 Task: Use the "Sliding Time Scale/Pitch Shift" effect to create a pitch-shifted vocal melody.
Action: Mouse moved to (106, 5)
Screenshot: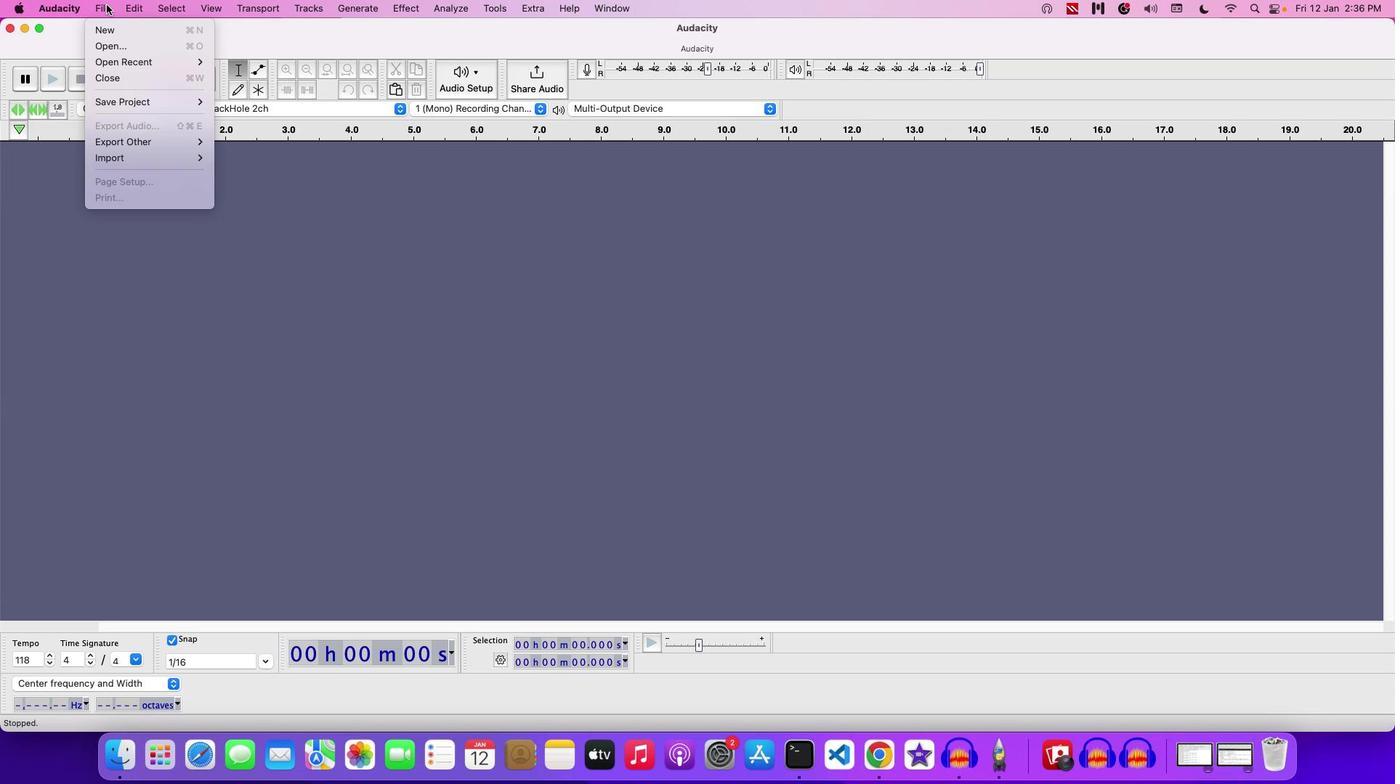 
Action: Mouse pressed left at (106, 5)
Screenshot: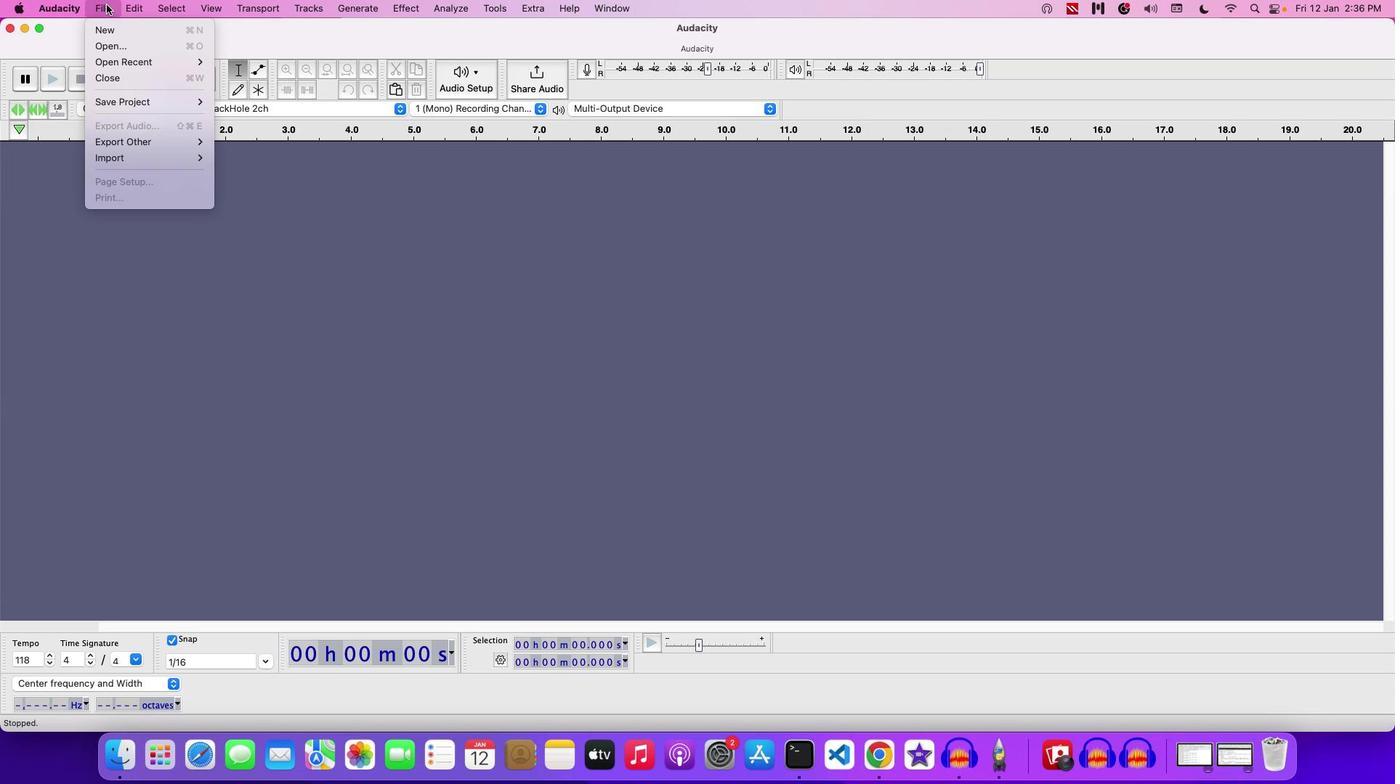 
Action: Mouse moved to (124, 41)
Screenshot: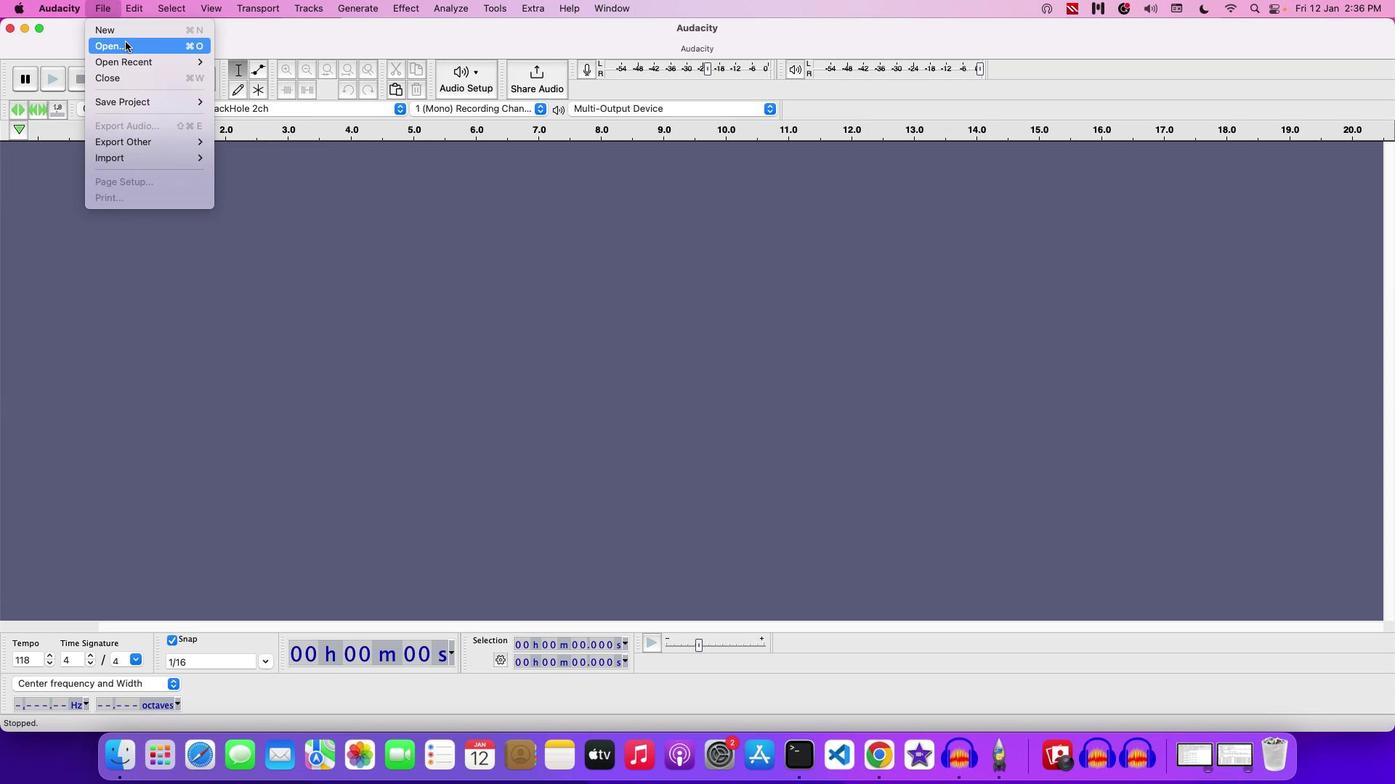 
Action: Mouse pressed left at (124, 41)
Screenshot: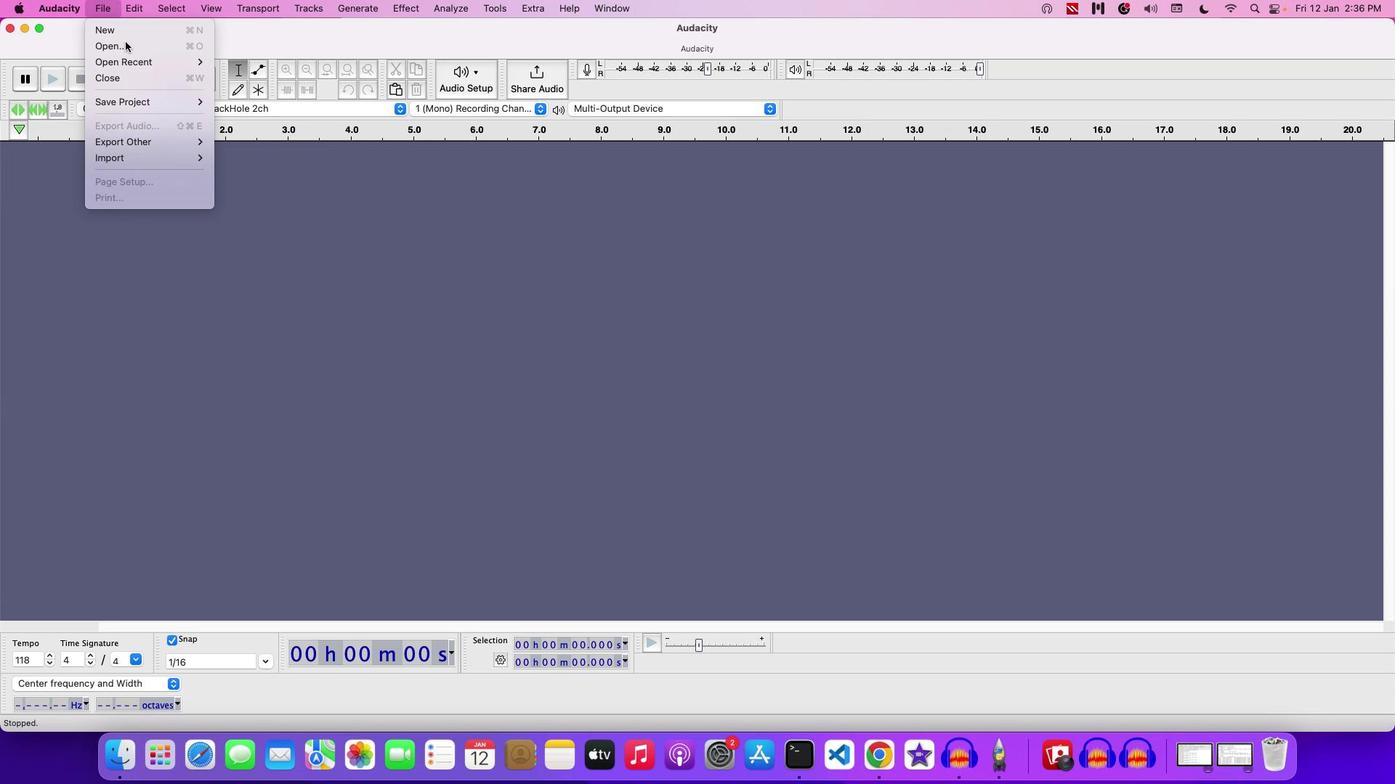 
Action: Mouse moved to (699, 153)
Screenshot: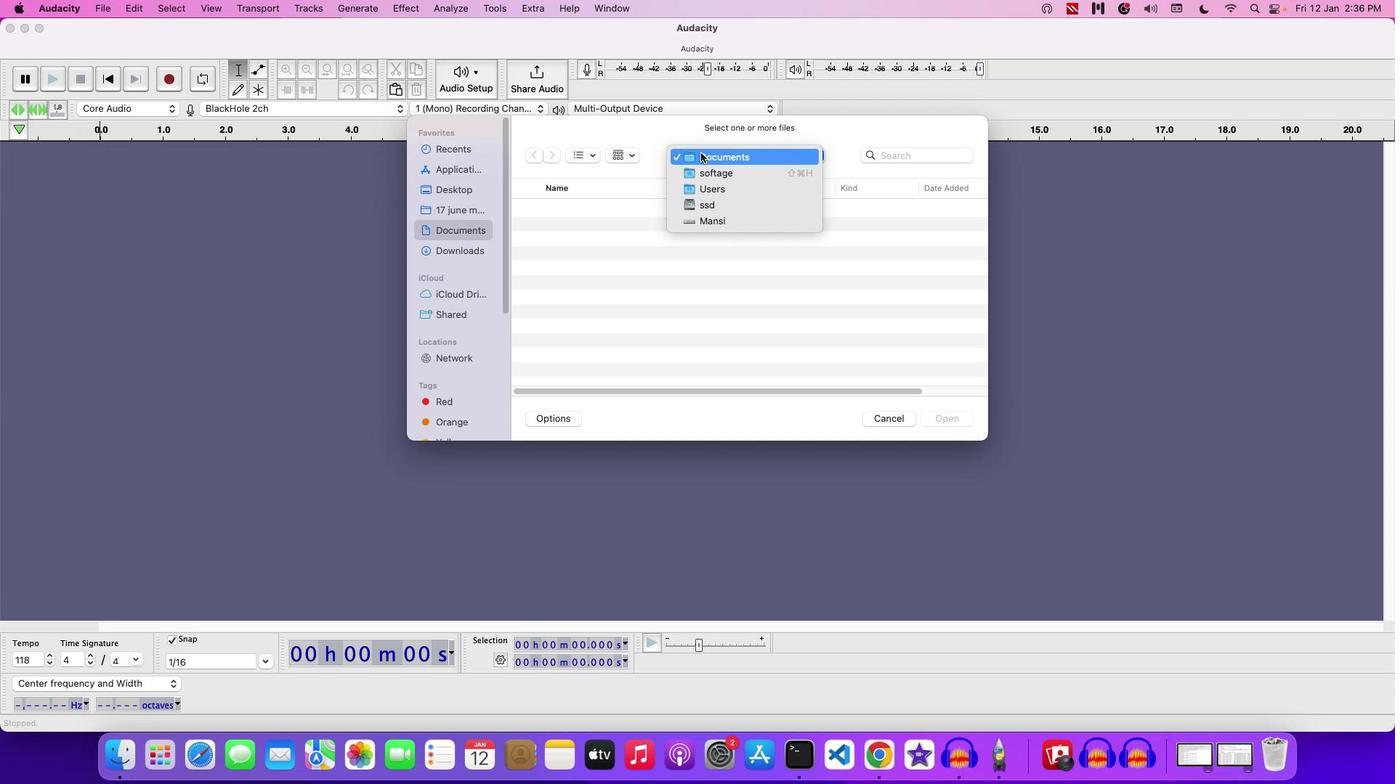 
Action: Mouse pressed left at (699, 153)
Screenshot: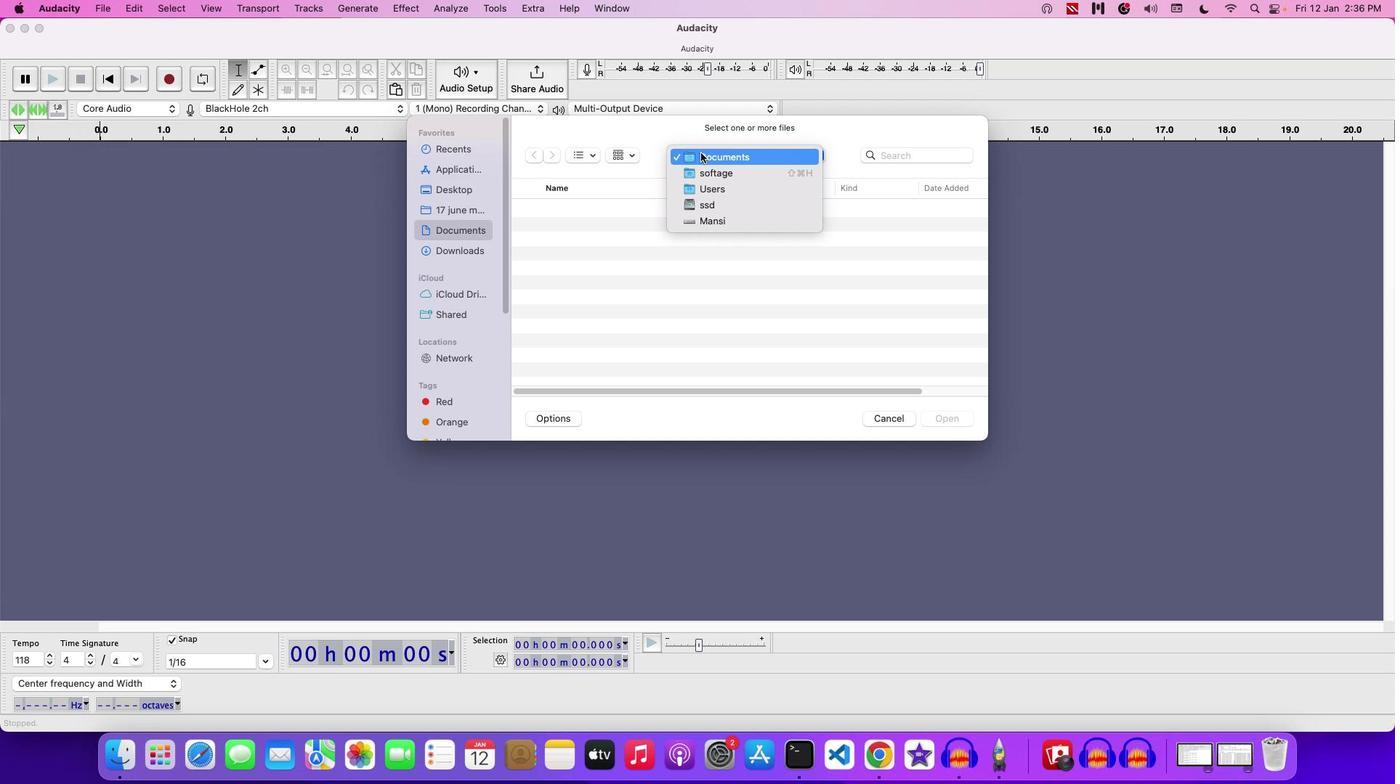 
Action: Mouse moved to (608, 190)
Screenshot: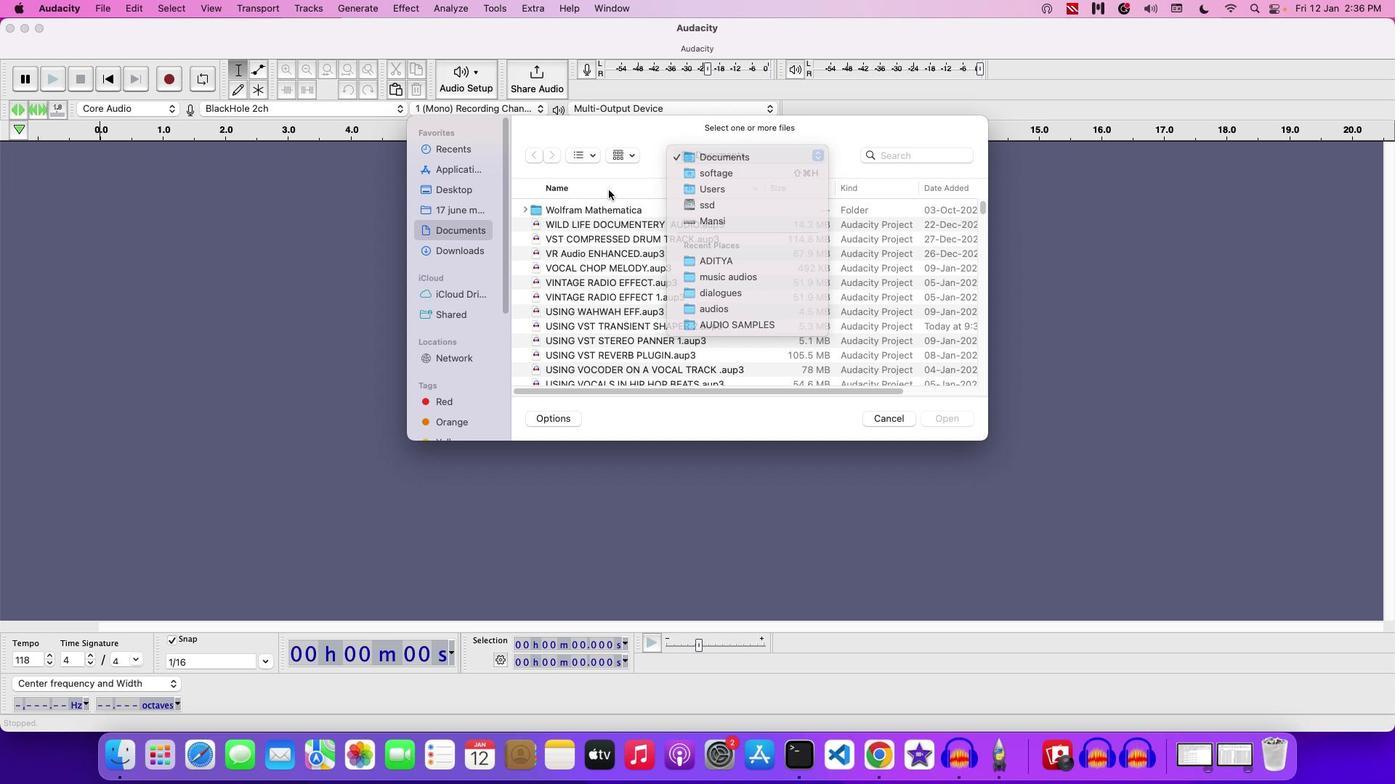 
Action: Mouse pressed left at (608, 190)
Screenshot: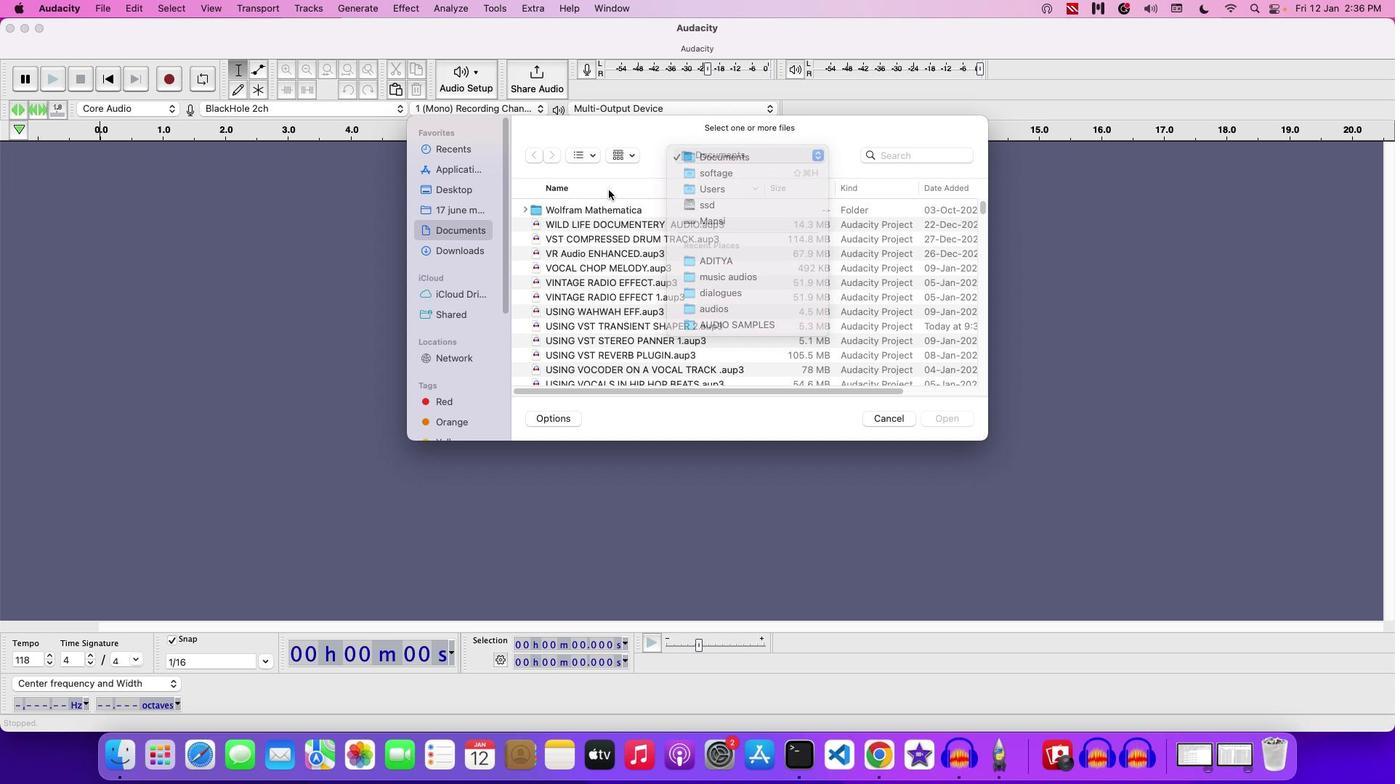 
Action: Mouse moved to (720, 157)
Screenshot: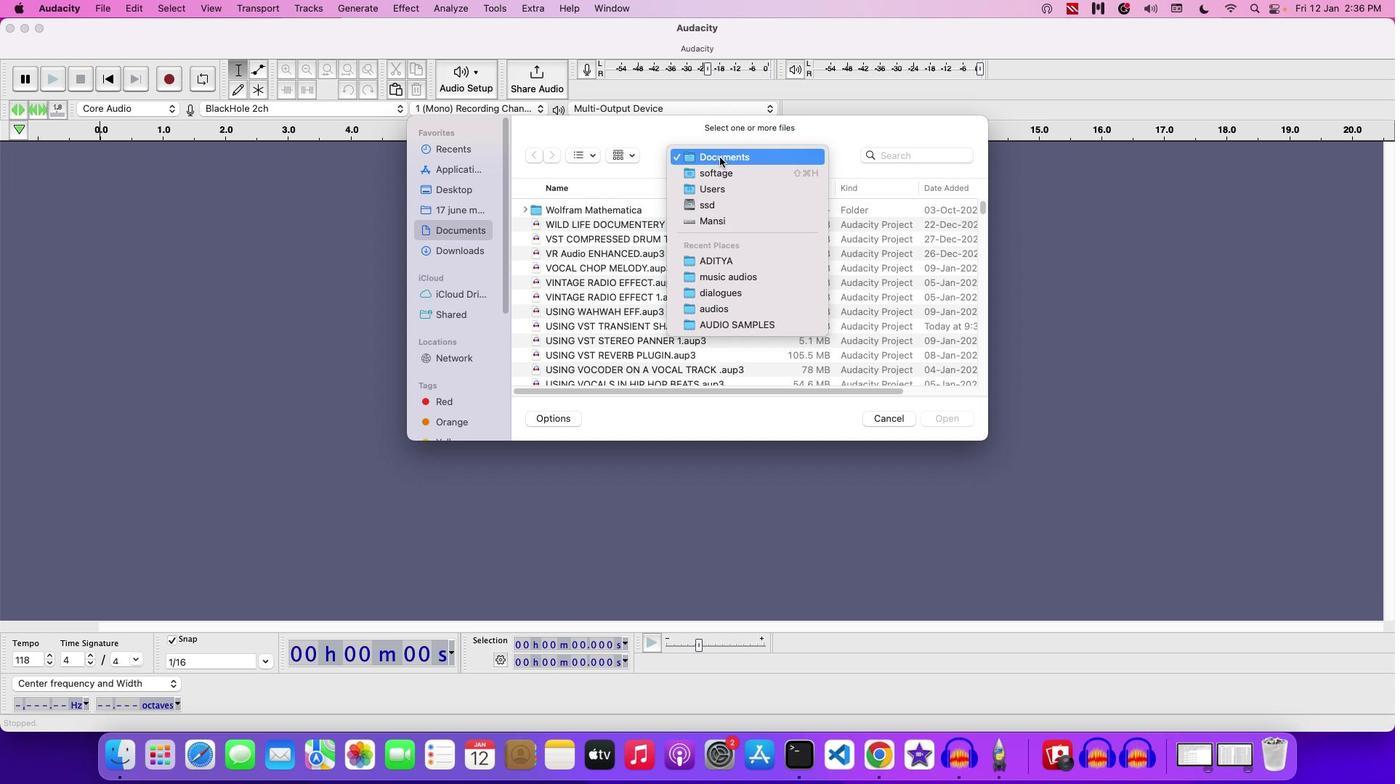 
Action: Mouse pressed left at (720, 157)
Screenshot: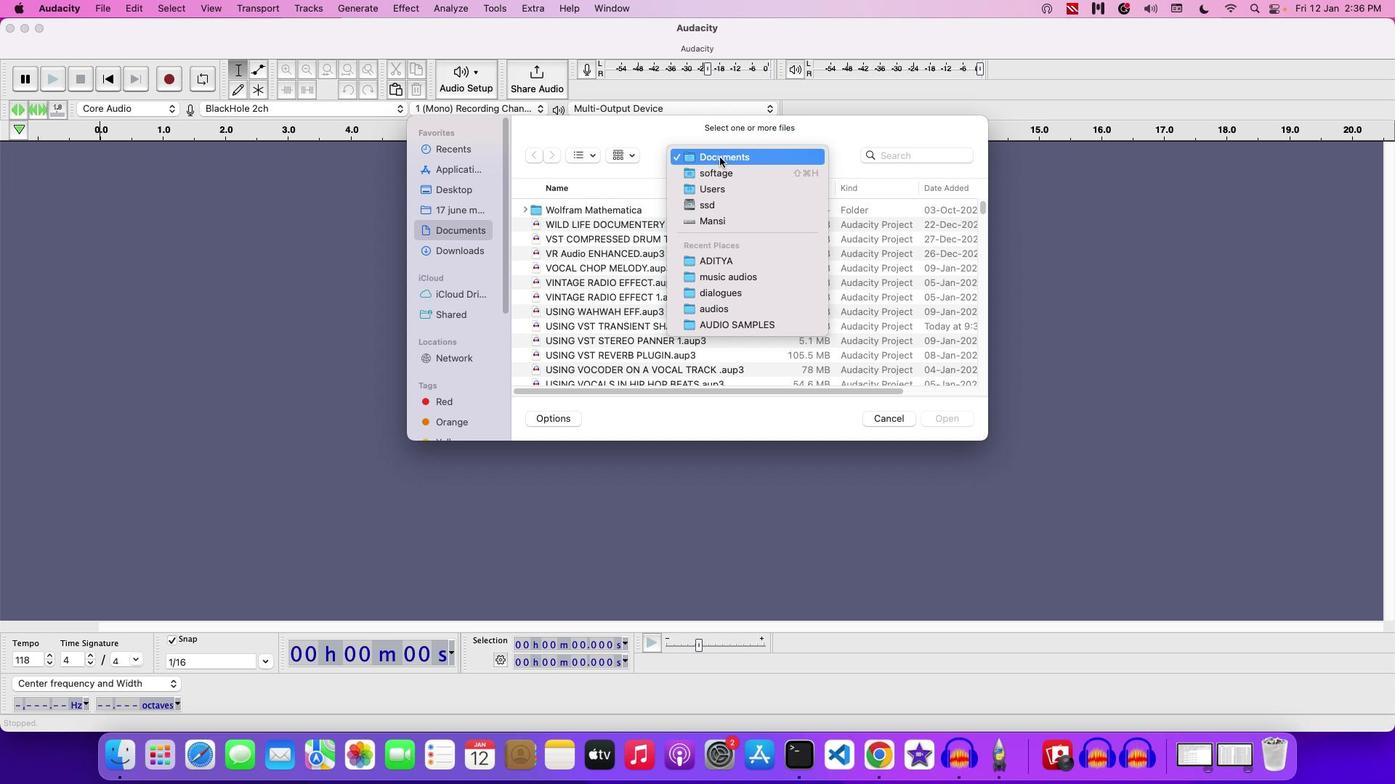 
Action: Mouse moved to (717, 260)
Screenshot: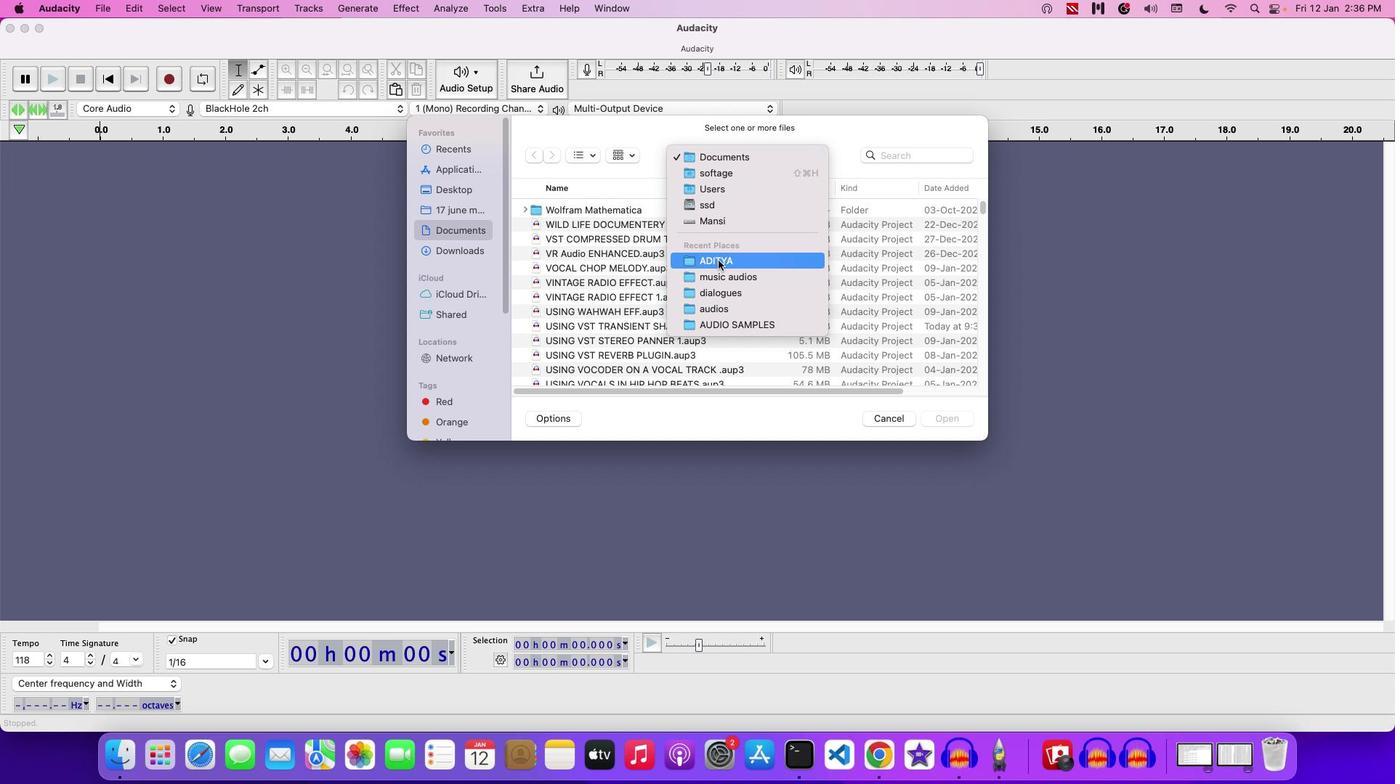 
Action: Mouse pressed left at (717, 260)
Screenshot: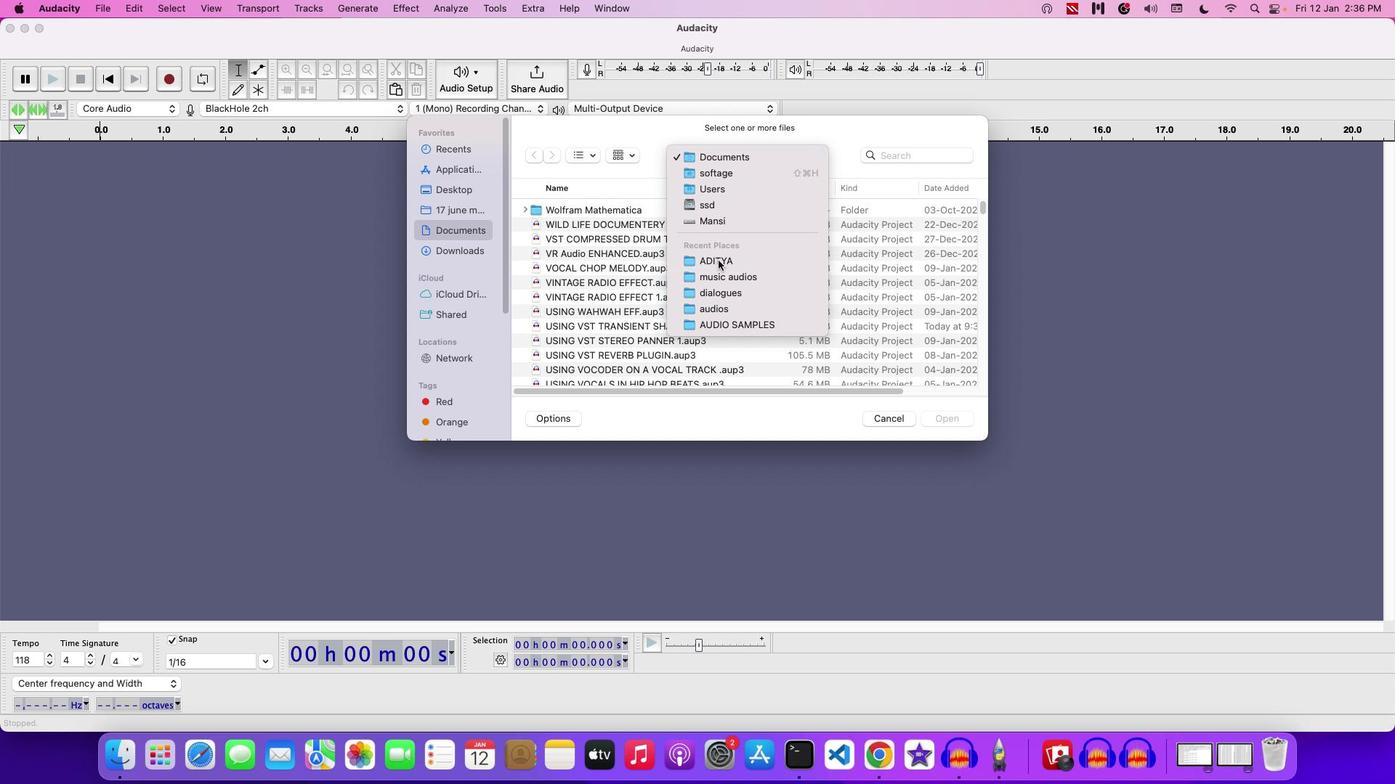 
Action: Mouse moved to (617, 294)
Screenshot: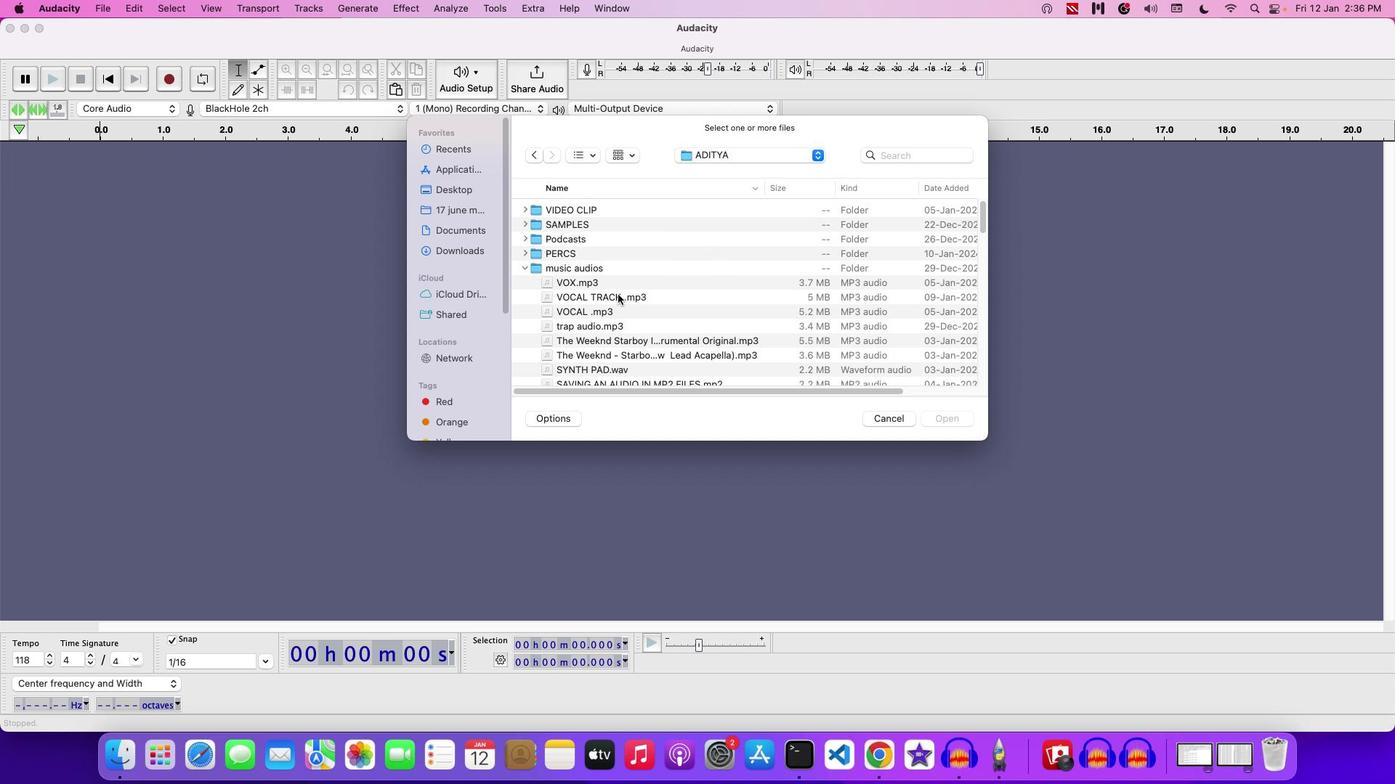 
Action: Mouse scrolled (617, 294) with delta (0, 0)
Screenshot: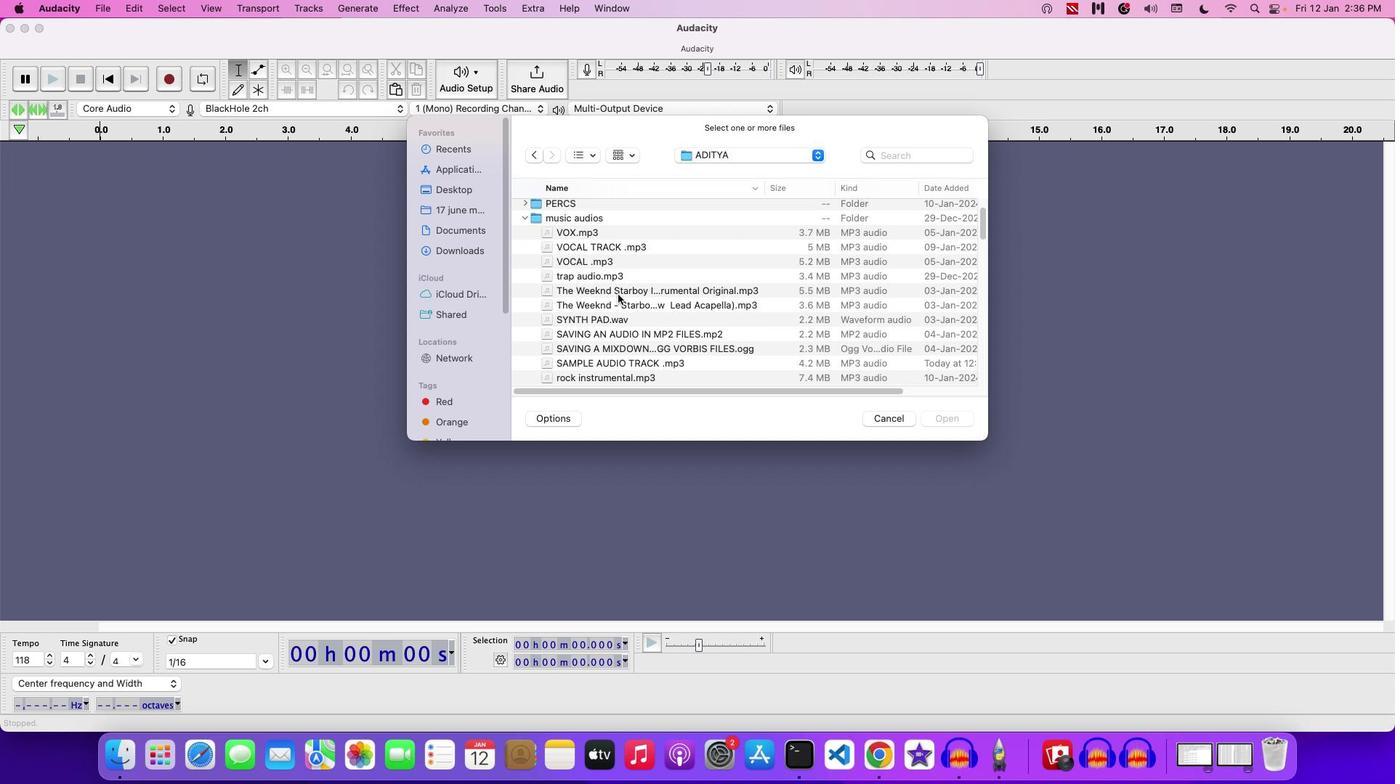 
Action: Mouse scrolled (617, 294) with delta (0, 0)
Screenshot: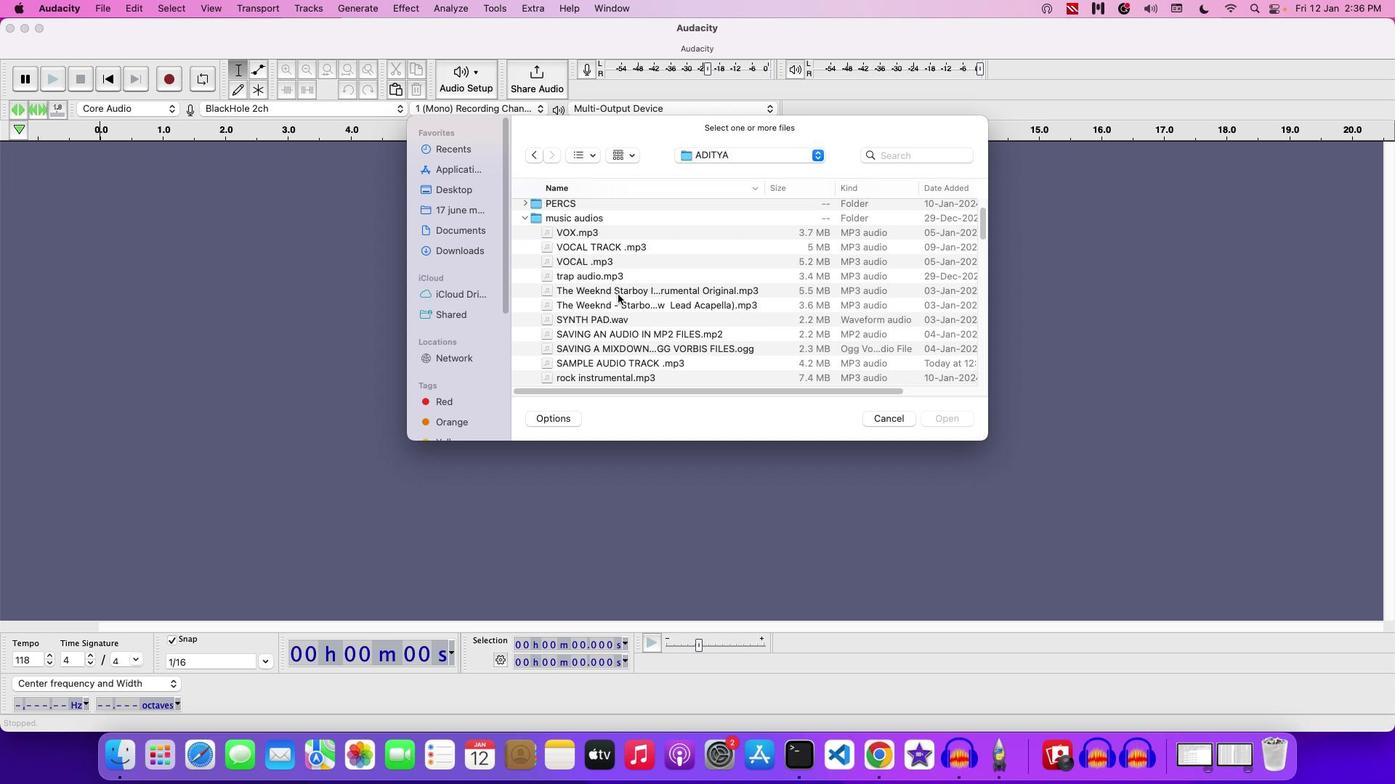 
Action: Mouse scrolled (617, 294) with delta (0, -1)
Screenshot: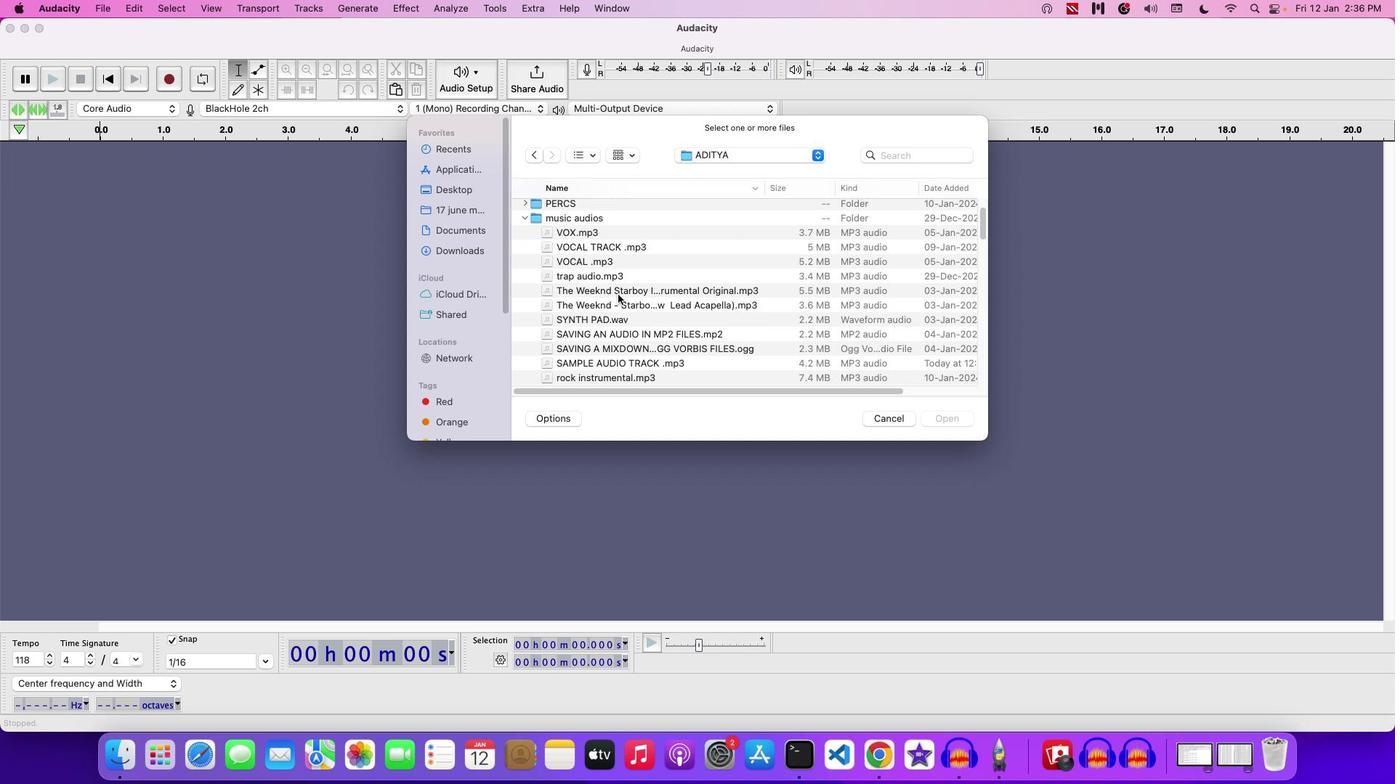 
Action: Mouse moved to (617, 293)
Screenshot: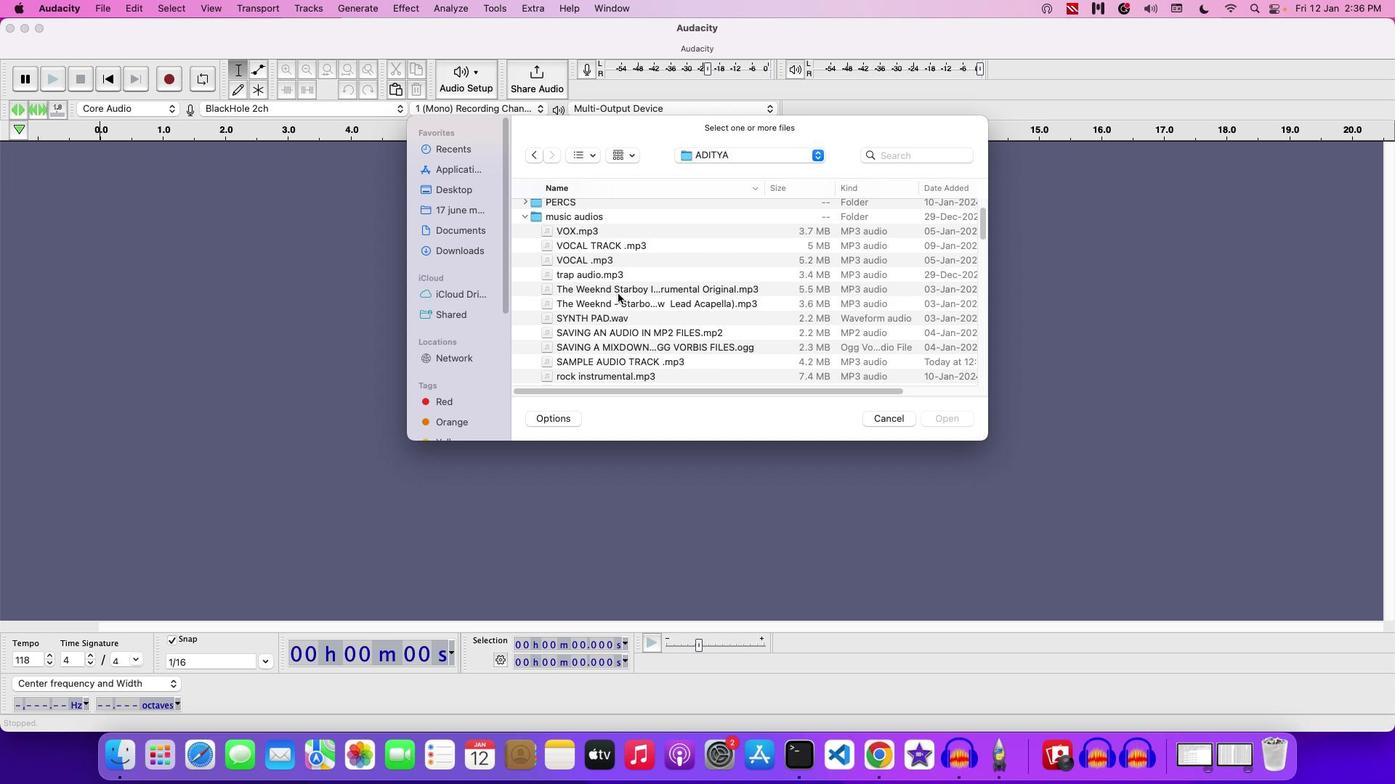 
Action: Mouse scrolled (617, 293) with delta (0, 0)
Screenshot: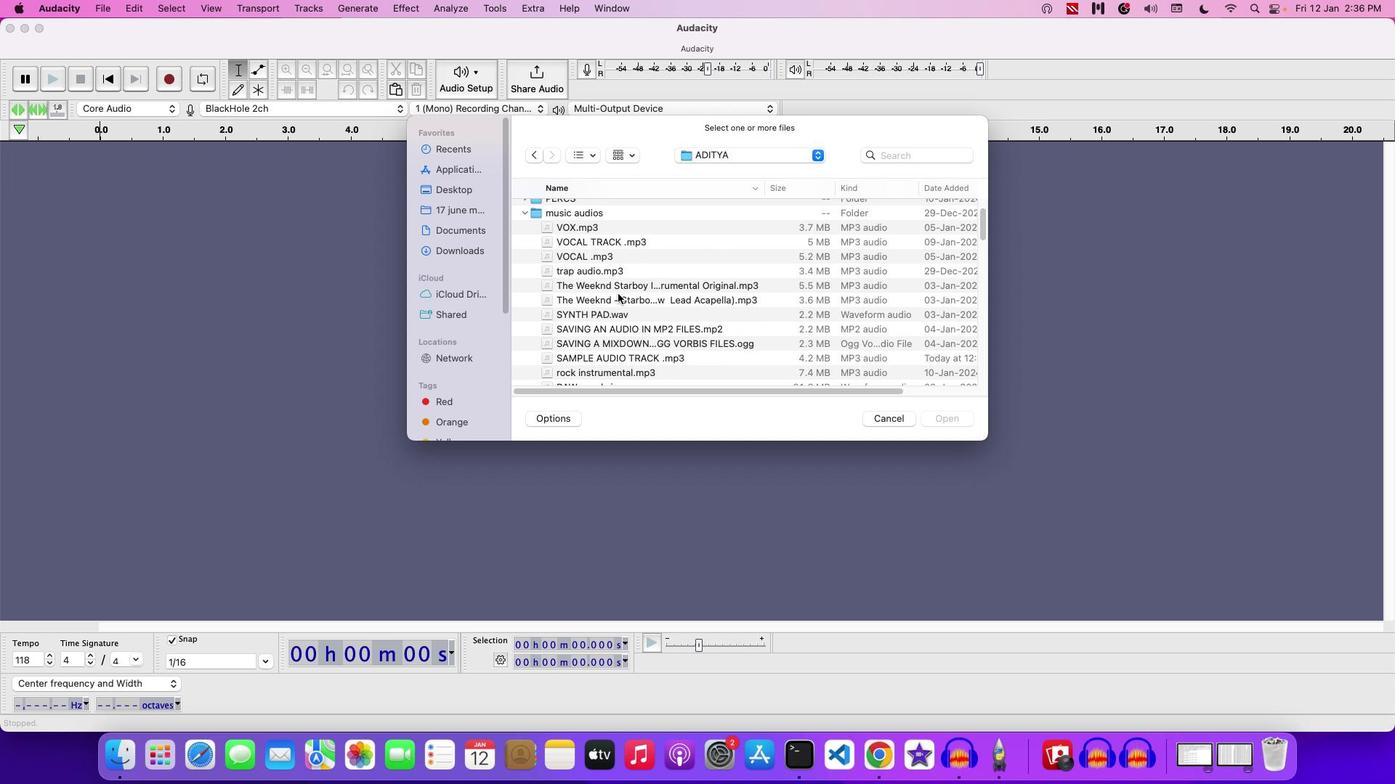 
Action: Mouse moved to (617, 293)
Screenshot: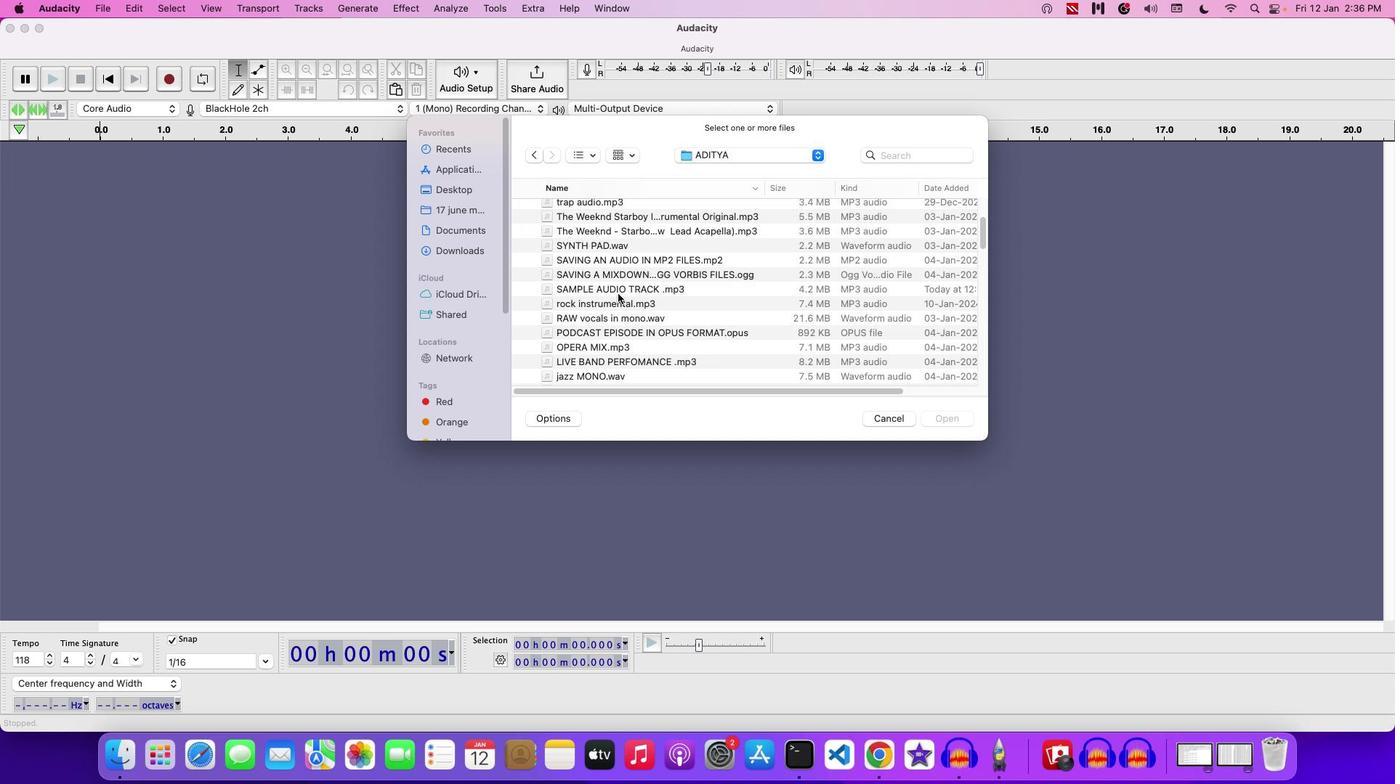 
Action: Mouse scrolled (617, 293) with delta (0, 0)
Screenshot: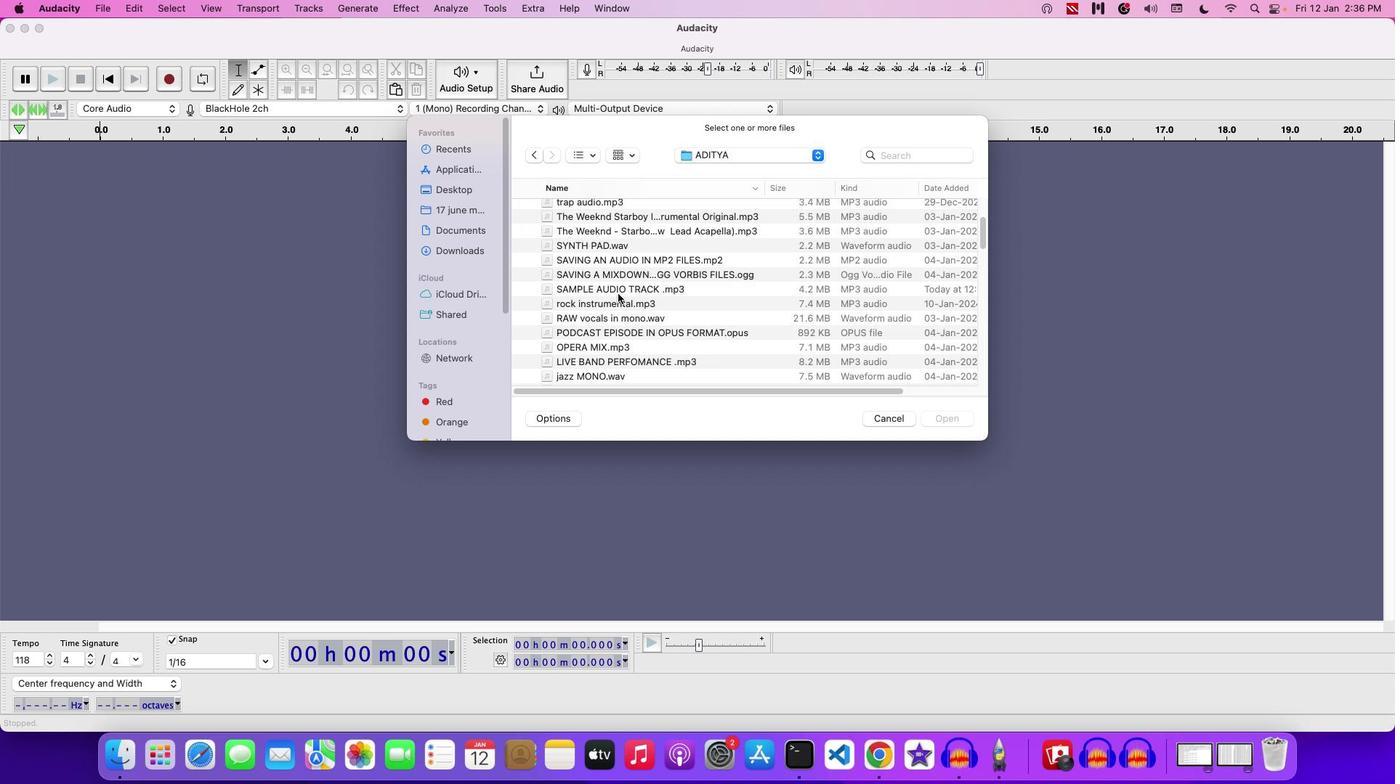 
Action: Mouse scrolled (617, 293) with delta (0, 0)
Screenshot: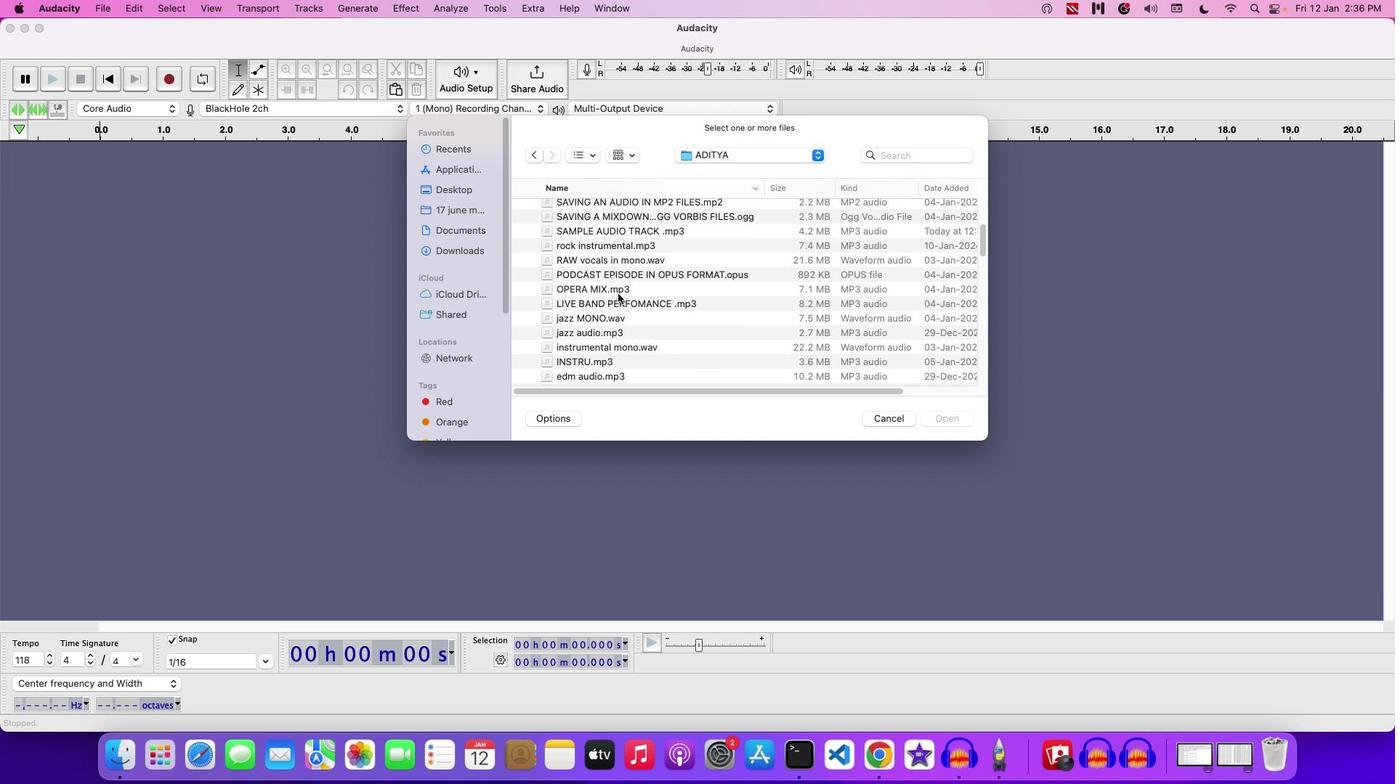 
Action: Mouse scrolled (617, 293) with delta (0, -2)
Screenshot: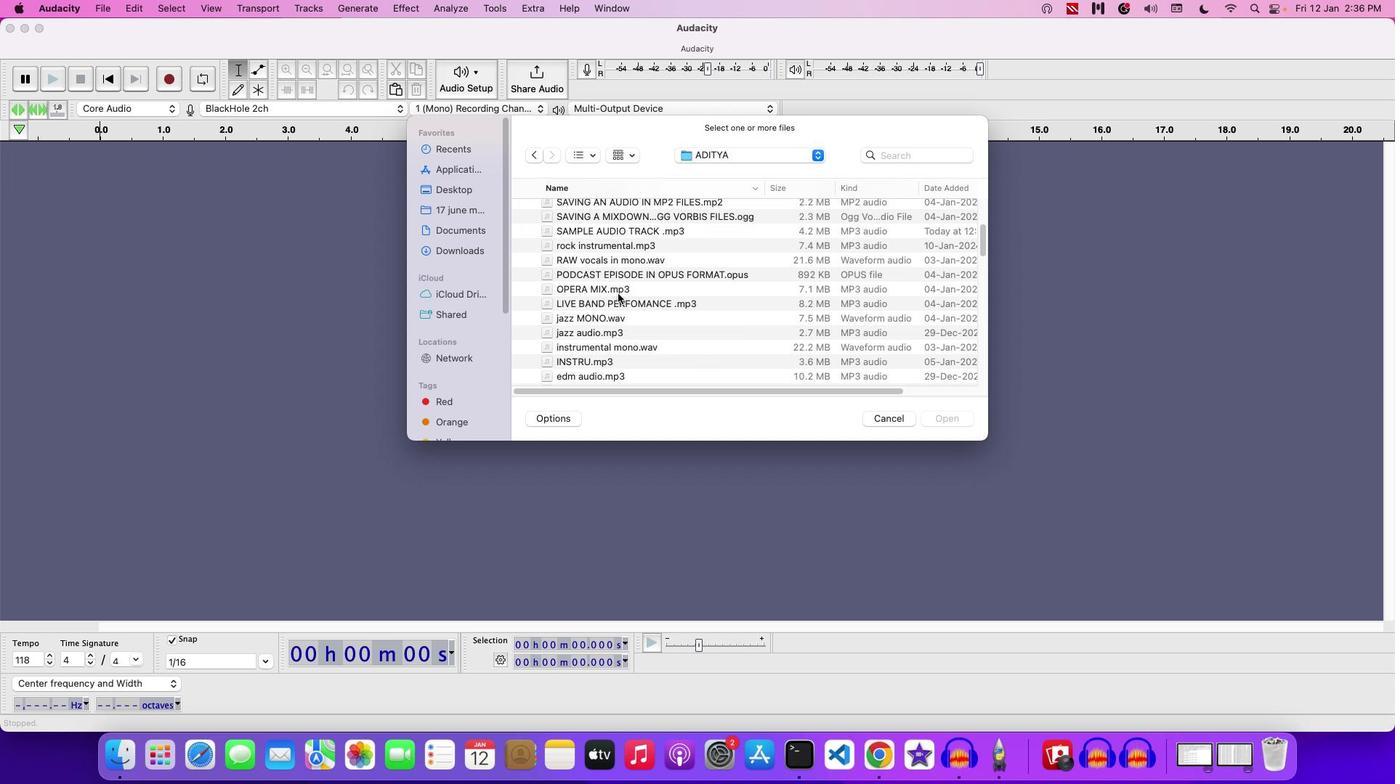 
Action: Mouse scrolled (617, 293) with delta (0, -2)
Screenshot: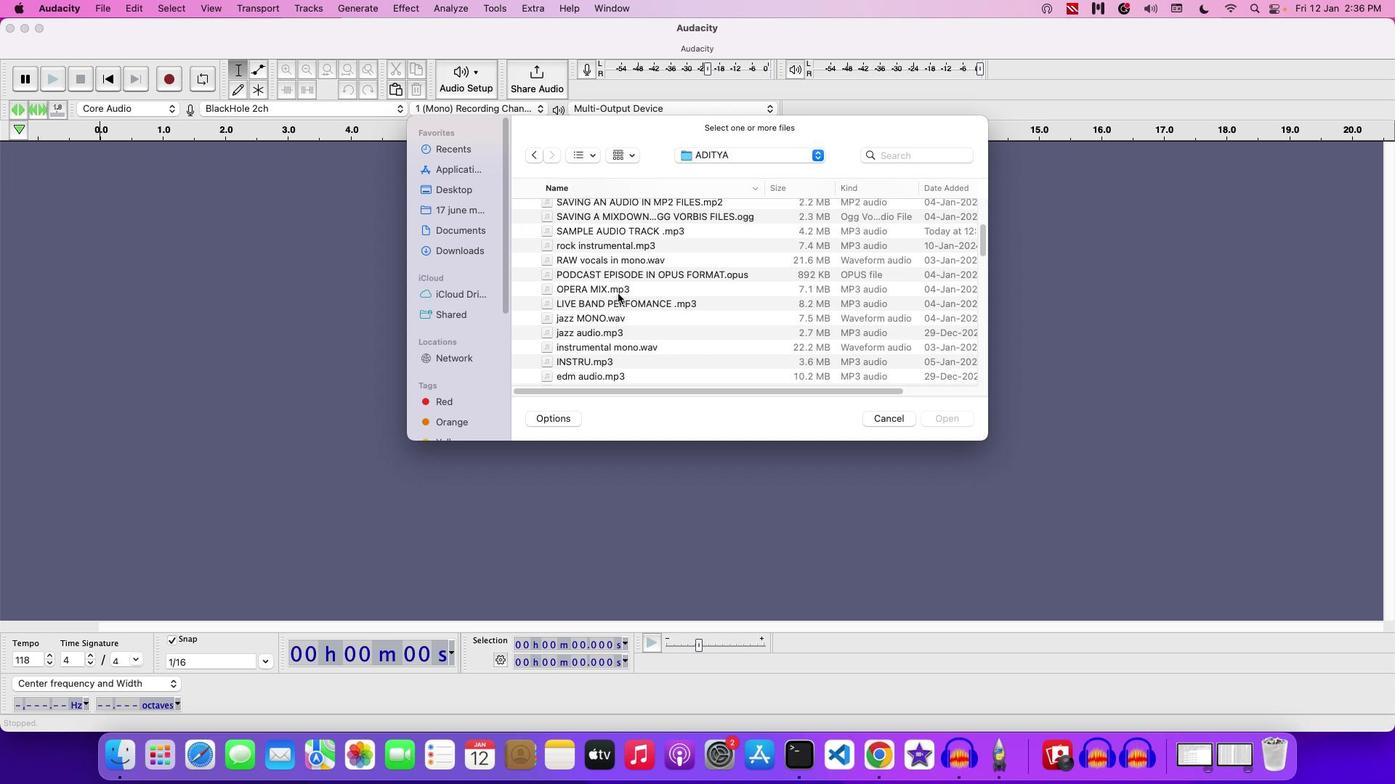 
Action: Mouse moved to (617, 293)
Screenshot: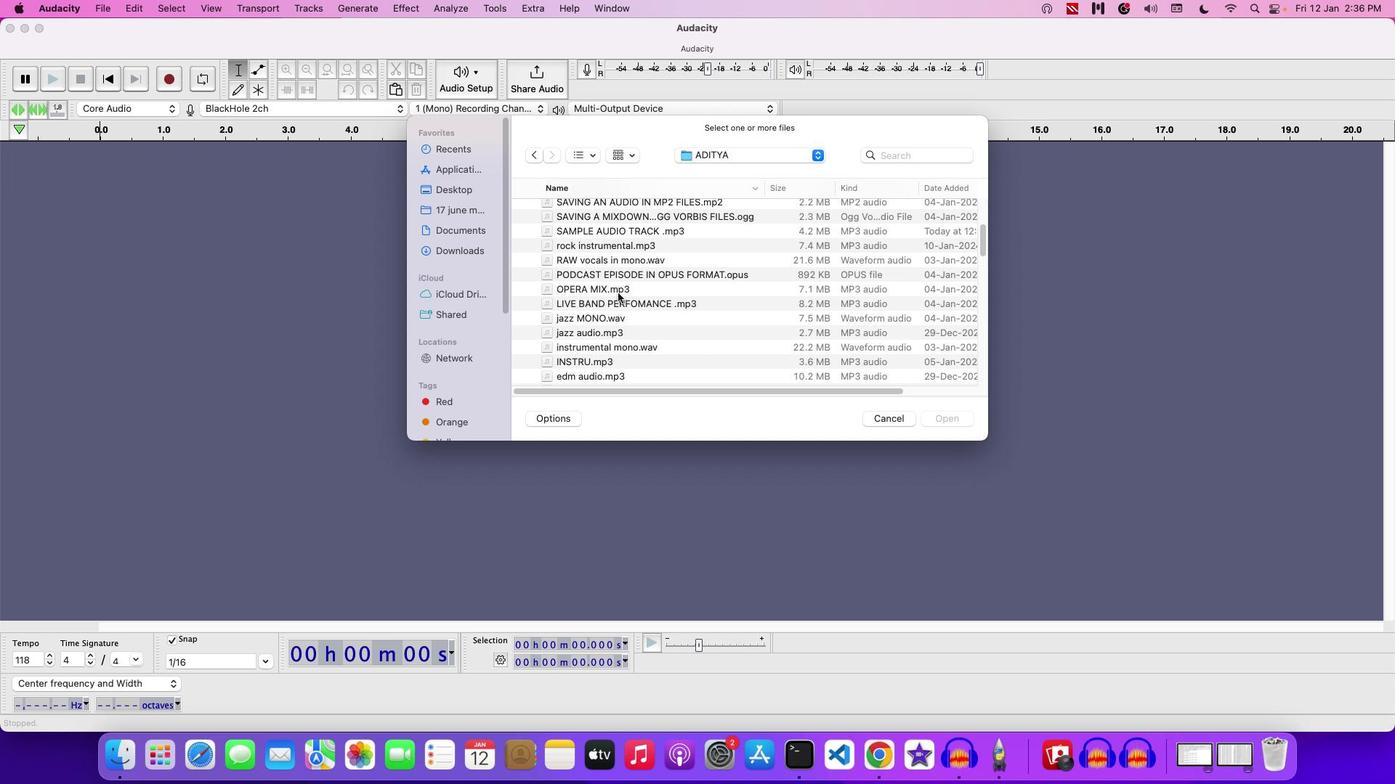 
Action: Mouse scrolled (617, 293) with delta (0, 0)
Screenshot: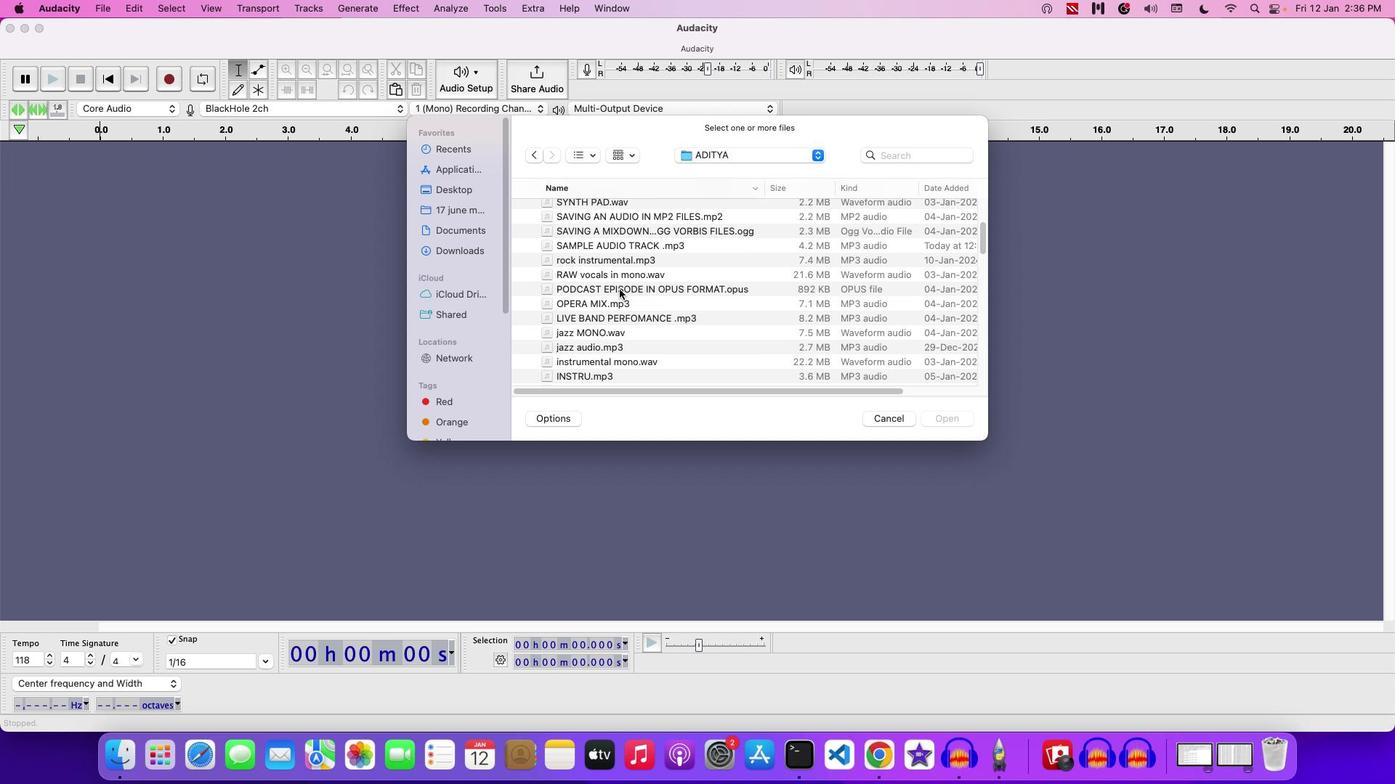 
Action: Mouse scrolled (617, 293) with delta (0, 0)
Screenshot: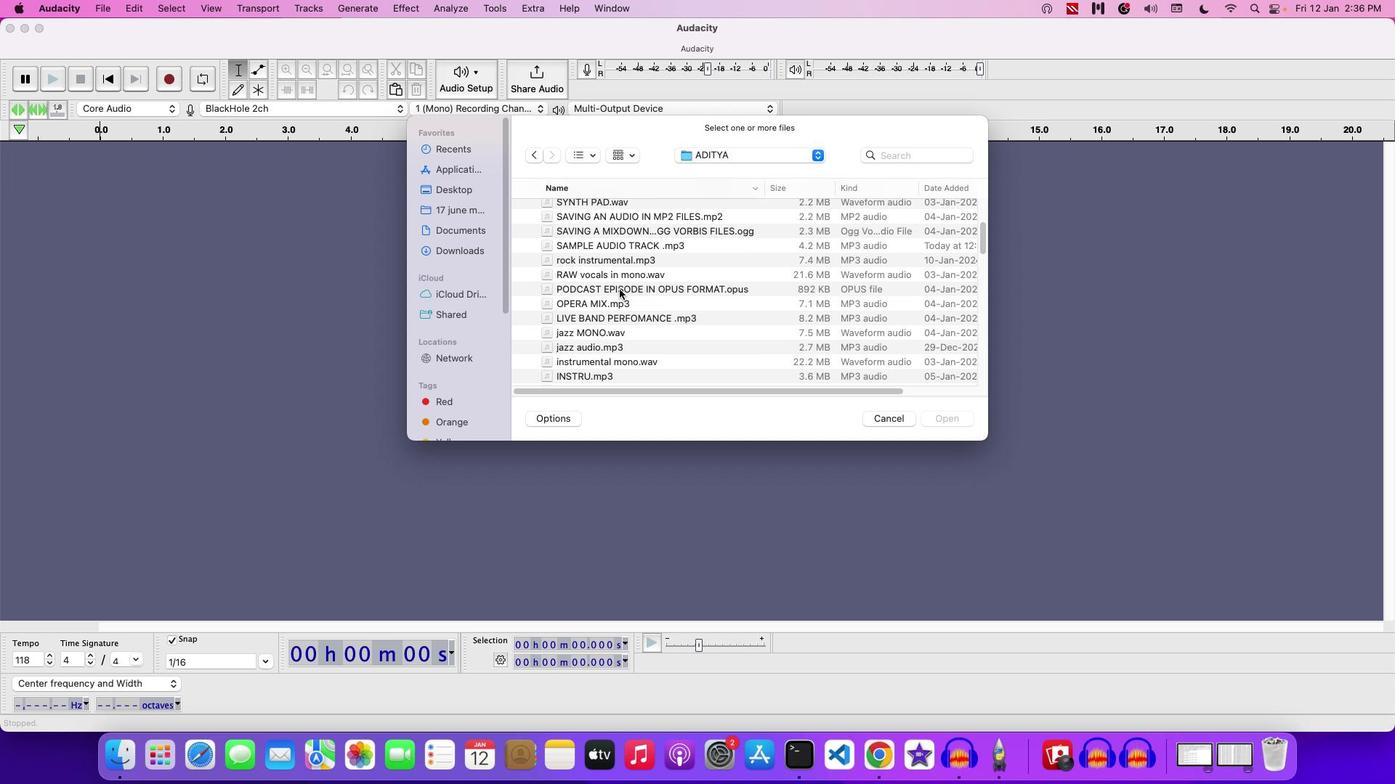 
Action: Mouse moved to (618, 292)
Screenshot: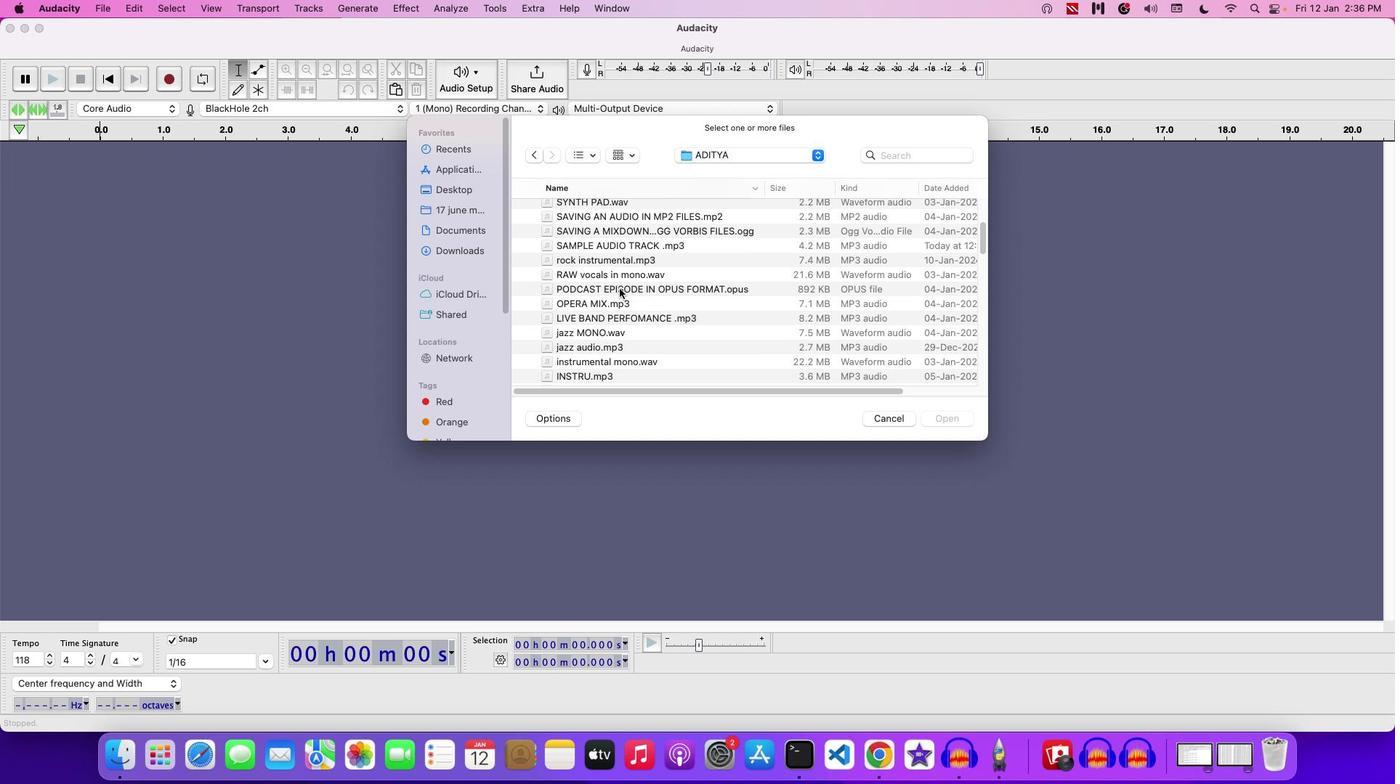 
Action: Mouse scrolled (618, 292) with delta (0, -2)
Screenshot: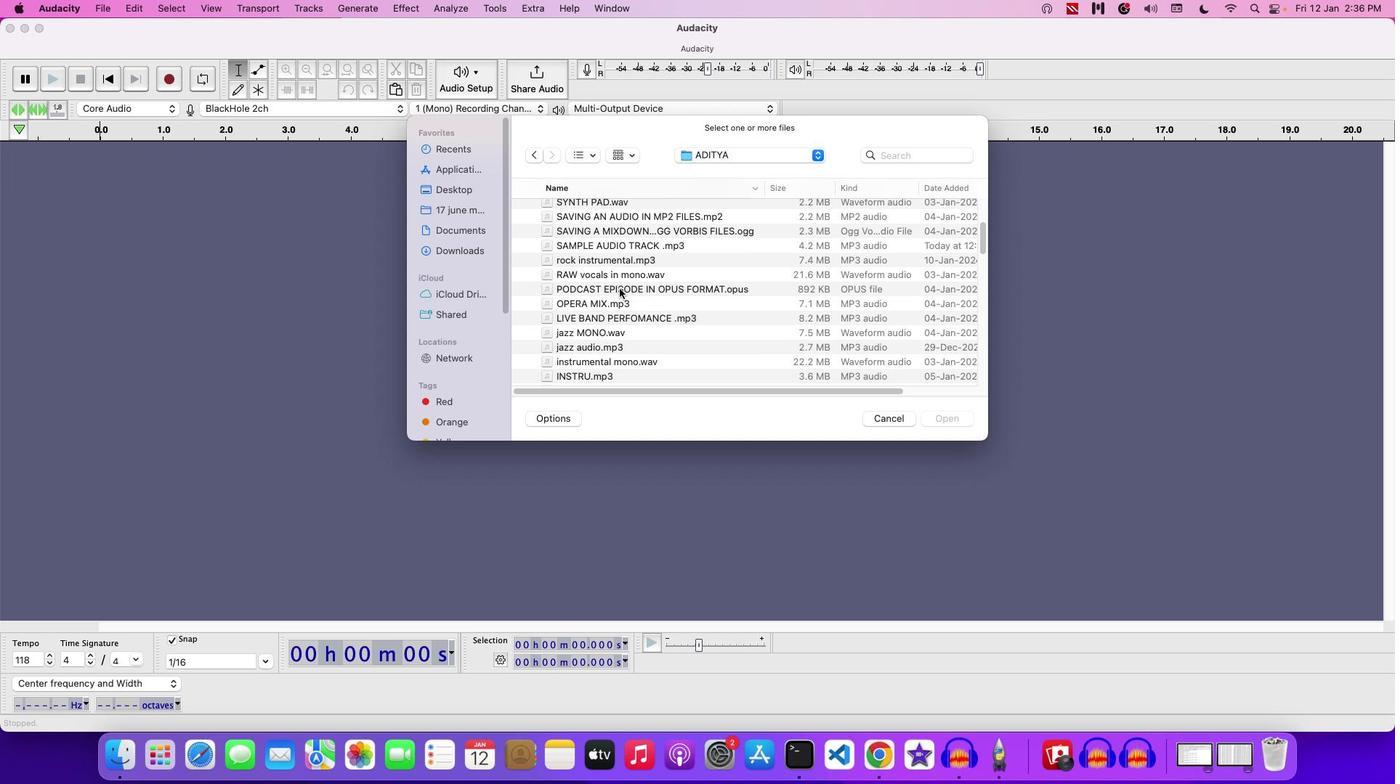 
Action: Mouse moved to (618, 292)
Screenshot: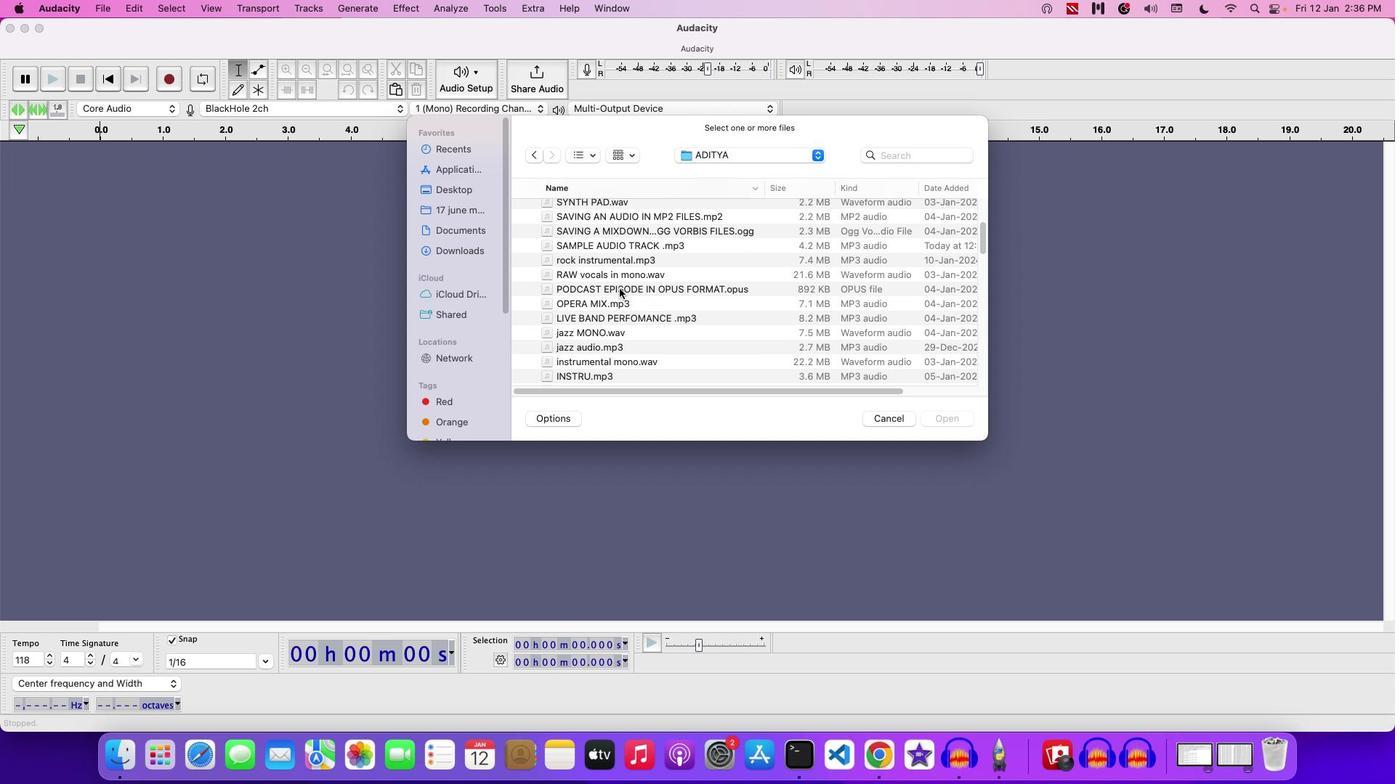 
Action: Mouse scrolled (618, 292) with delta (0, 2)
Screenshot: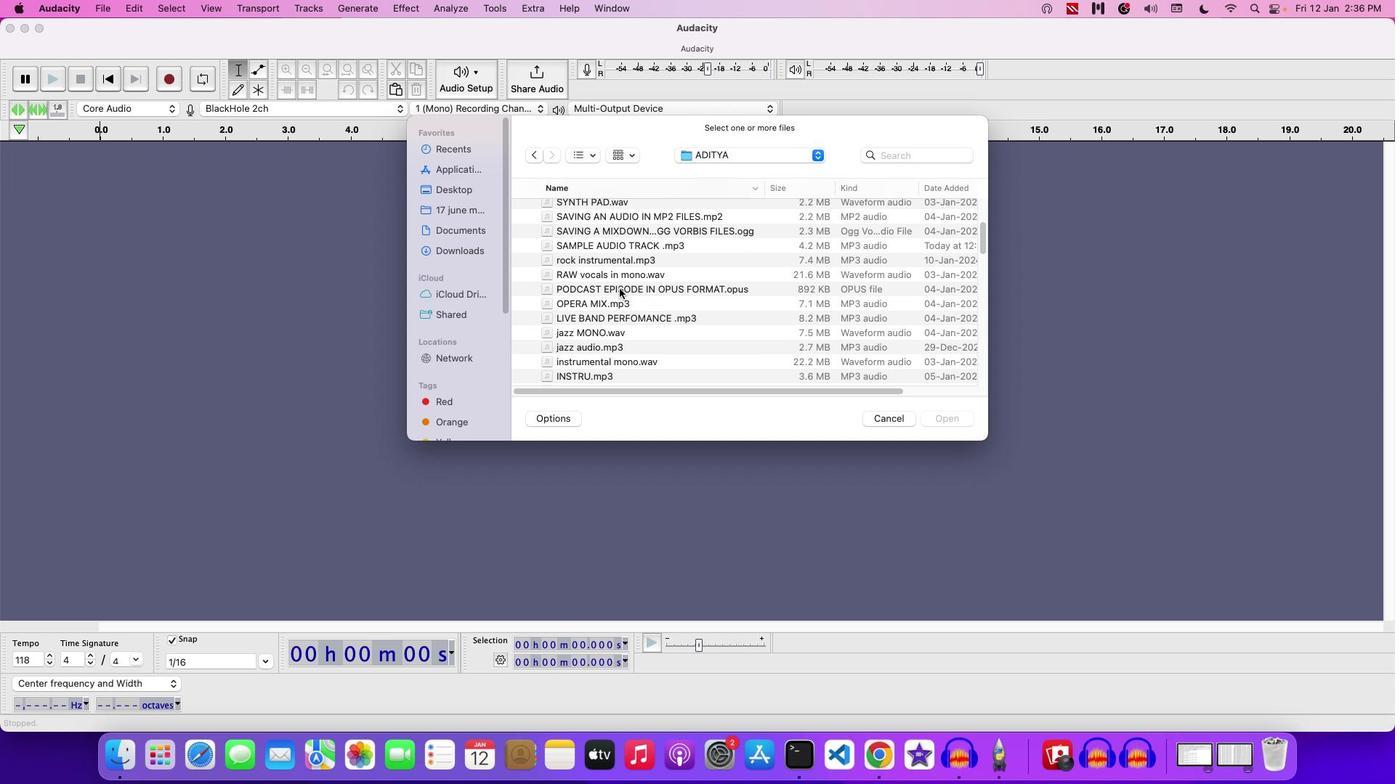
Action: Mouse moved to (616, 282)
Screenshot: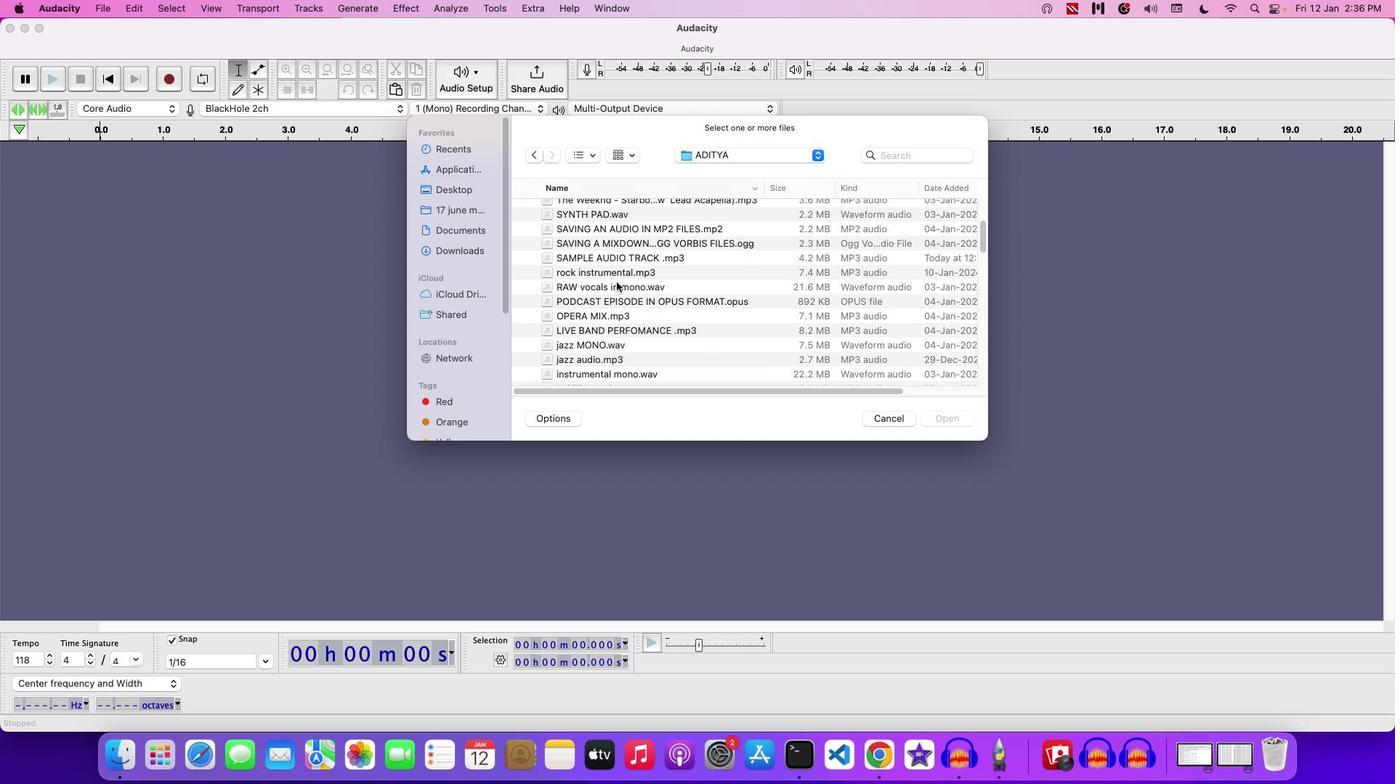 
Action: Mouse scrolled (616, 282) with delta (0, 0)
Screenshot: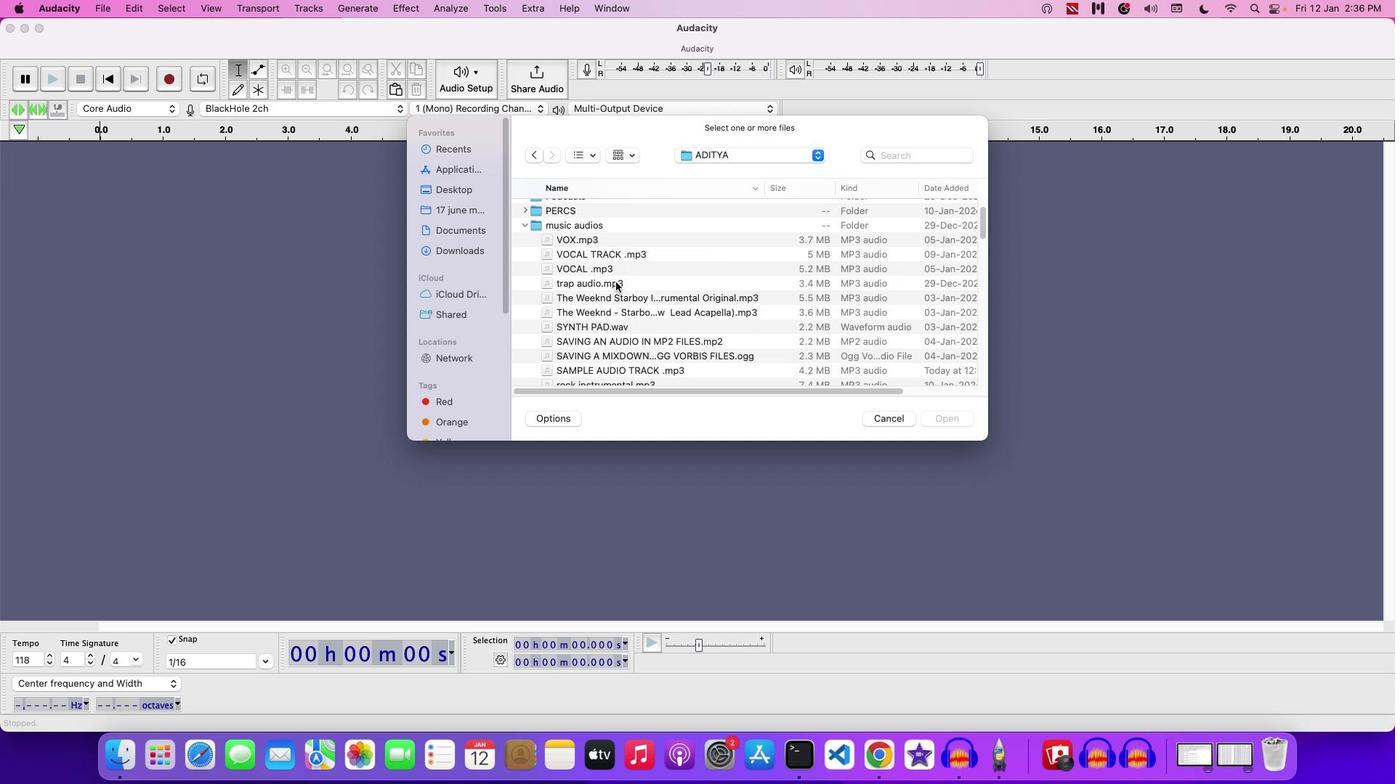 
Action: Mouse scrolled (616, 282) with delta (0, 0)
Screenshot: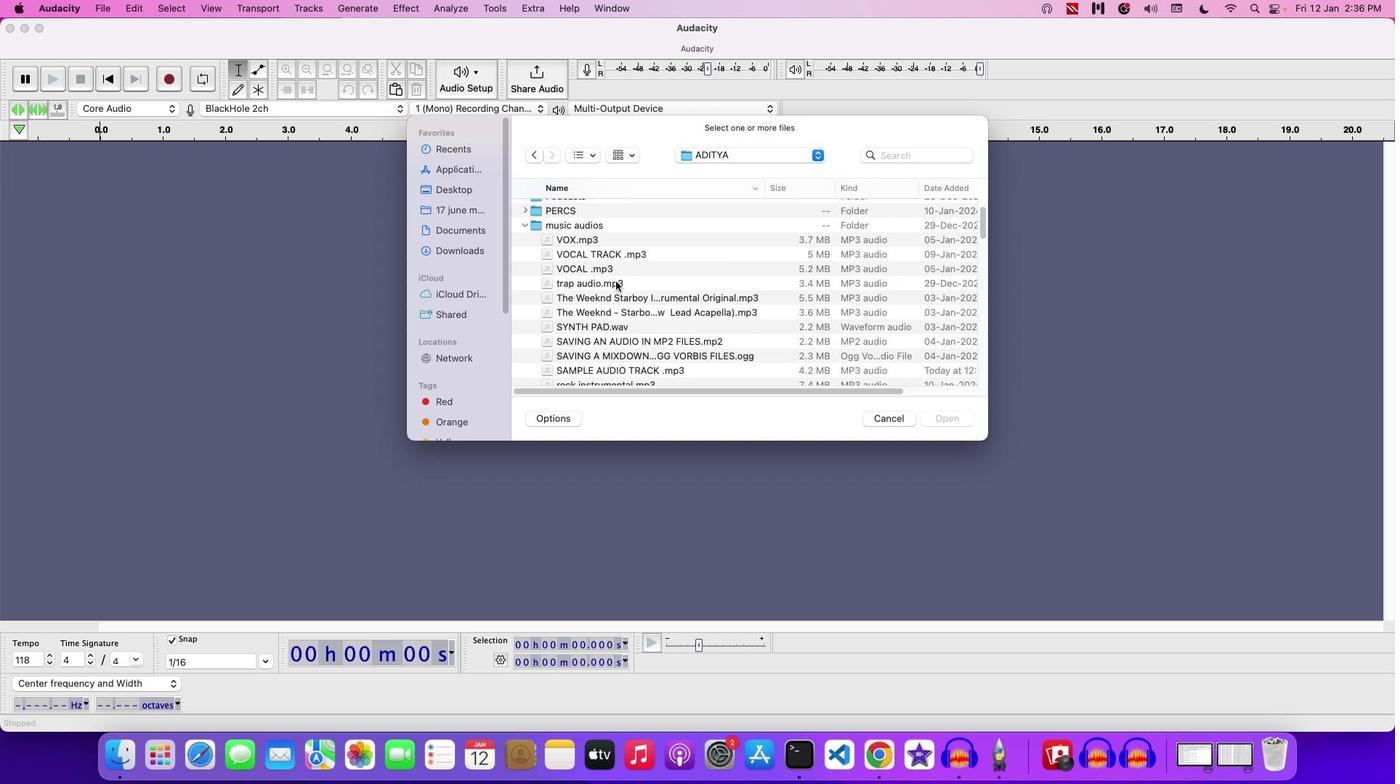 
Action: Mouse scrolled (616, 282) with delta (0, 1)
Screenshot: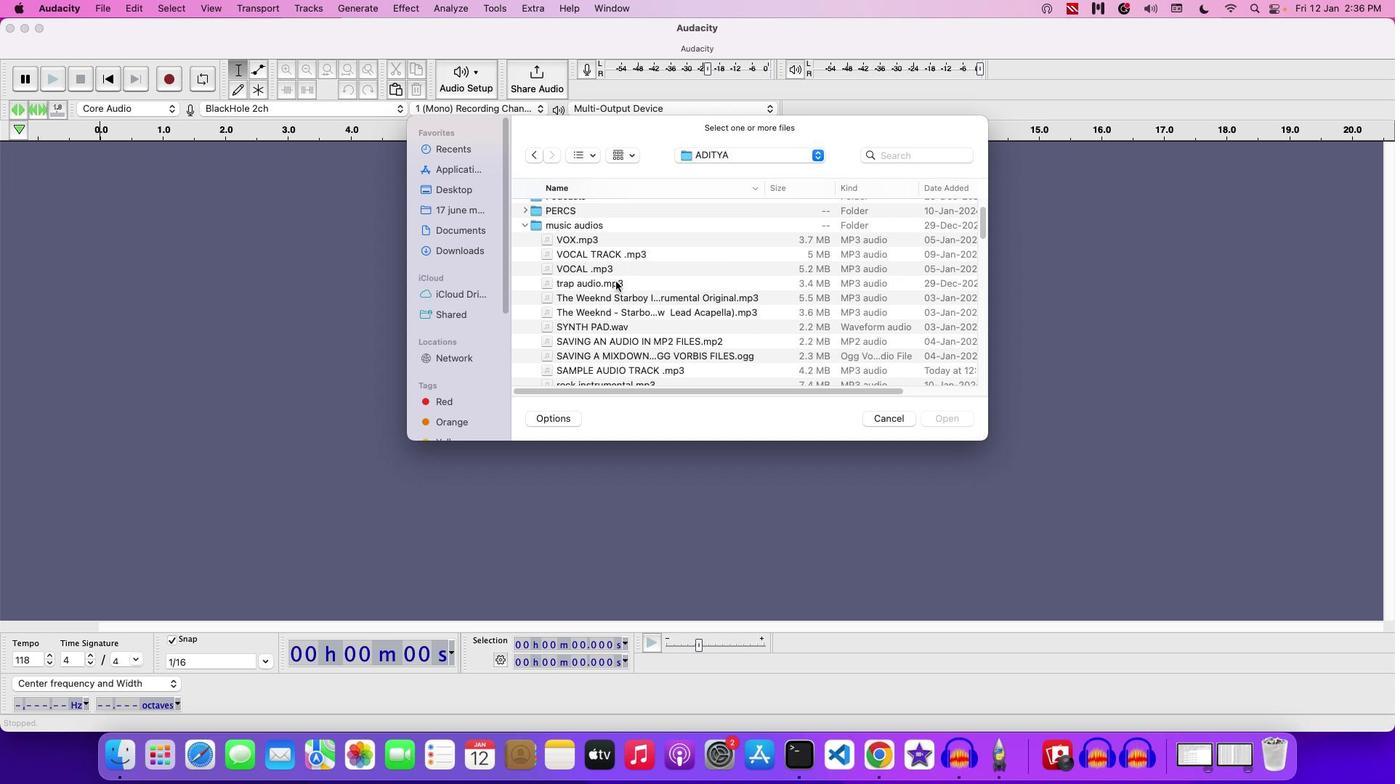 
Action: Mouse scrolled (616, 282) with delta (0, 2)
Screenshot: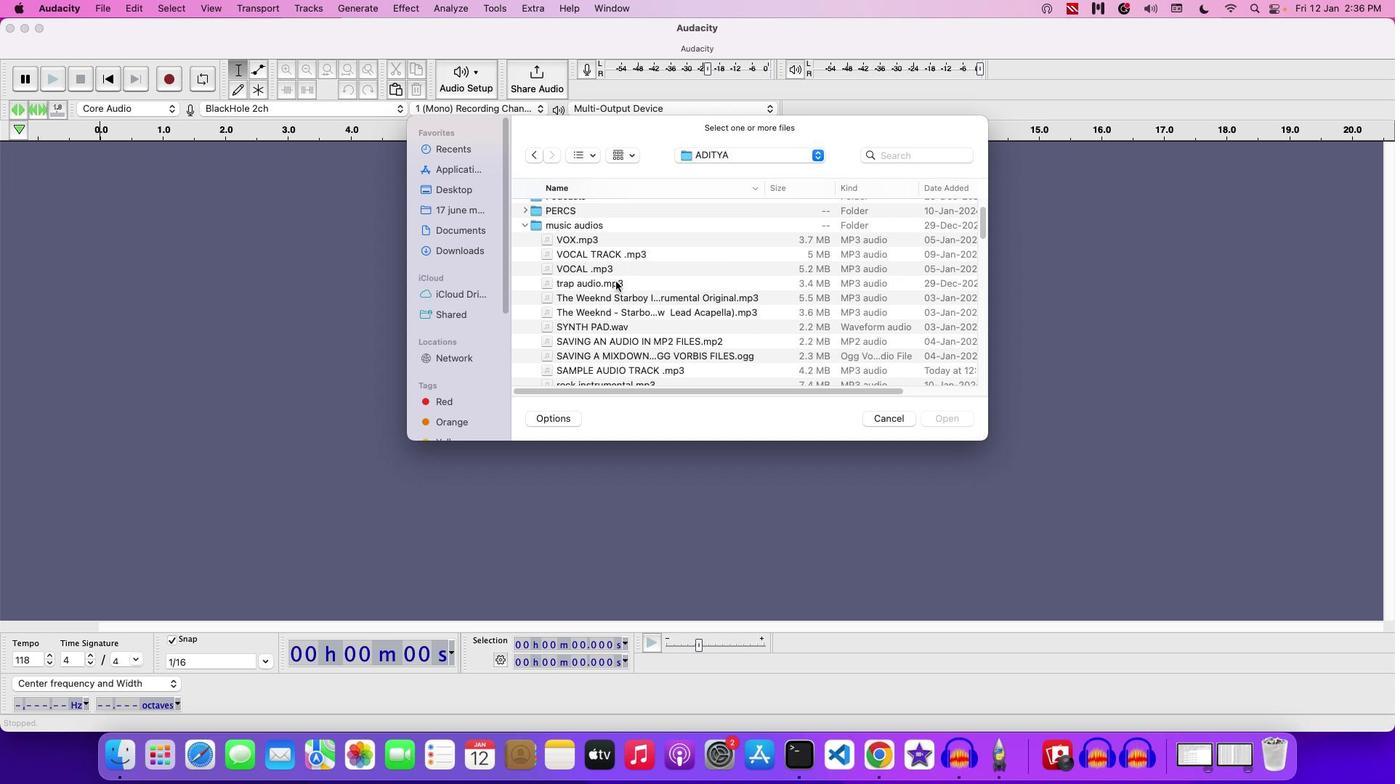 
Action: Mouse moved to (616, 280)
Screenshot: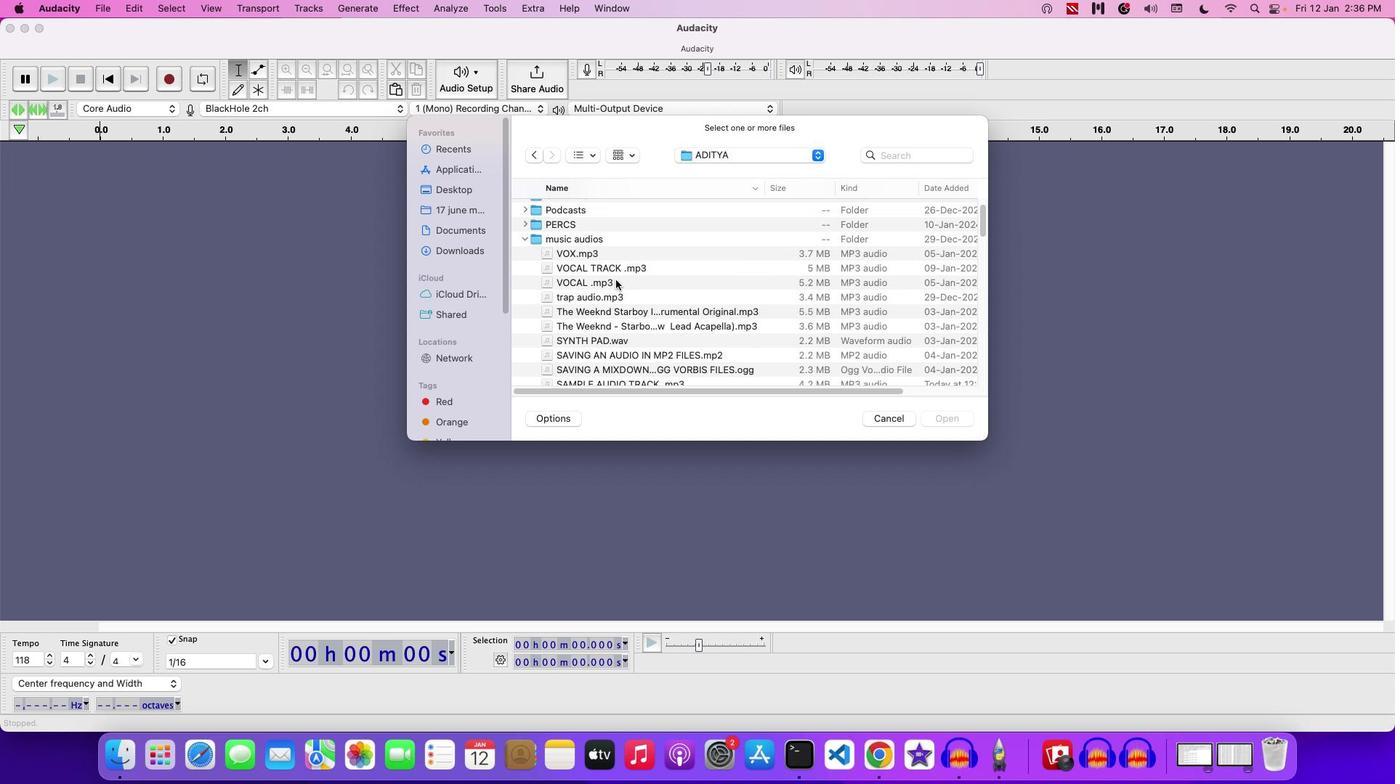 
Action: Mouse scrolled (616, 280) with delta (0, 0)
Screenshot: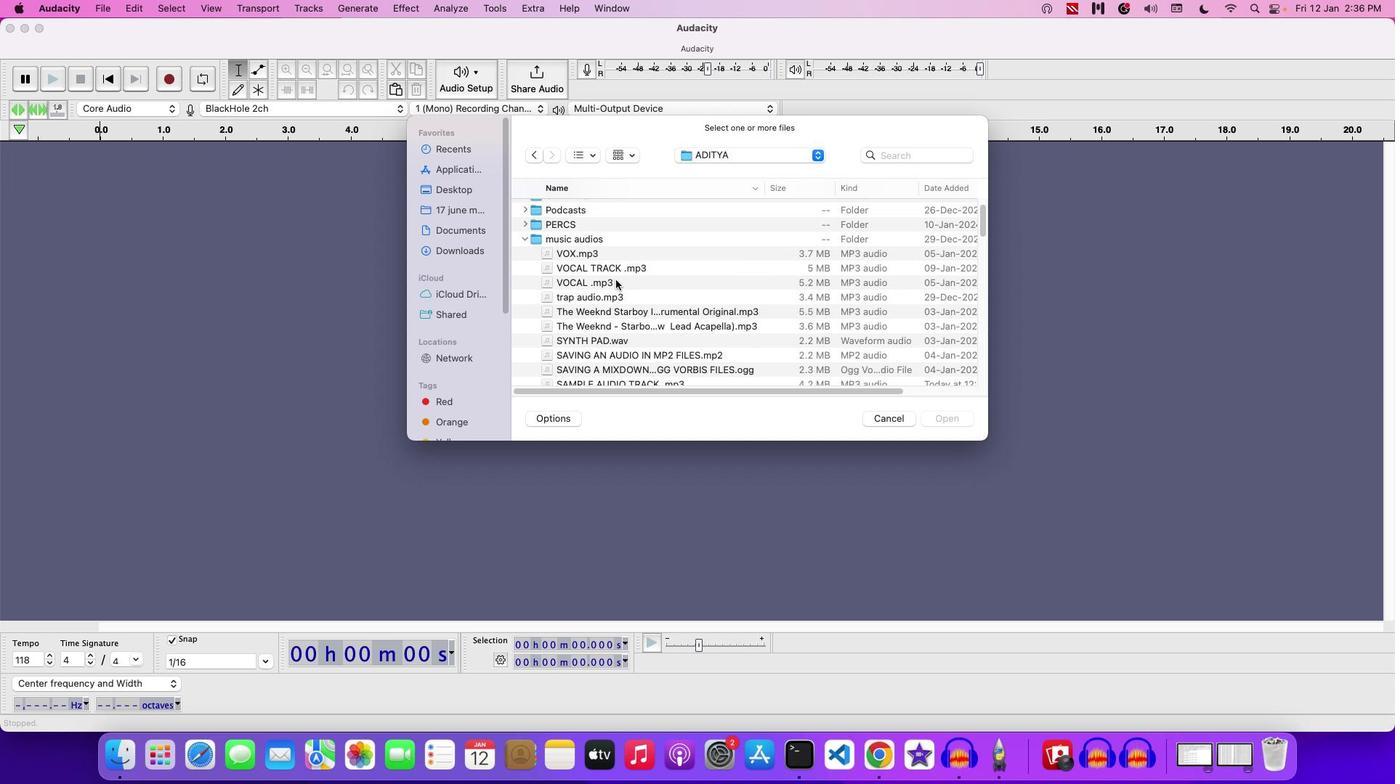 
Action: Mouse scrolled (616, 280) with delta (0, 0)
Screenshot: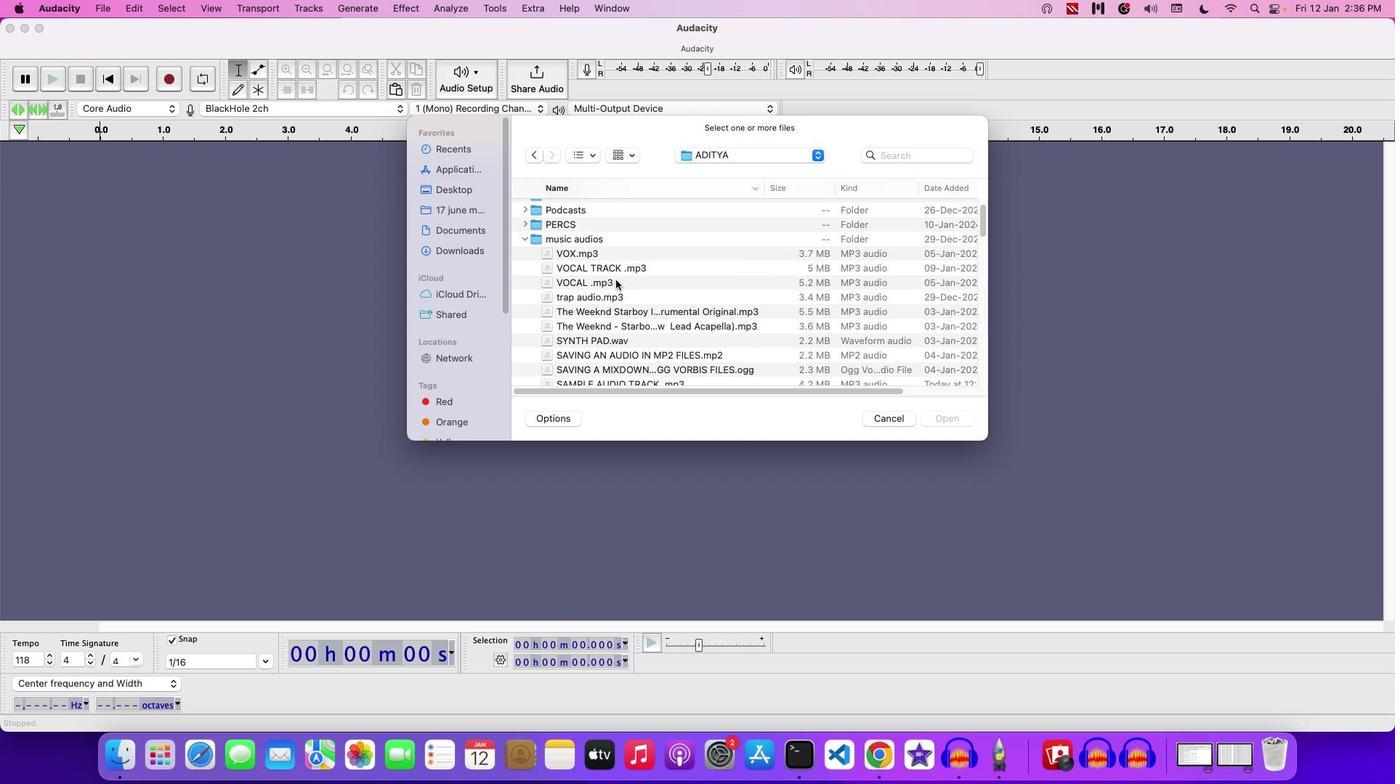 
Action: Mouse moved to (616, 279)
Screenshot: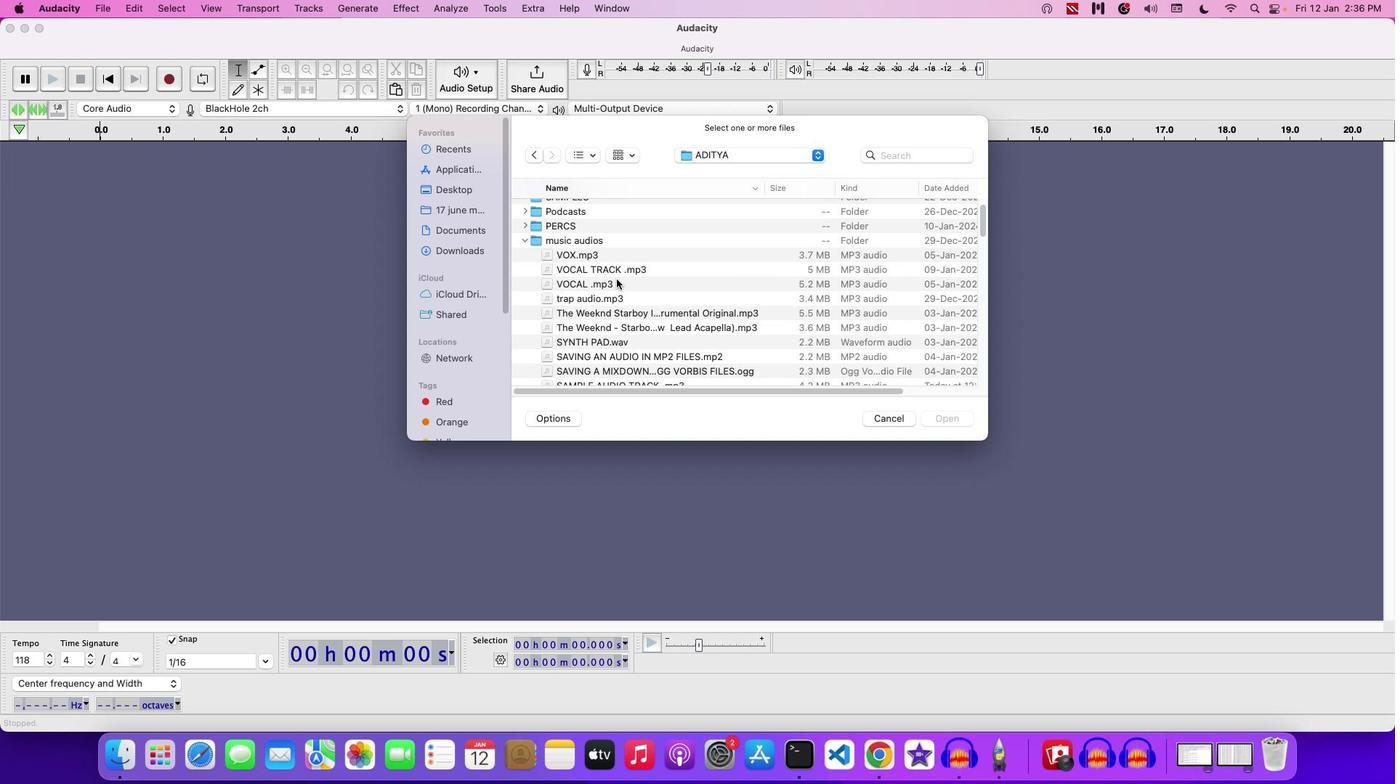 
Action: Mouse scrolled (616, 279) with delta (0, 0)
Screenshot: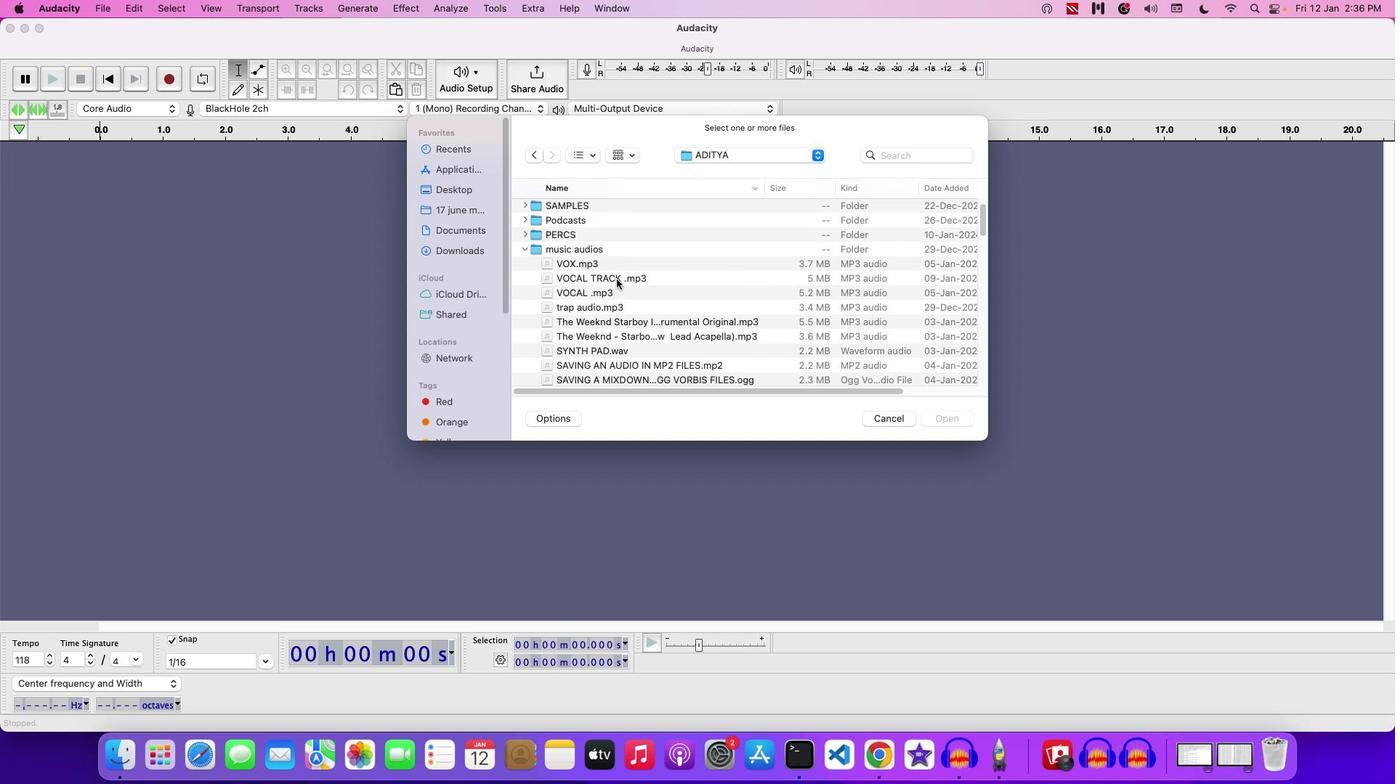 
Action: Mouse scrolled (616, 279) with delta (0, 0)
Screenshot: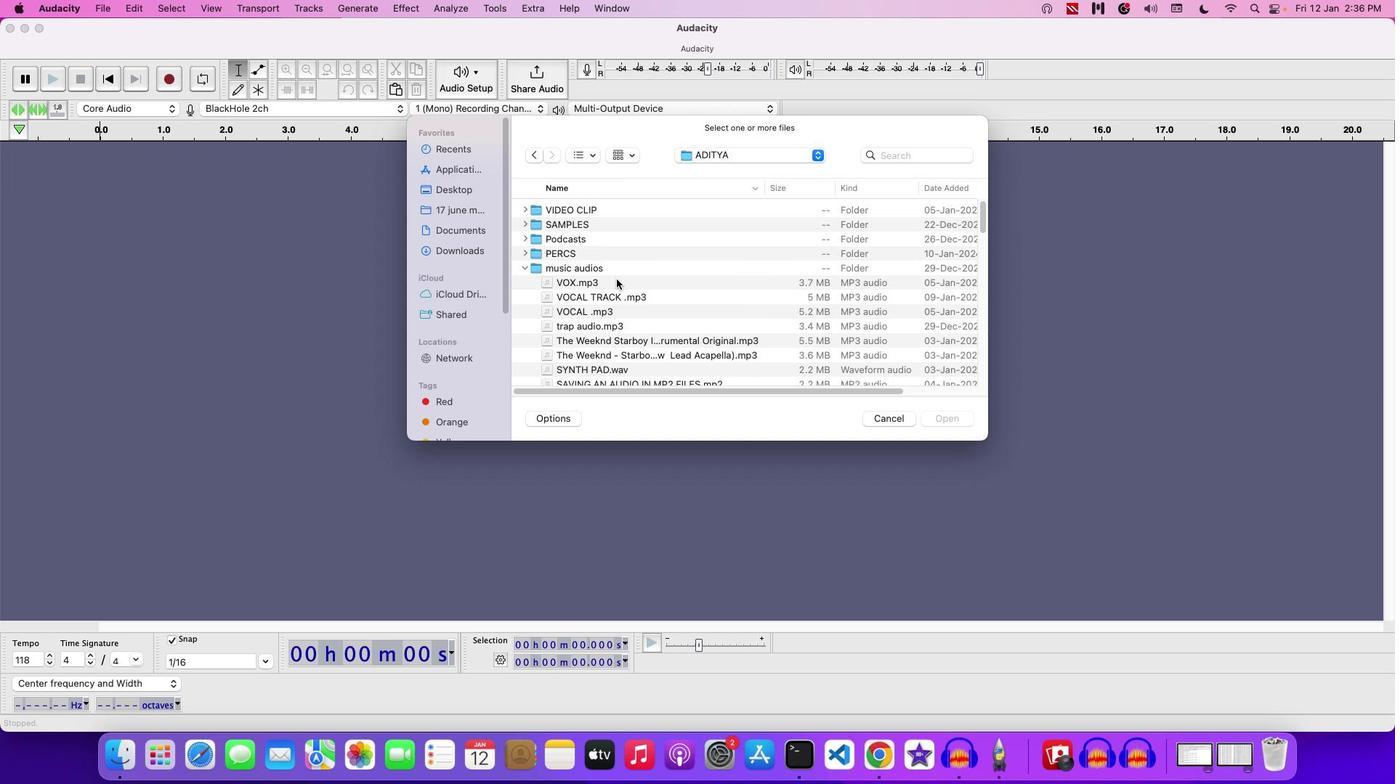 
Action: Mouse moved to (616, 279)
Screenshot: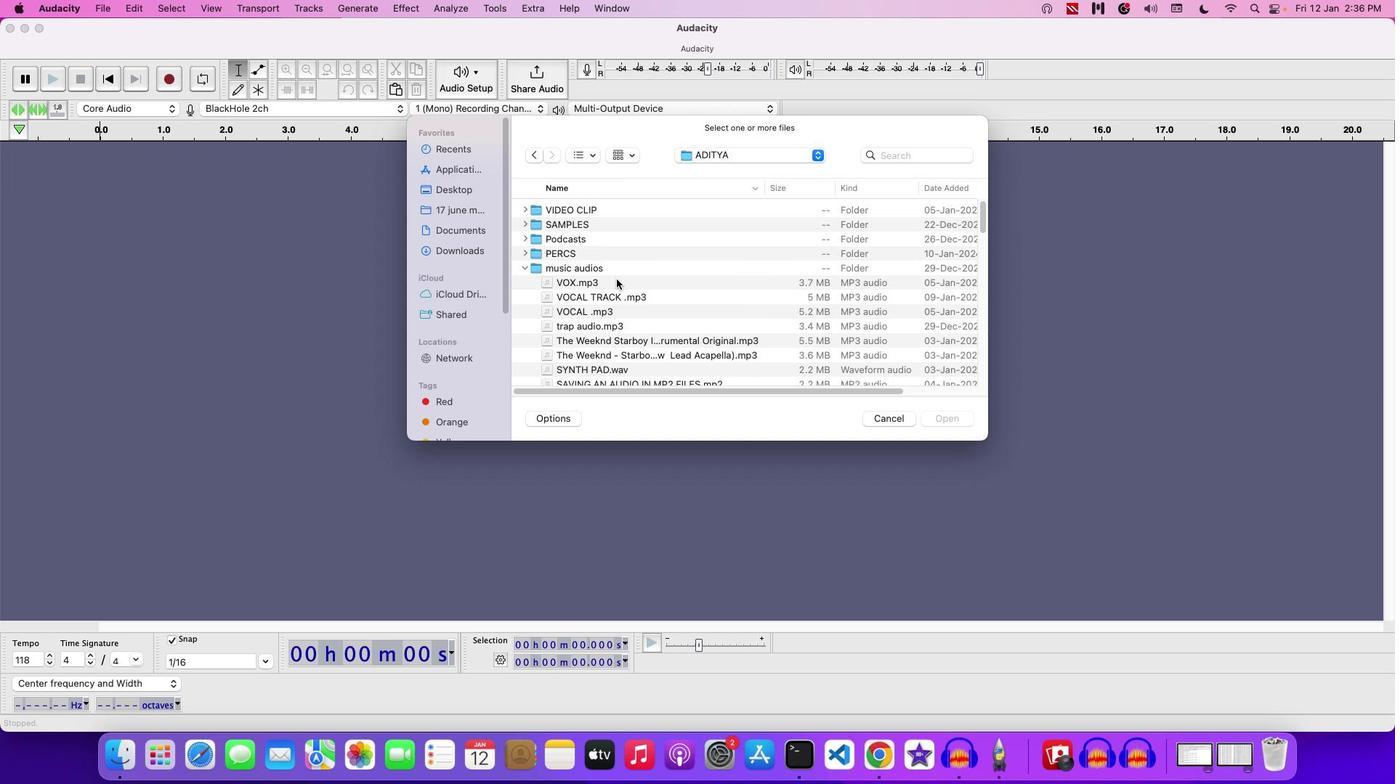 
Action: Mouse scrolled (616, 279) with delta (0, 0)
Screenshot: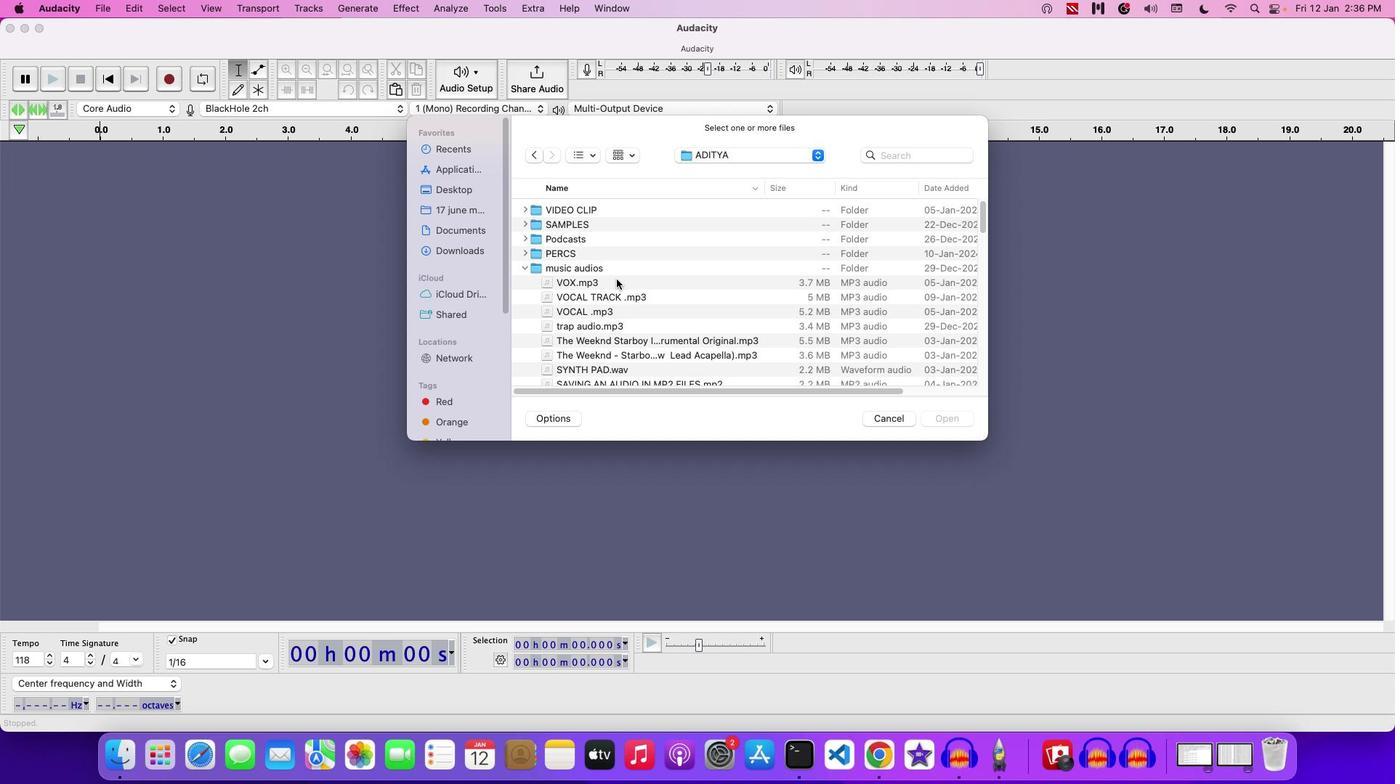 
Action: Mouse moved to (616, 279)
Screenshot: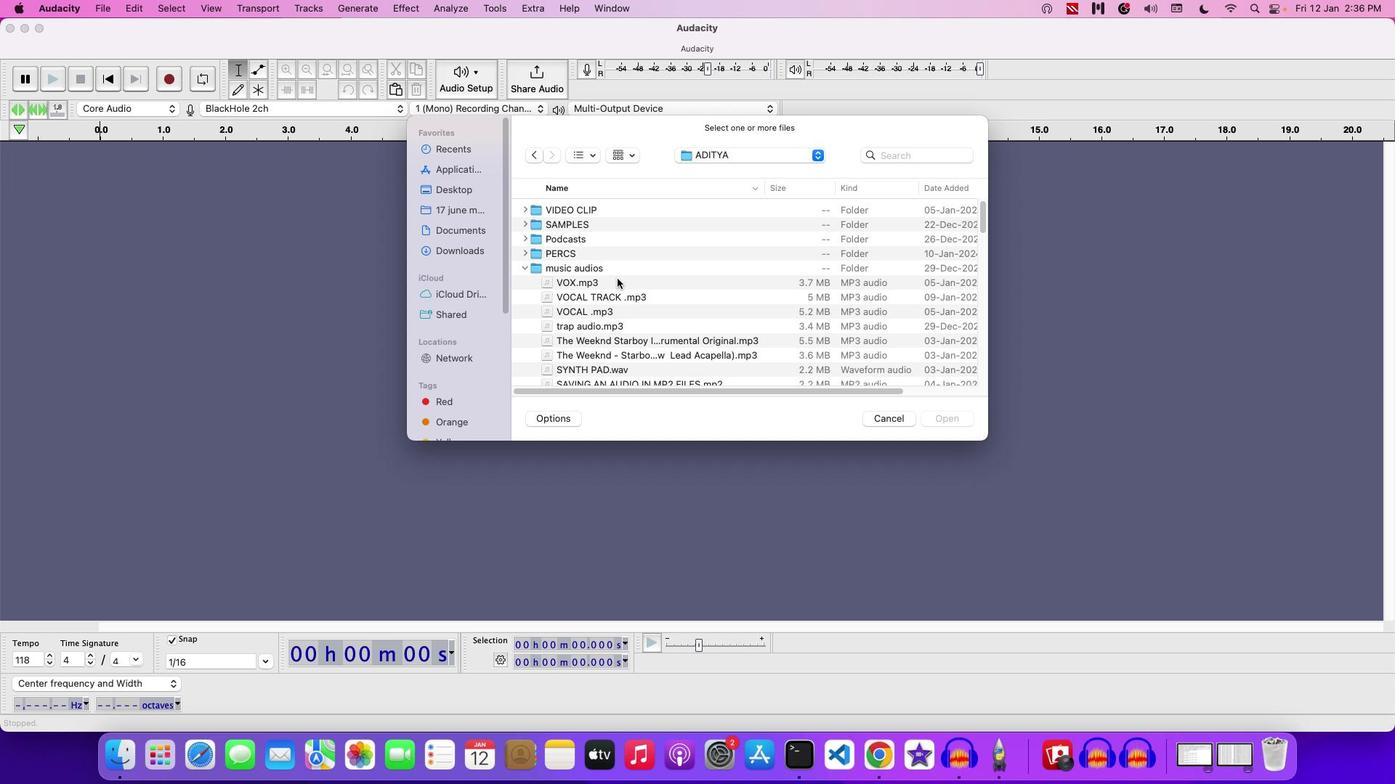 
Action: Mouse scrolled (616, 279) with delta (0, 0)
Screenshot: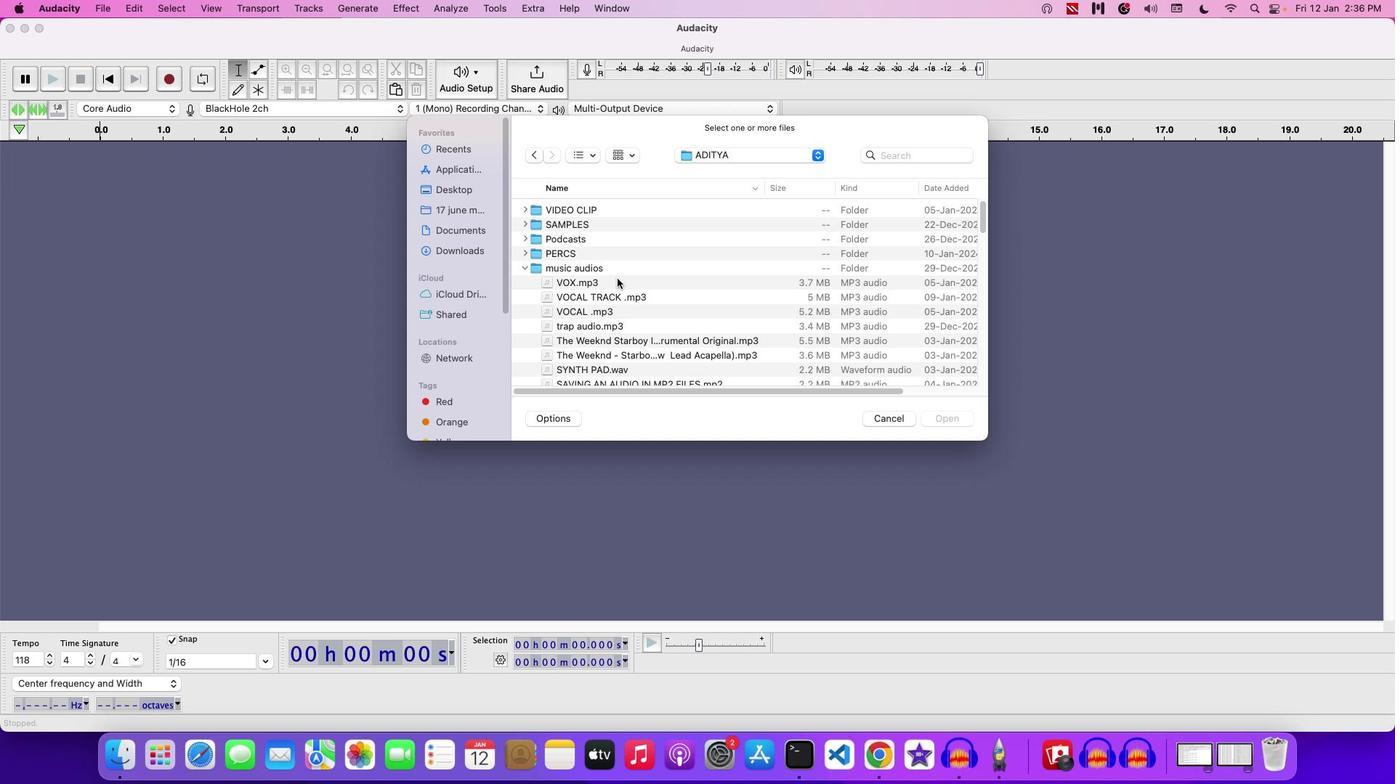 
Action: Mouse moved to (619, 277)
Screenshot: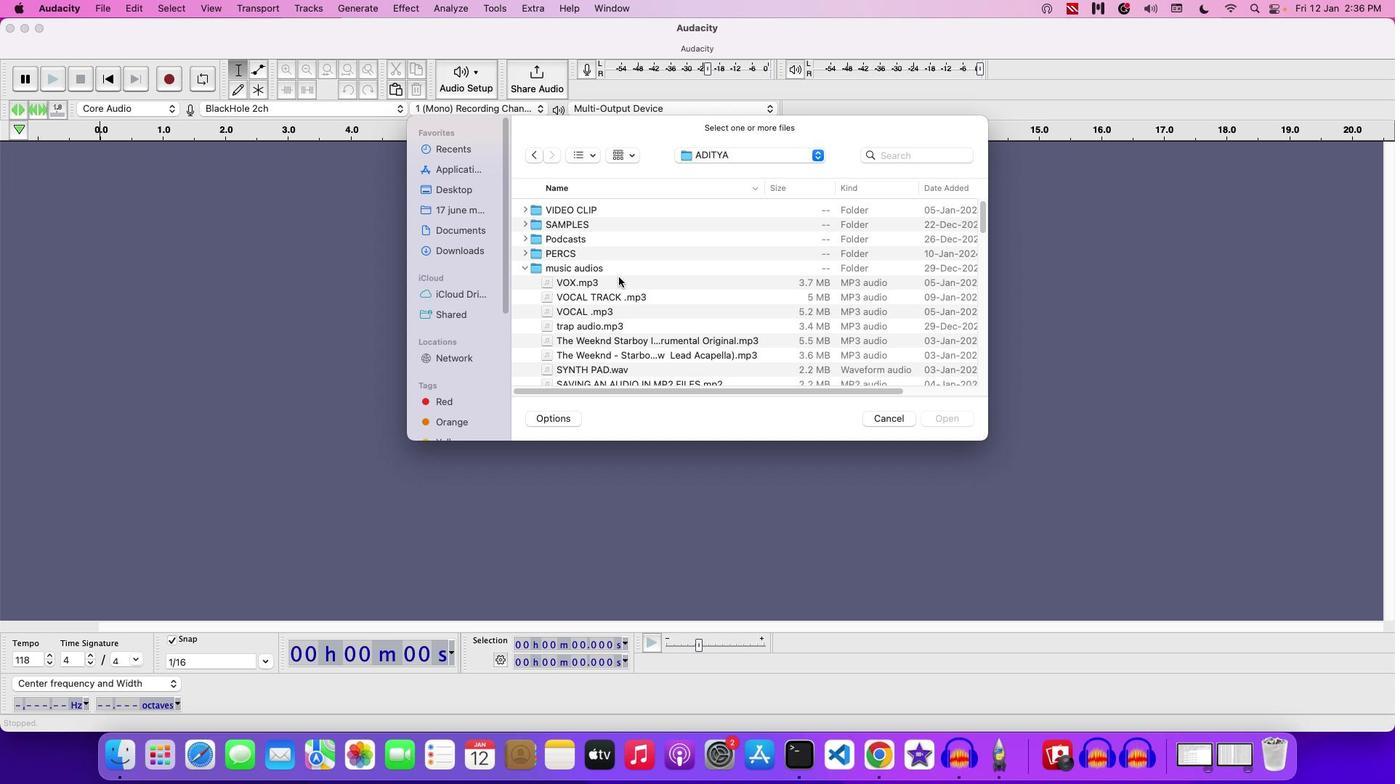 
Action: Mouse scrolled (619, 277) with delta (0, 0)
Screenshot: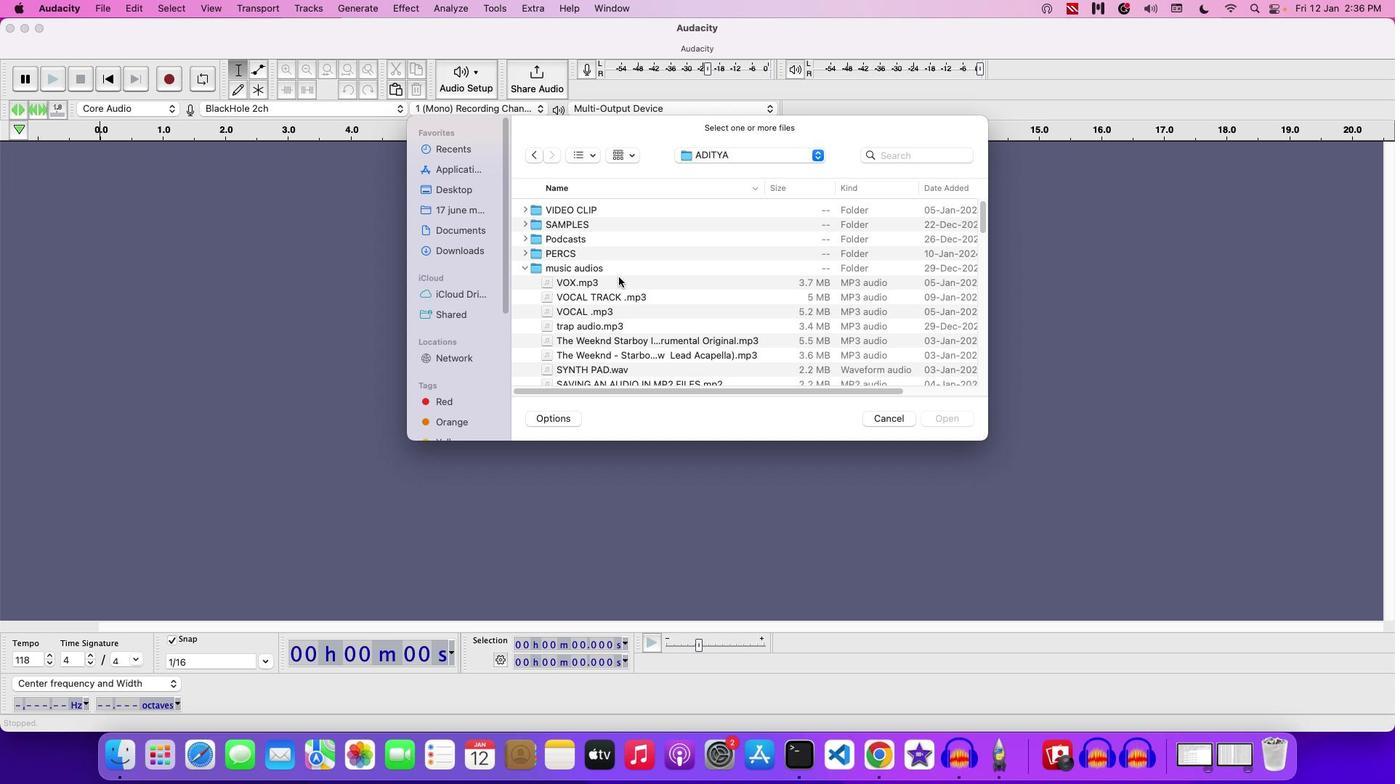 
Action: Mouse scrolled (619, 277) with delta (0, 0)
Screenshot: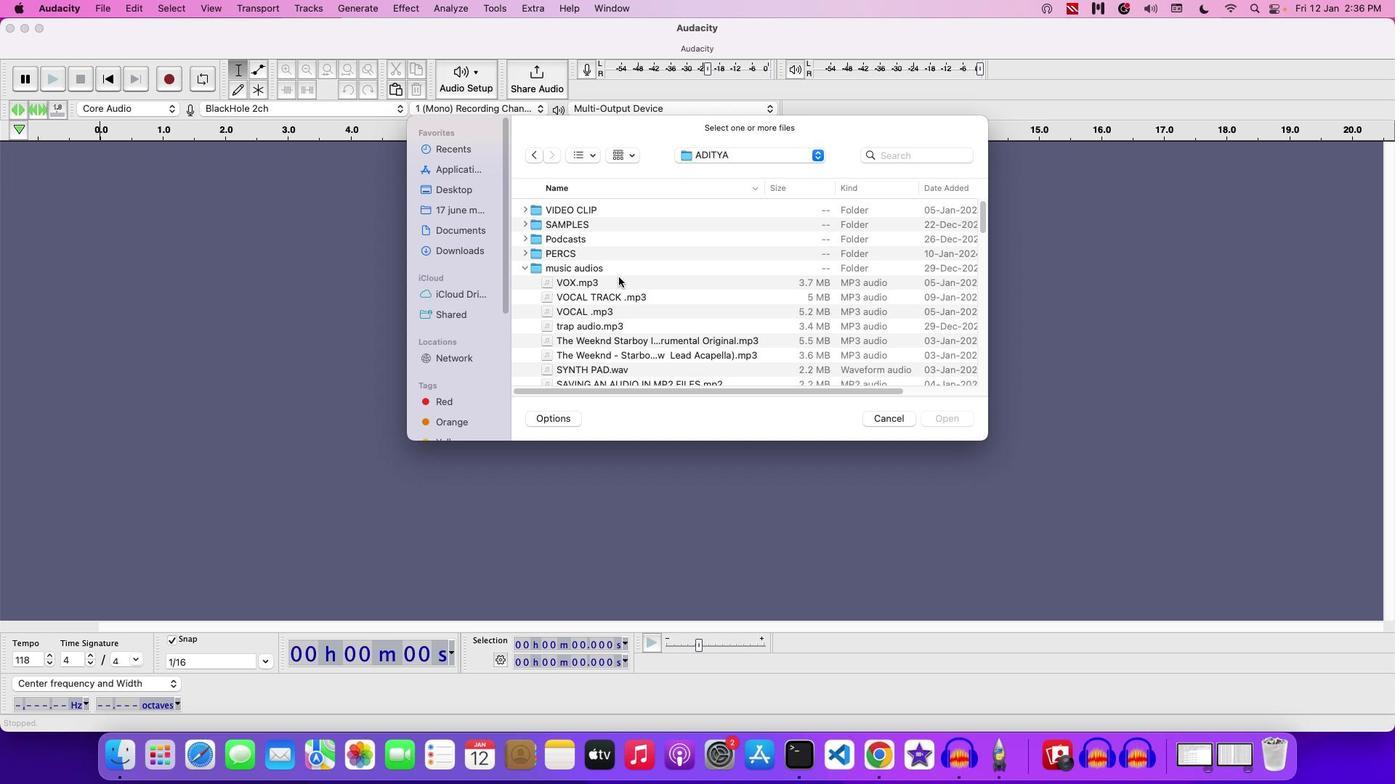 
Action: Mouse scrolled (619, 277) with delta (0, 0)
Screenshot: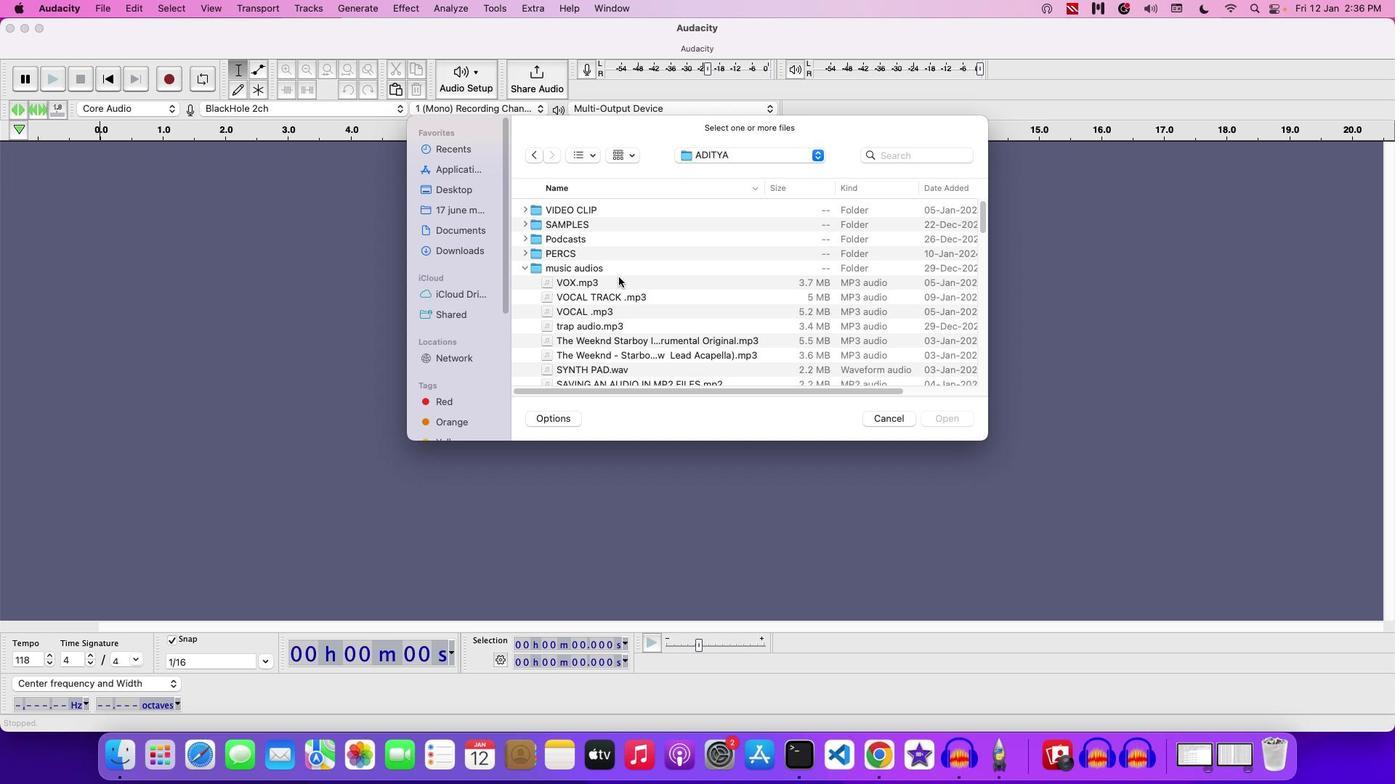 
Action: Mouse scrolled (619, 277) with delta (0, 0)
Screenshot: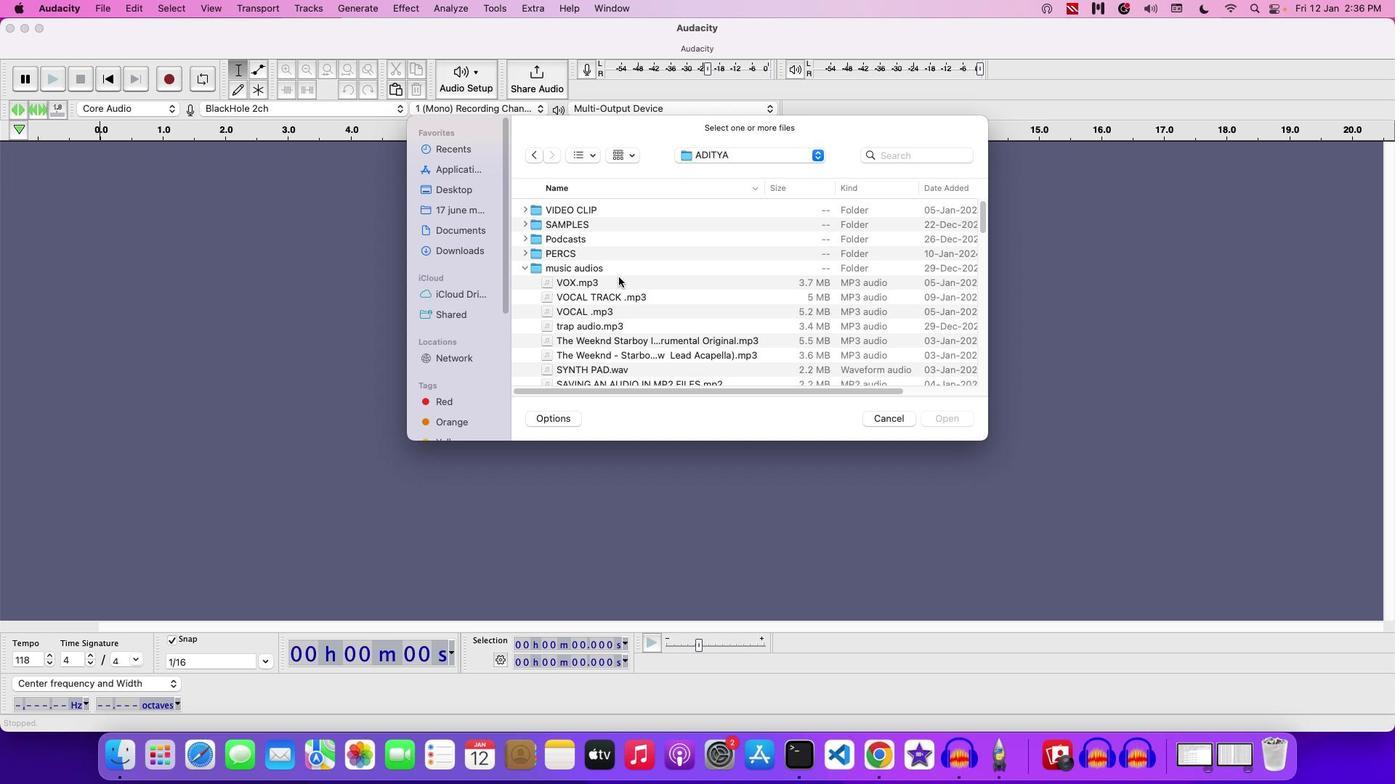 
Action: Mouse scrolled (619, 277) with delta (0, 0)
Screenshot: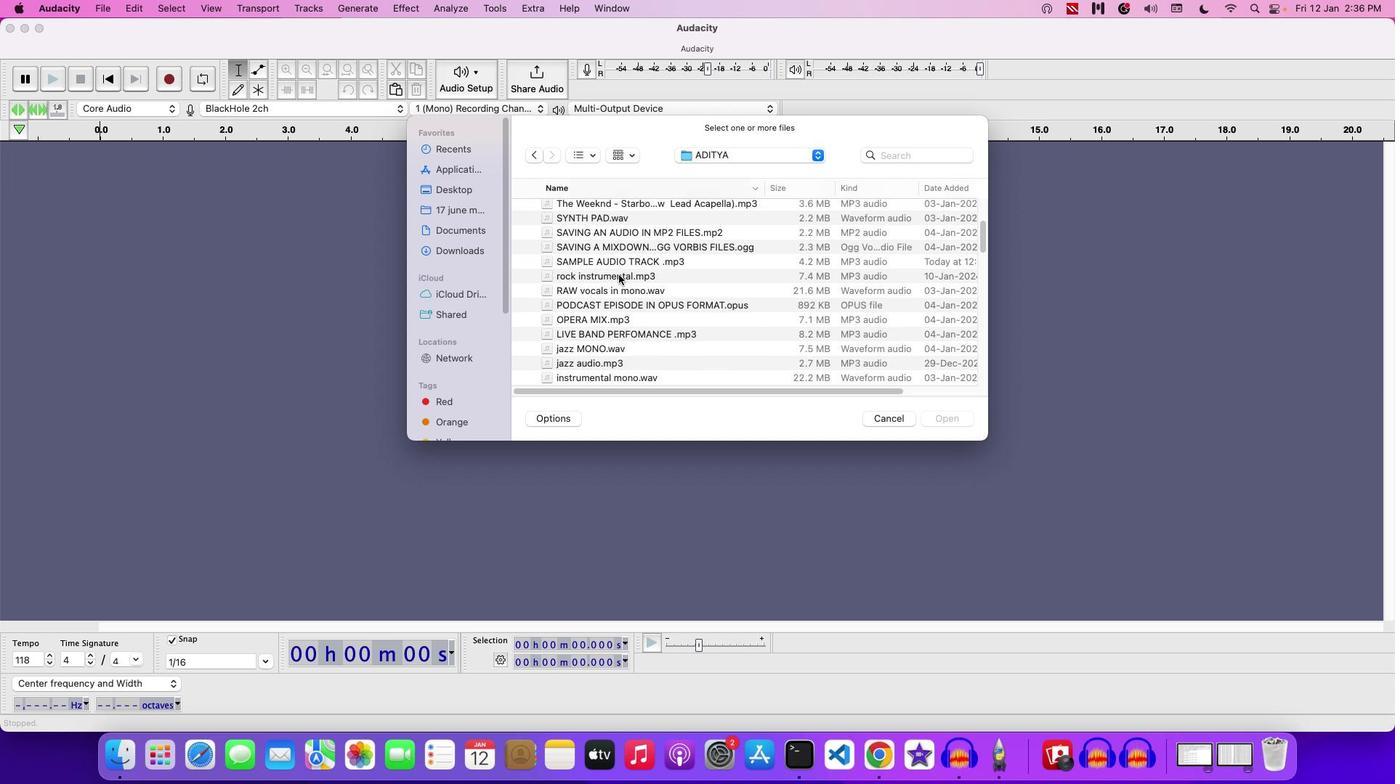 
Action: Mouse scrolled (619, 277) with delta (0, 0)
Screenshot: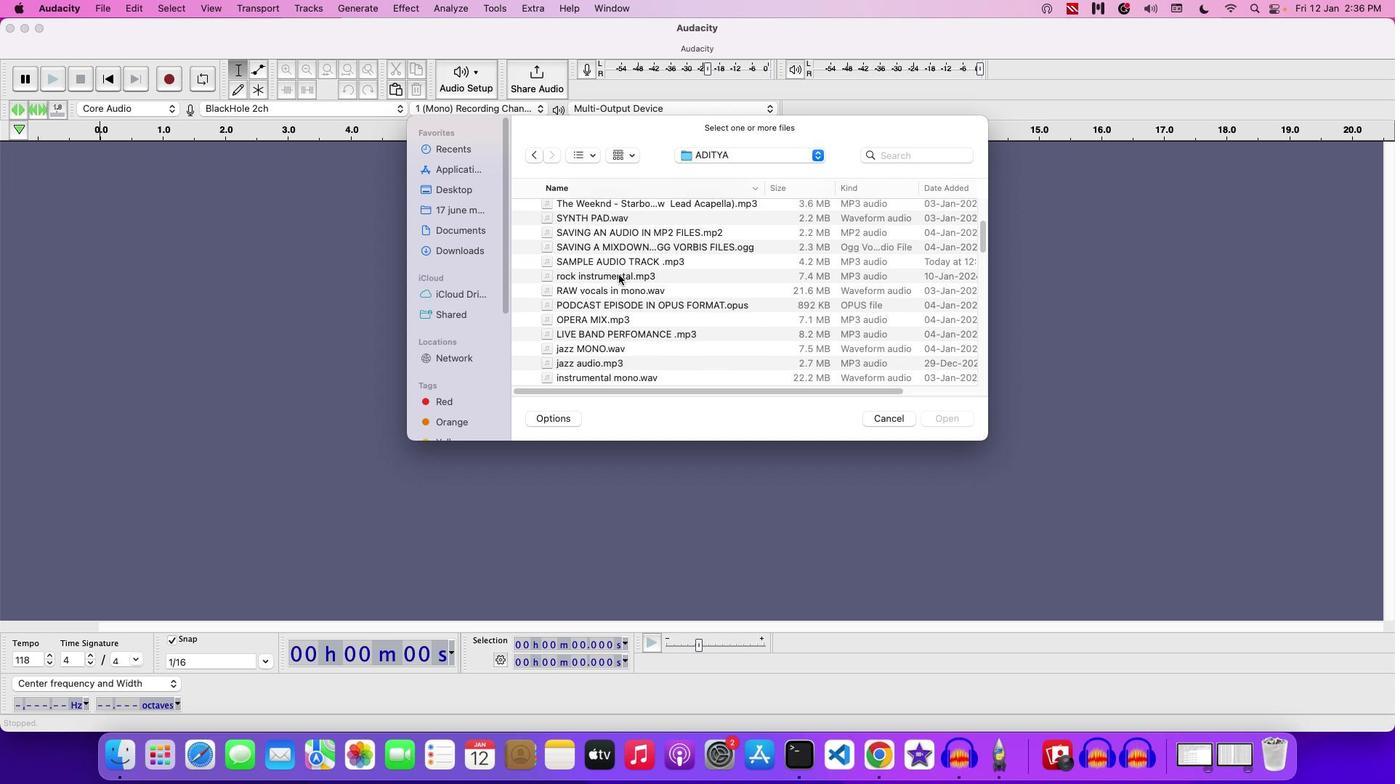 
Action: Mouse scrolled (619, 277) with delta (0, -2)
Screenshot: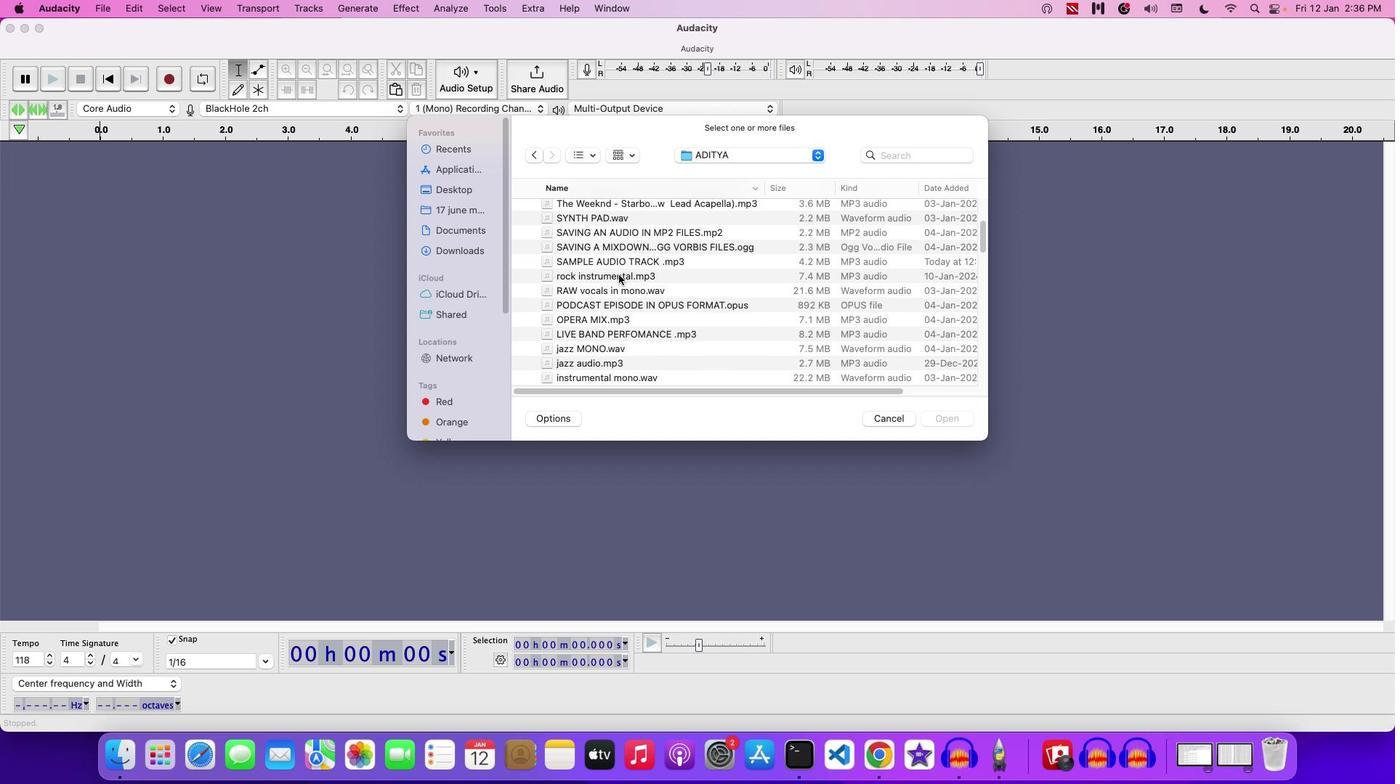
Action: Mouse scrolled (619, 277) with delta (0, -3)
Screenshot: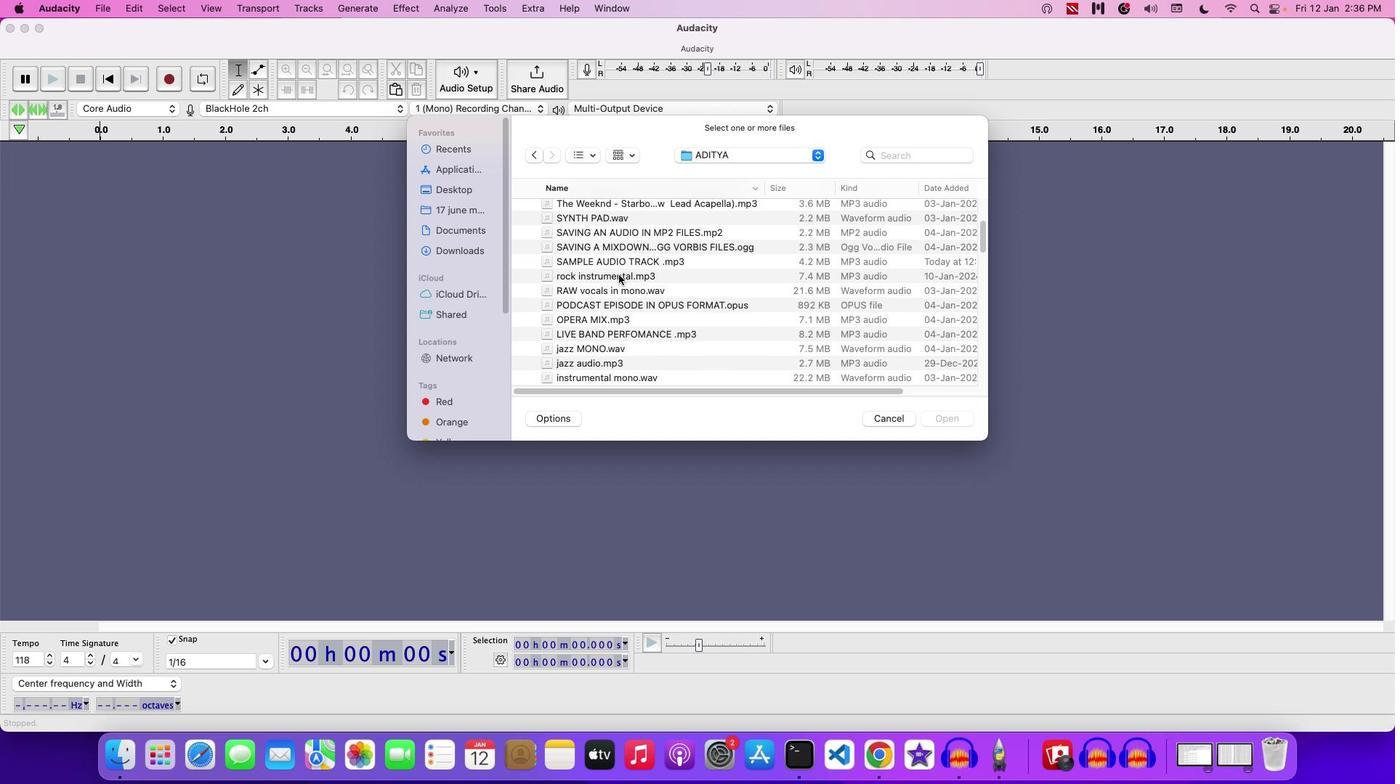 
Action: Mouse moved to (619, 273)
Screenshot: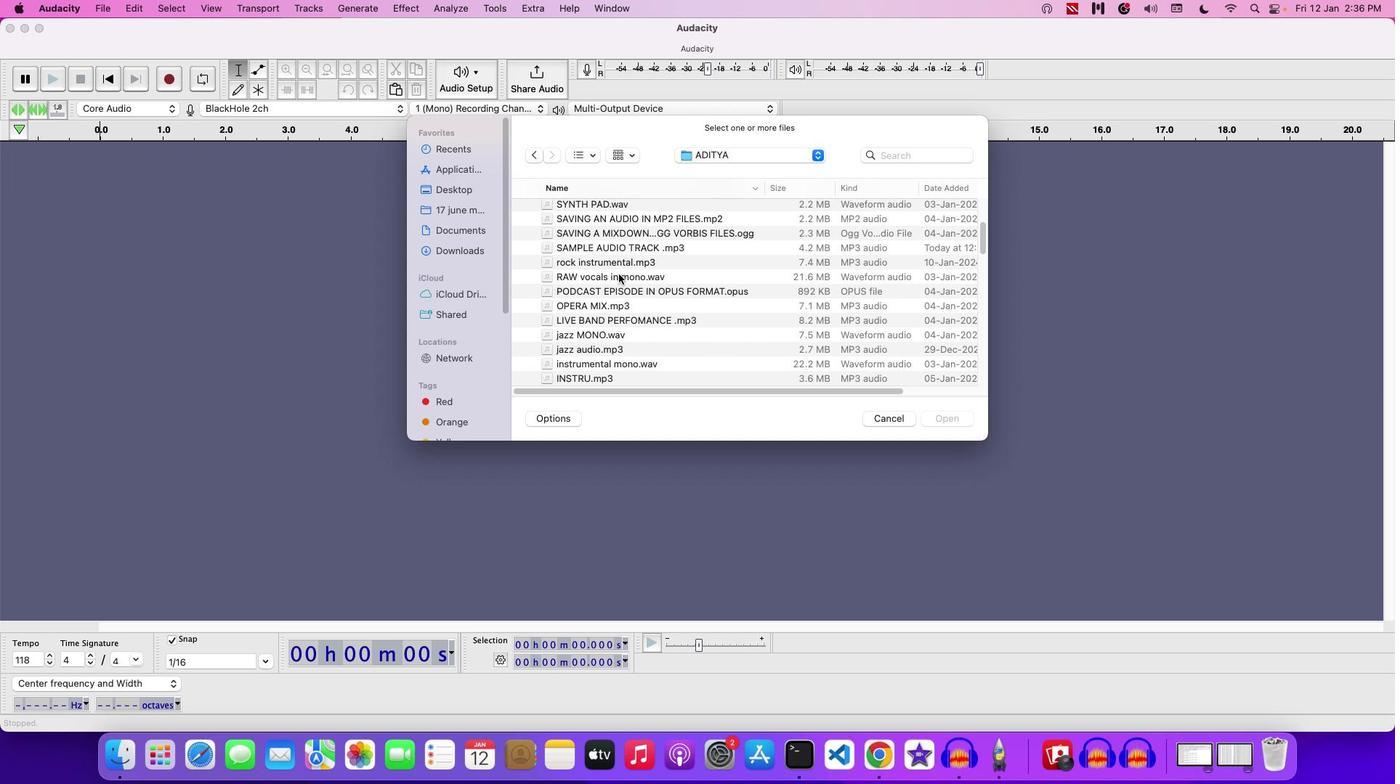 
Action: Mouse scrolled (619, 273) with delta (0, 0)
Screenshot: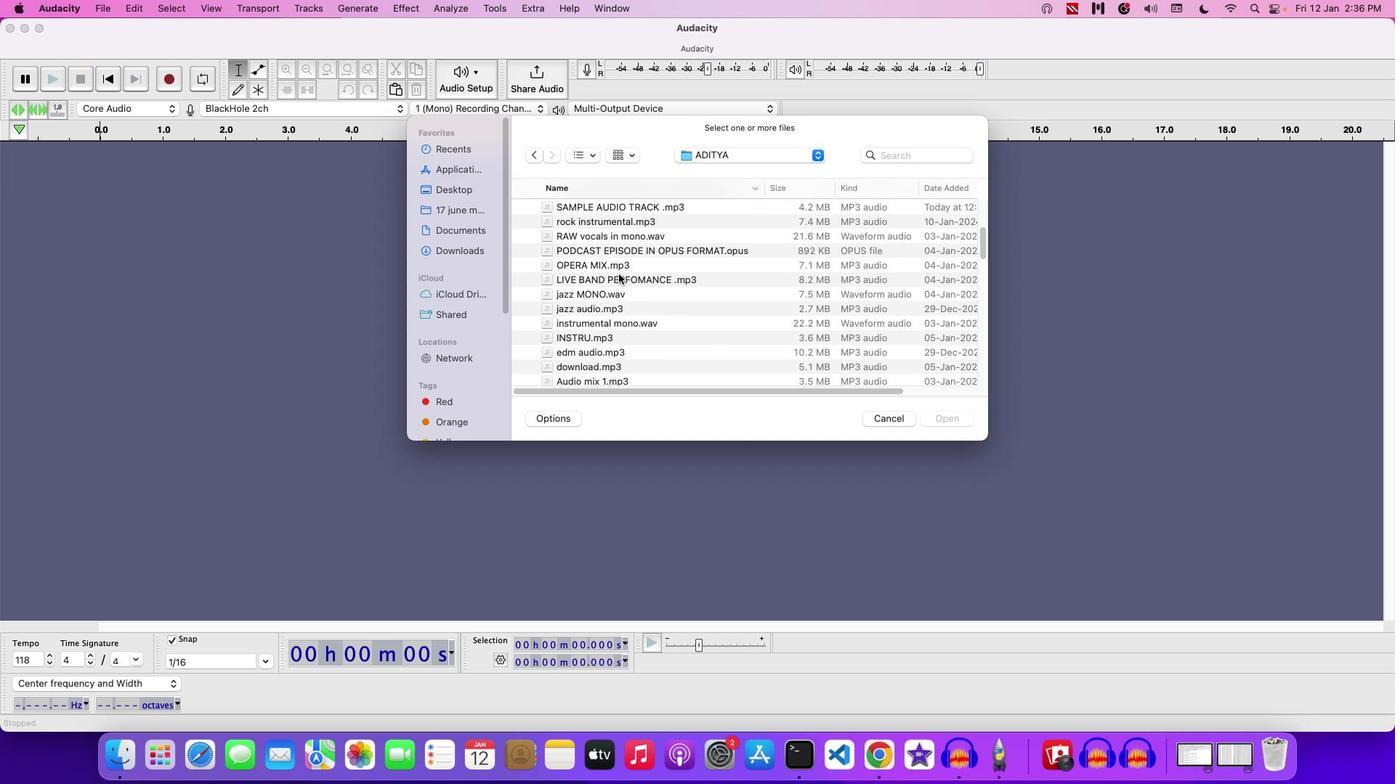 
Action: Mouse scrolled (619, 273) with delta (0, 0)
Screenshot: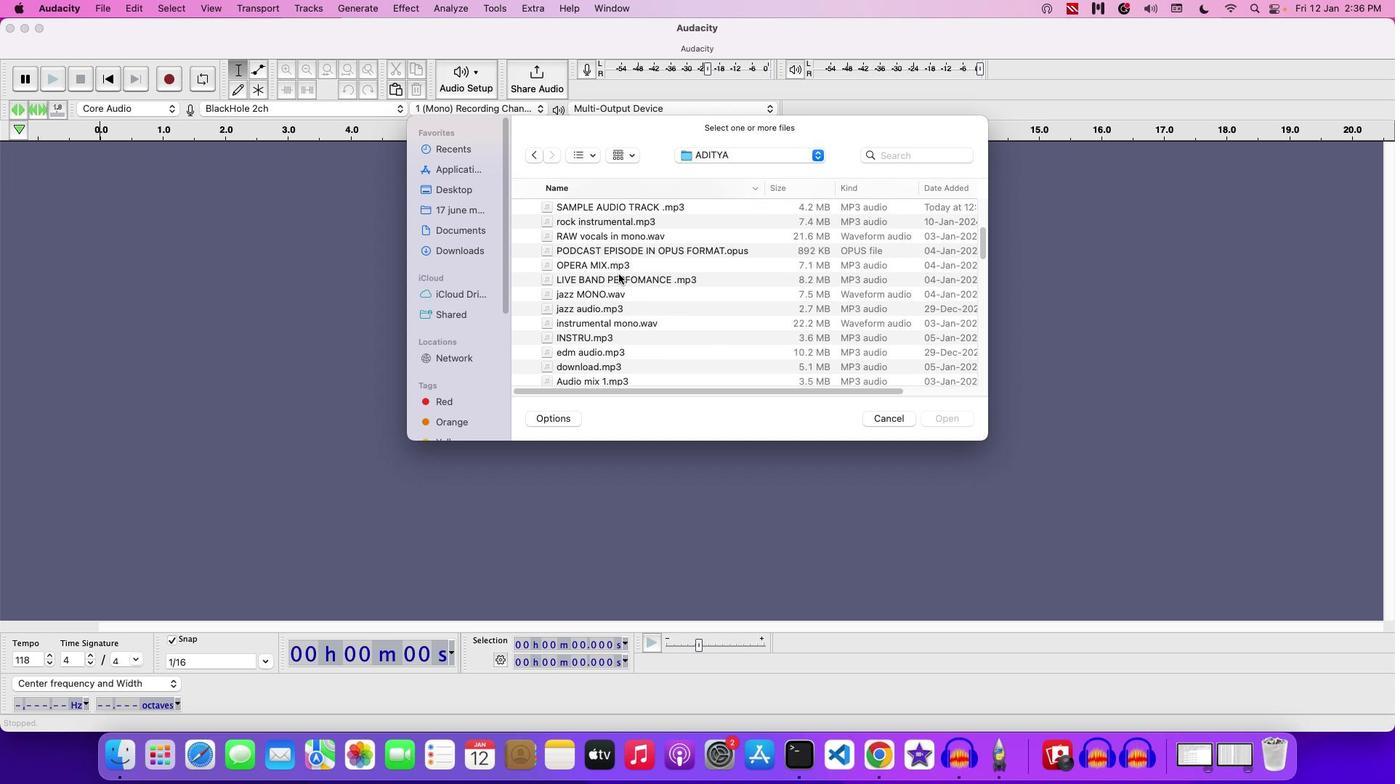 
Action: Mouse scrolled (619, 273) with delta (0, -1)
Screenshot: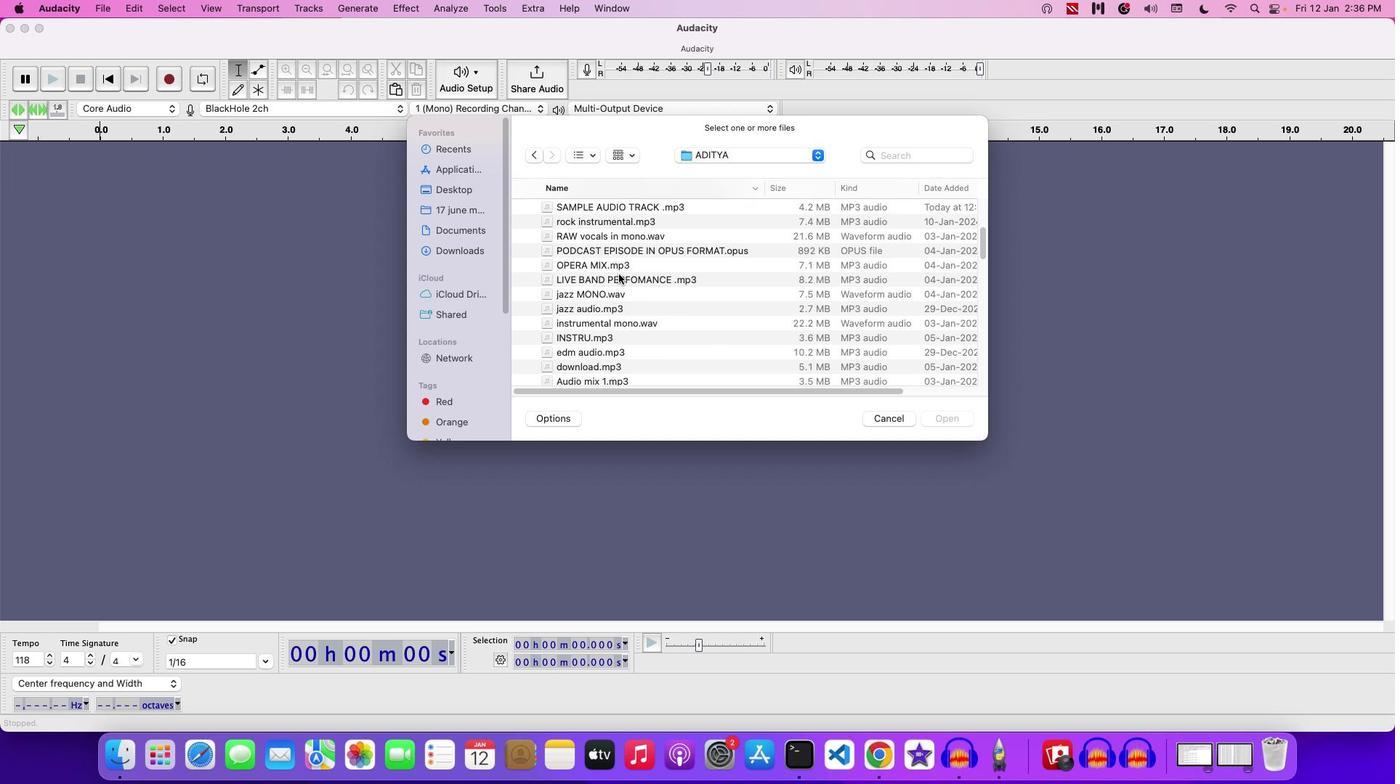 
Action: Mouse scrolled (619, 273) with delta (0, 0)
Screenshot: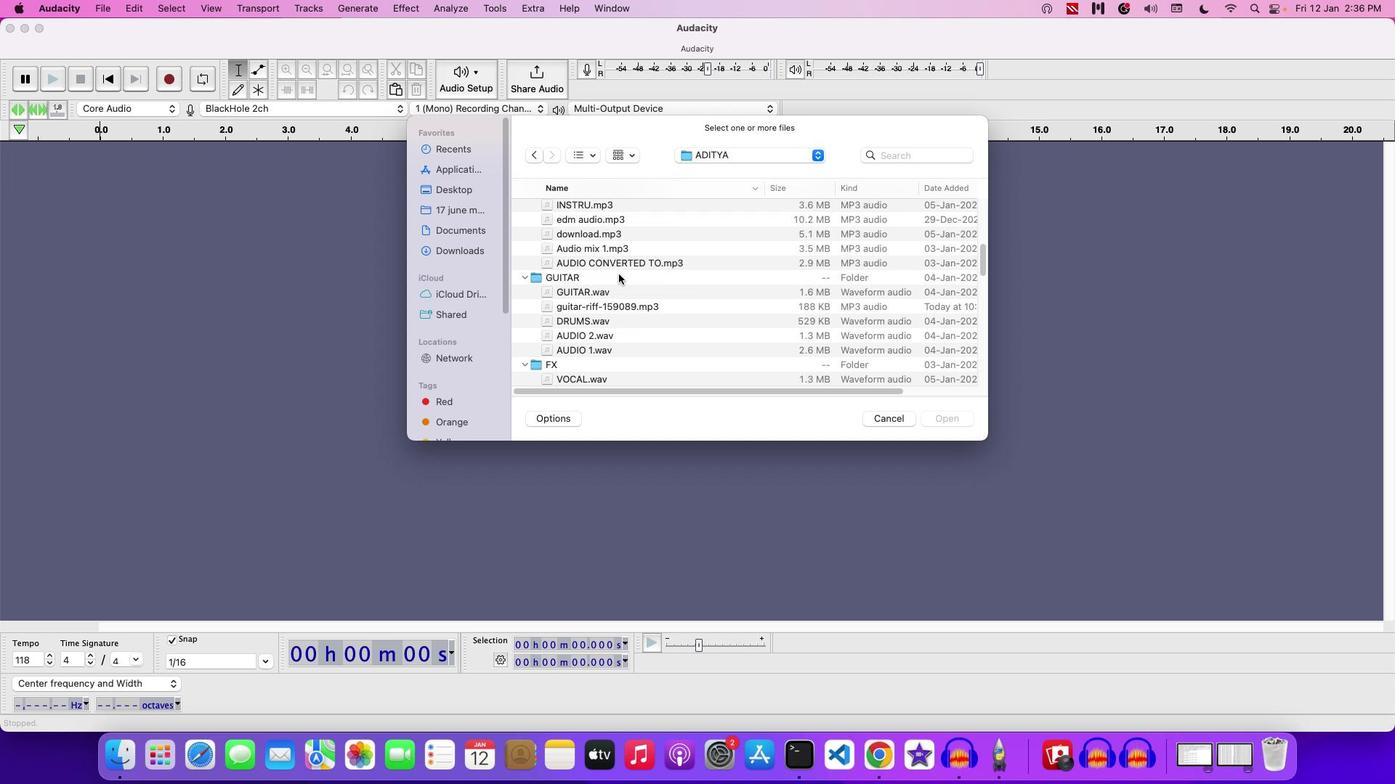 
Action: Mouse scrolled (619, 273) with delta (0, 0)
Screenshot: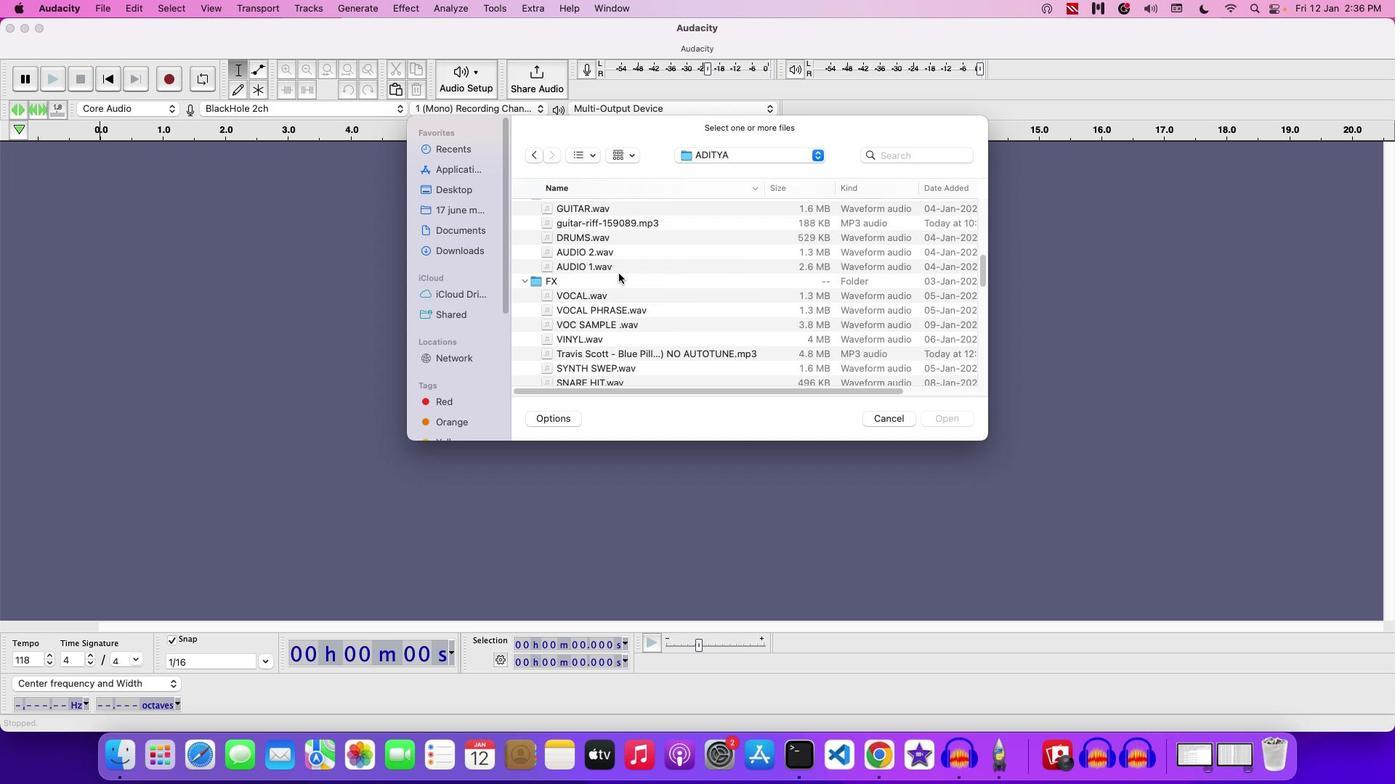 
Action: Mouse scrolled (619, 273) with delta (0, -2)
Screenshot: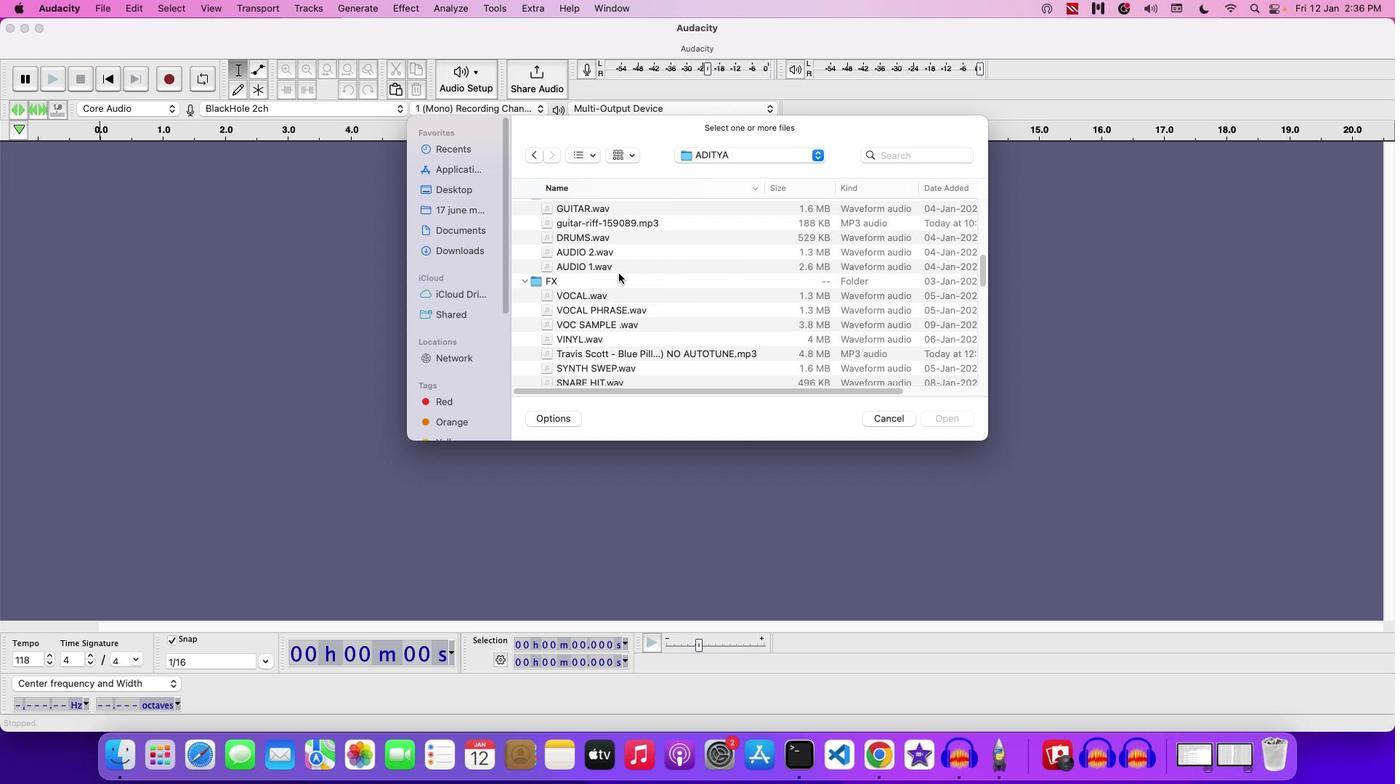 
Action: Mouse scrolled (619, 273) with delta (0, -3)
Screenshot: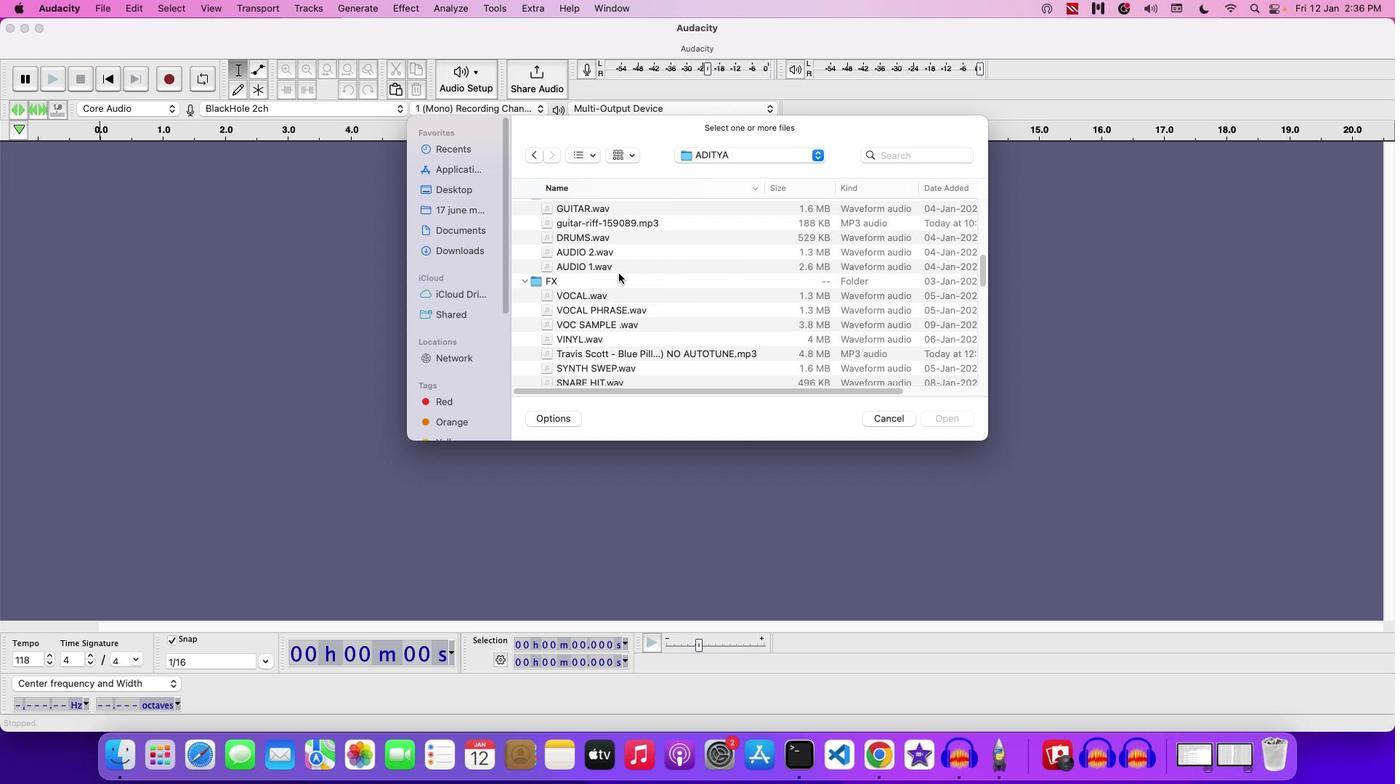 
Action: Mouse scrolled (619, 273) with delta (0, -3)
Screenshot: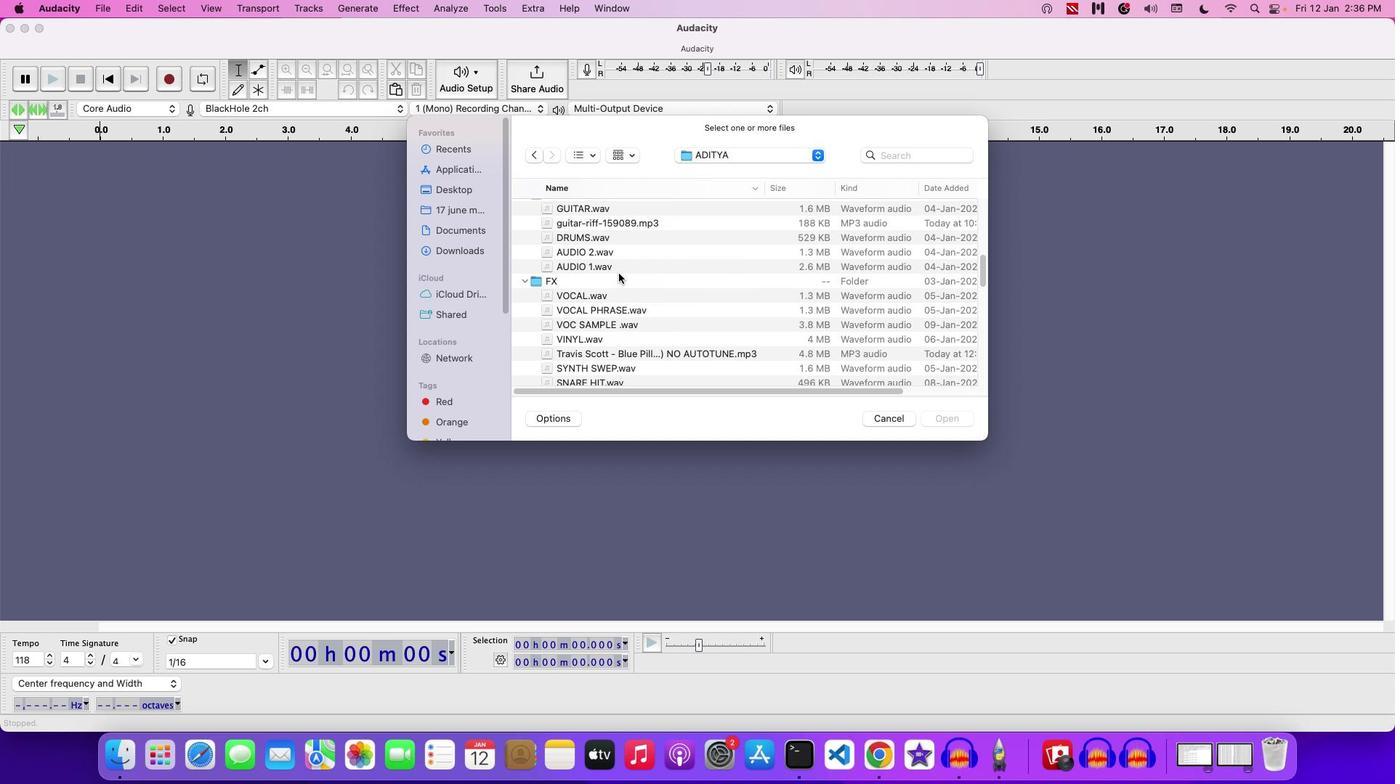 
Action: Mouse moved to (618, 273)
Screenshot: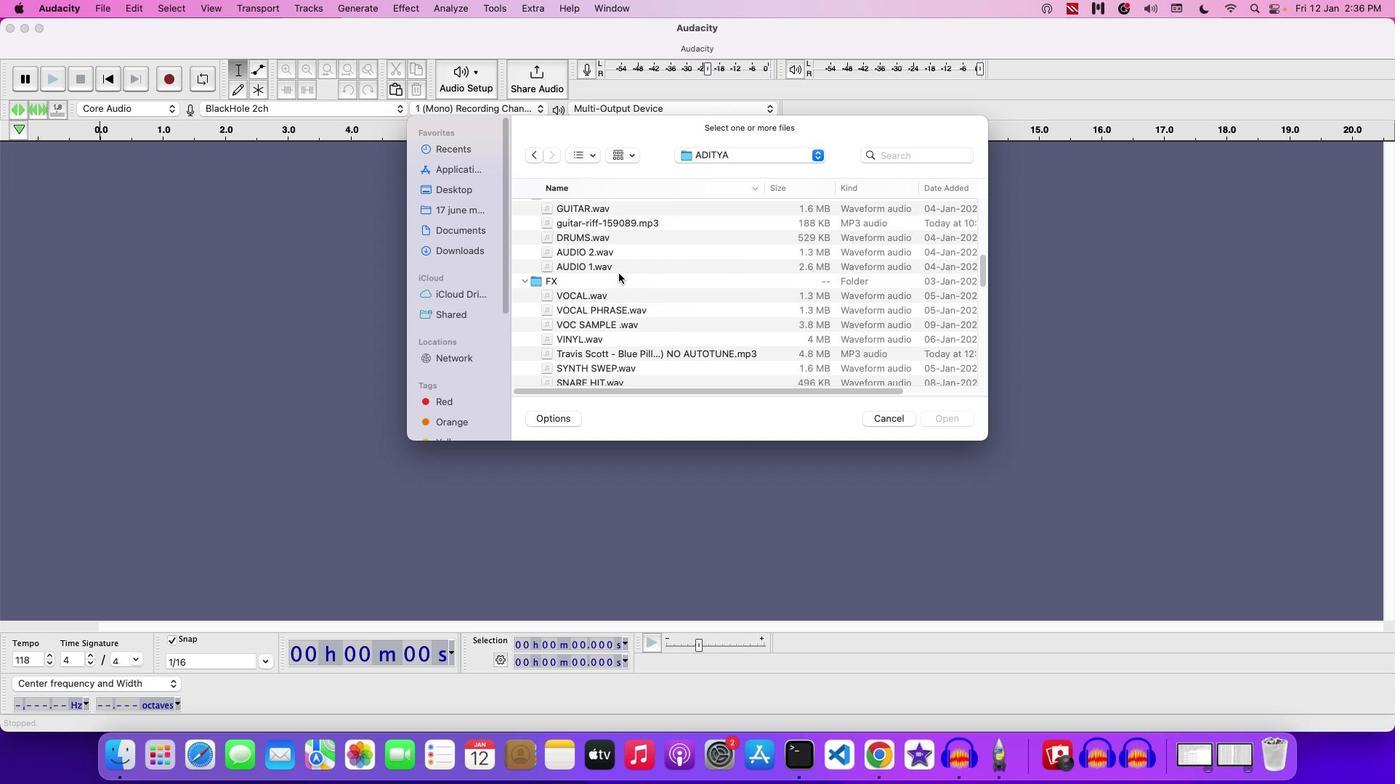 
Action: Mouse scrolled (618, 273) with delta (0, 0)
Screenshot: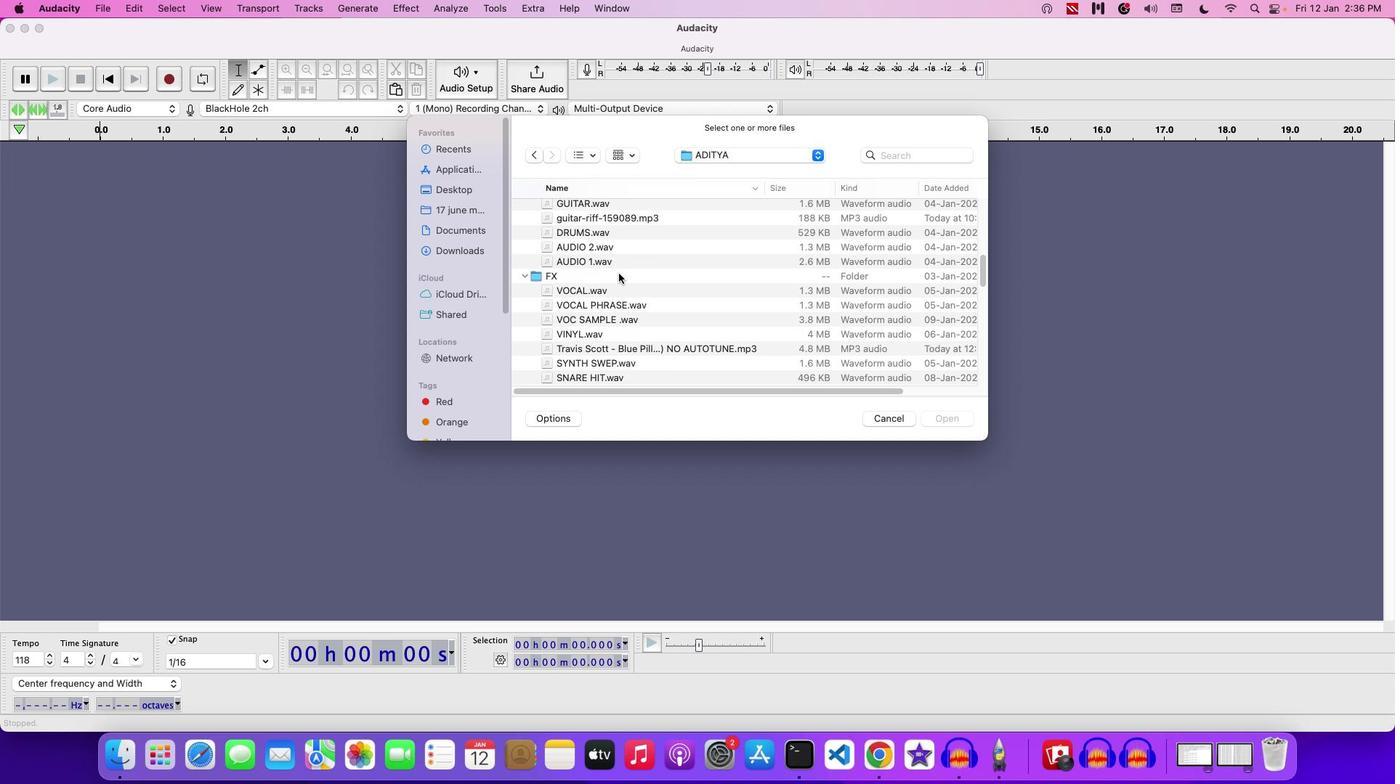 
Action: Mouse scrolled (618, 273) with delta (0, 0)
Screenshot: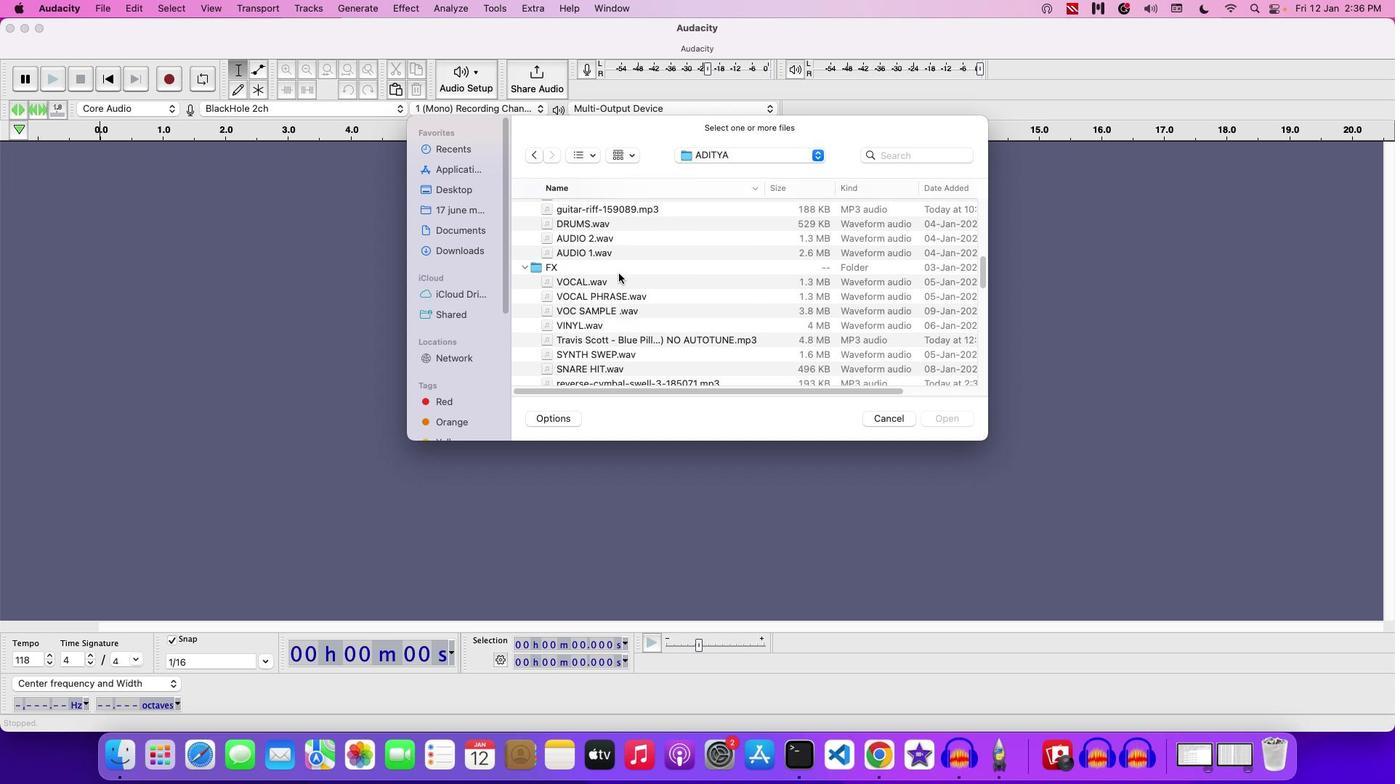 
Action: Mouse scrolled (618, 273) with delta (0, 0)
Screenshot: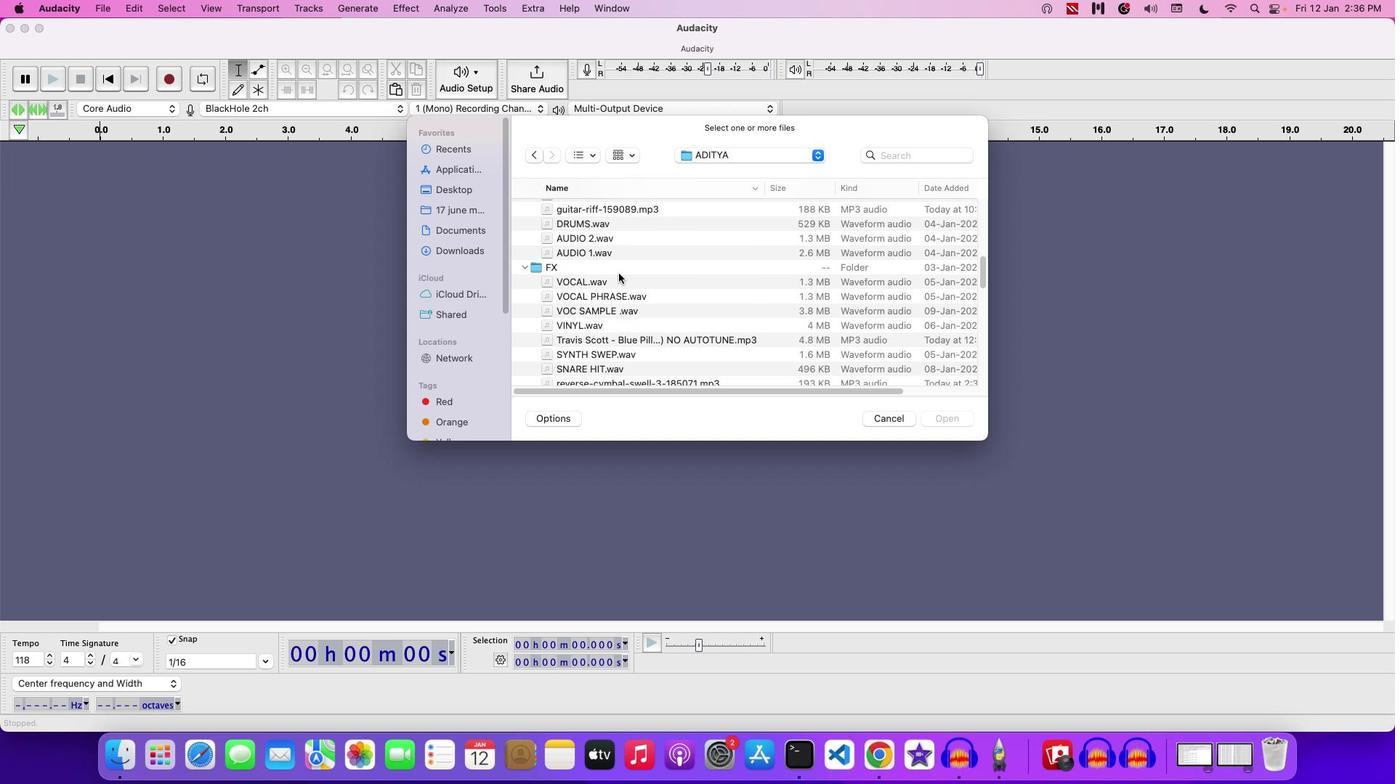 
Action: Mouse scrolled (618, 273) with delta (0, 0)
Screenshot: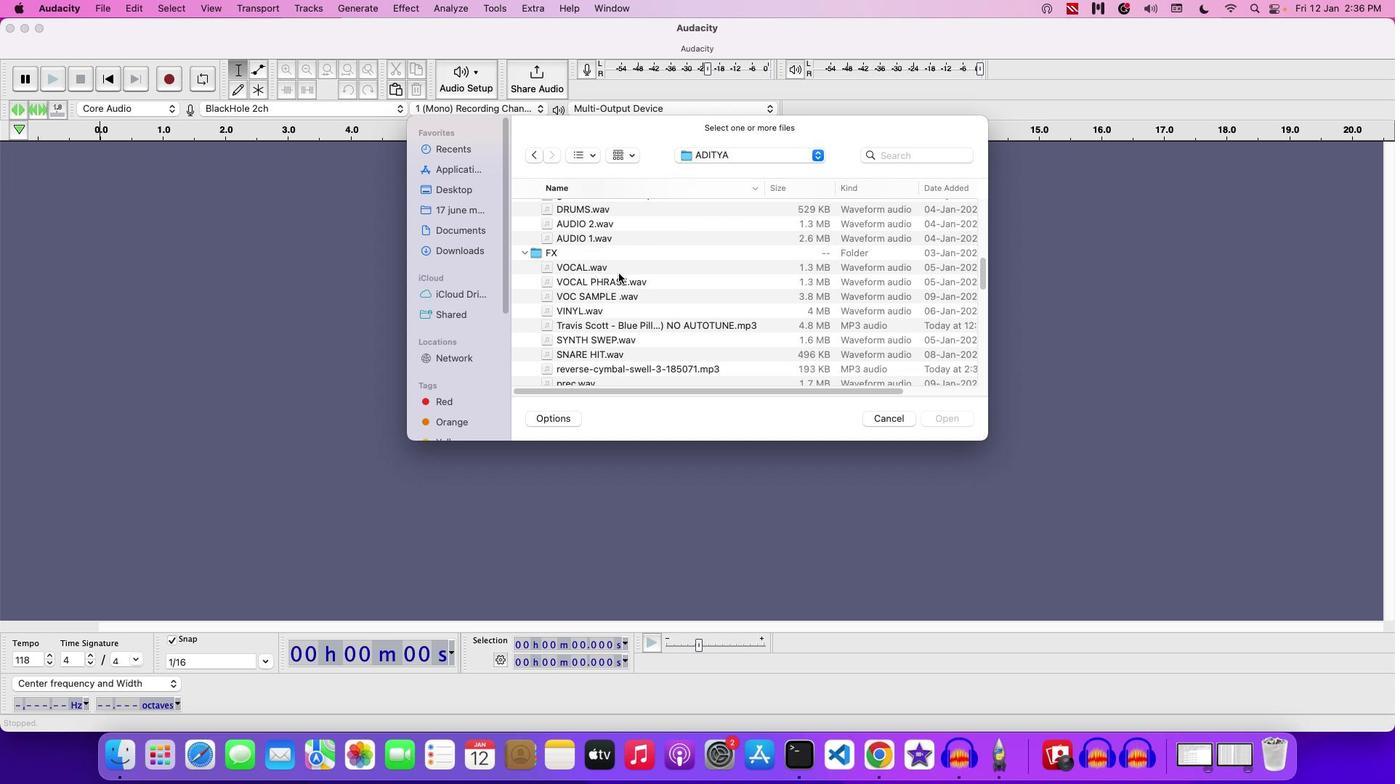 
Action: Mouse scrolled (618, 273) with delta (0, 0)
Screenshot: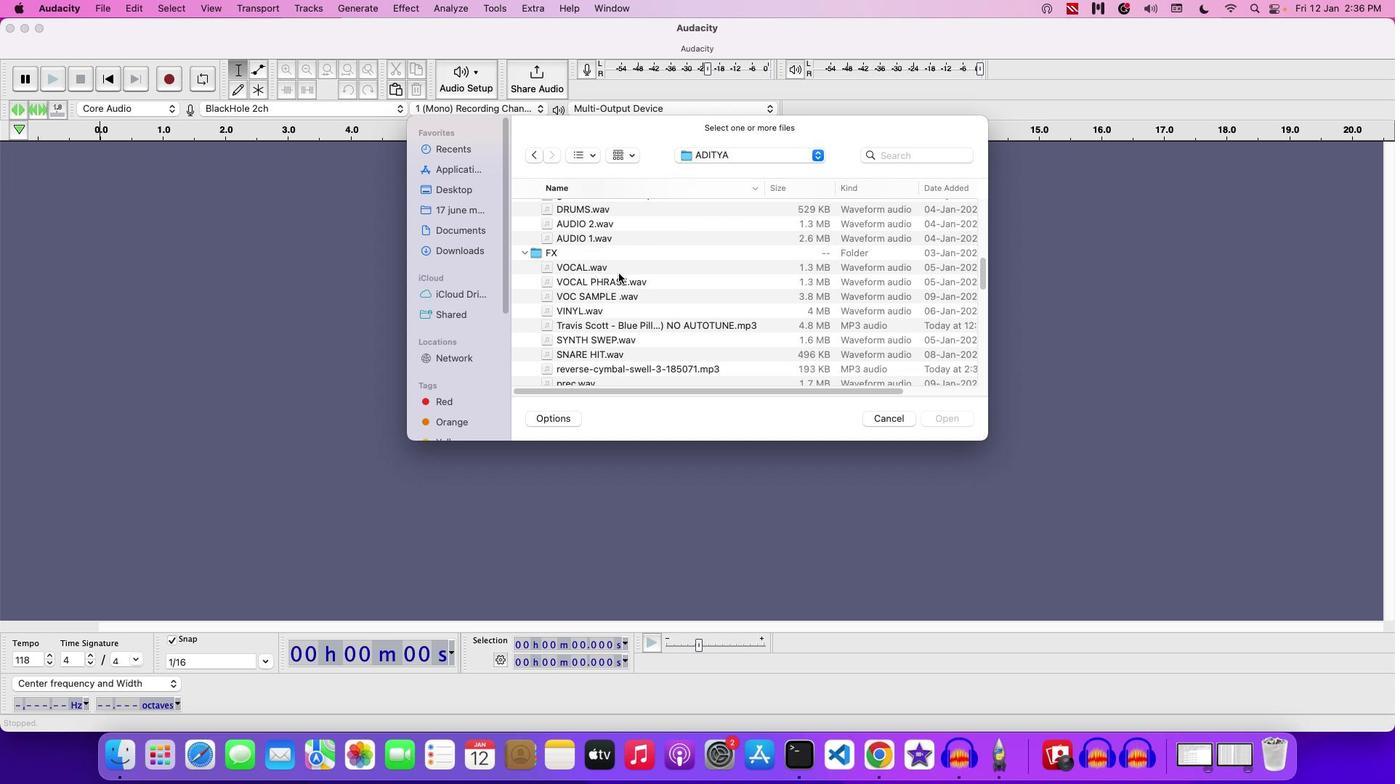 
Action: Mouse scrolled (618, 273) with delta (0, 0)
Screenshot: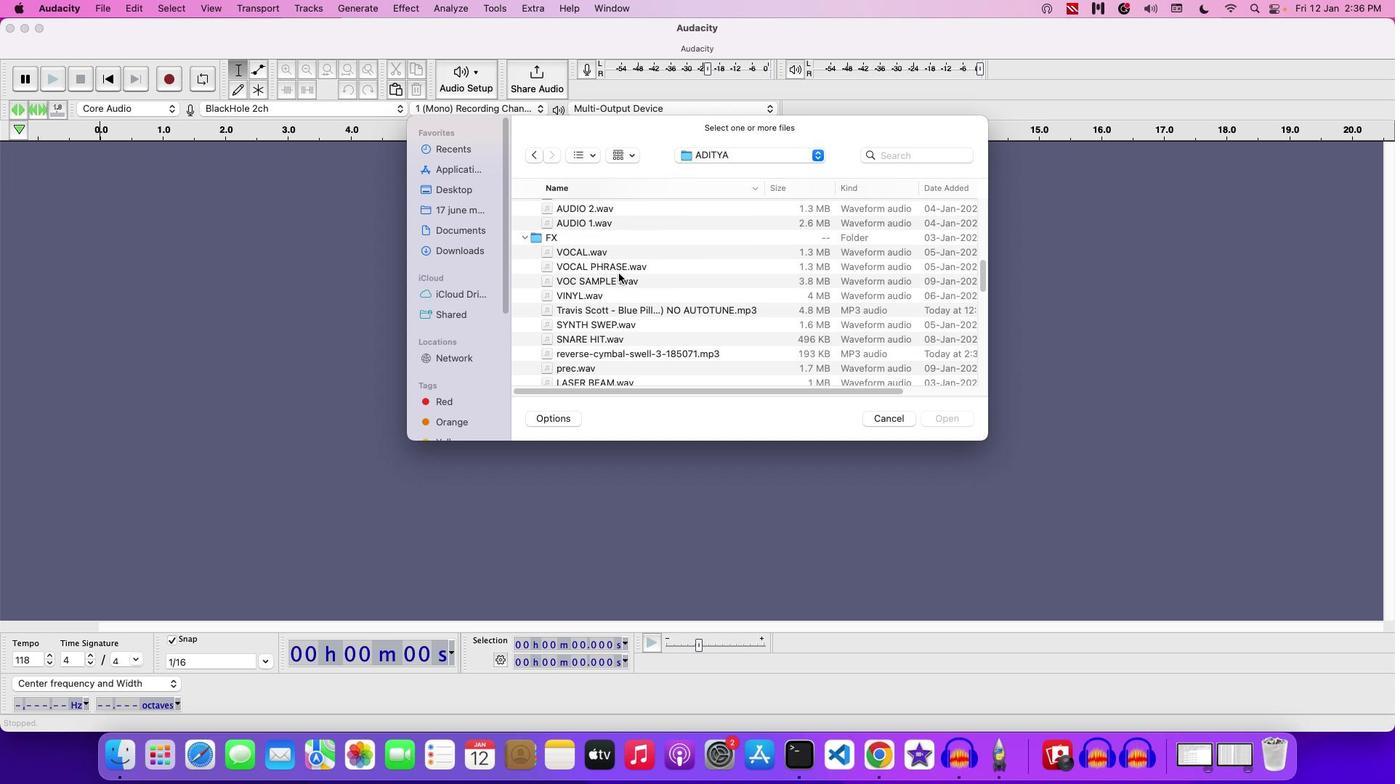 
Action: Mouse moved to (613, 304)
Screenshot: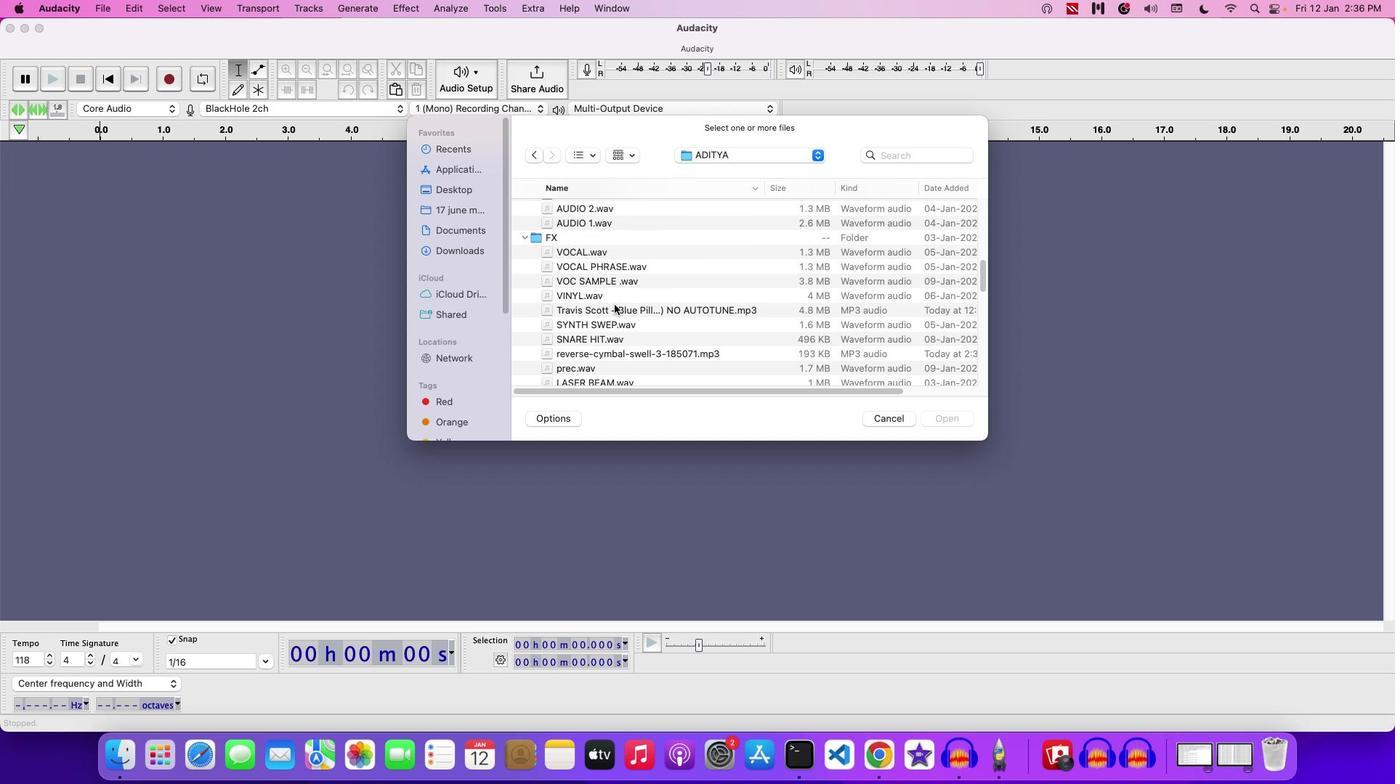 
Action: Mouse pressed left at (613, 304)
Screenshot: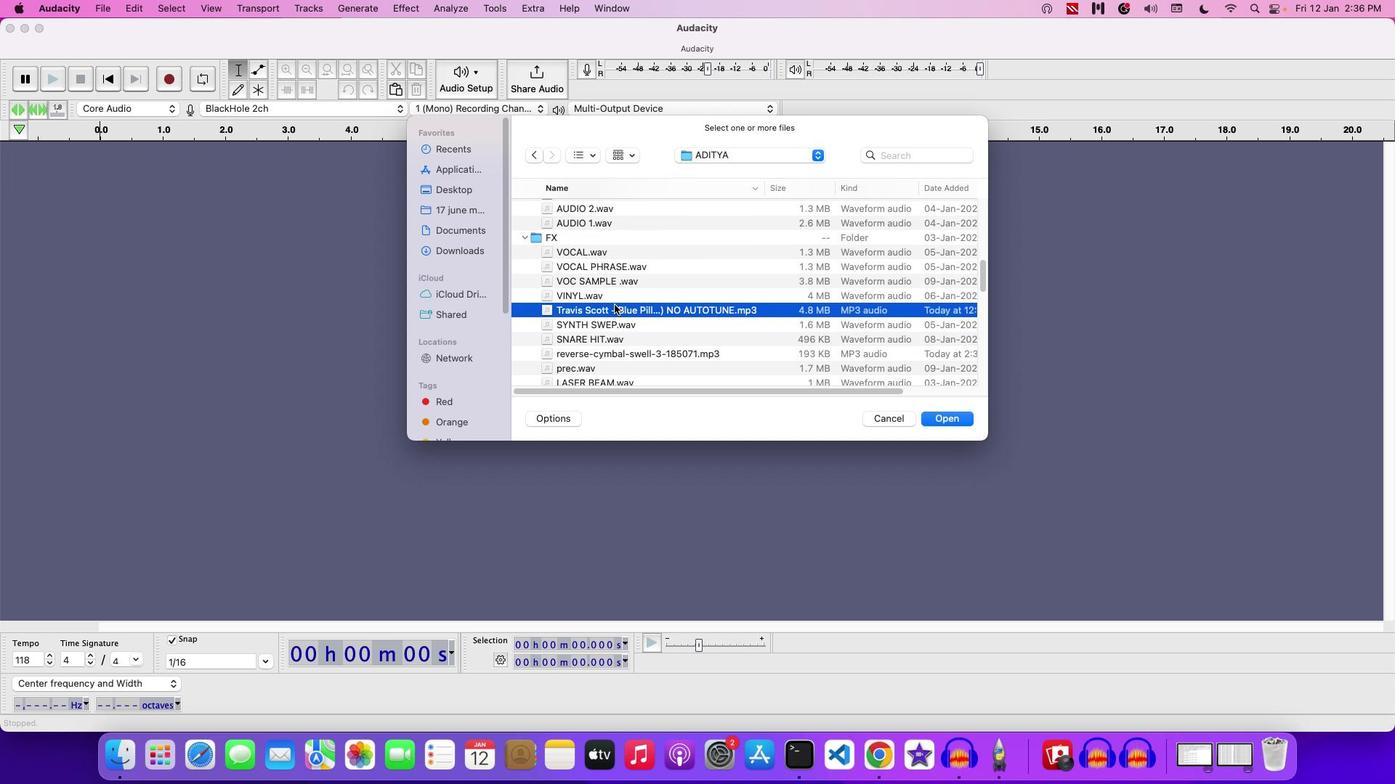 
Action: Mouse moved to (616, 305)
Screenshot: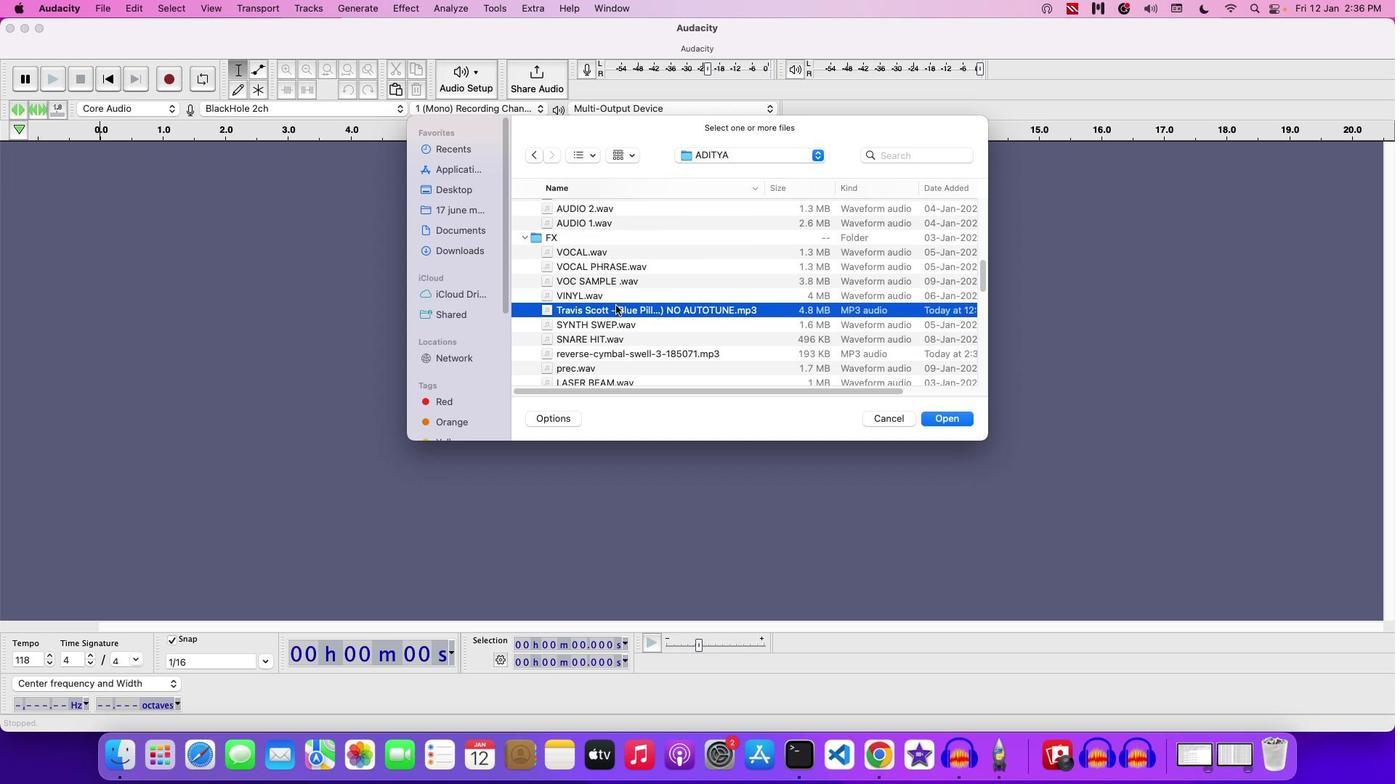 
Action: Mouse pressed left at (616, 305)
Screenshot: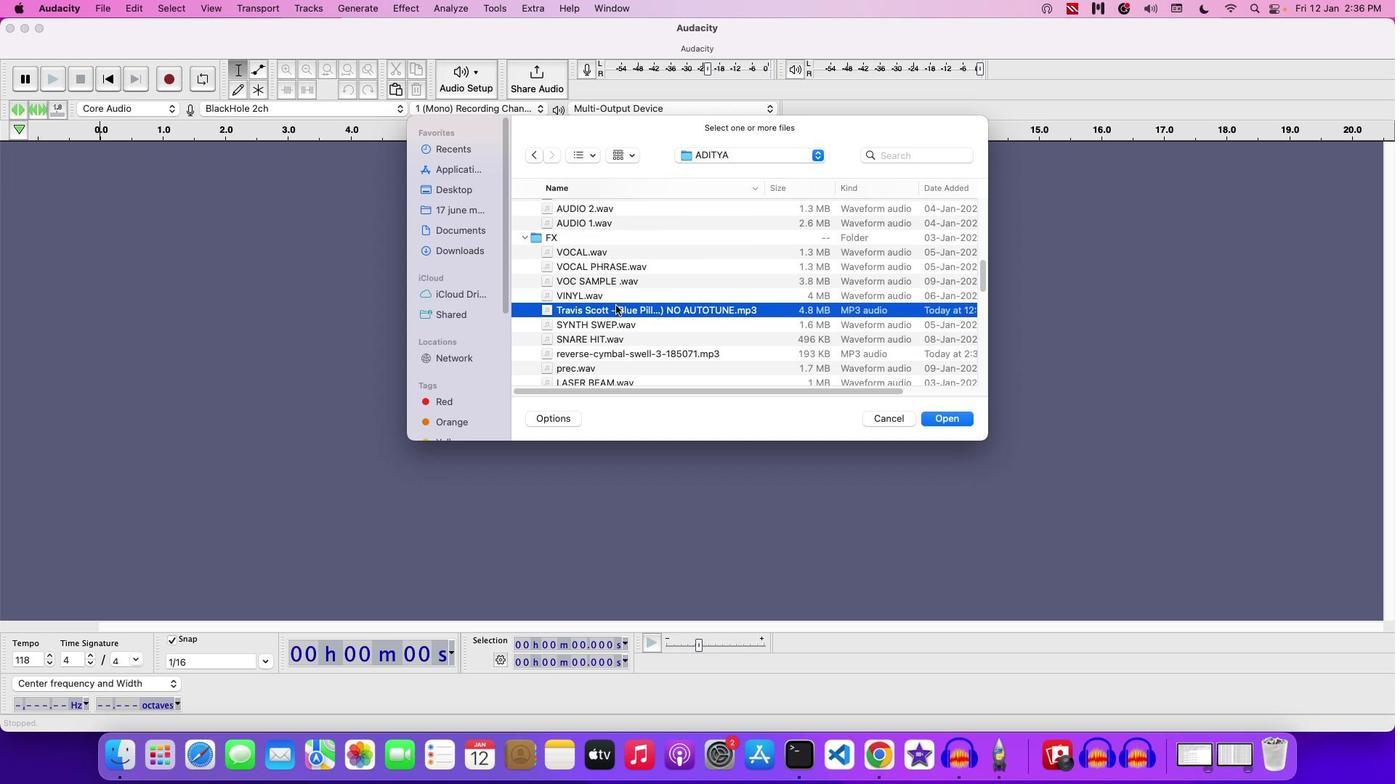 
Action: Mouse moved to (873, 416)
Screenshot: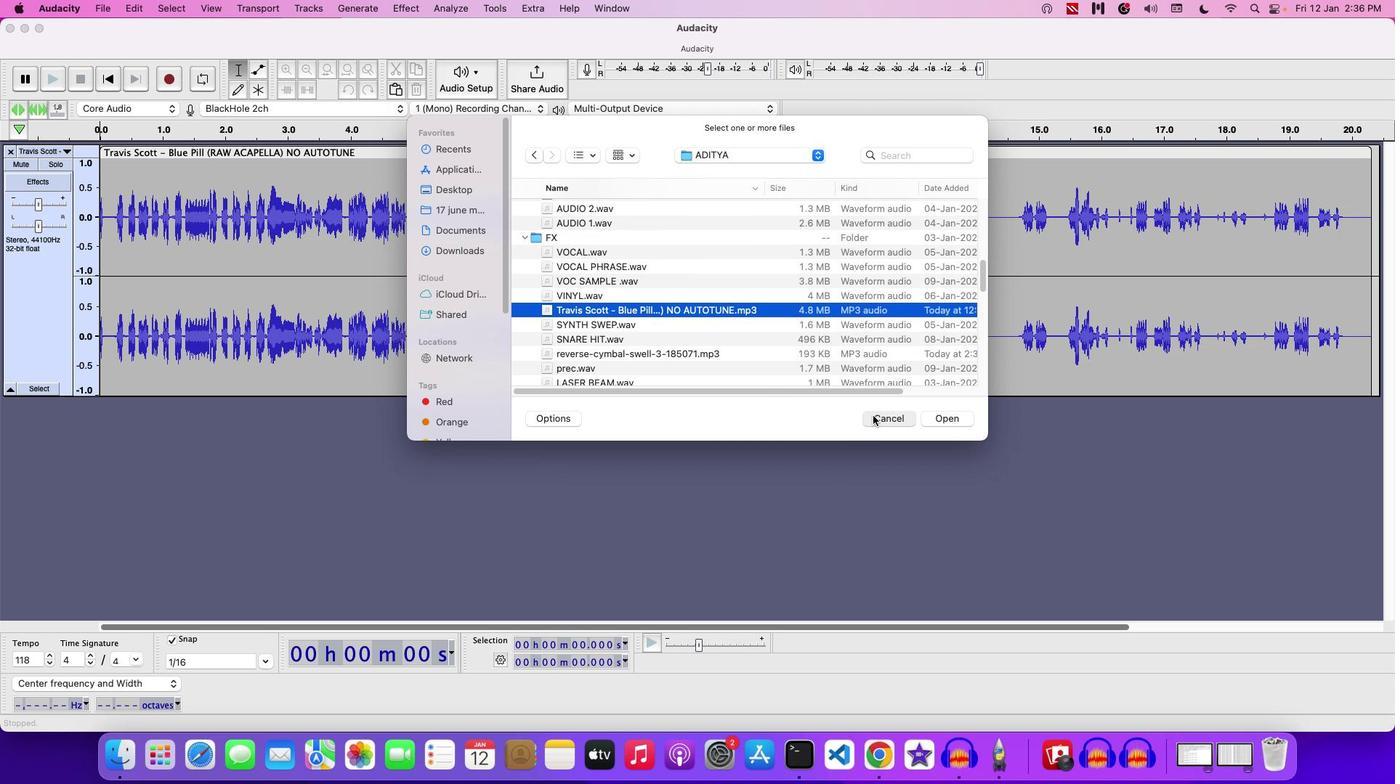 
Action: Mouse pressed left at (873, 416)
Screenshot: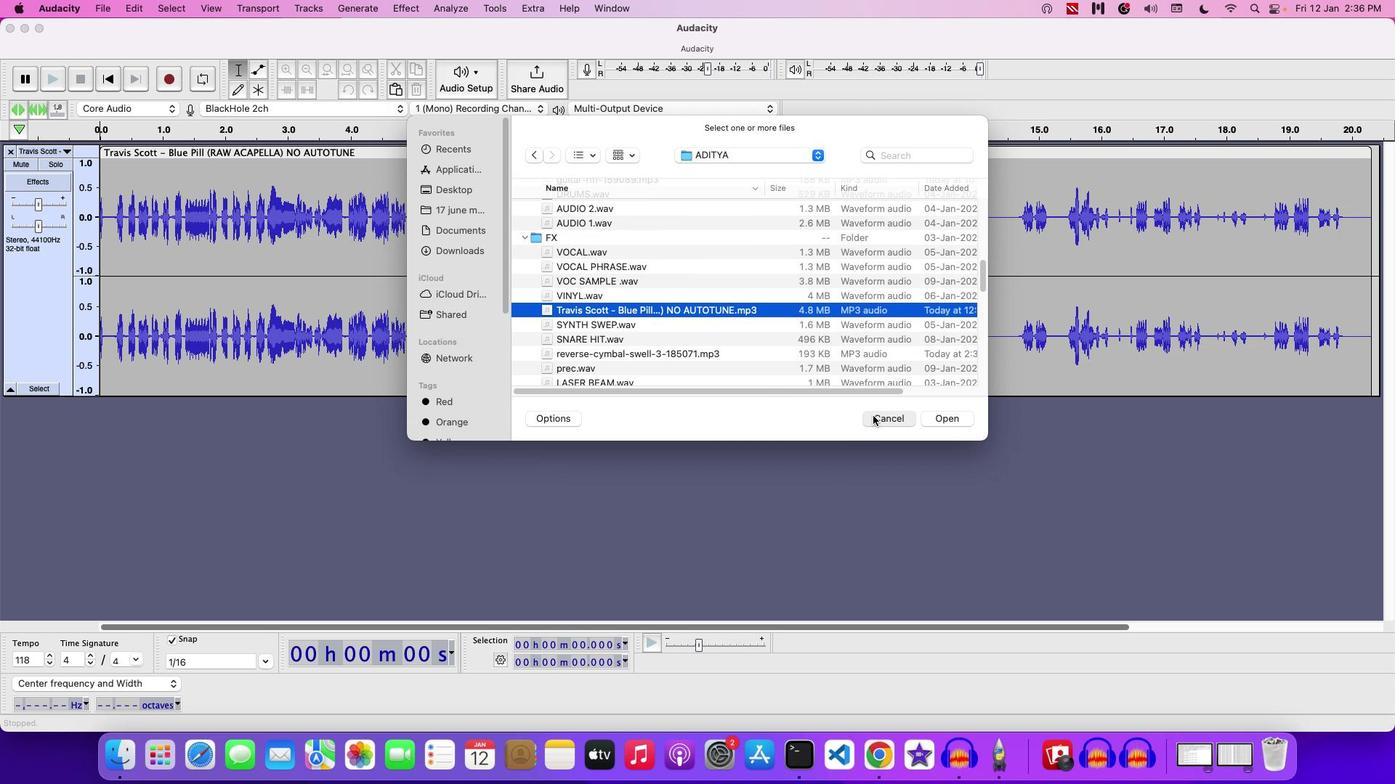 
Action: Mouse moved to (297, 231)
Screenshot: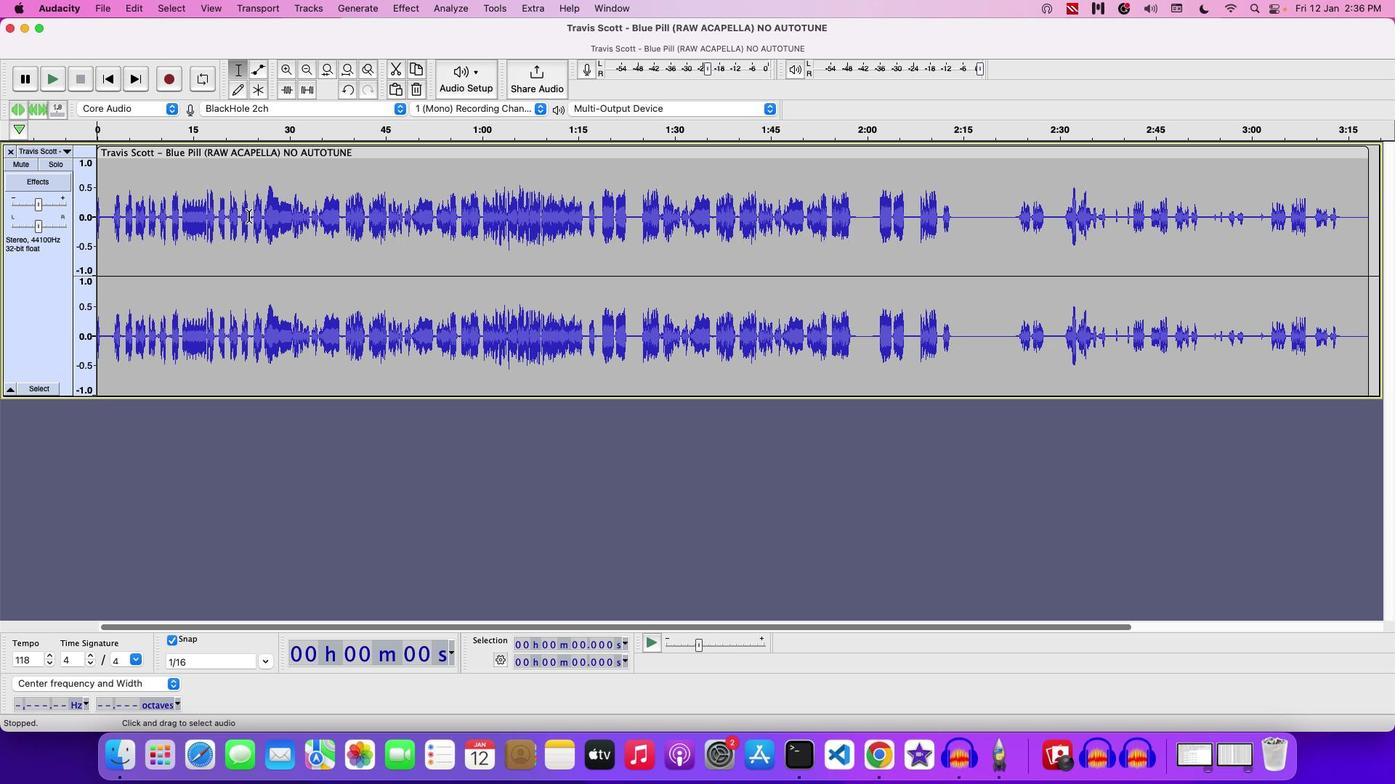 
Action: Key pressed Key.space
Screenshot: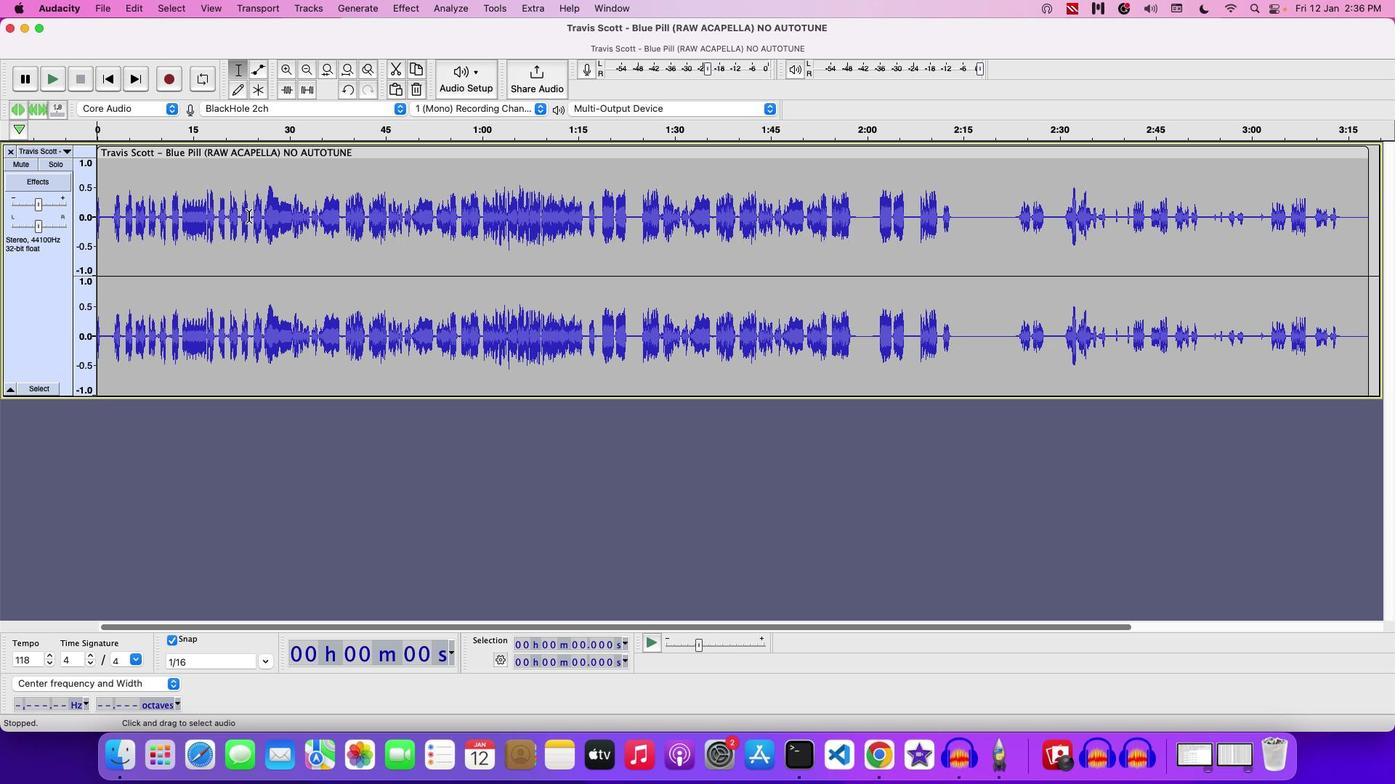 
Action: Mouse moved to (183, 209)
Screenshot: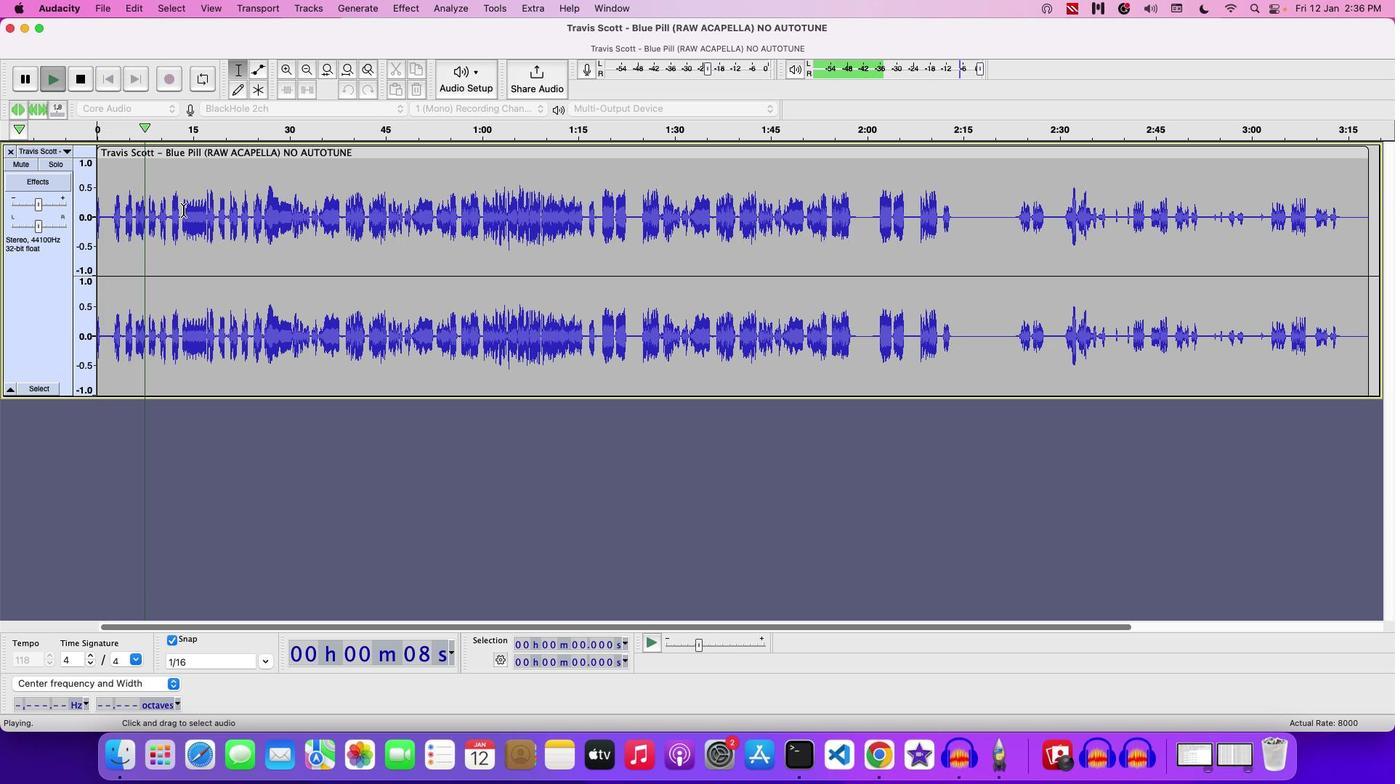 
Action: Key pressed Key.space
Screenshot: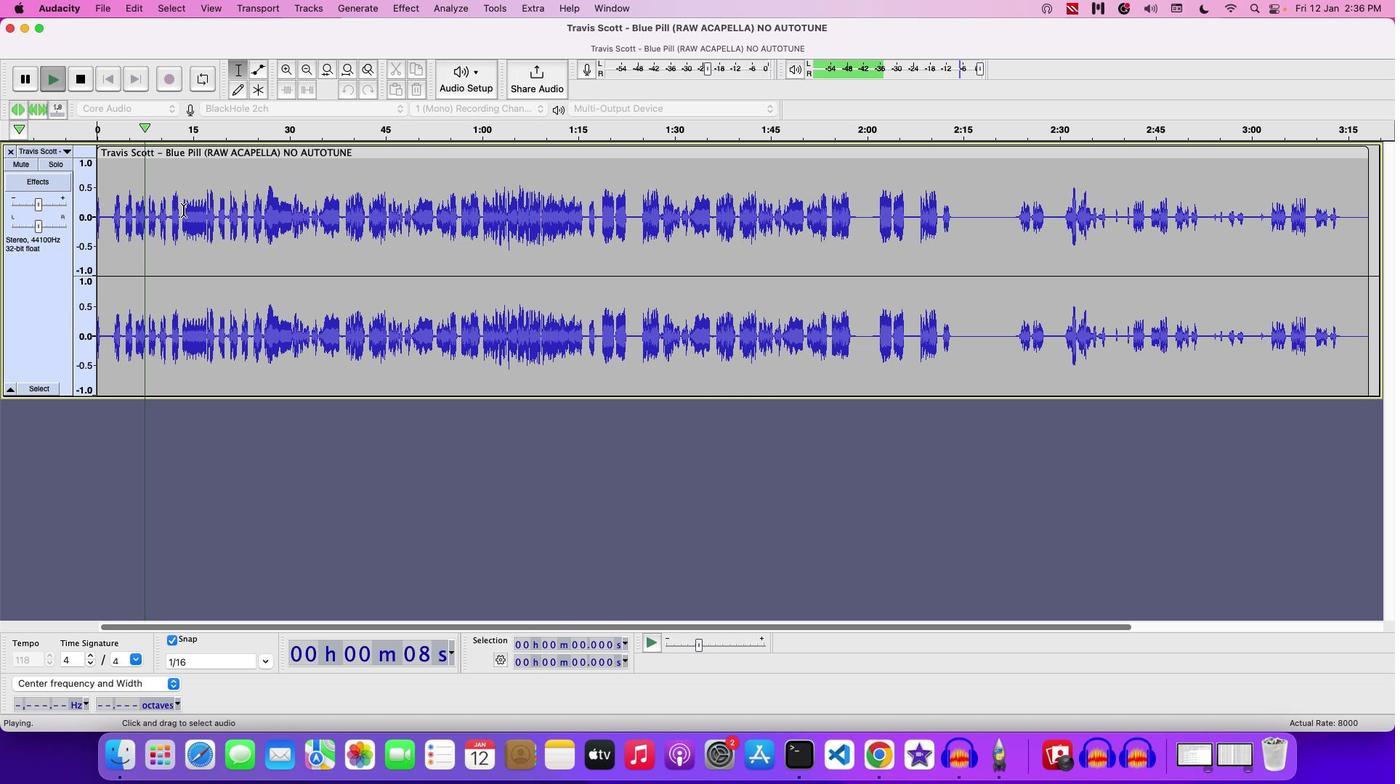 
Action: Mouse moved to (180, 211)
Screenshot: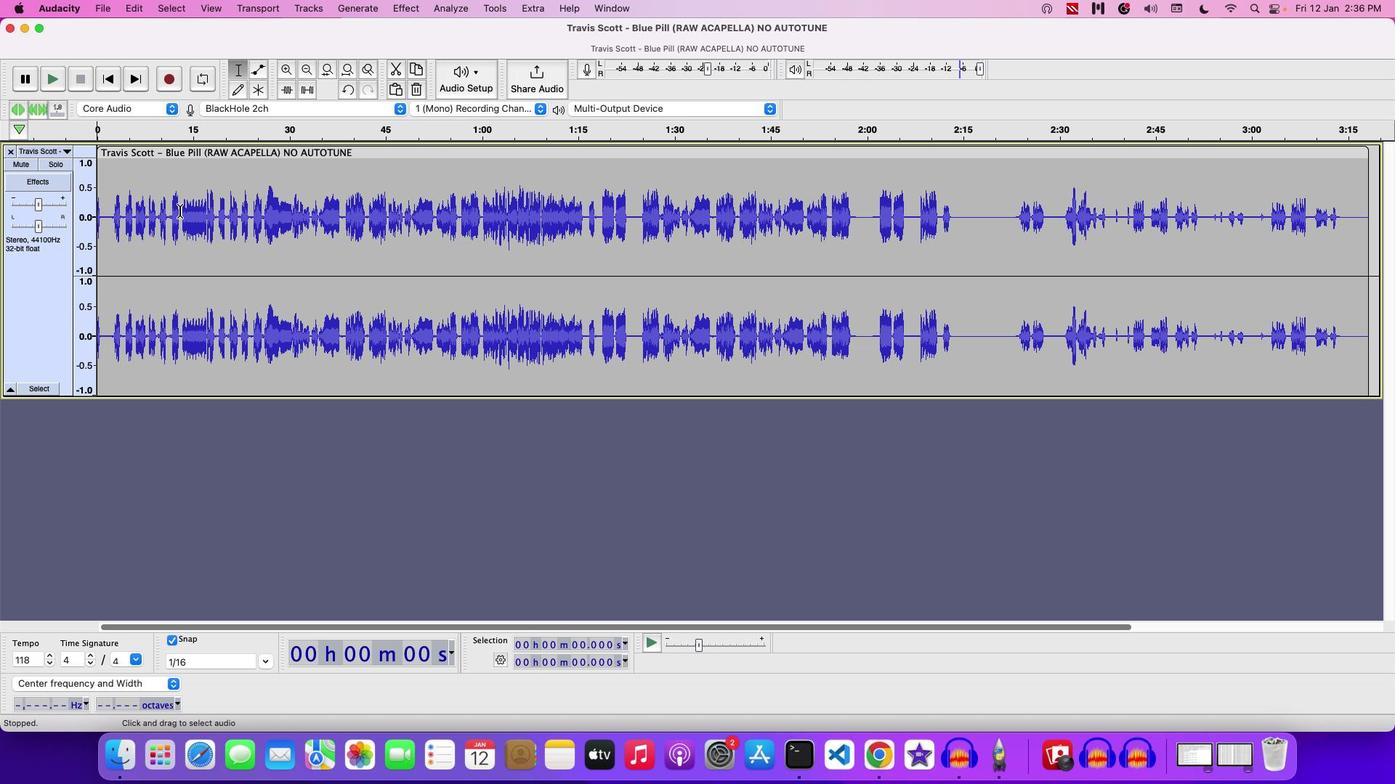 
Action: Mouse pressed left at (180, 211)
Screenshot: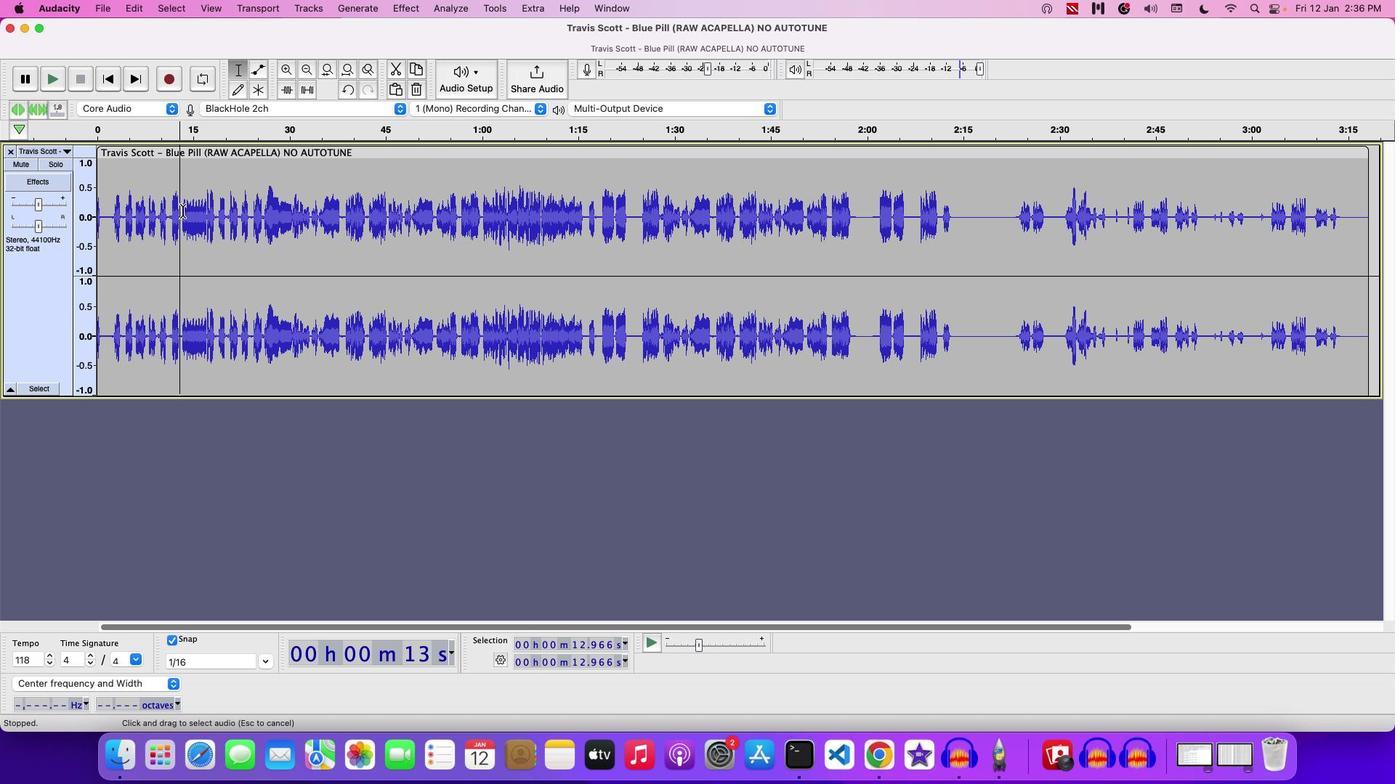 
Action: Mouse moved to (214, 207)
Screenshot: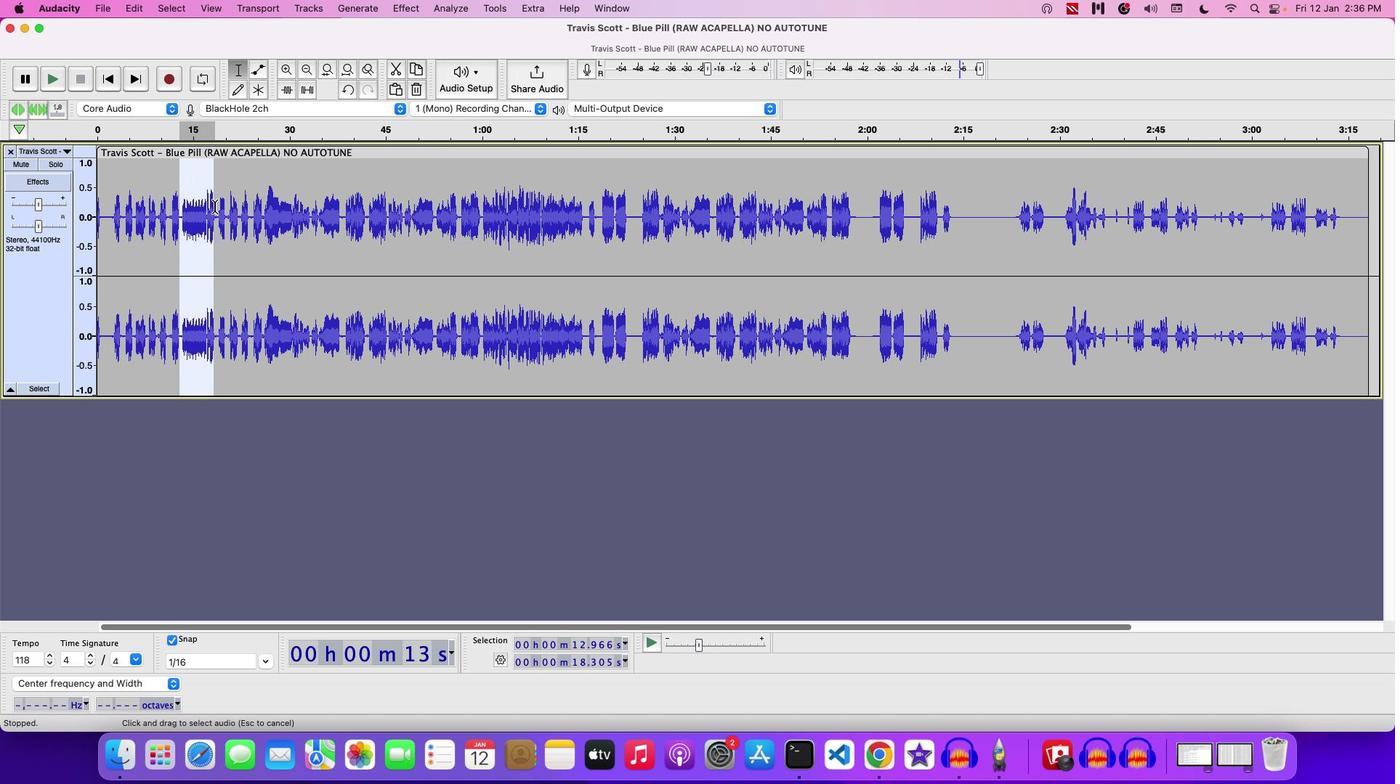 
Action: Key pressed Key.space
Screenshot: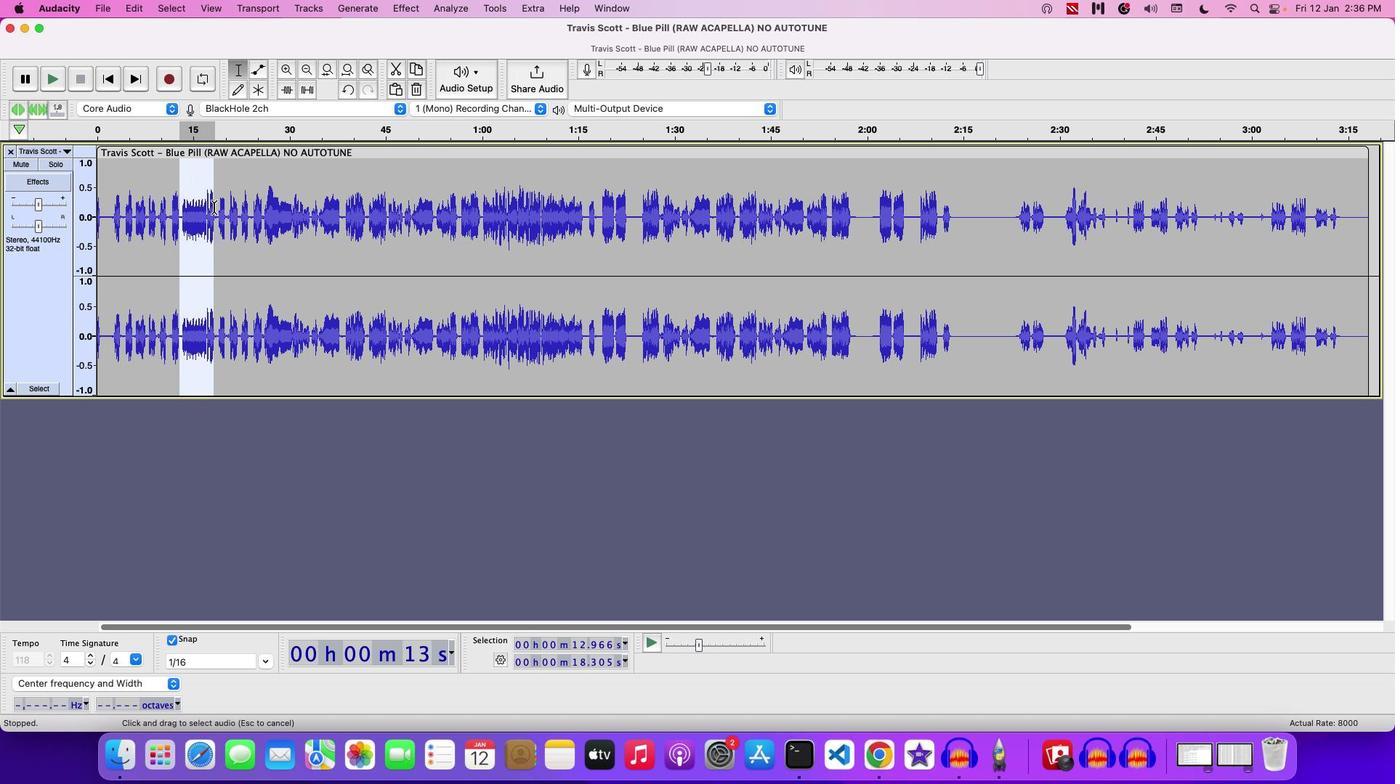 
Action: Mouse moved to (289, 69)
Screenshot: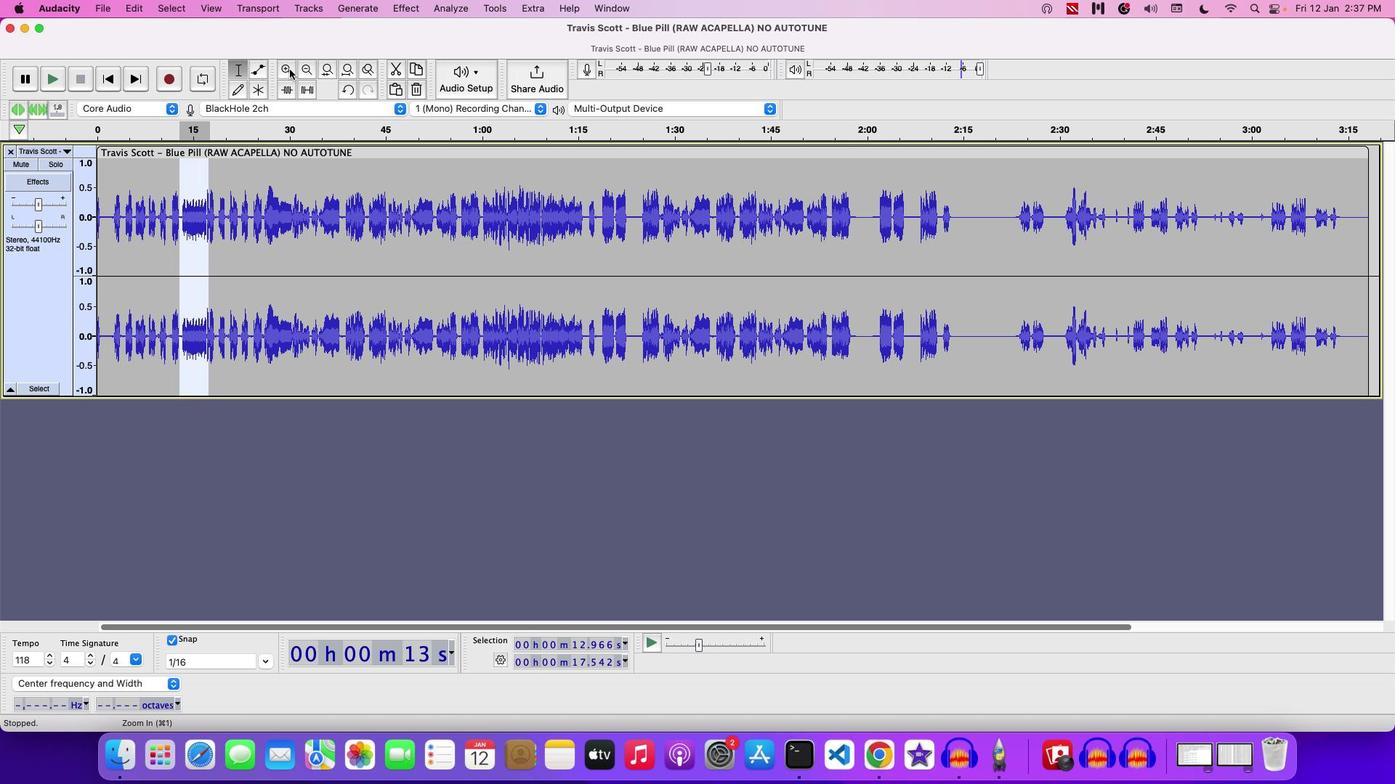 
Action: Mouse pressed left at (289, 69)
Screenshot: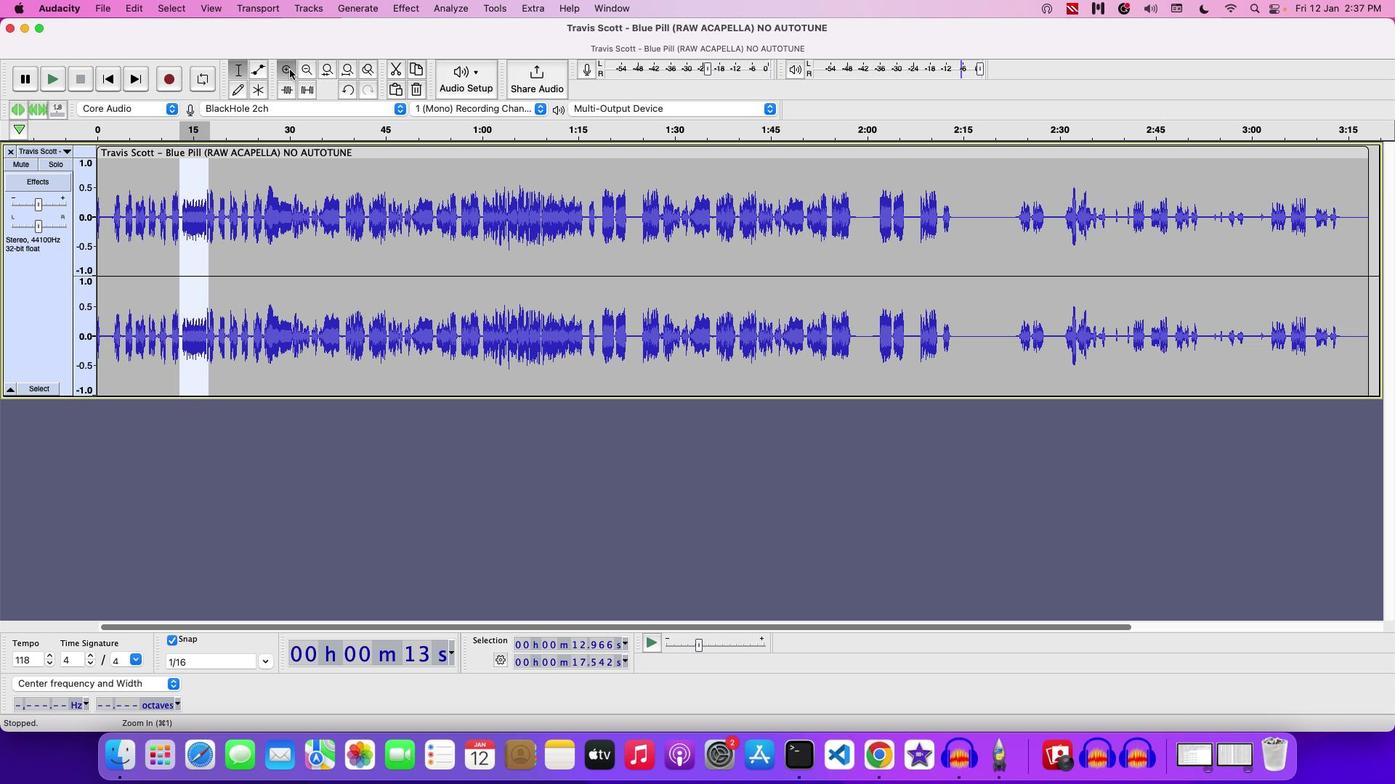 
Action: Mouse pressed left at (289, 69)
Screenshot: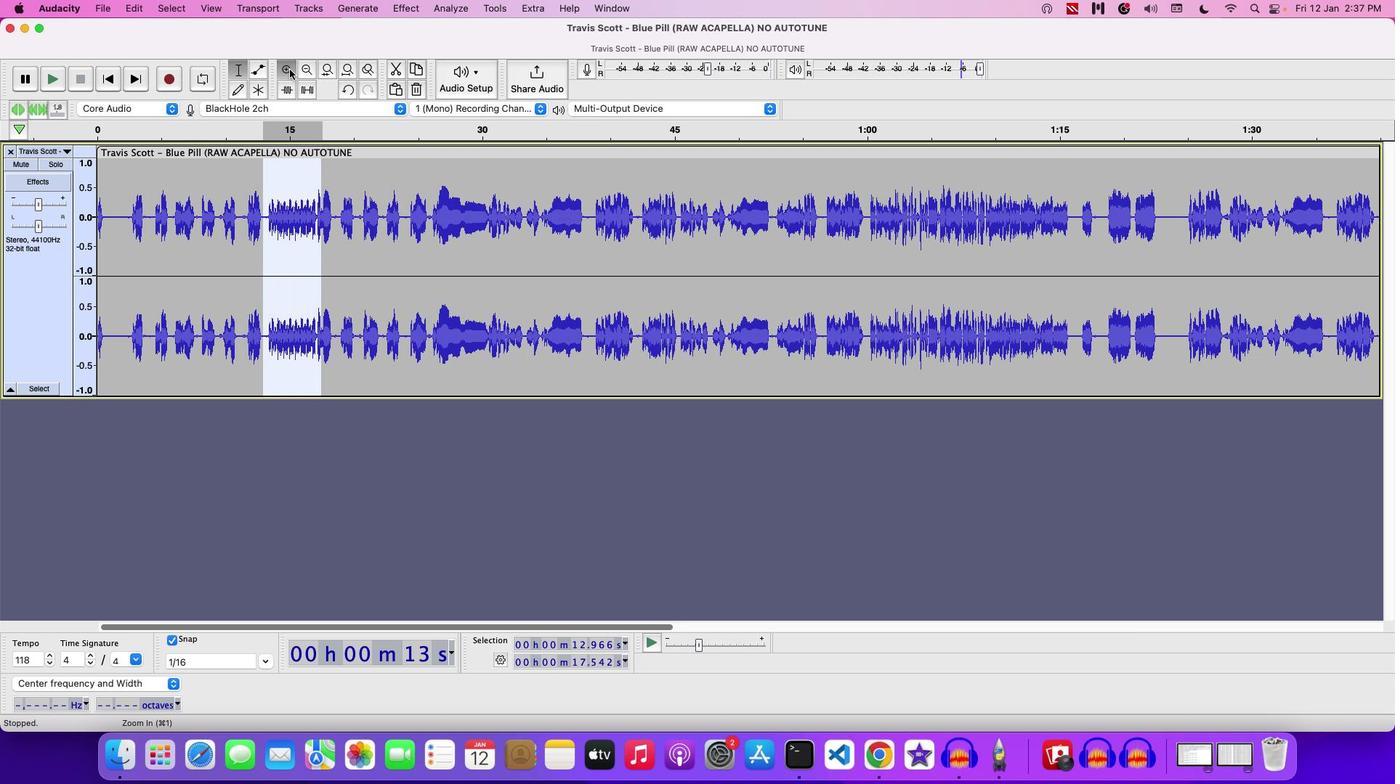 
Action: Mouse pressed left at (289, 69)
Screenshot: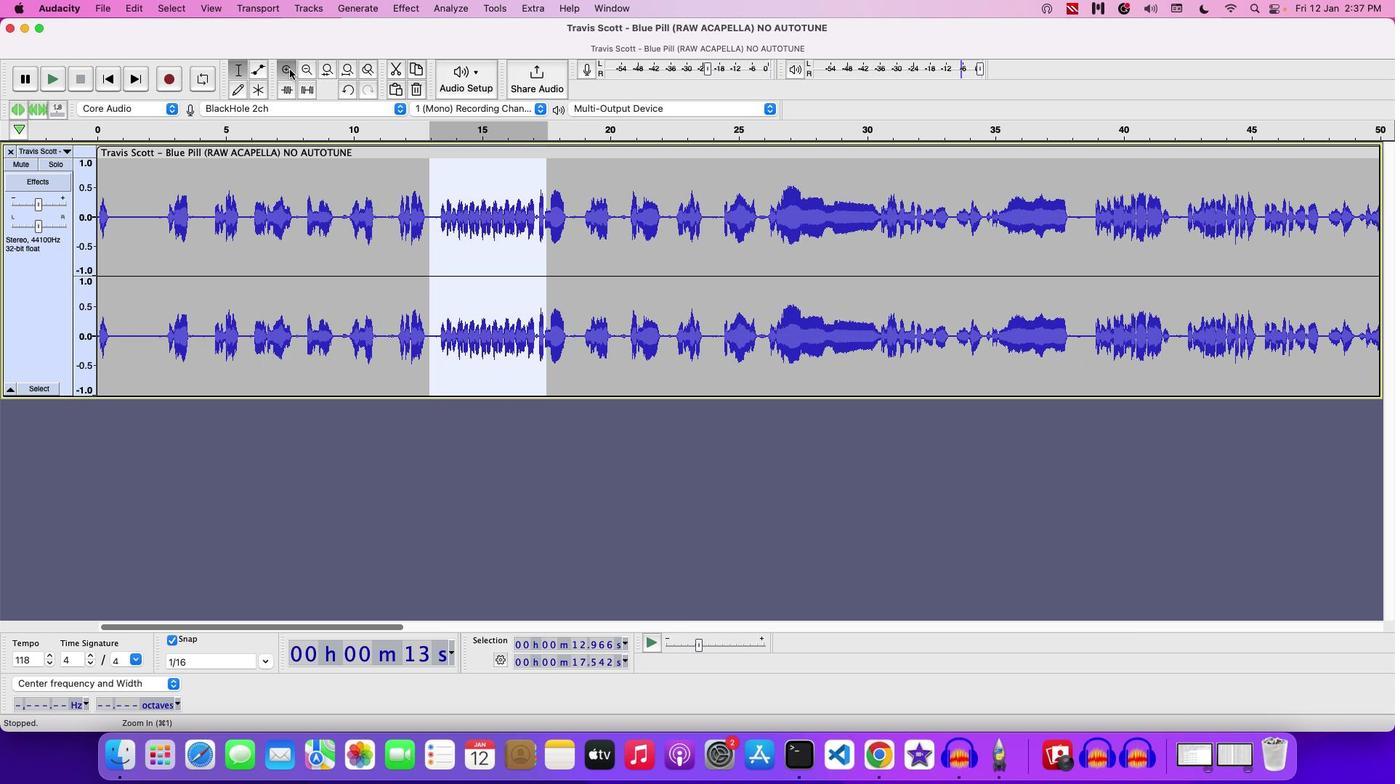 
Action: Mouse moved to (858, 197)
Screenshot: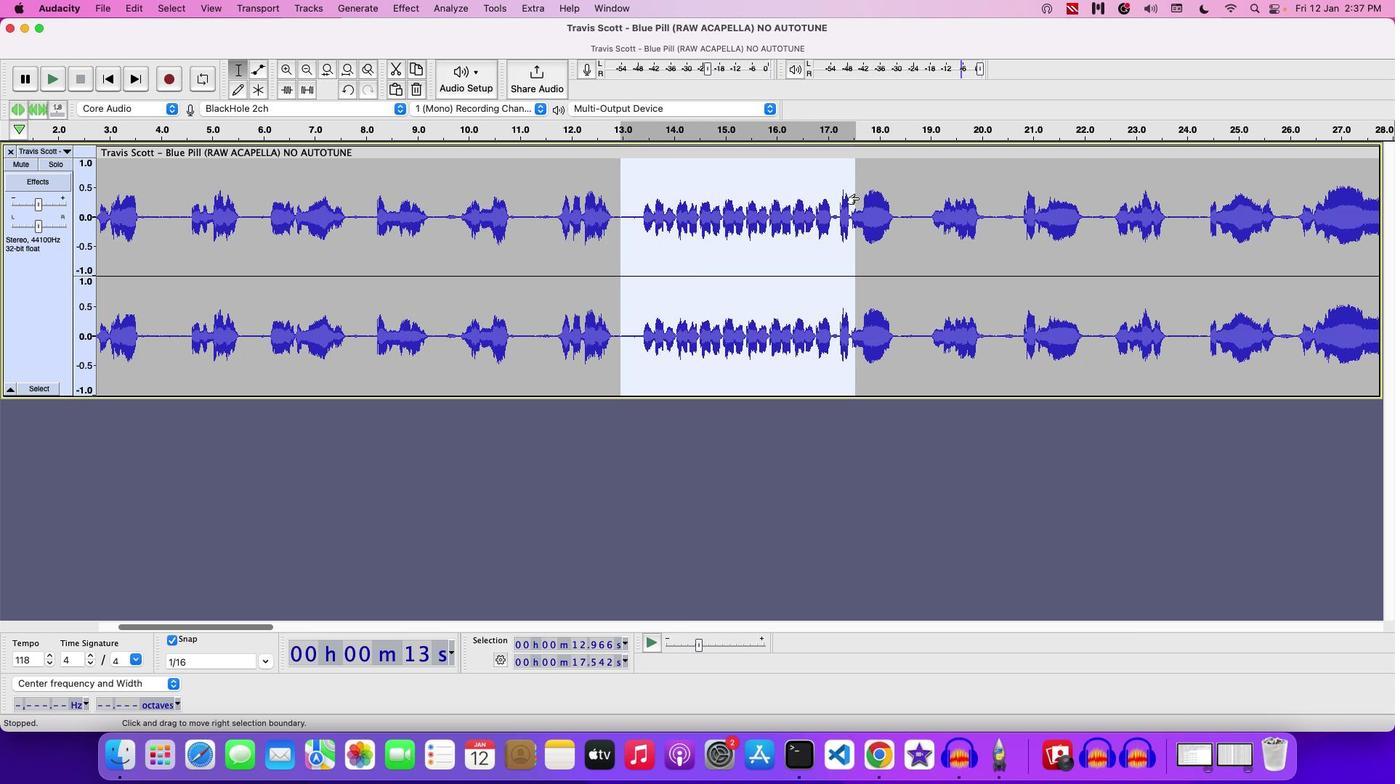 
Action: Mouse pressed left at (858, 197)
Screenshot: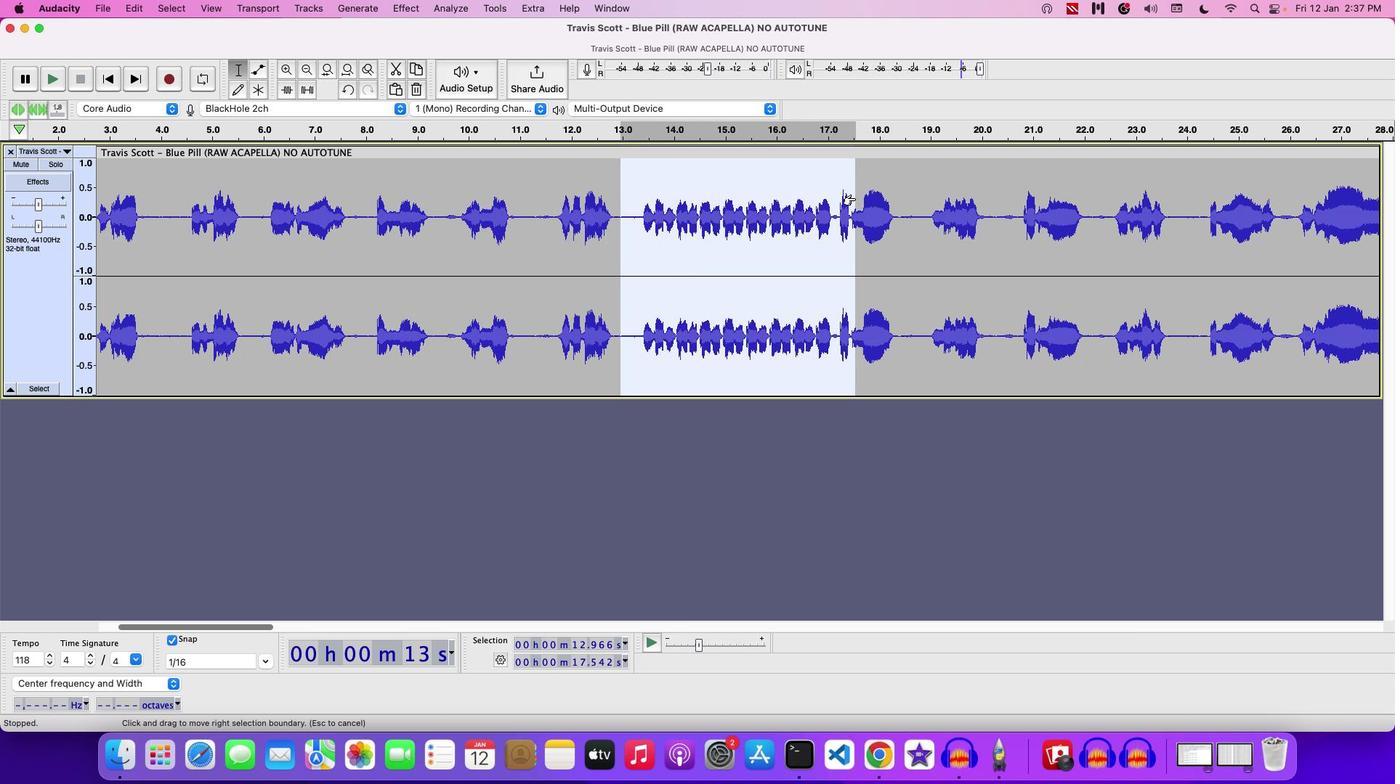 
Action: Mouse moved to (620, 191)
Screenshot: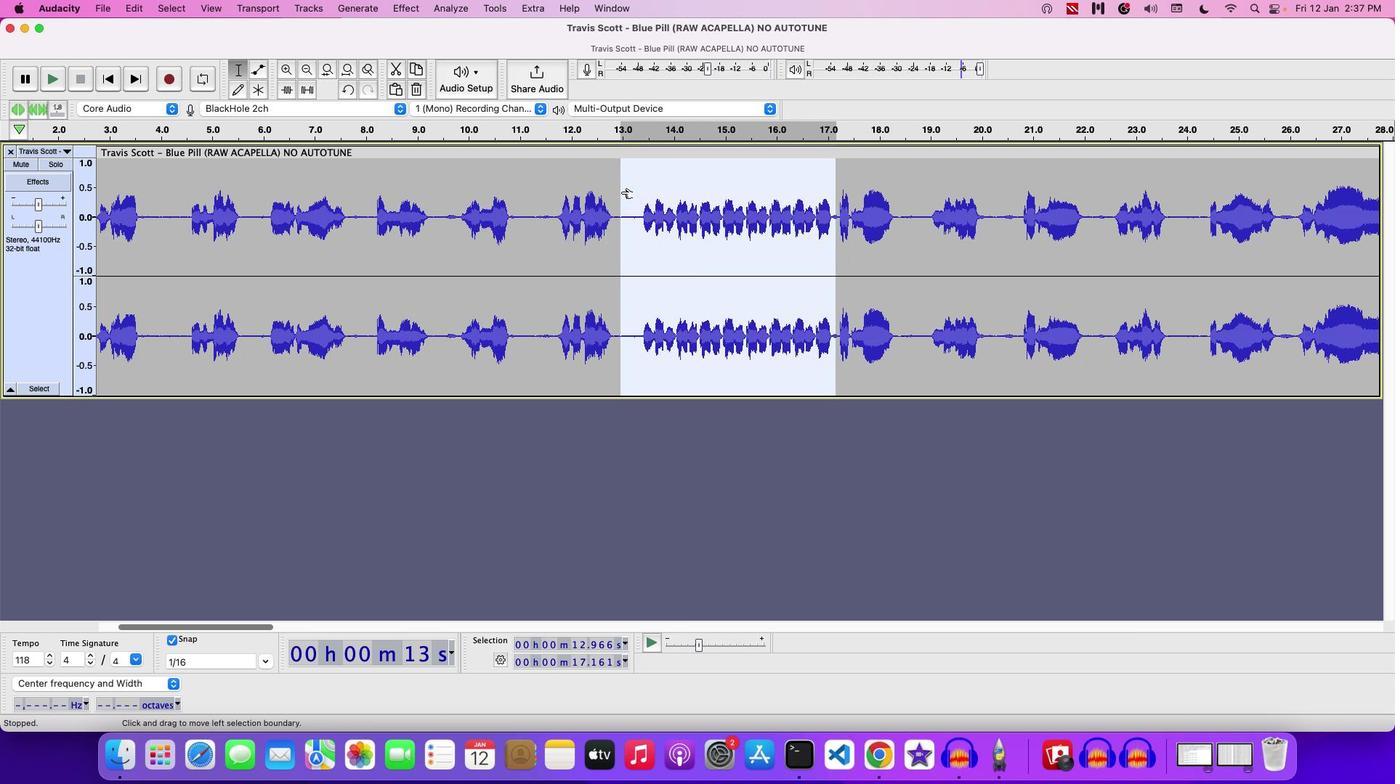 
Action: Mouse pressed left at (620, 191)
Screenshot: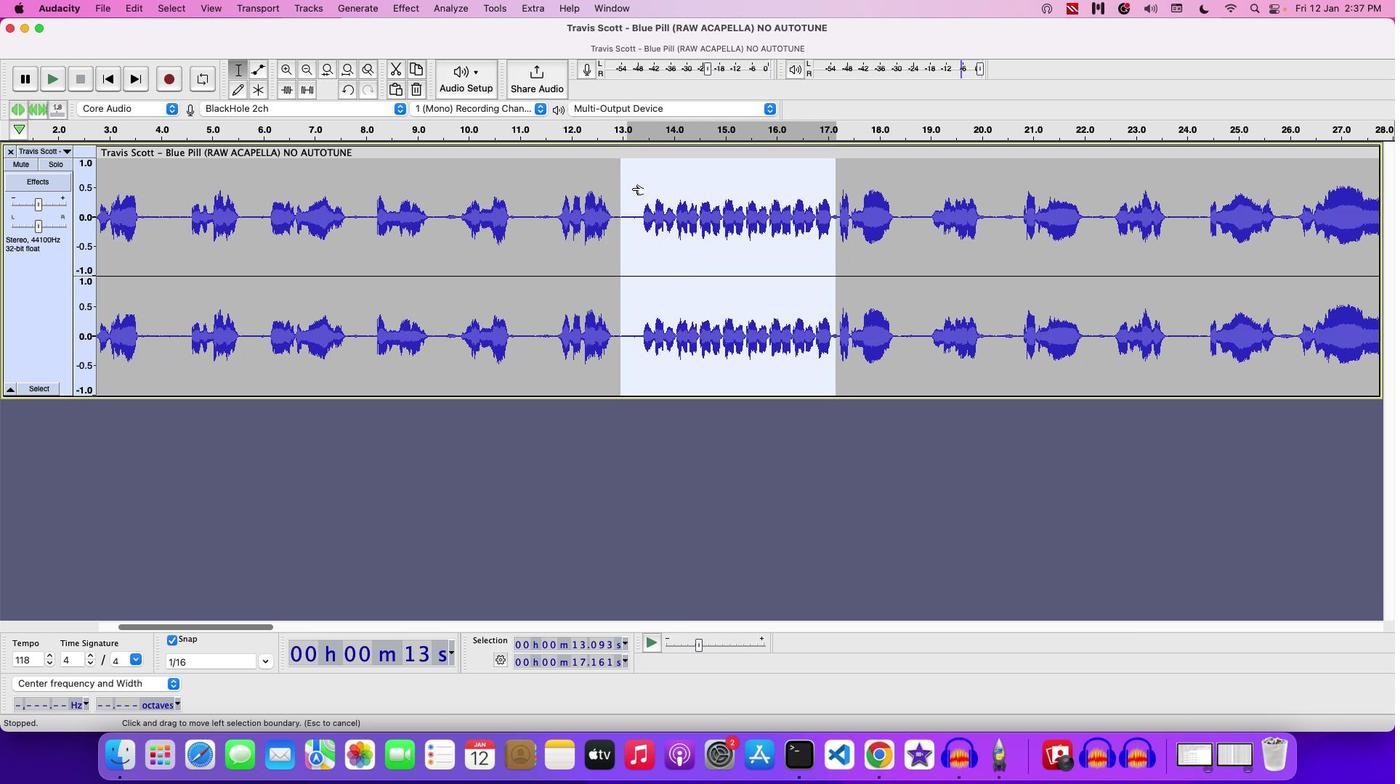 
Action: Mouse moved to (639, 187)
Screenshot: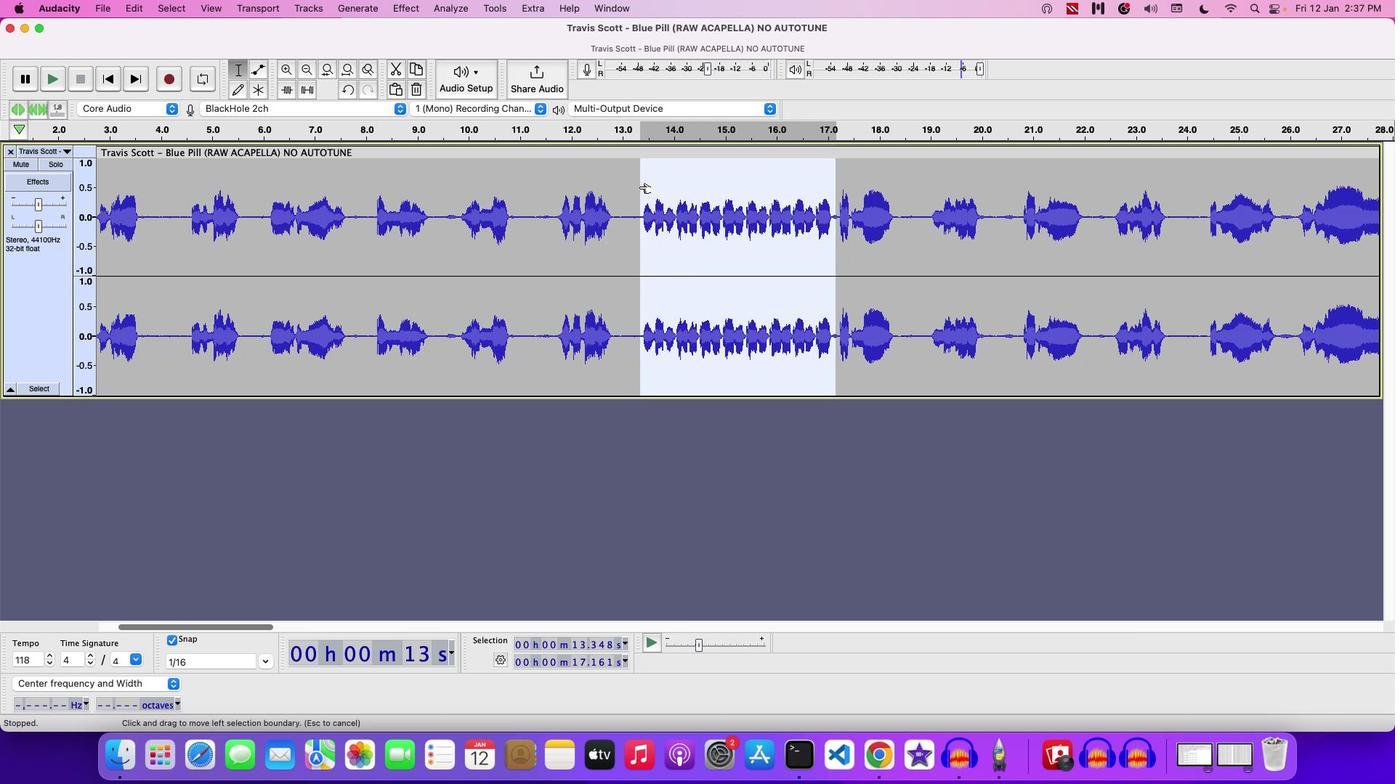 
Action: Key pressed Key.space
Screenshot: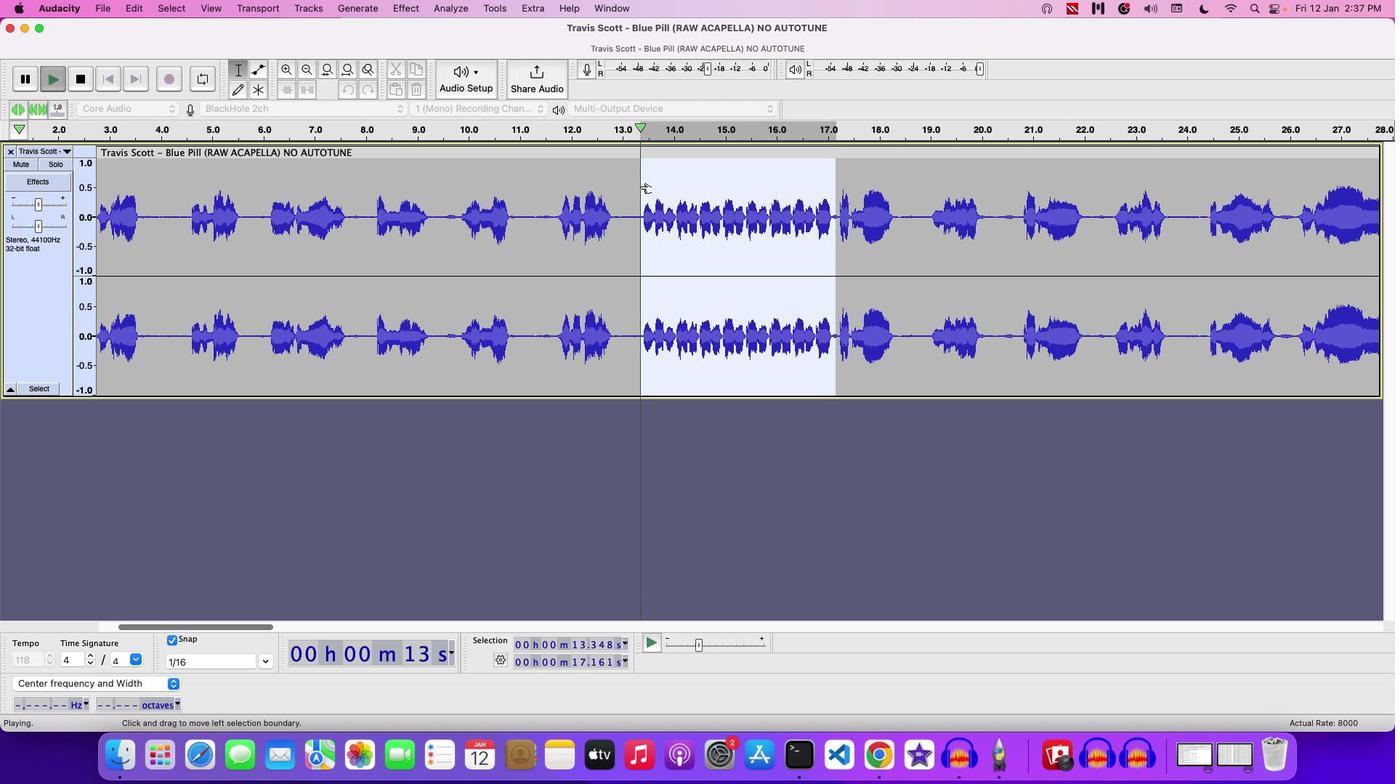 
Action: Mouse moved to (777, 201)
Screenshot: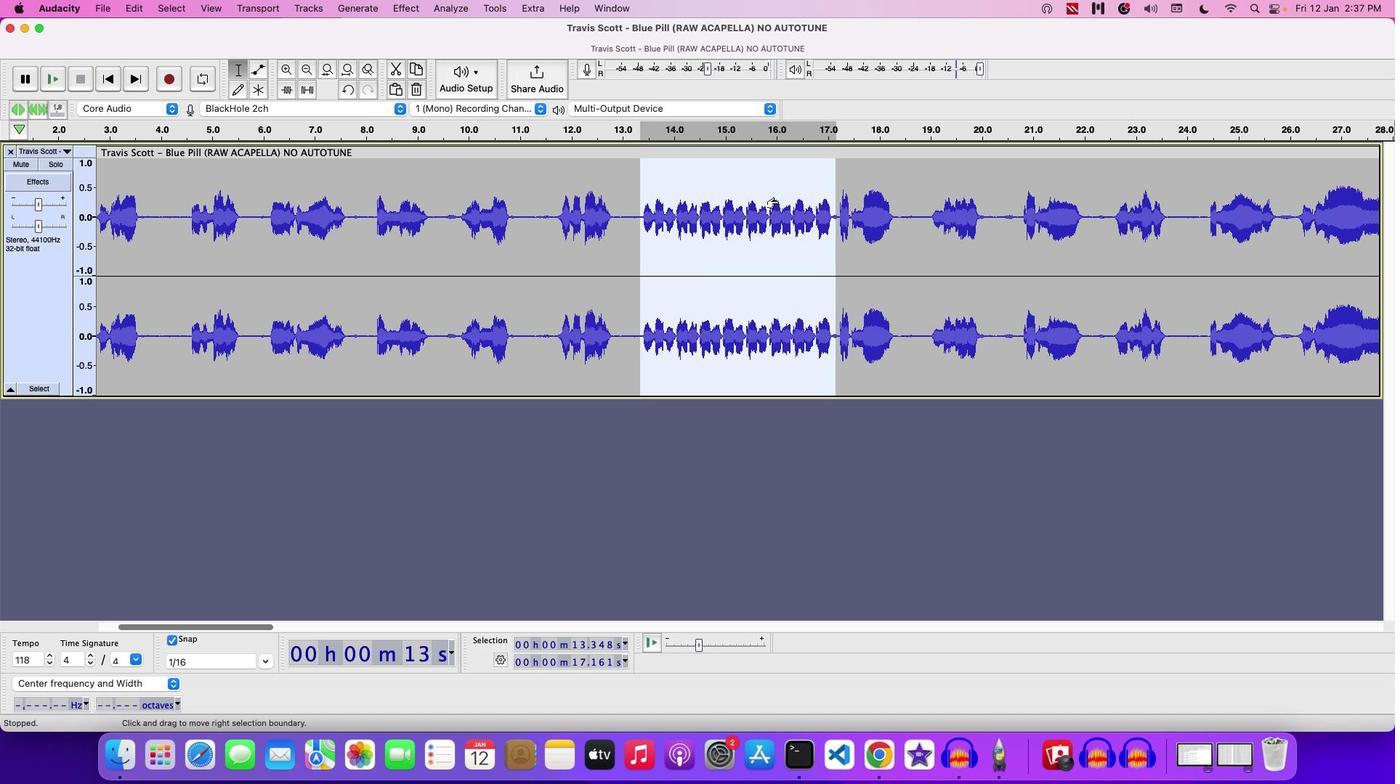 
Action: Key pressed Key.cmd'c'
Screenshot: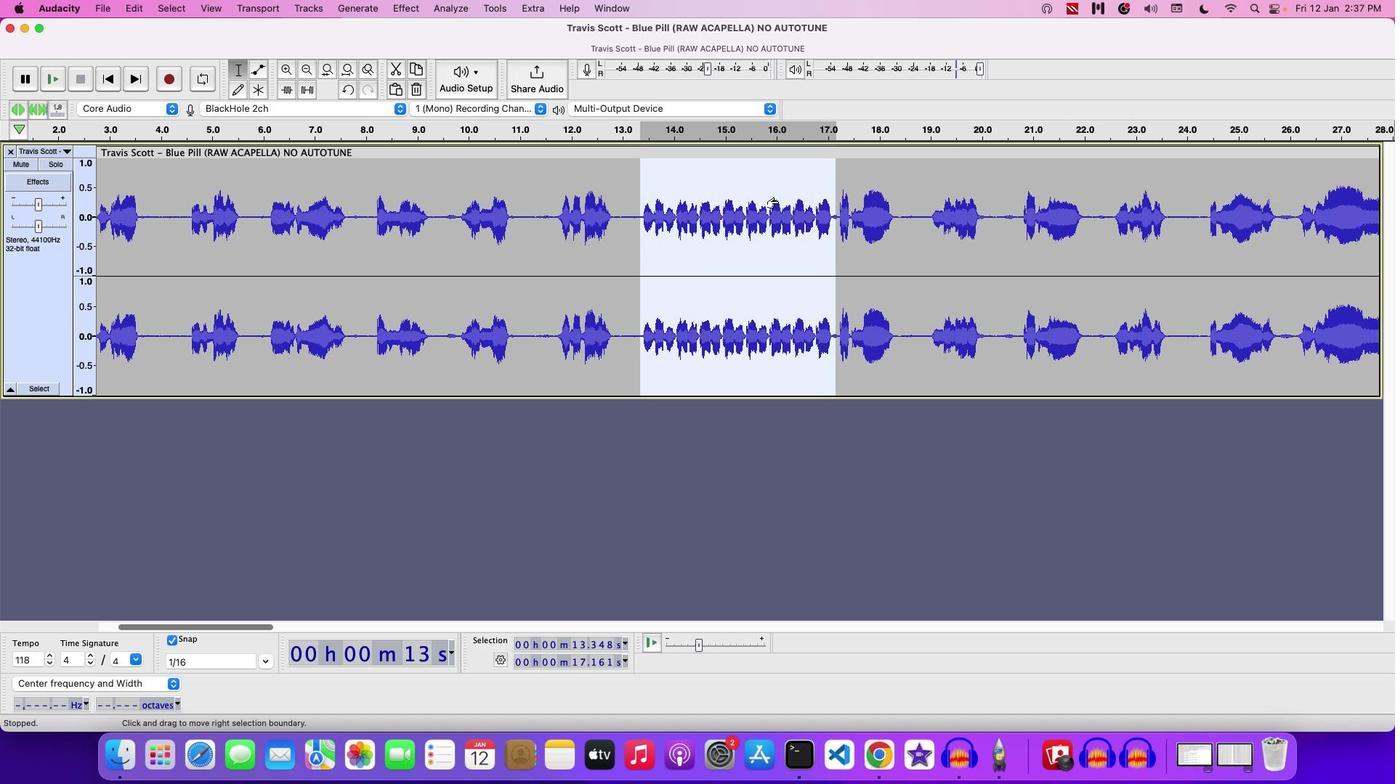 
Action: Mouse moved to (171, 444)
Screenshot: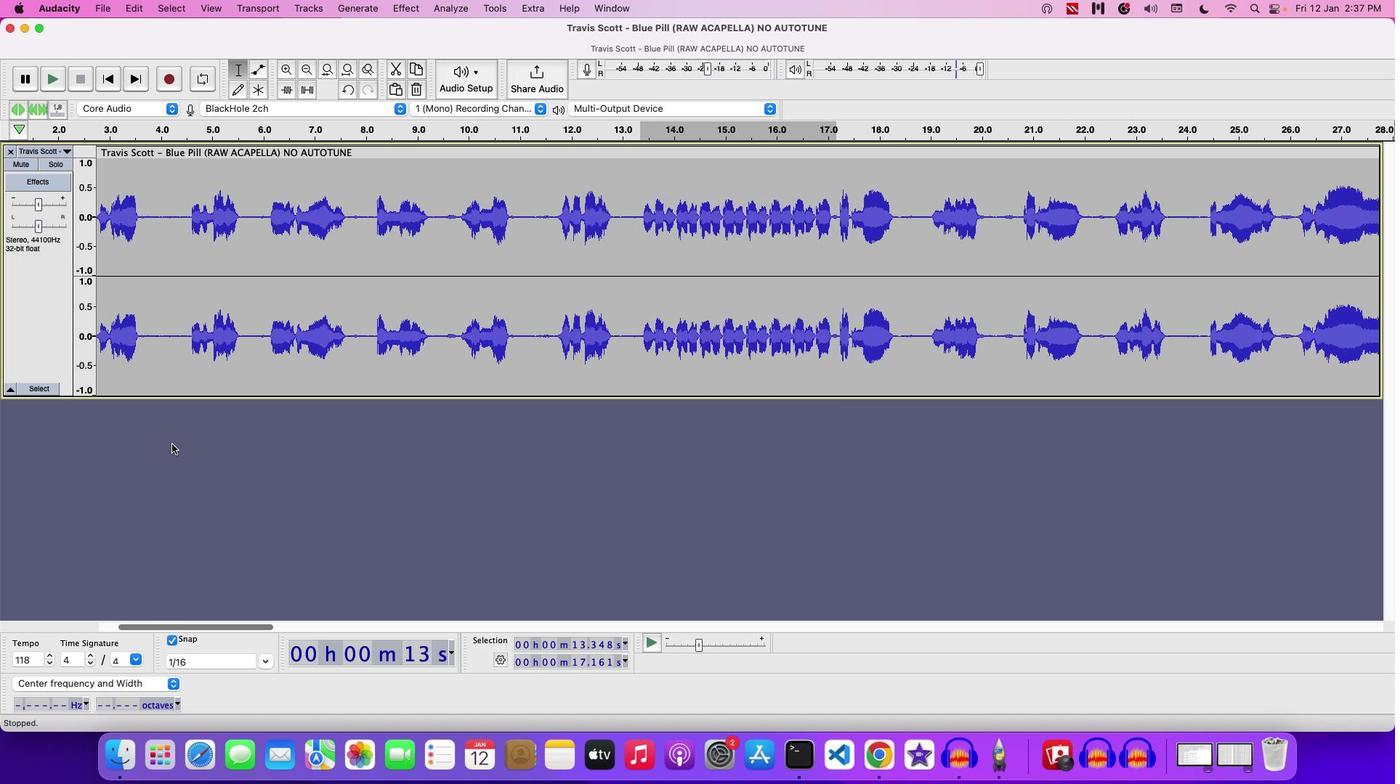 
Action: Mouse pressed left at (171, 444)
Screenshot: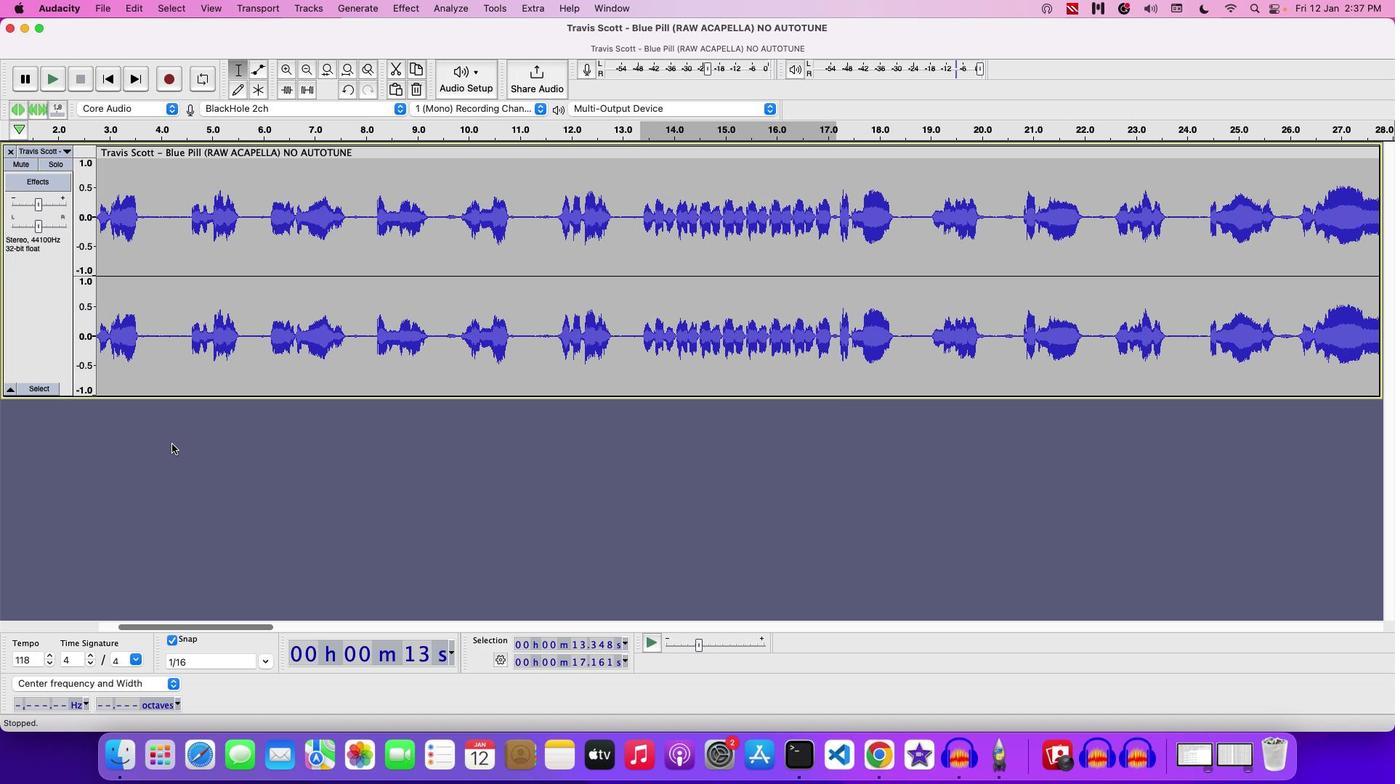
Action: Mouse moved to (171, 444)
Screenshot: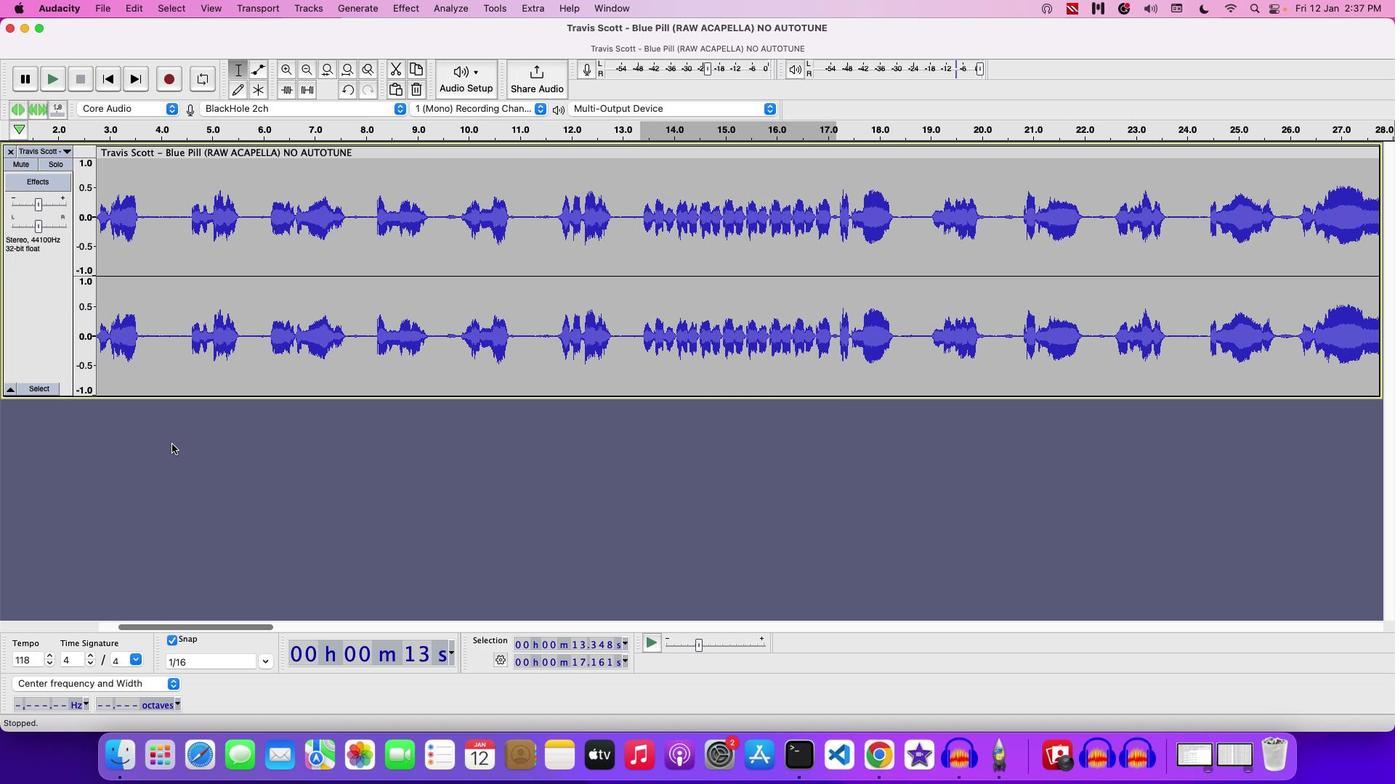 
Action: Mouse pressed right at (171, 444)
Screenshot: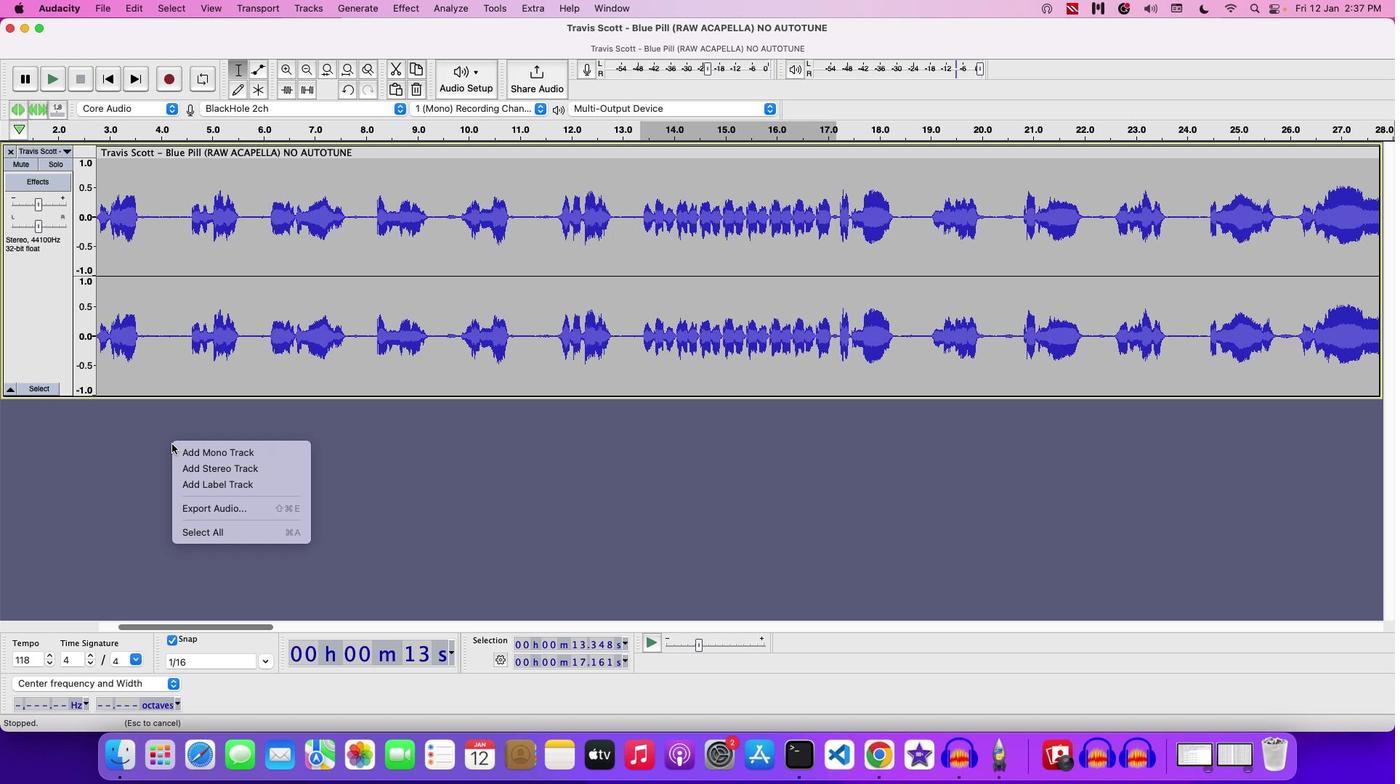 
Action: Mouse moved to (246, 468)
Screenshot: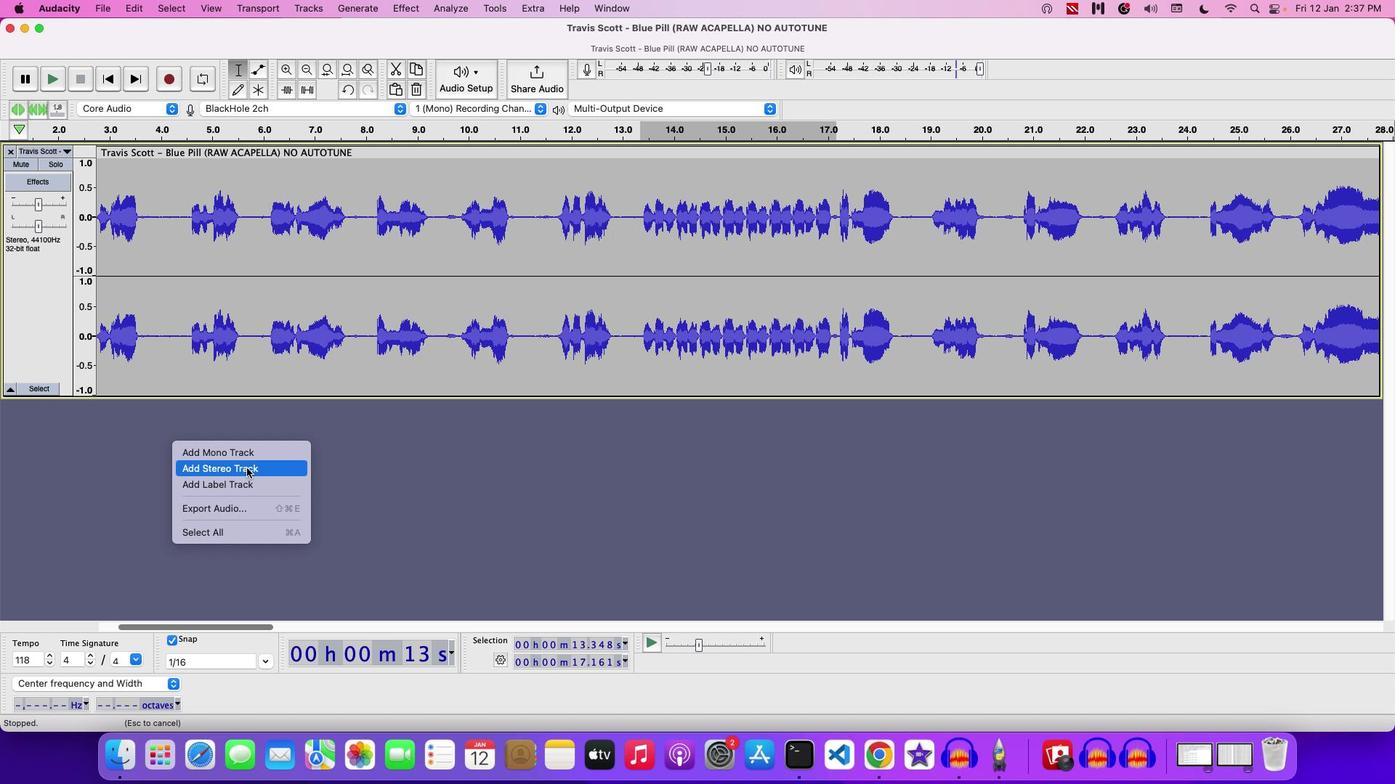 
Action: Mouse pressed left at (246, 468)
Screenshot: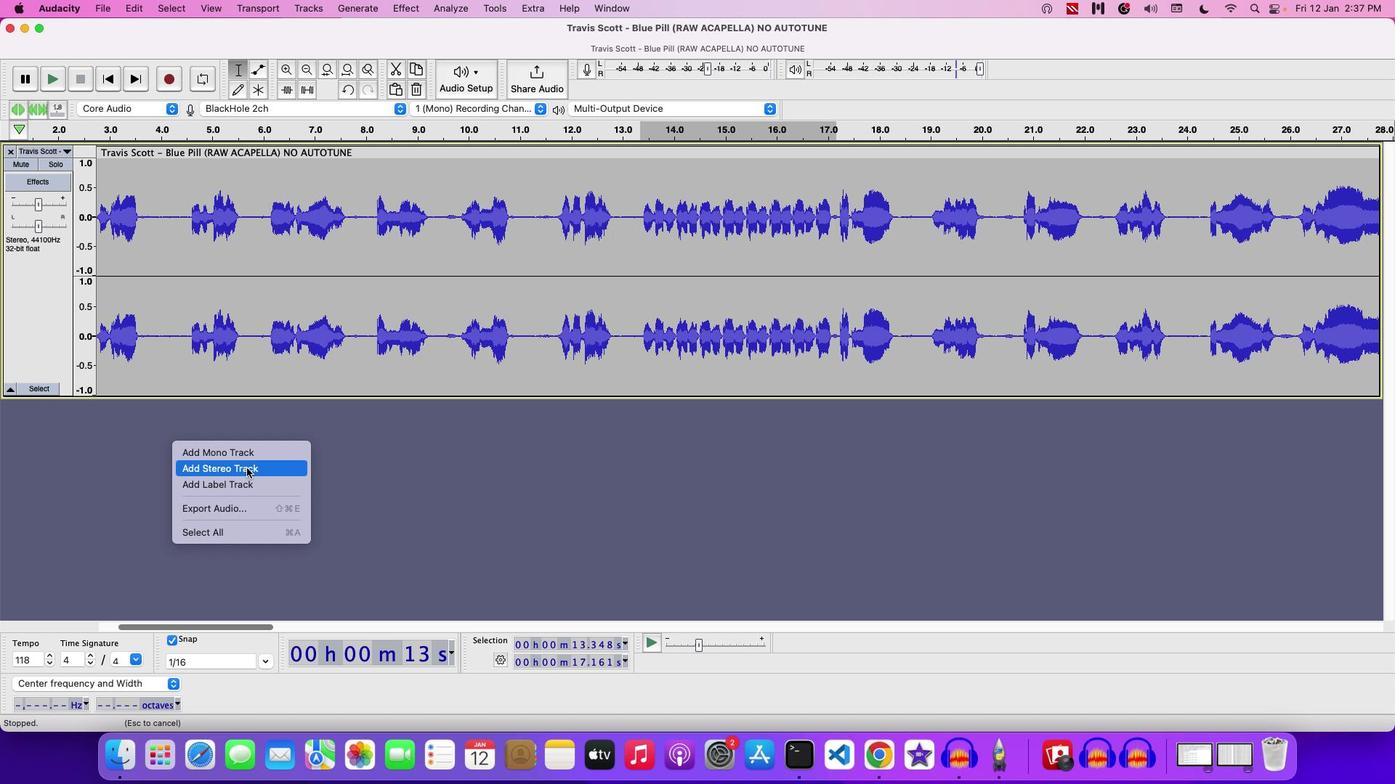 
Action: Mouse moved to (246, 468)
Screenshot: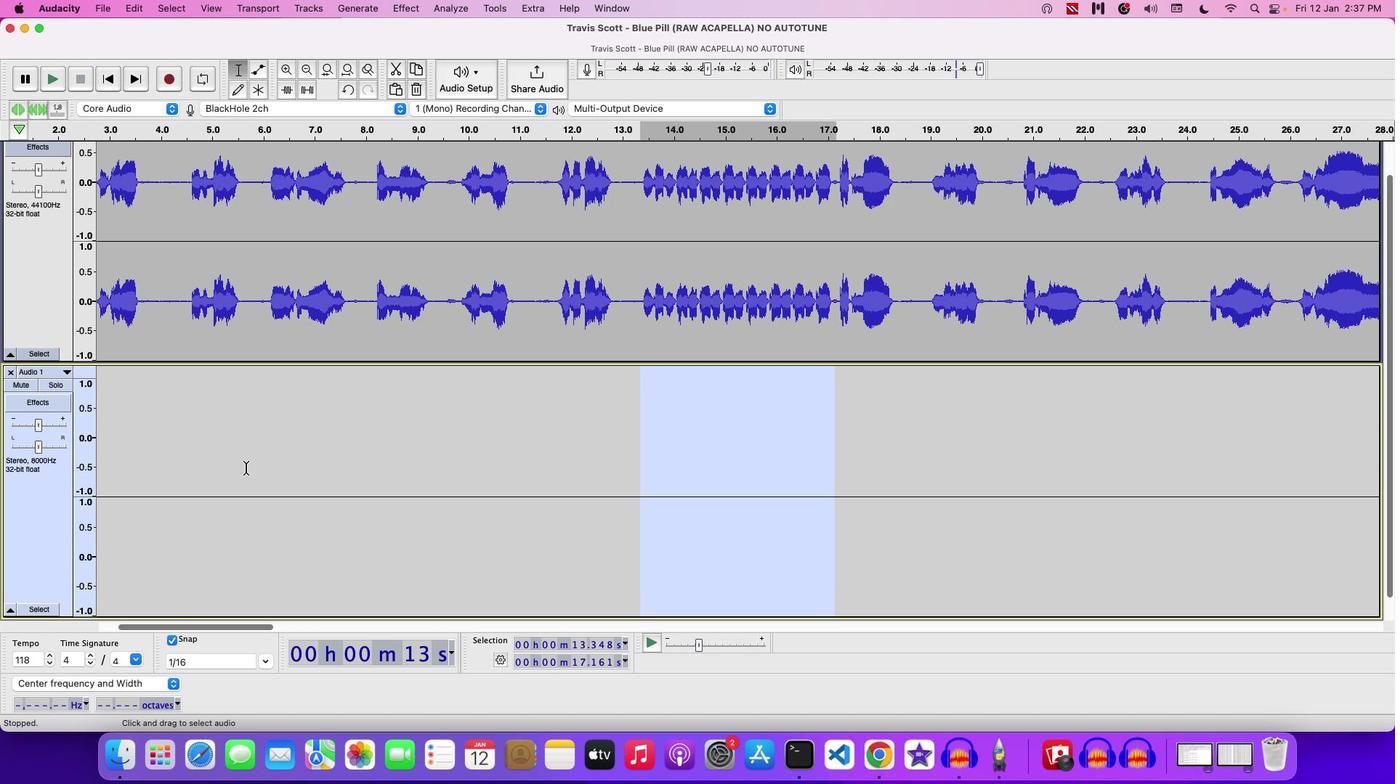 
Action: Key pressed Key.cmd'v'
Screenshot: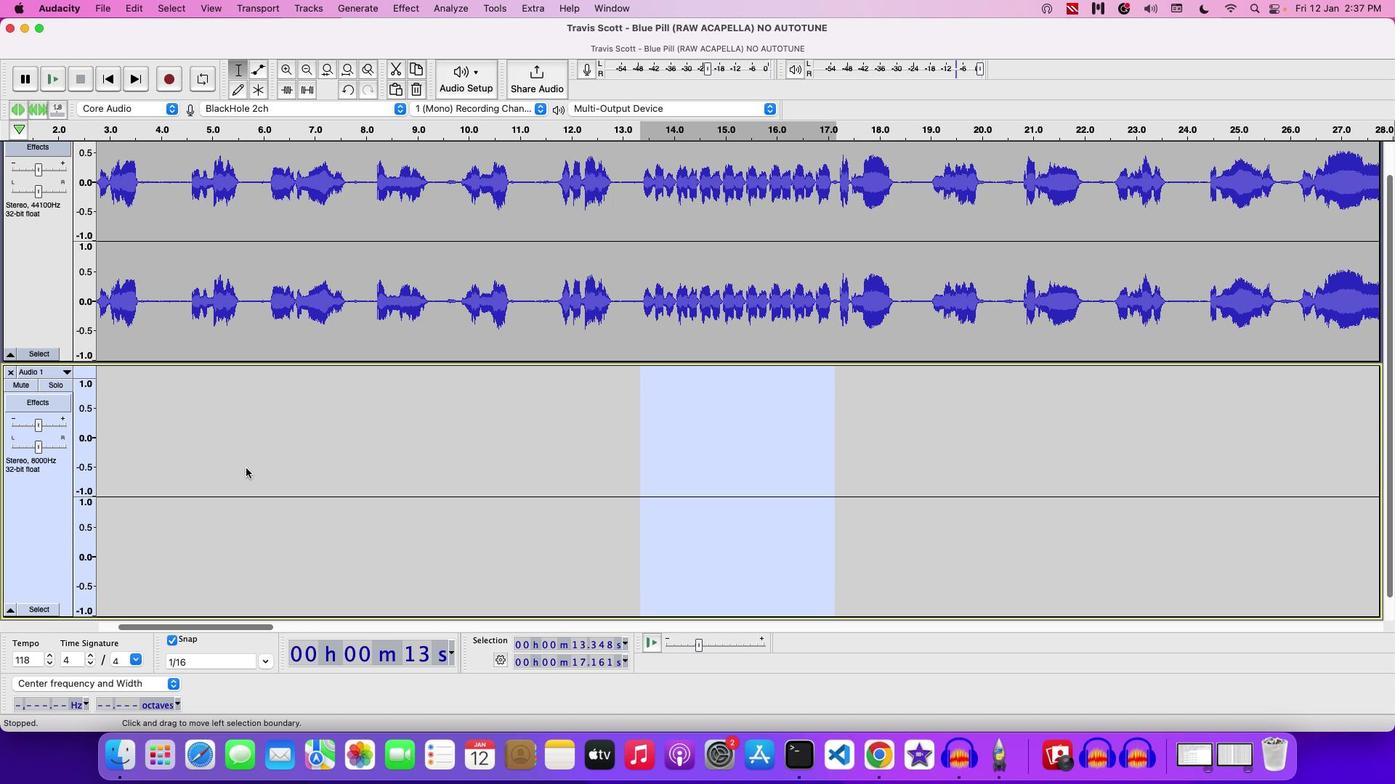
Action: Mouse moved to (62, 273)
Screenshot: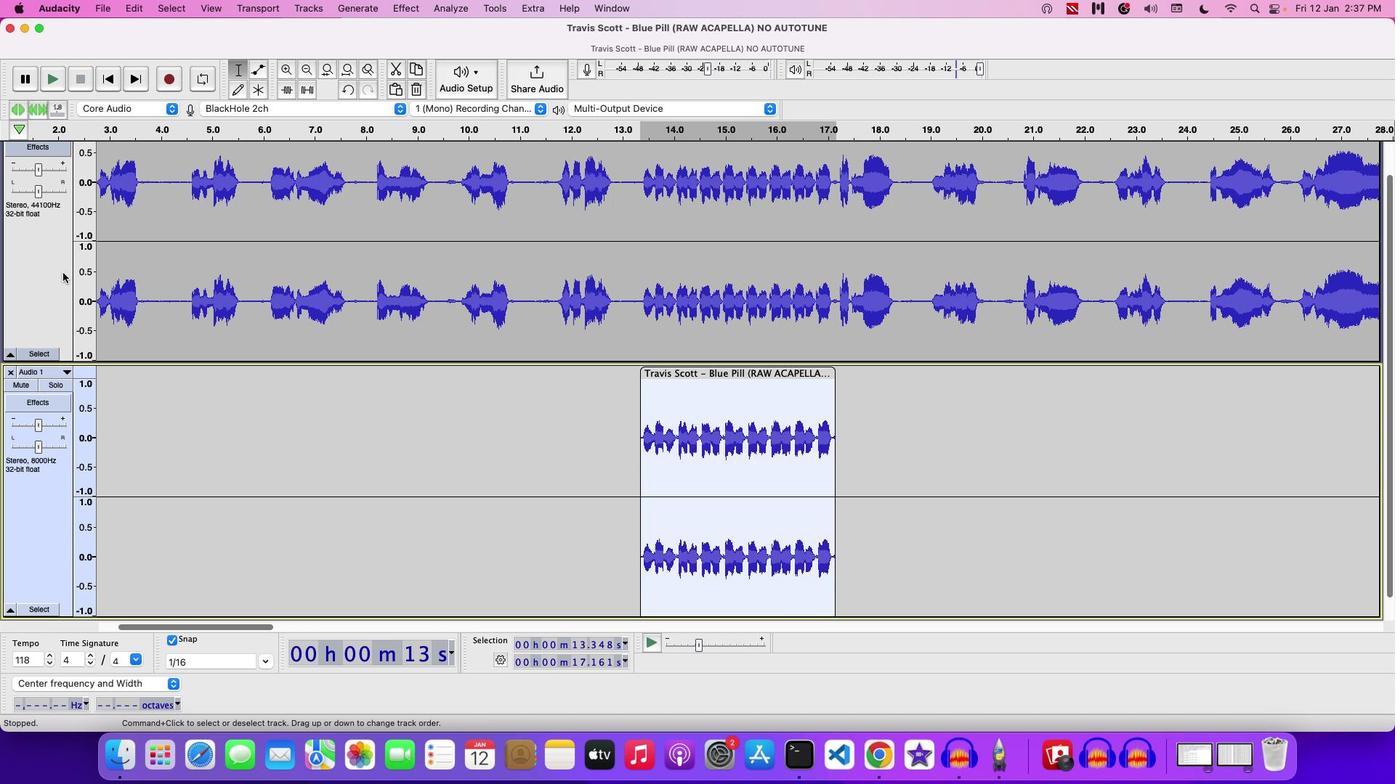 
Action: Mouse scrolled (62, 273) with delta (0, 0)
Screenshot: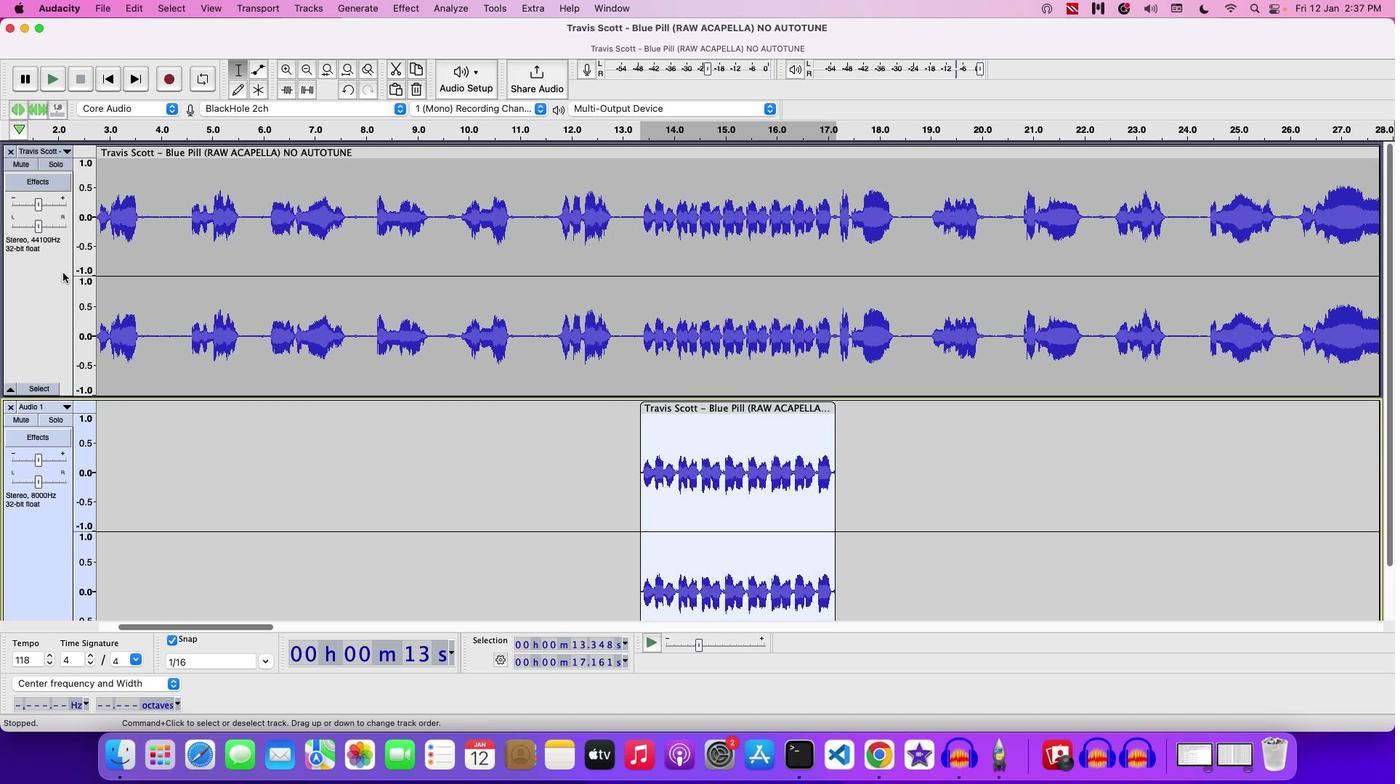 
Action: Mouse scrolled (62, 273) with delta (0, 0)
Screenshot: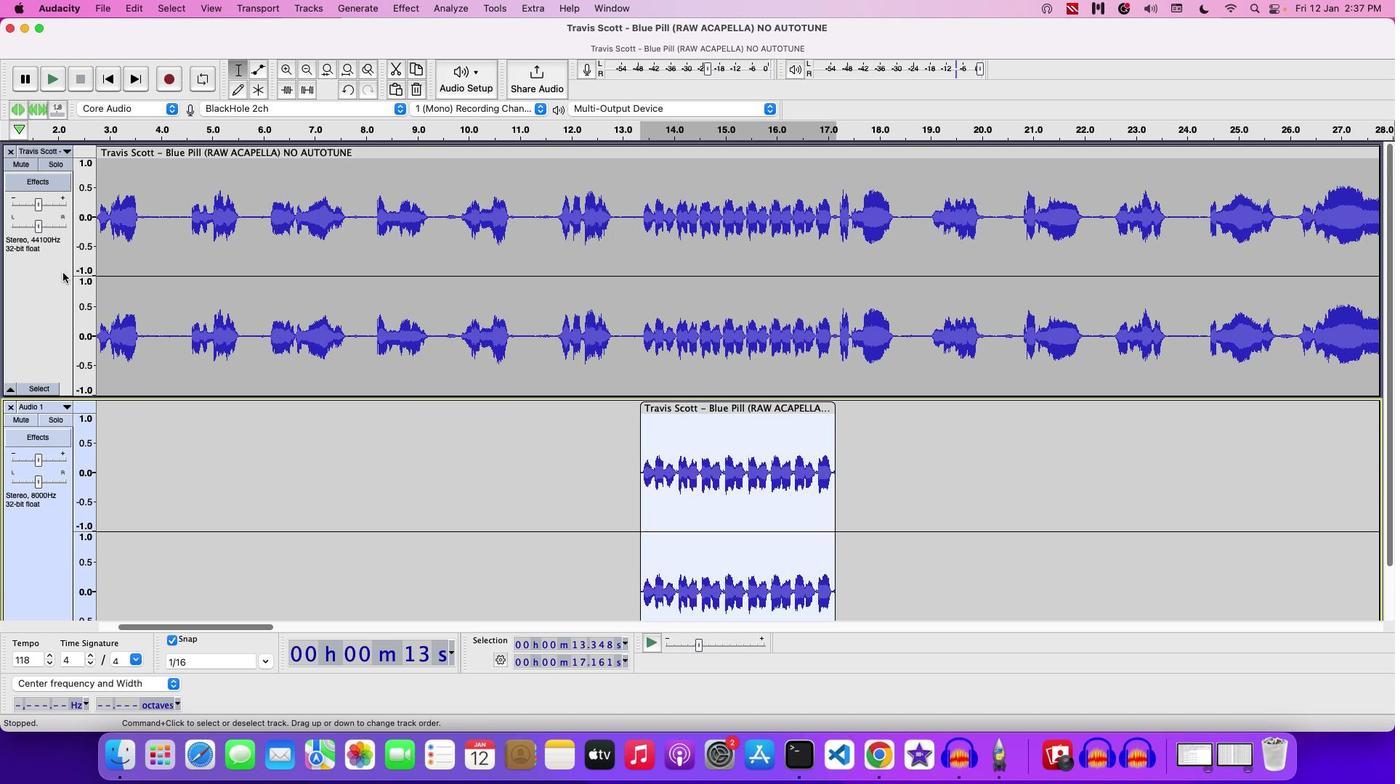 
Action: Mouse scrolled (62, 273) with delta (0, 2)
Screenshot: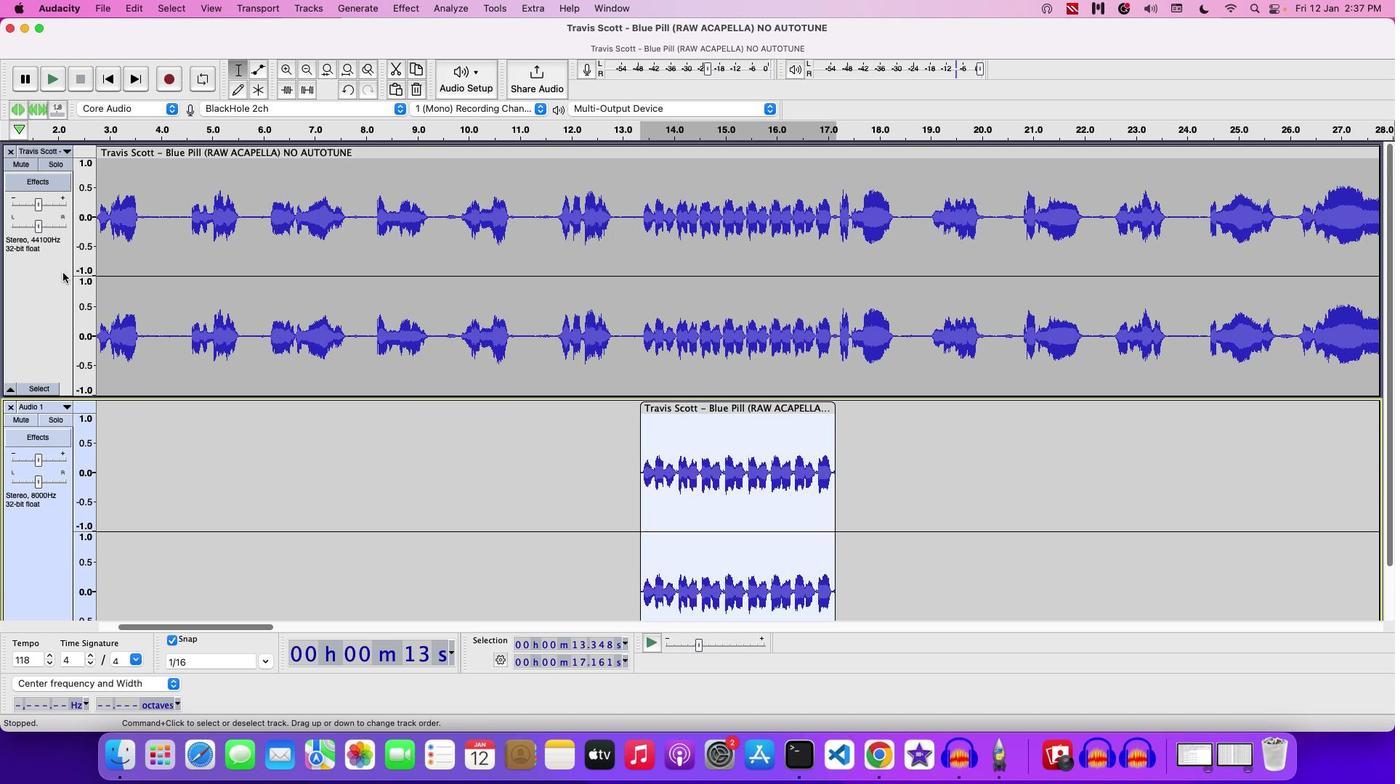 
Action: Mouse moved to (6, 147)
Screenshot: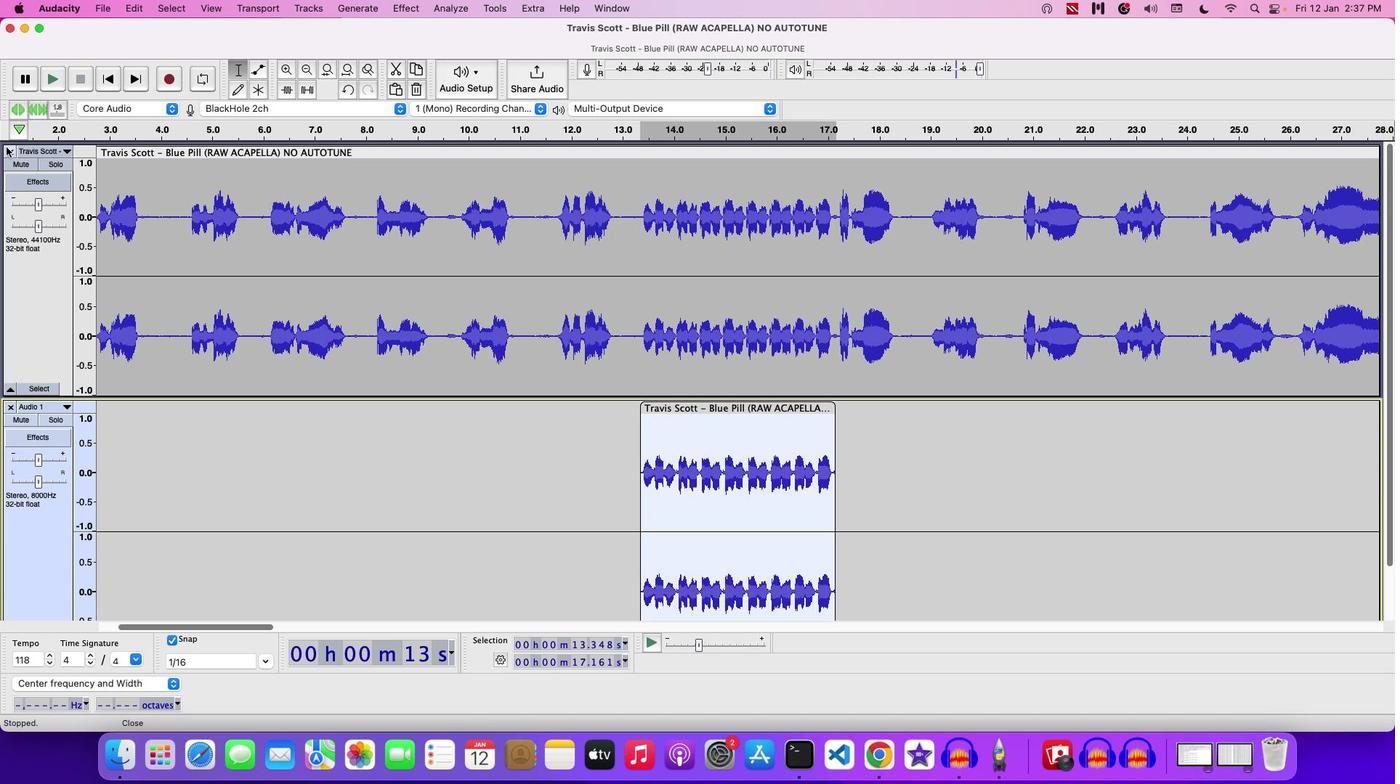 
Action: Mouse pressed left at (6, 147)
Screenshot: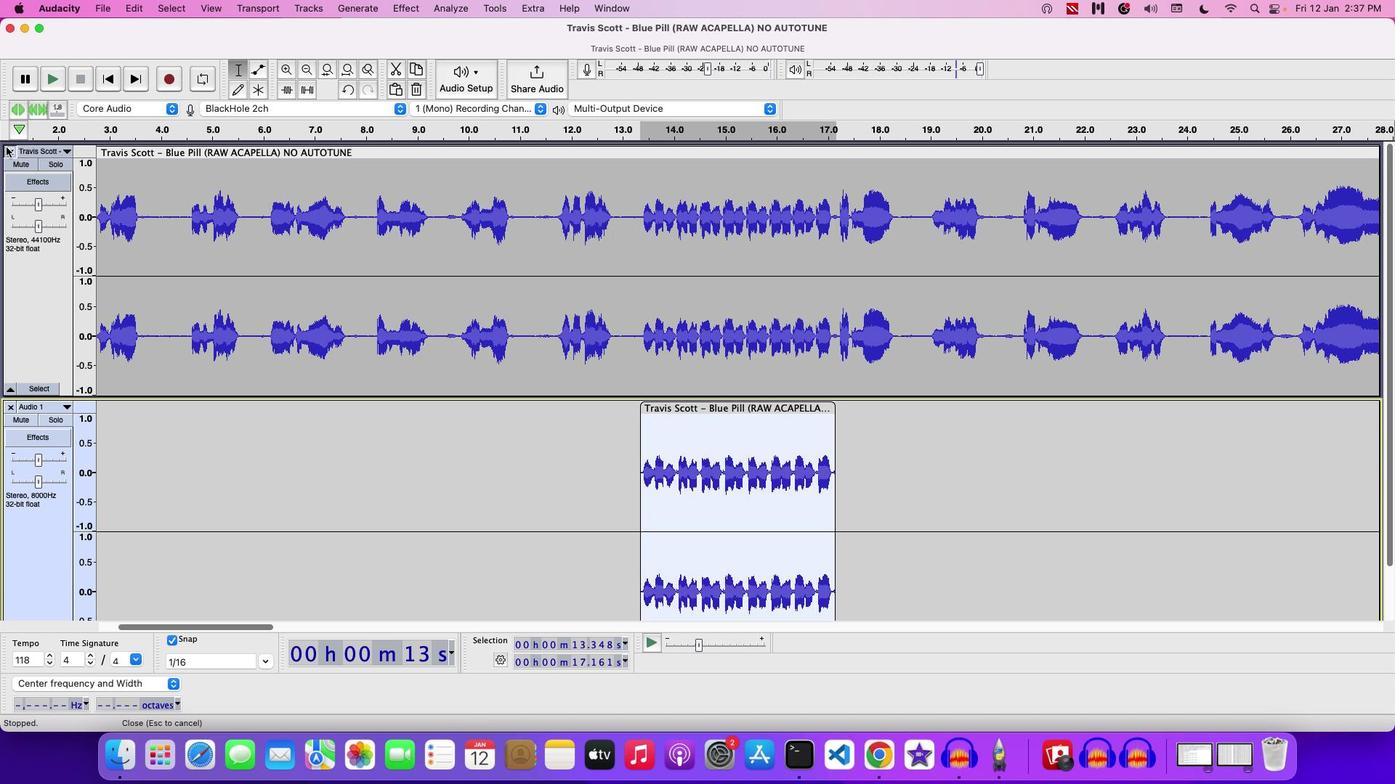 
Action: Mouse moved to (709, 151)
Screenshot: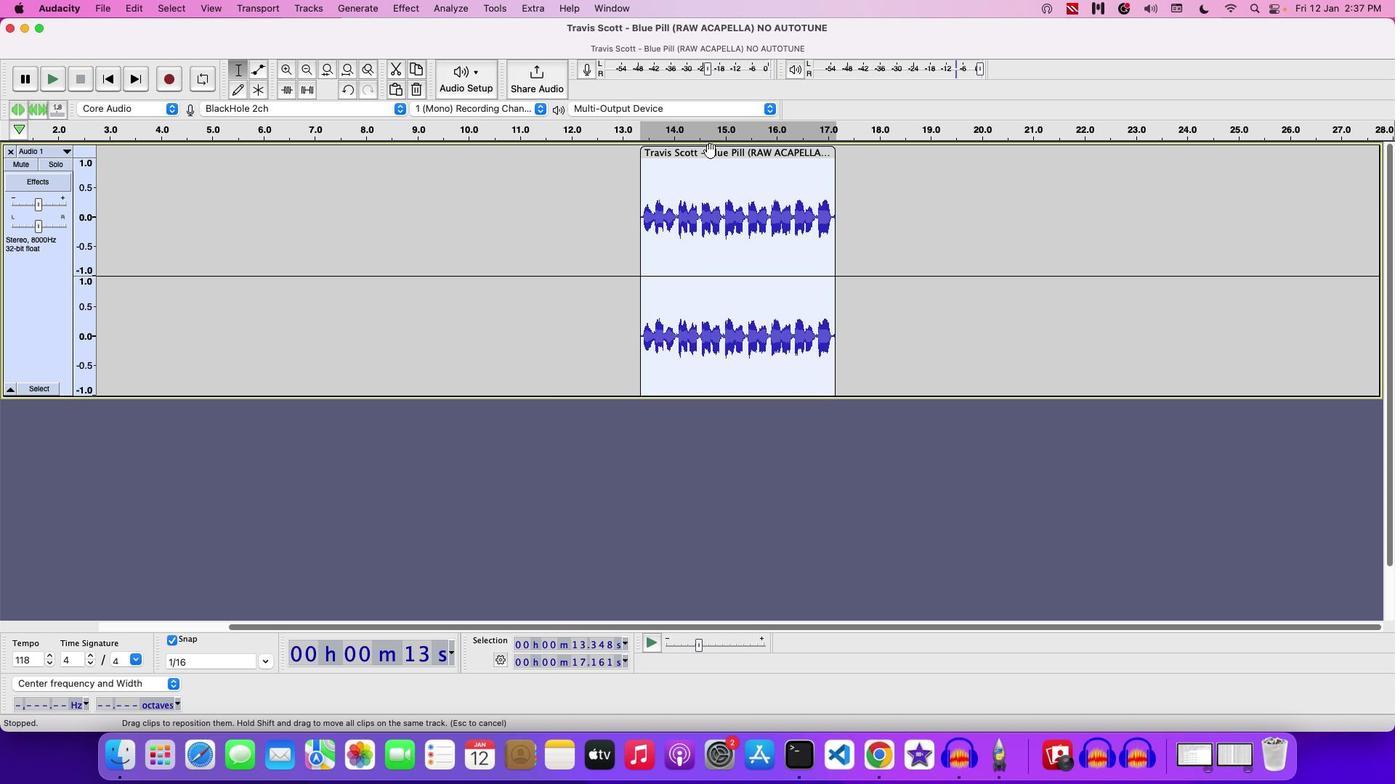 
Action: Mouse pressed left at (709, 151)
Screenshot: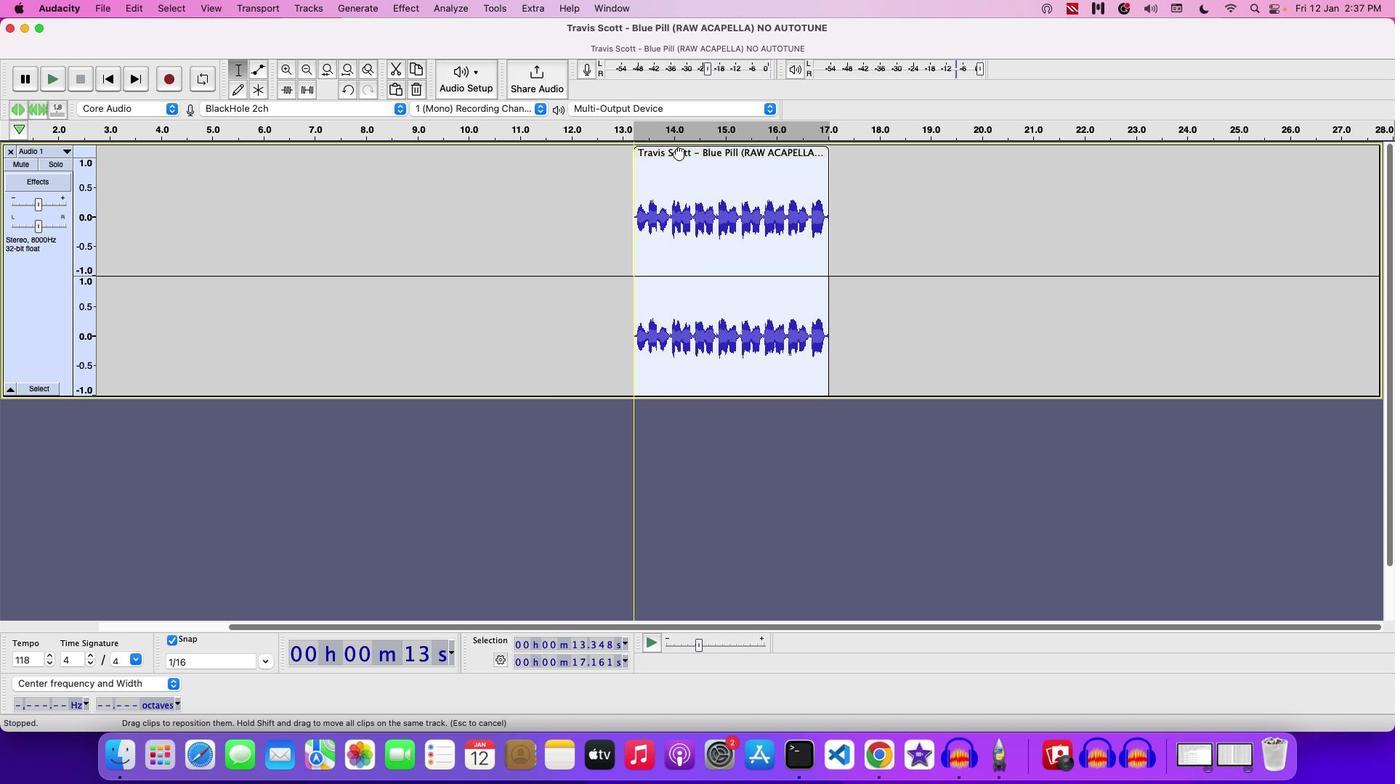 
Action: Mouse moved to (185, 187)
Screenshot: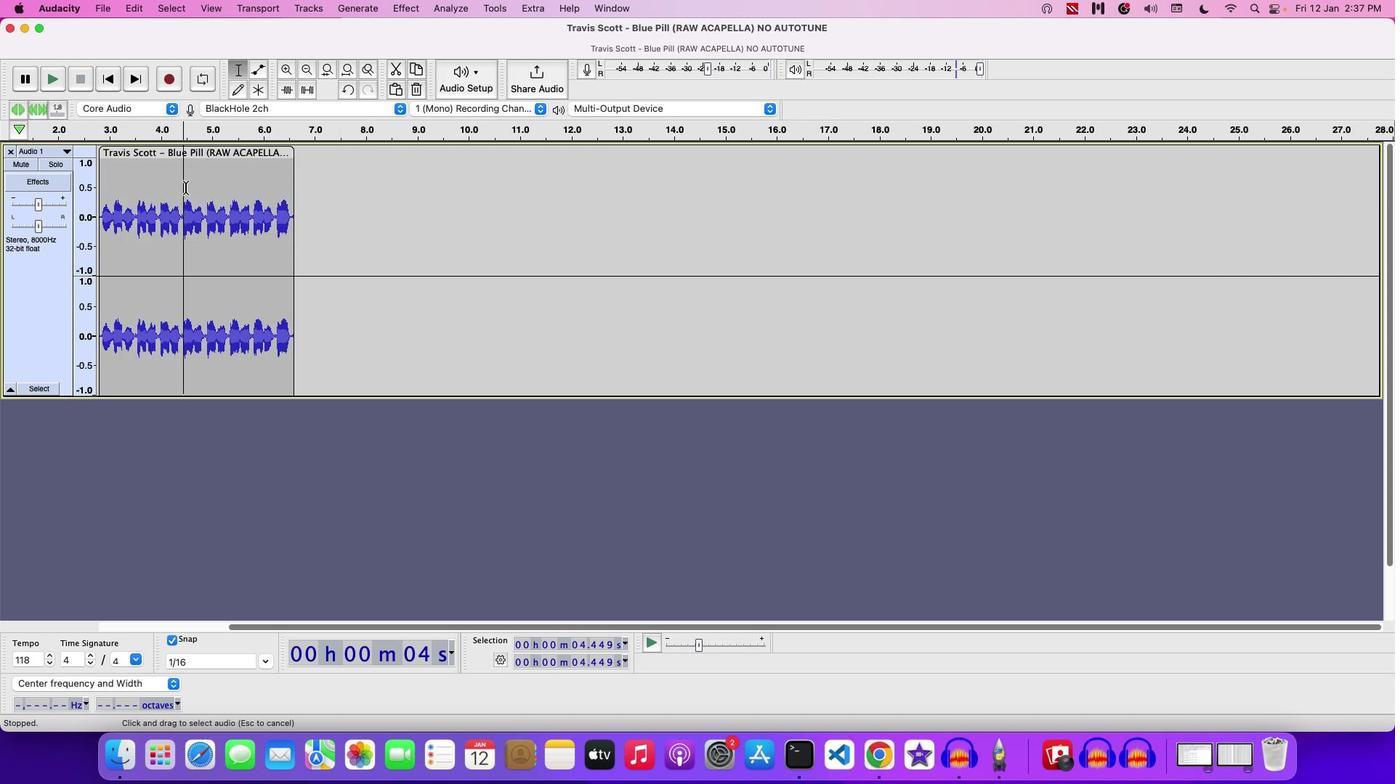 
Action: Mouse pressed left at (185, 187)
Screenshot: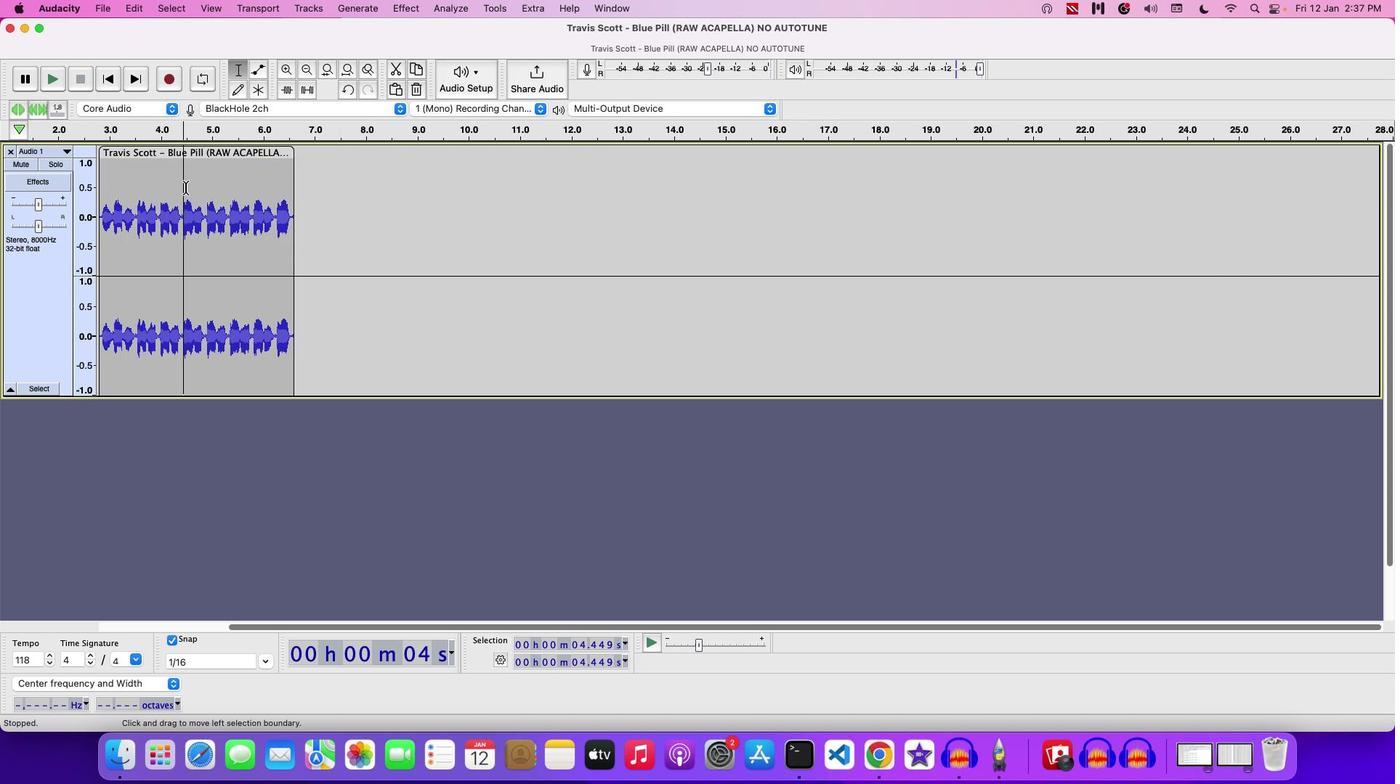 
Action: Mouse pressed left at (185, 187)
Screenshot: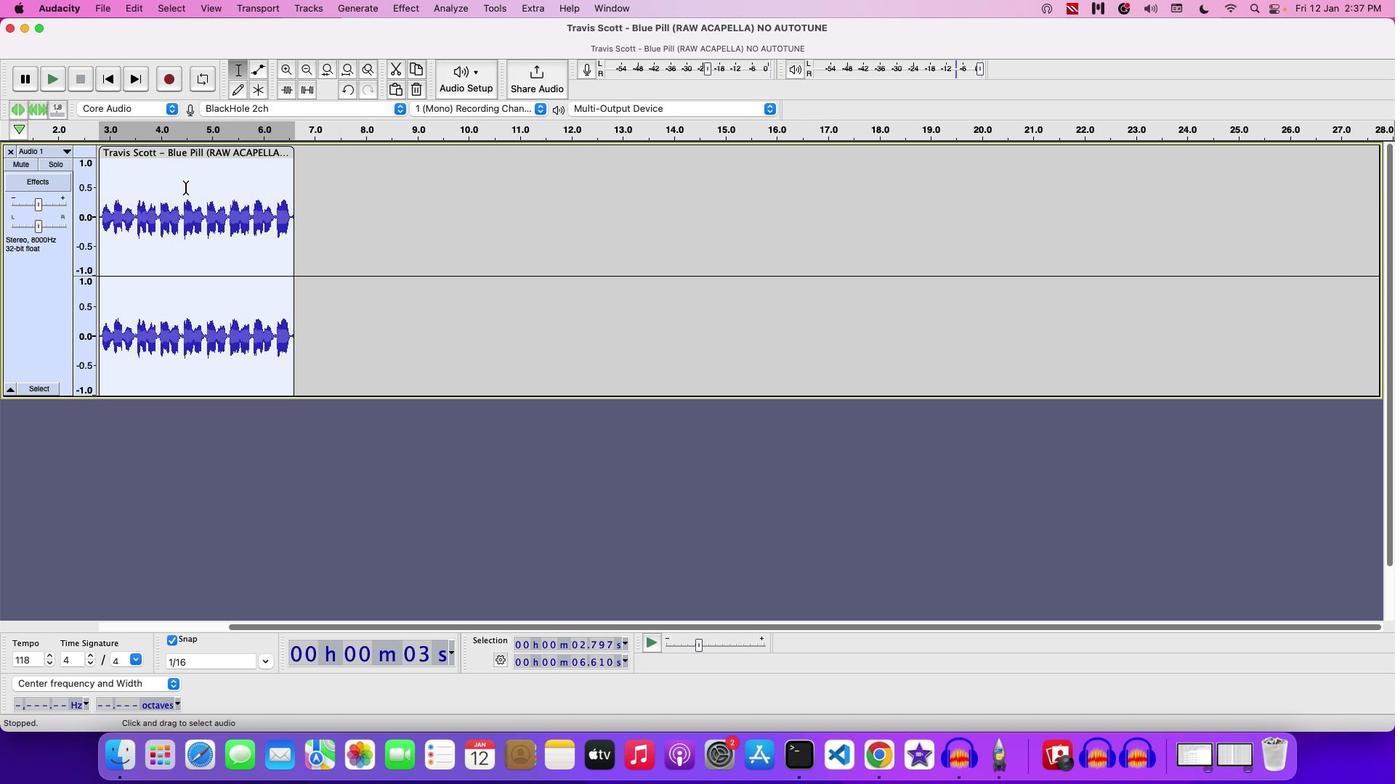 
Action: Mouse moved to (395, 15)
Screenshot: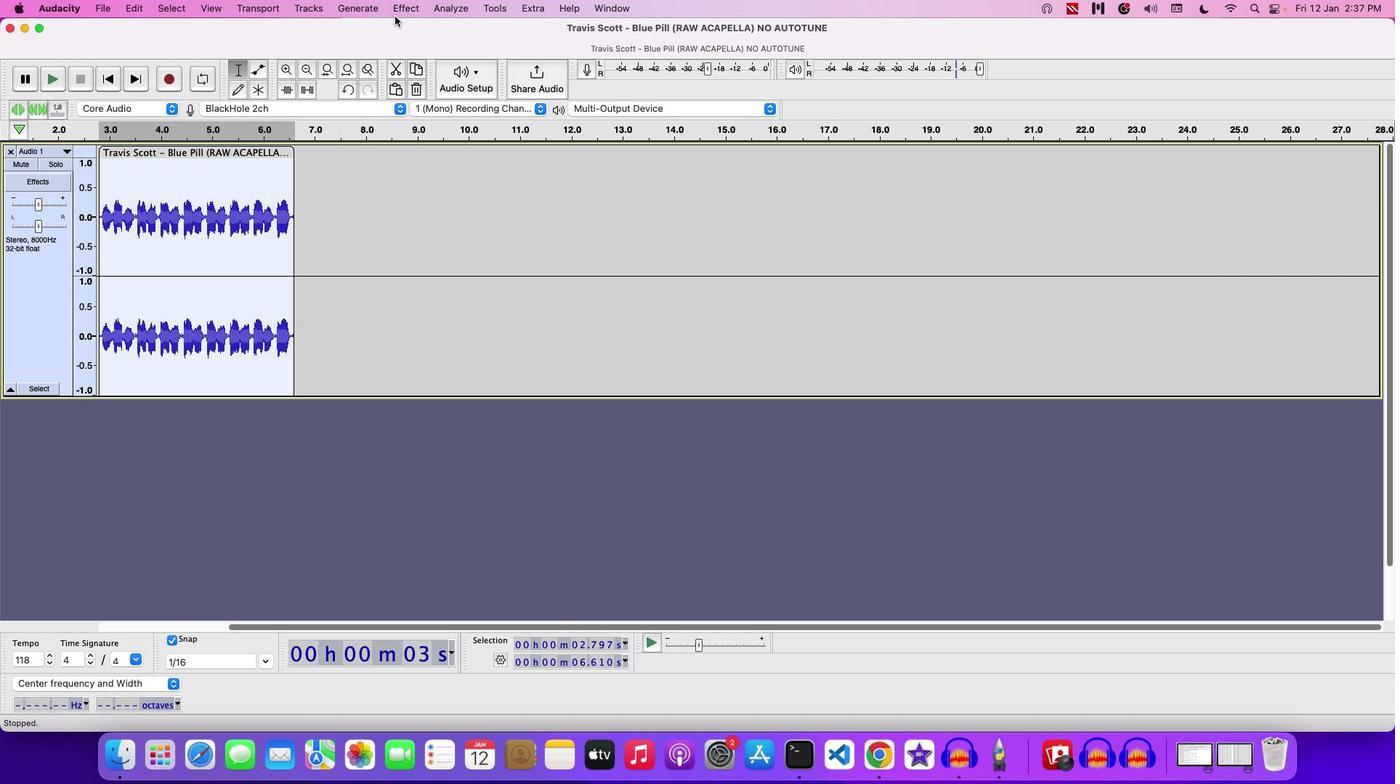 
Action: Mouse pressed left at (395, 15)
Screenshot: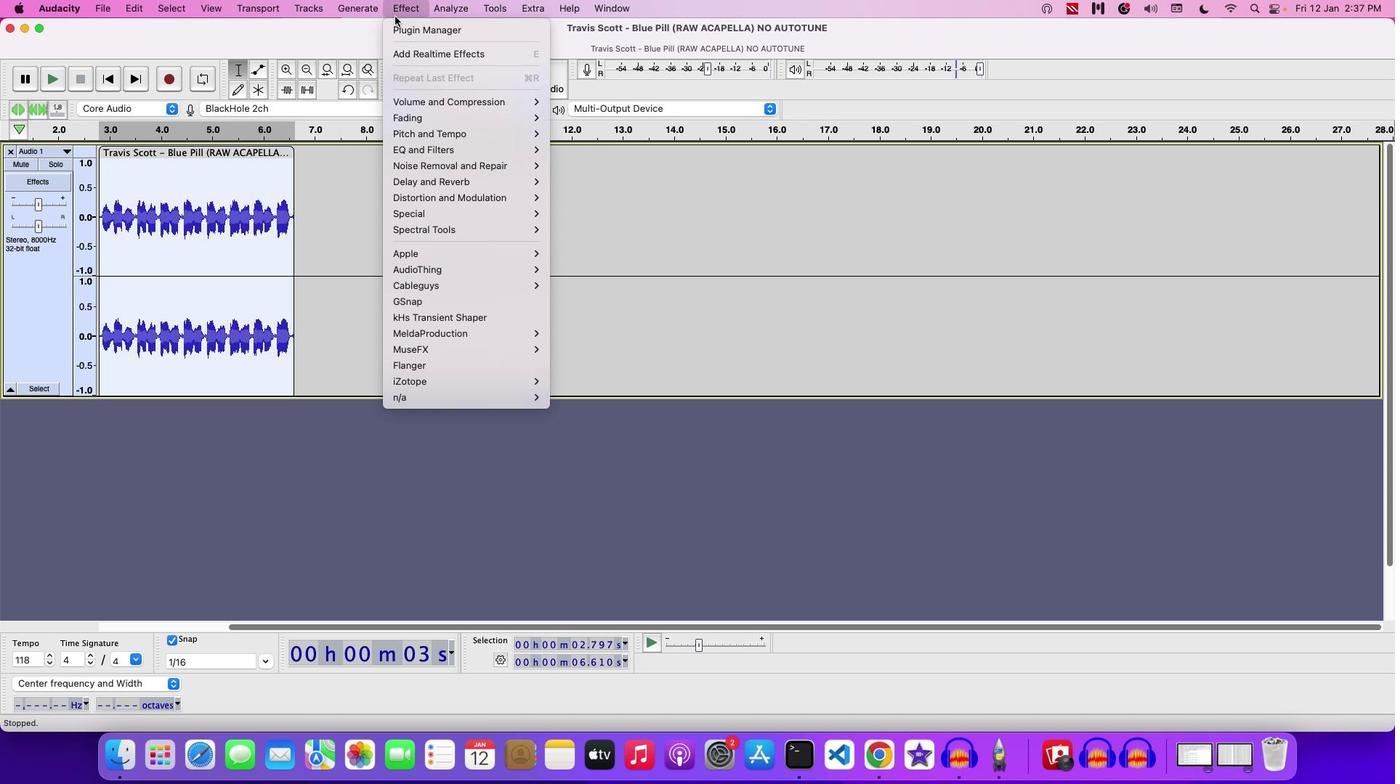 
Action: Mouse moved to (637, 132)
Screenshot: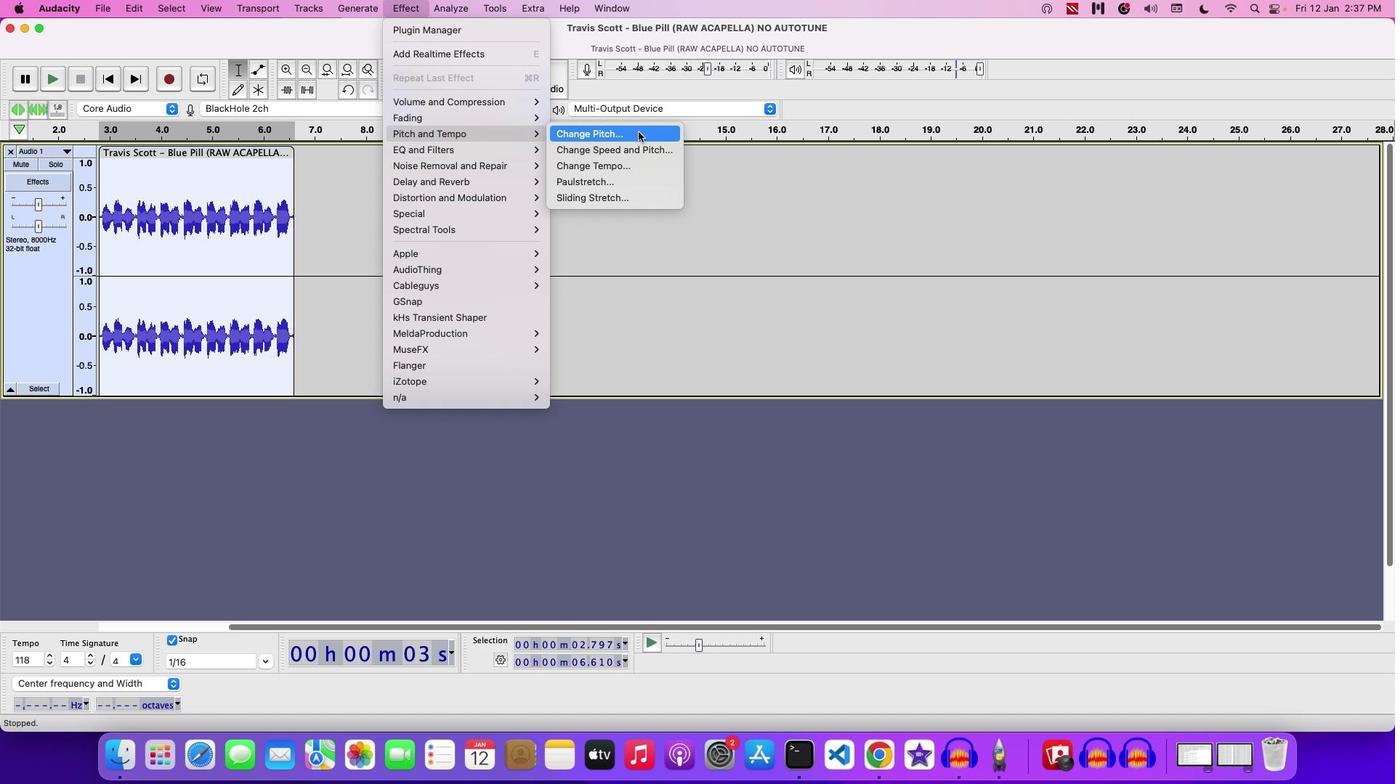 
Action: Mouse pressed left at (637, 132)
Screenshot: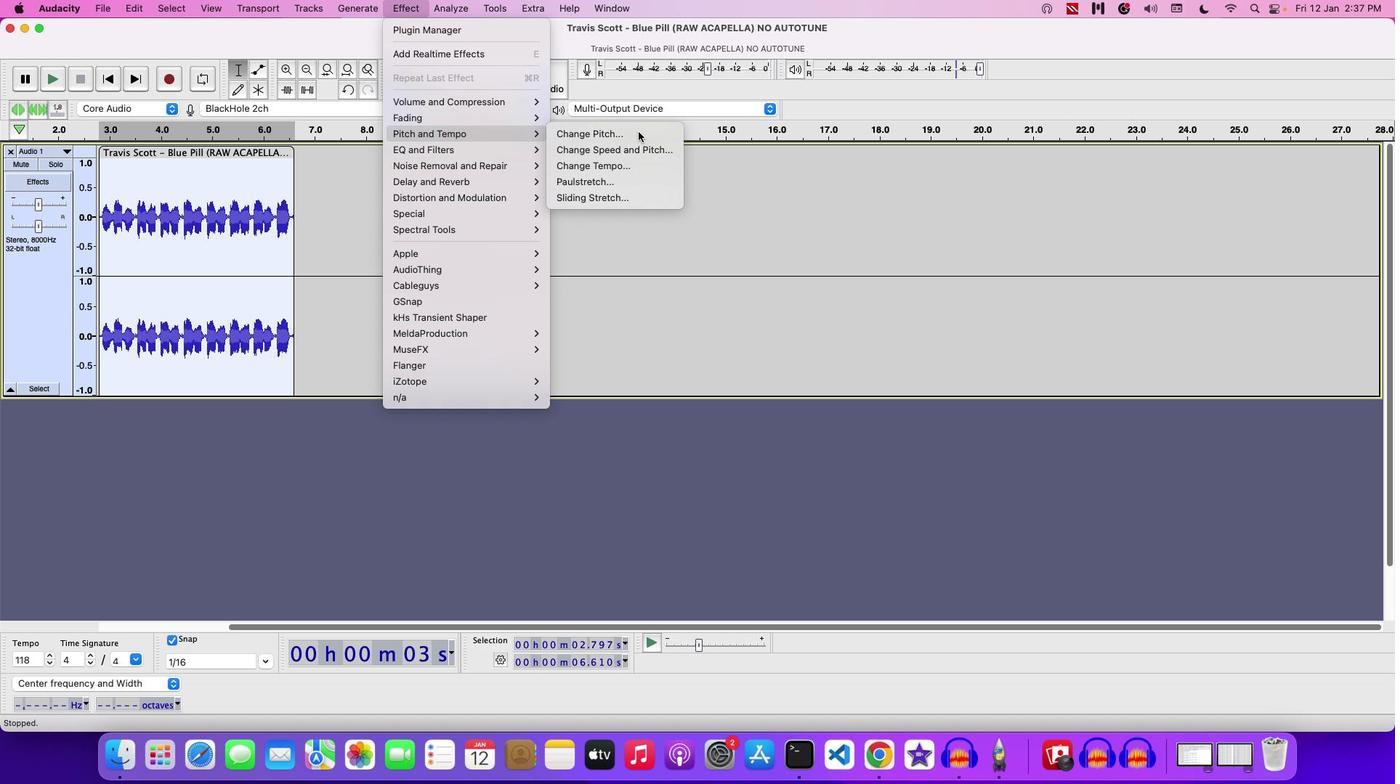 
Action: Mouse moved to (720, 279)
Screenshot: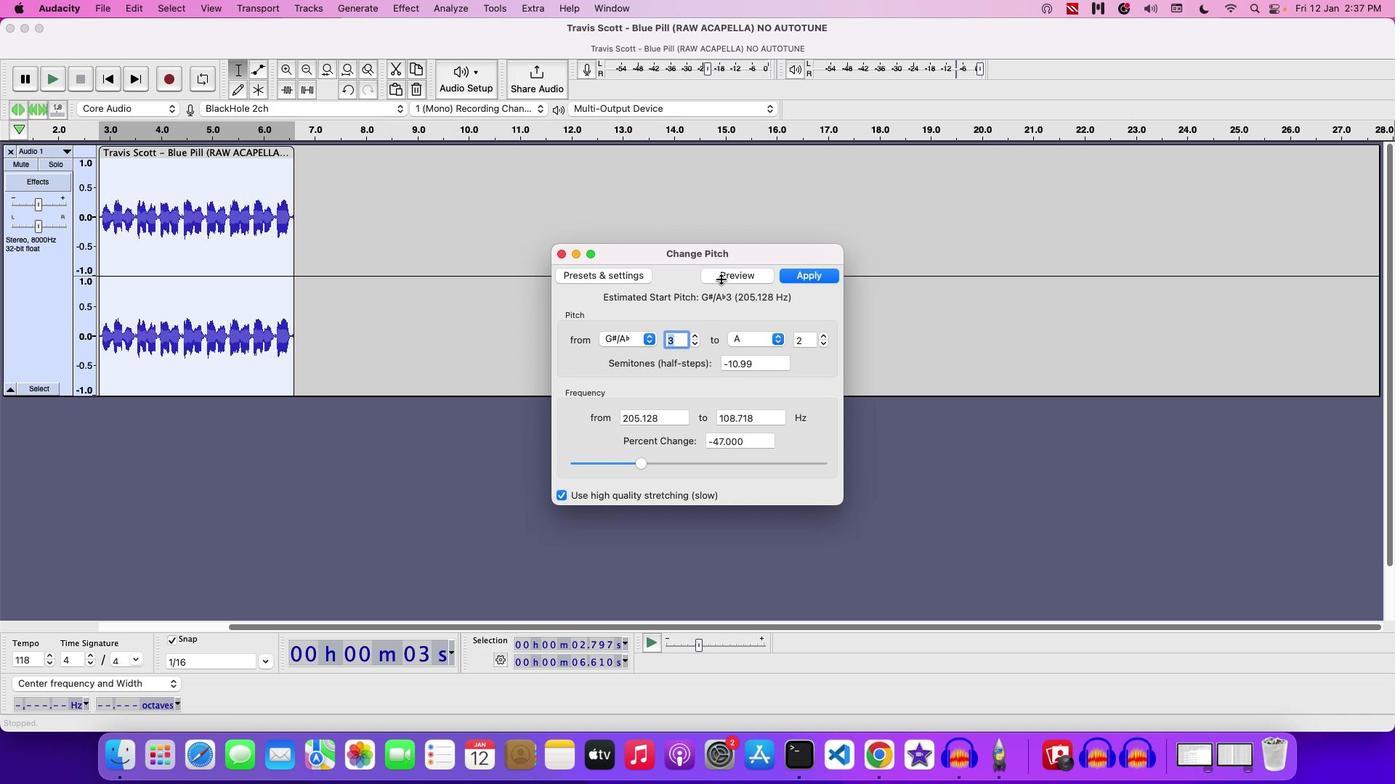 
Action: Mouse pressed left at (720, 279)
Screenshot: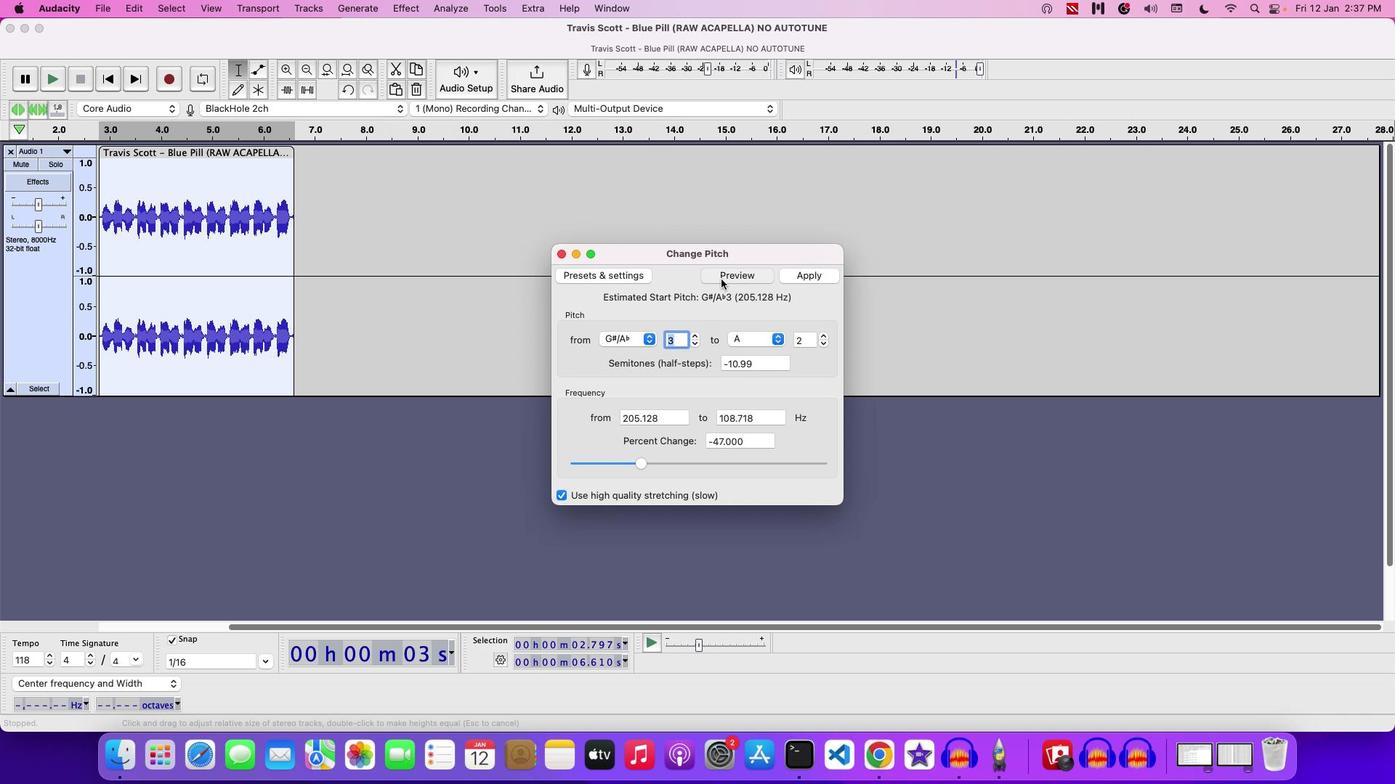 
Action: Mouse moved to (769, 342)
Screenshot: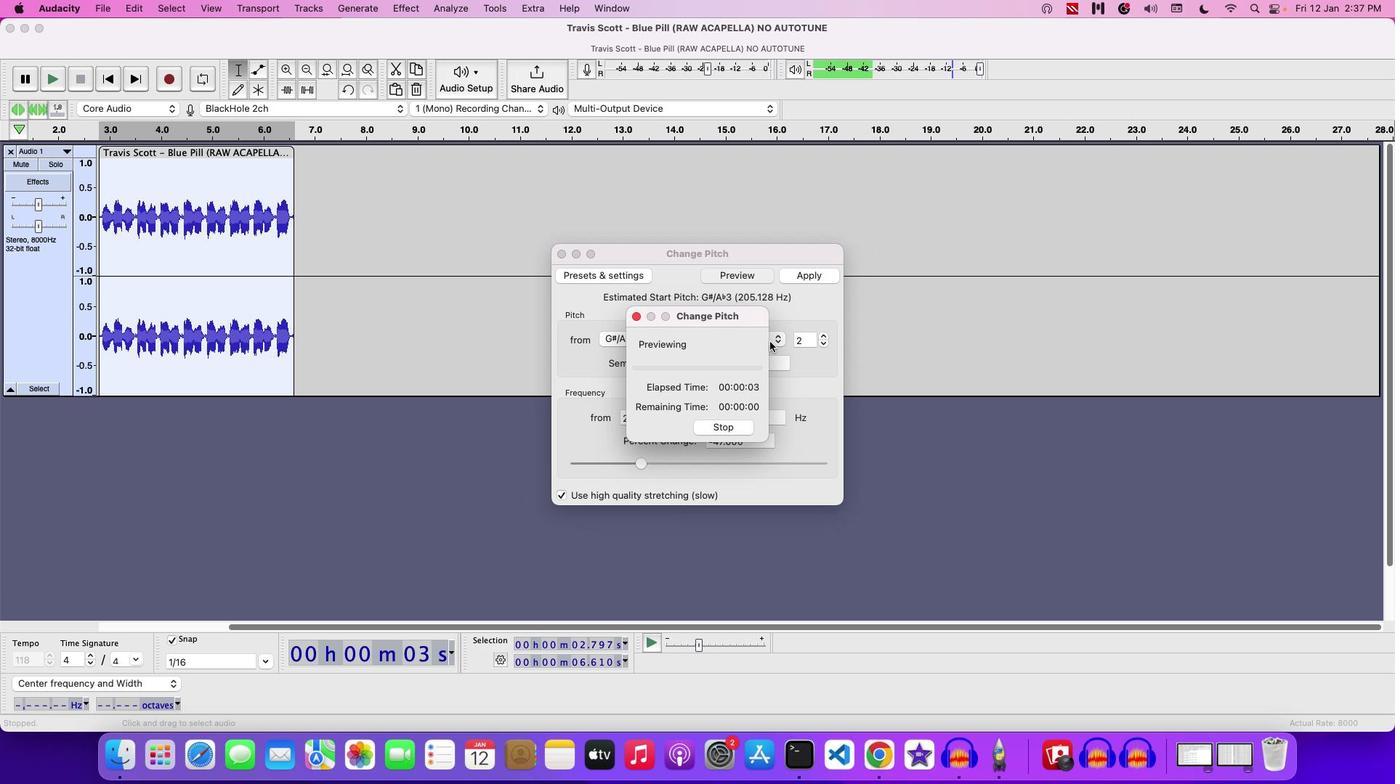 
Action: Mouse pressed left at (769, 342)
Screenshot: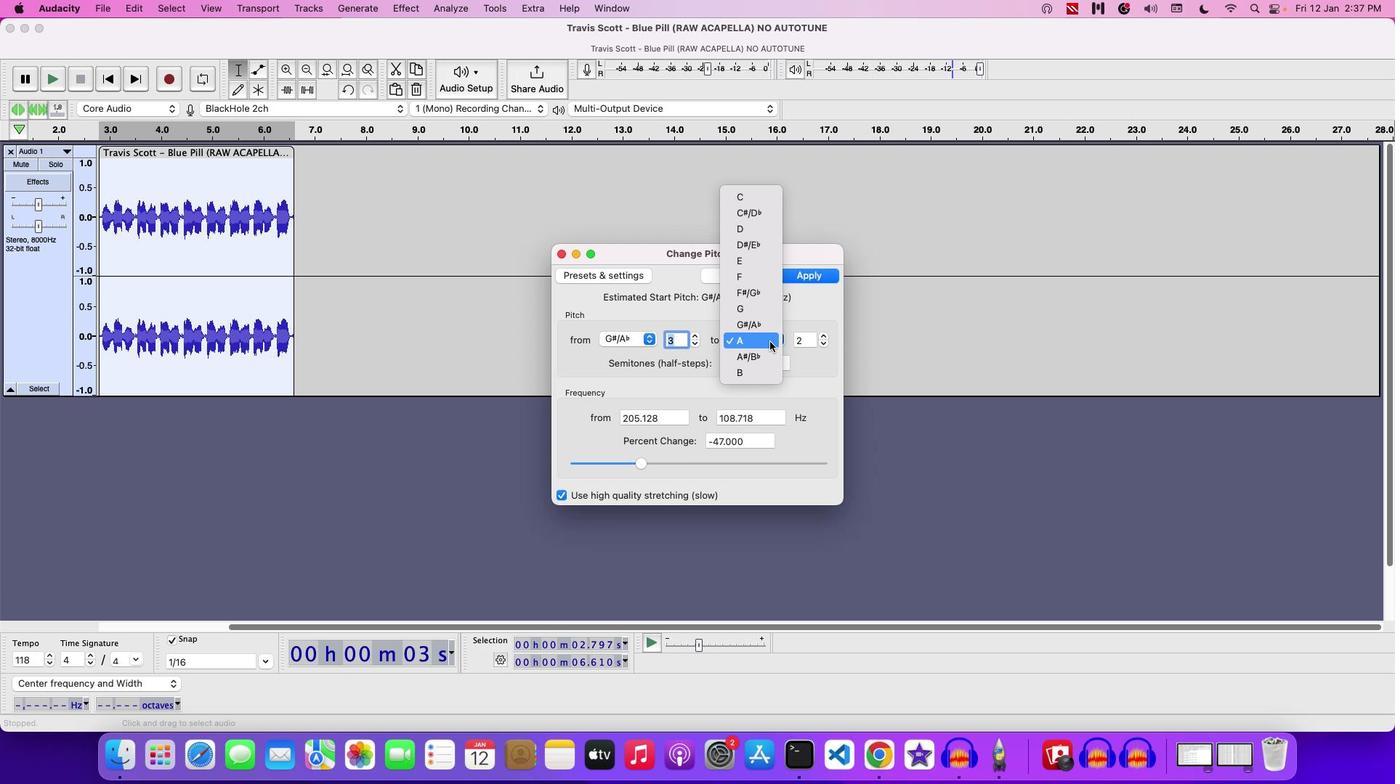 
Action: Mouse moved to (753, 265)
Screenshot: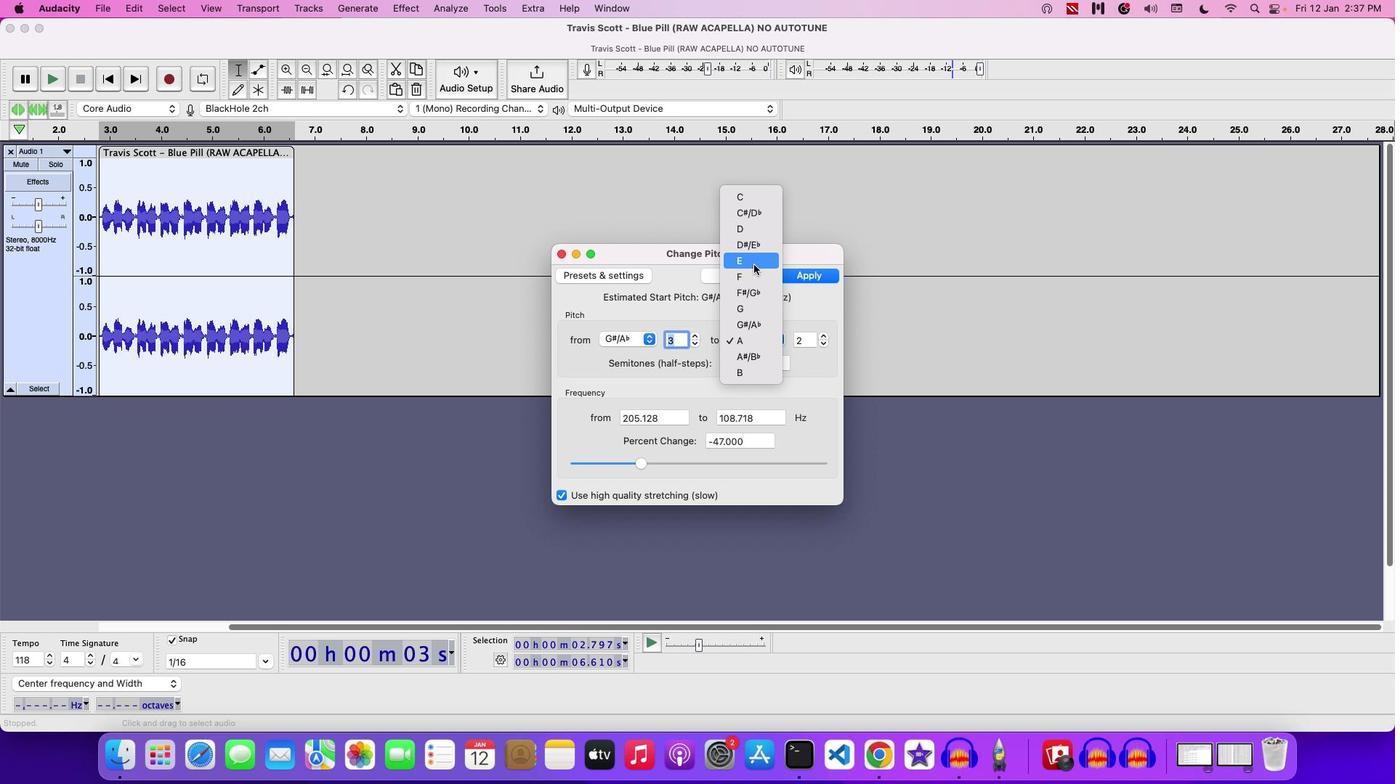 
Action: Mouse pressed left at (753, 265)
Screenshot: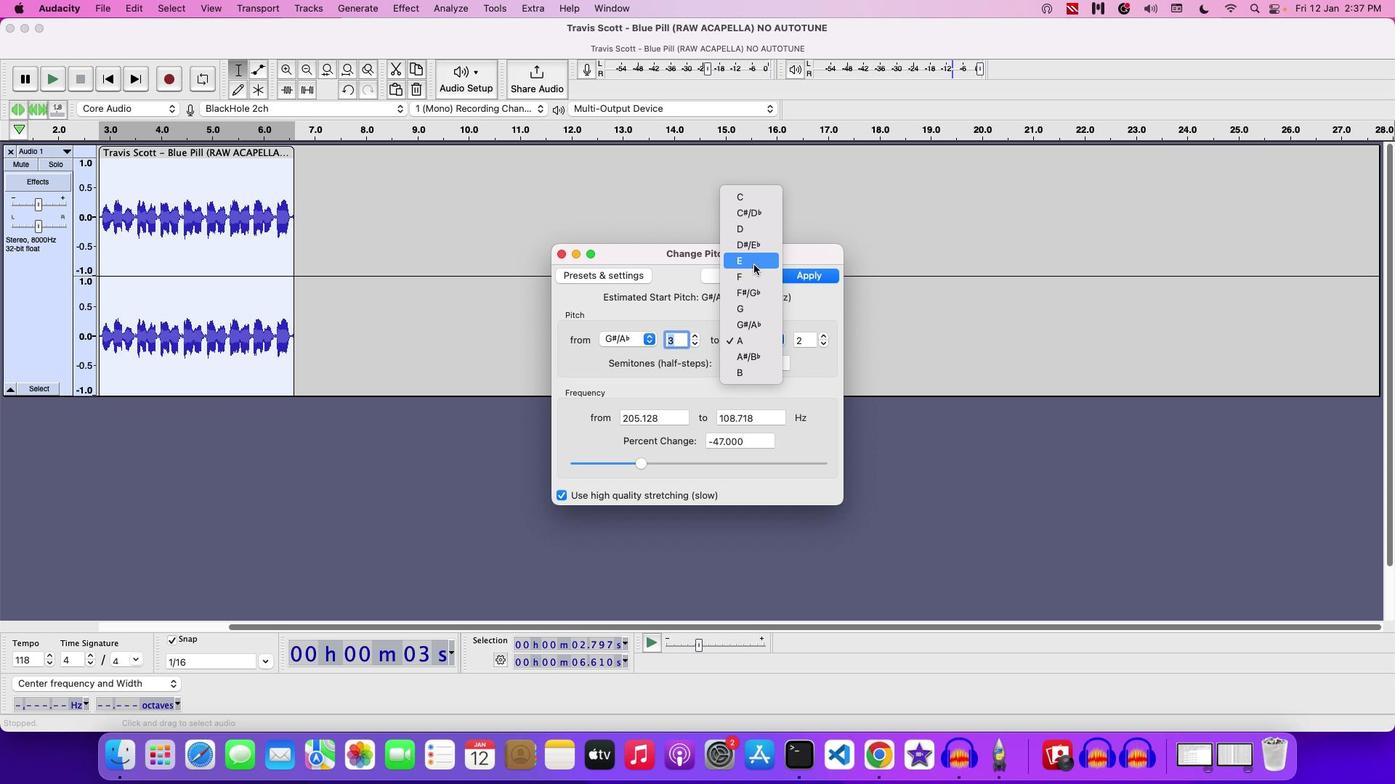 
Action: Mouse moved to (749, 276)
Screenshot: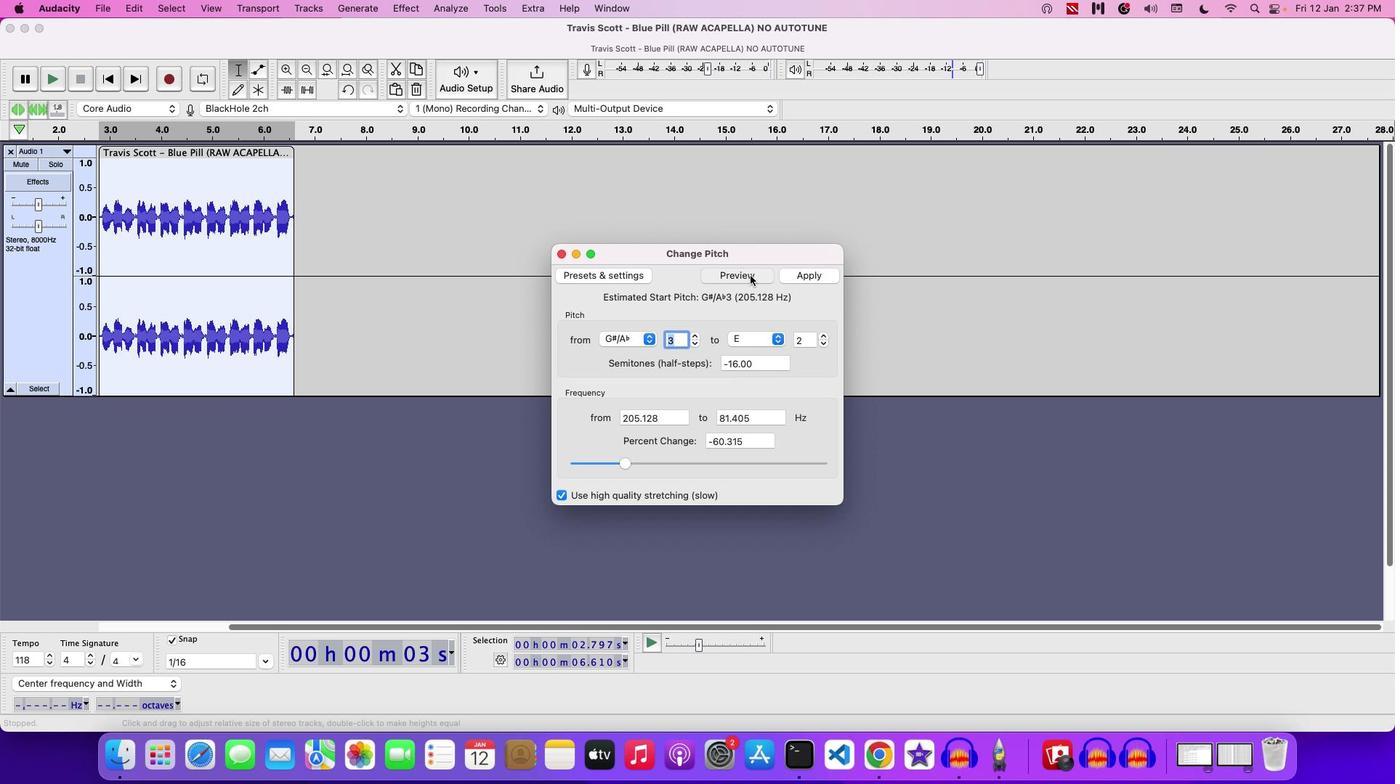 
Action: Mouse pressed left at (749, 276)
Screenshot: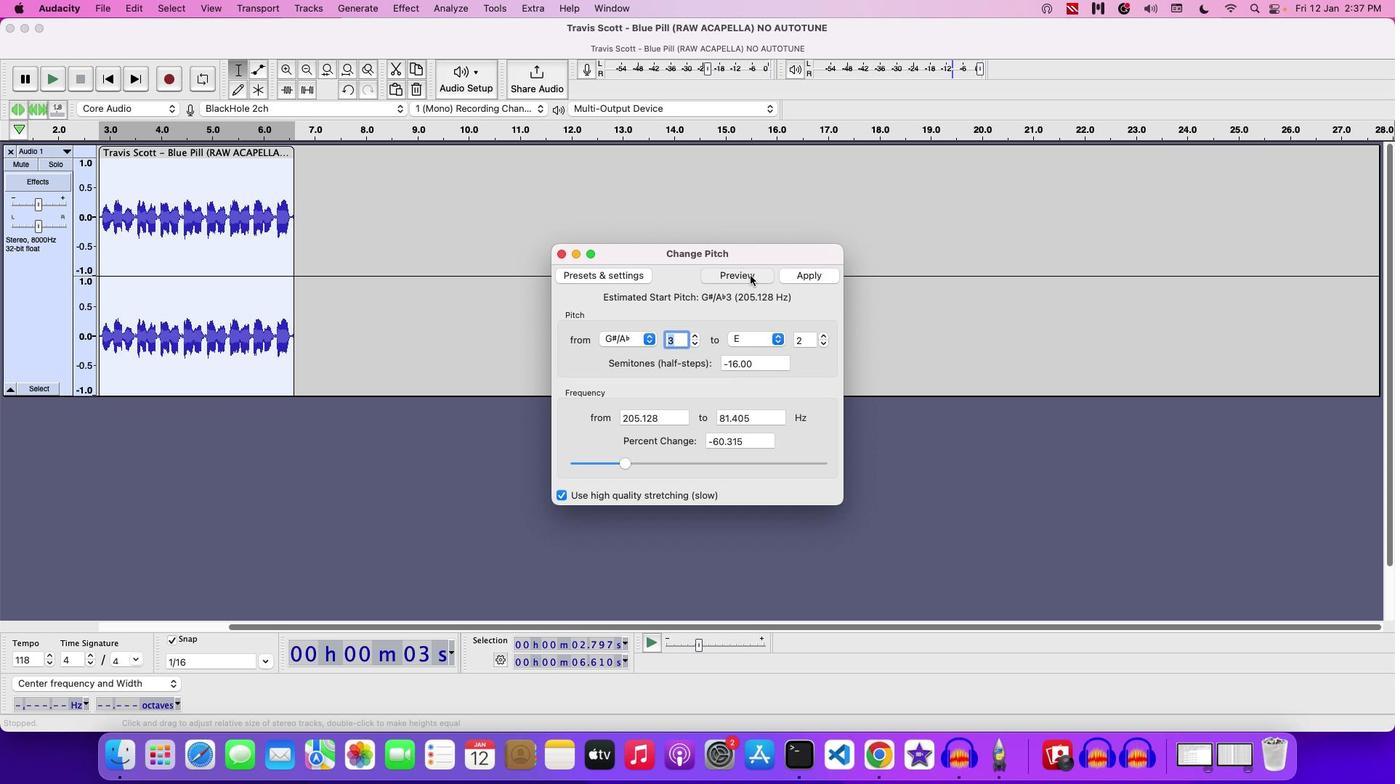 
Action: Mouse moved to (643, 454)
Screenshot: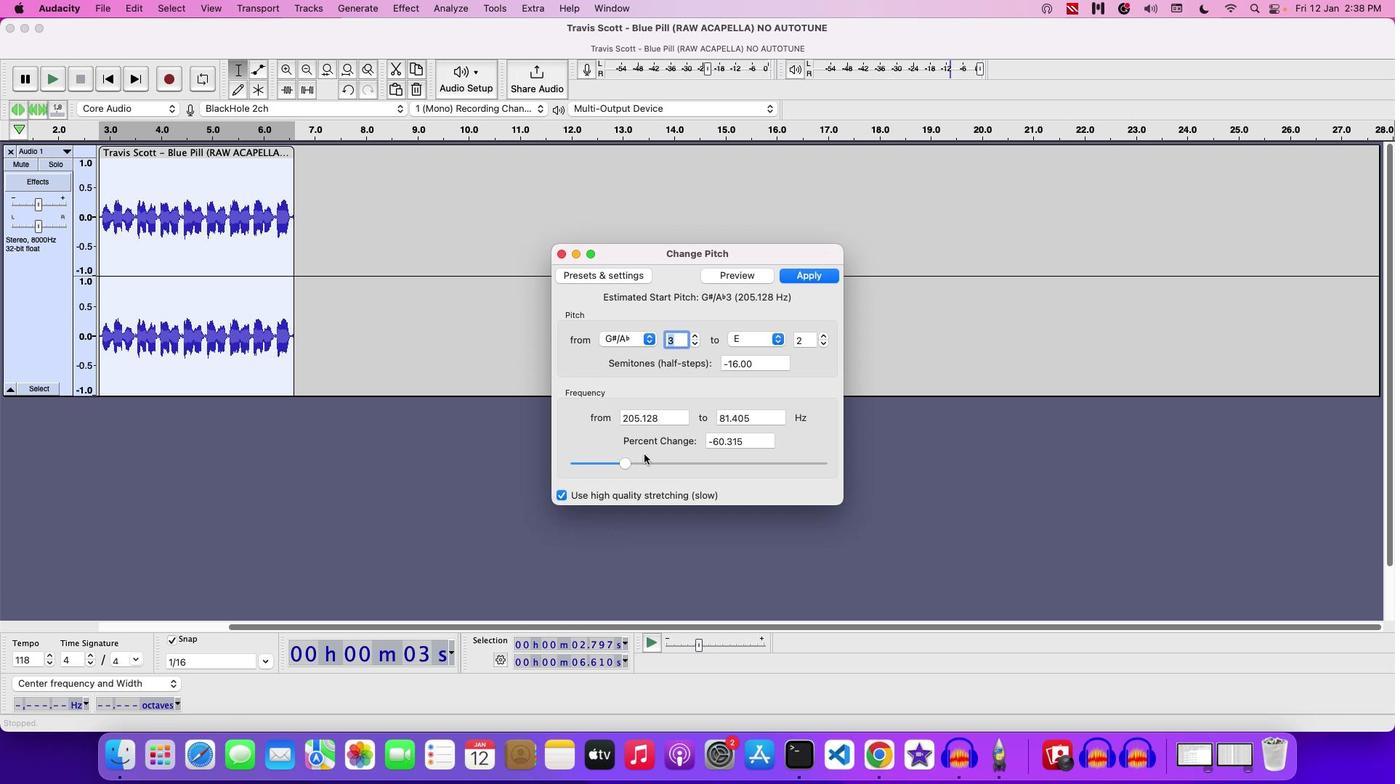 
Action: Mouse pressed left at (643, 454)
Screenshot: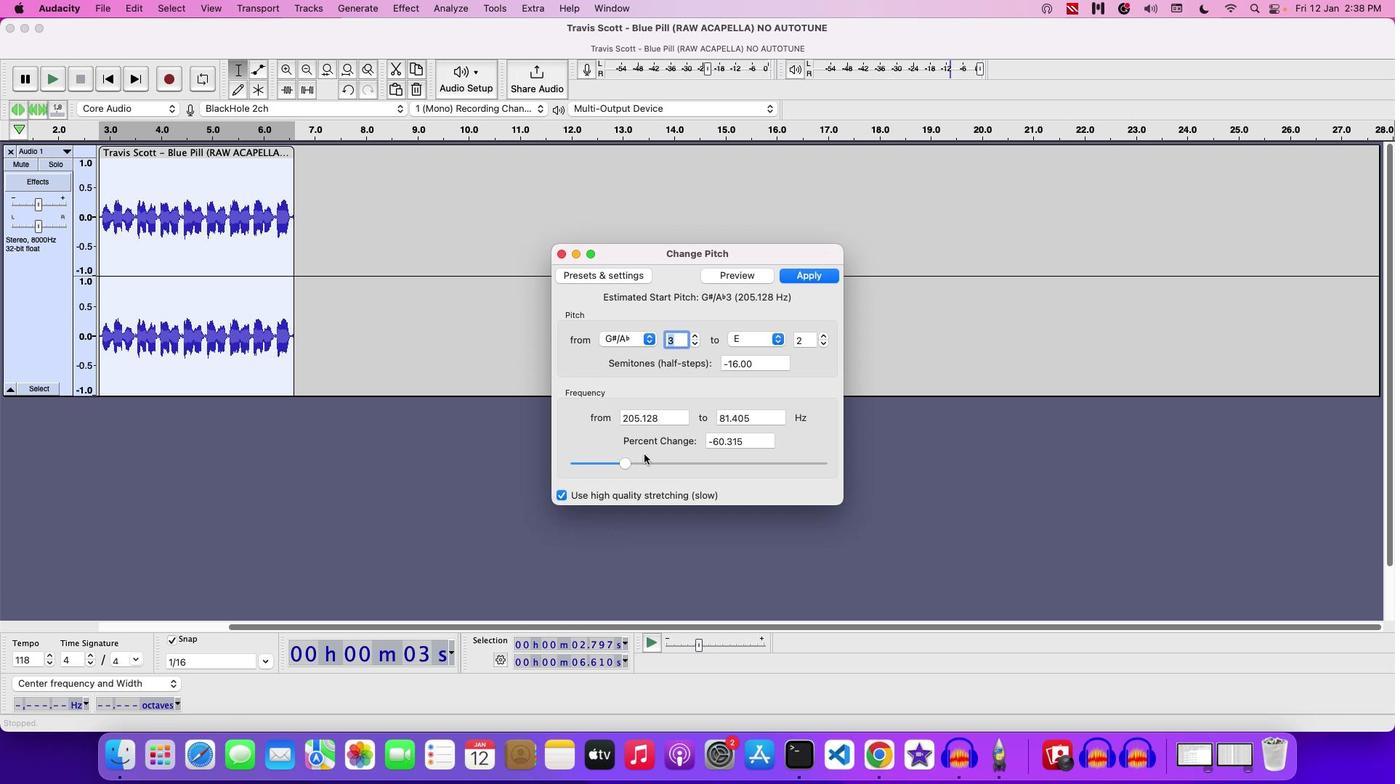 
Action: Mouse moved to (632, 462)
Screenshot: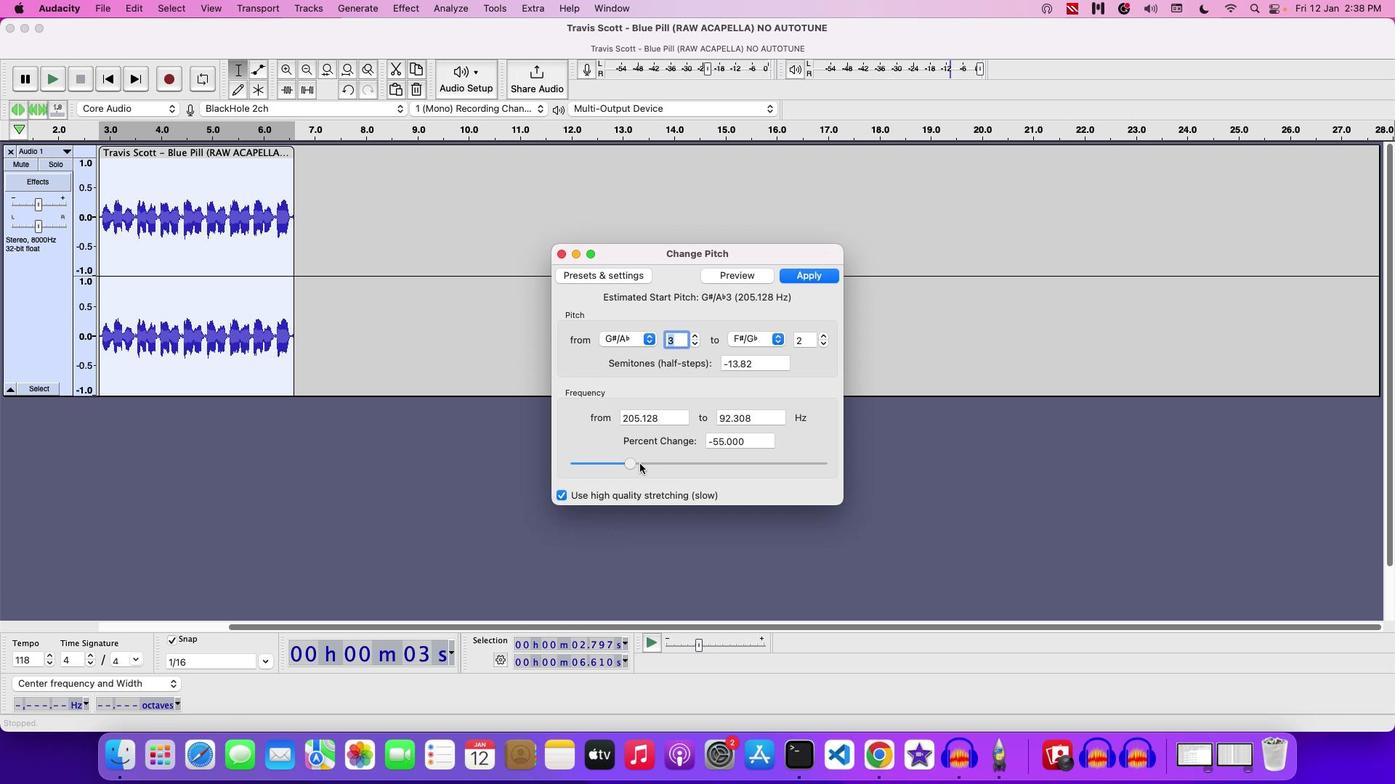 
Action: Mouse pressed left at (632, 462)
Screenshot: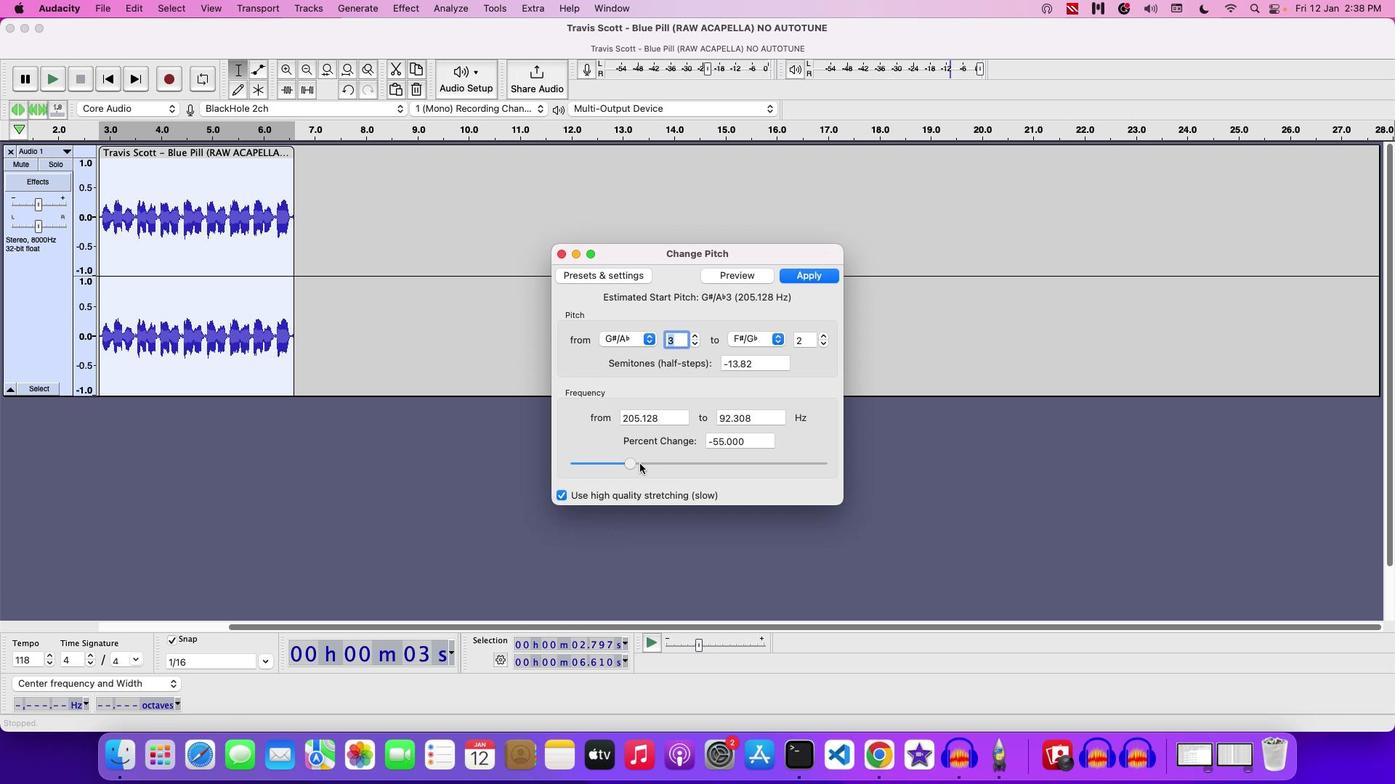 
Action: Mouse moved to (732, 277)
Screenshot: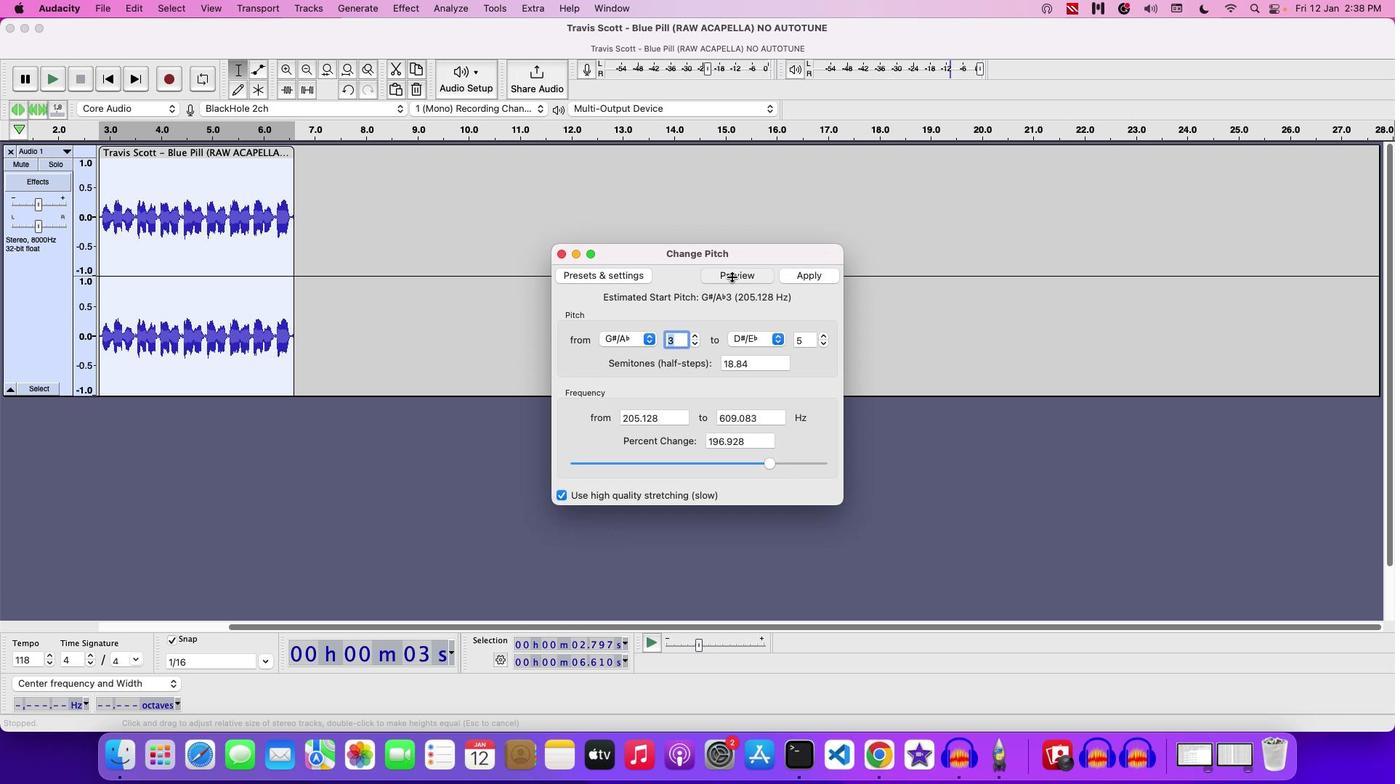 
Action: Mouse pressed left at (732, 277)
Screenshot: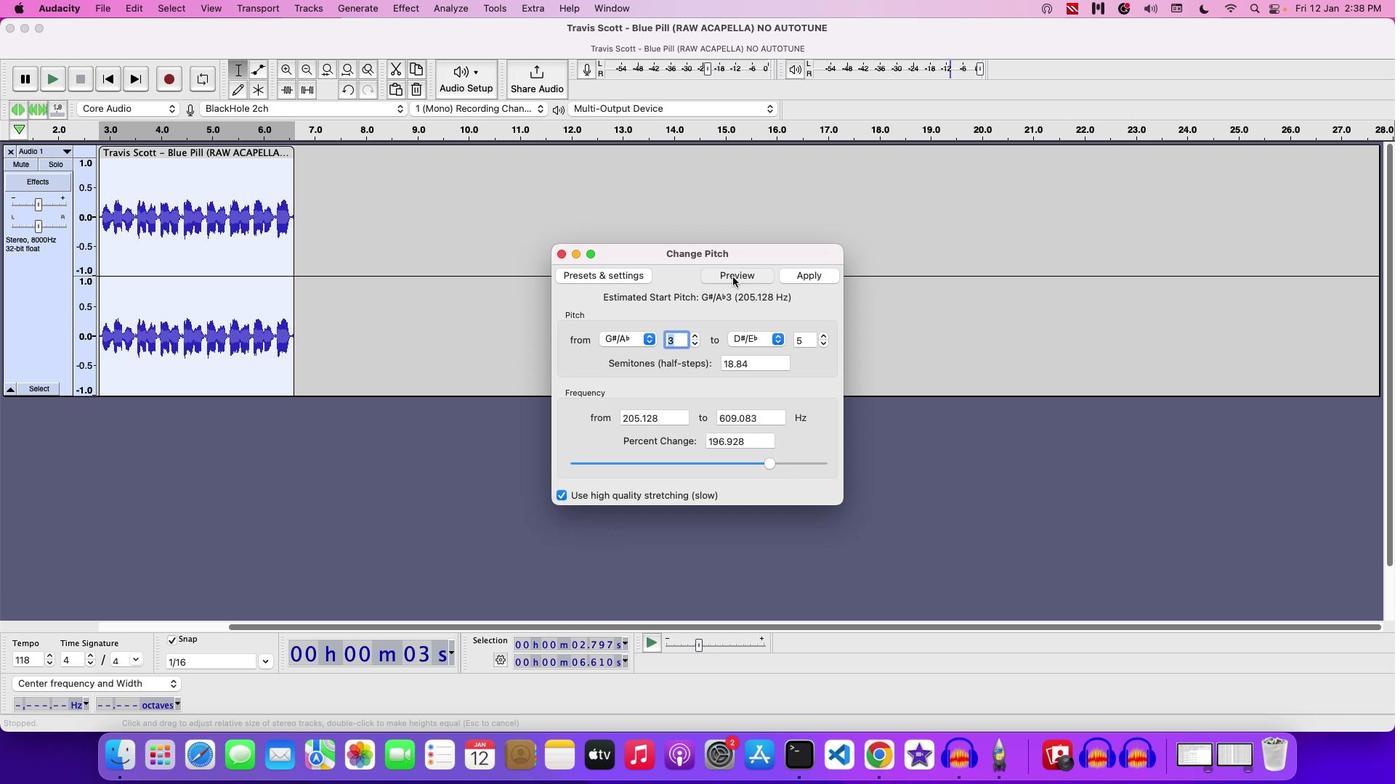 
Action: Mouse moved to (720, 426)
Screenshot: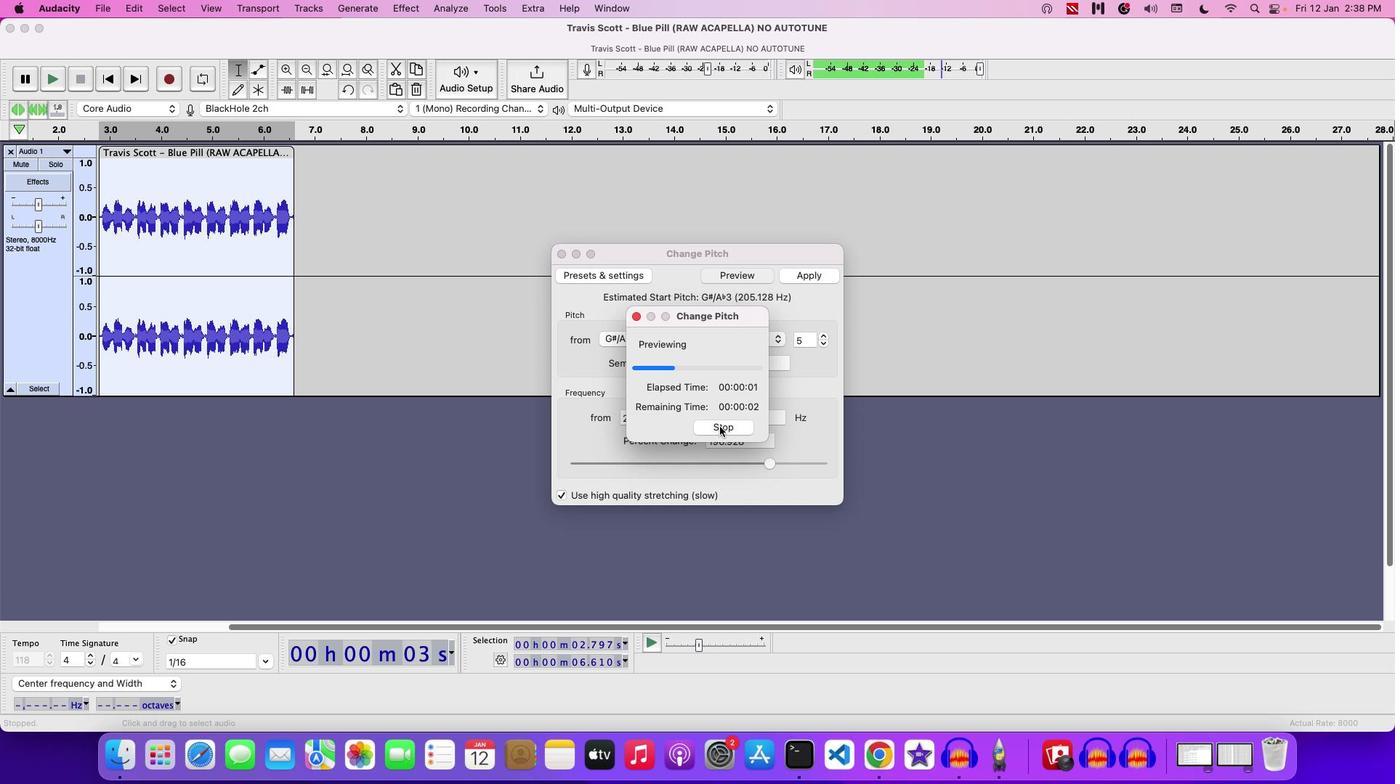 
Action: Mouse pressed left at (720, 426)
Screenshot: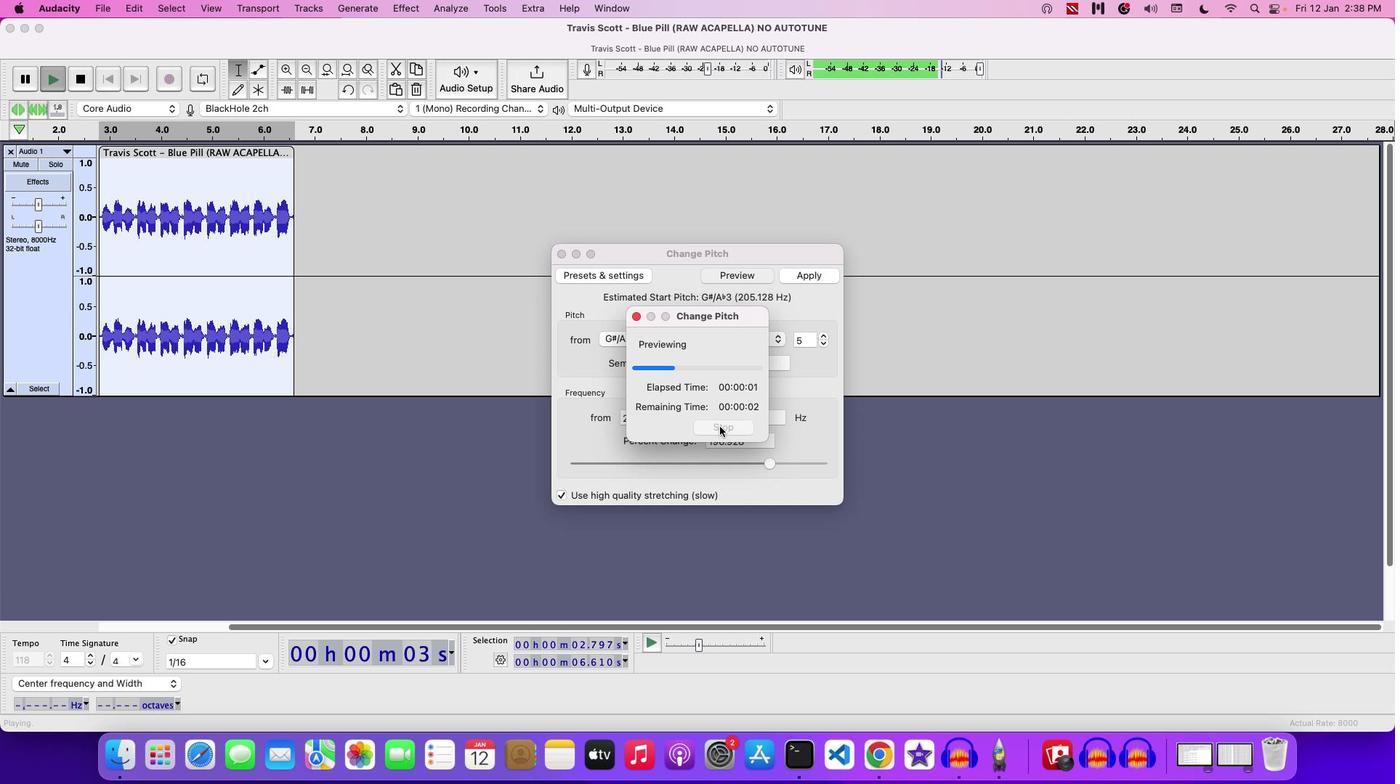 
Action: Mouse moved to (744, 462)
Screenshot: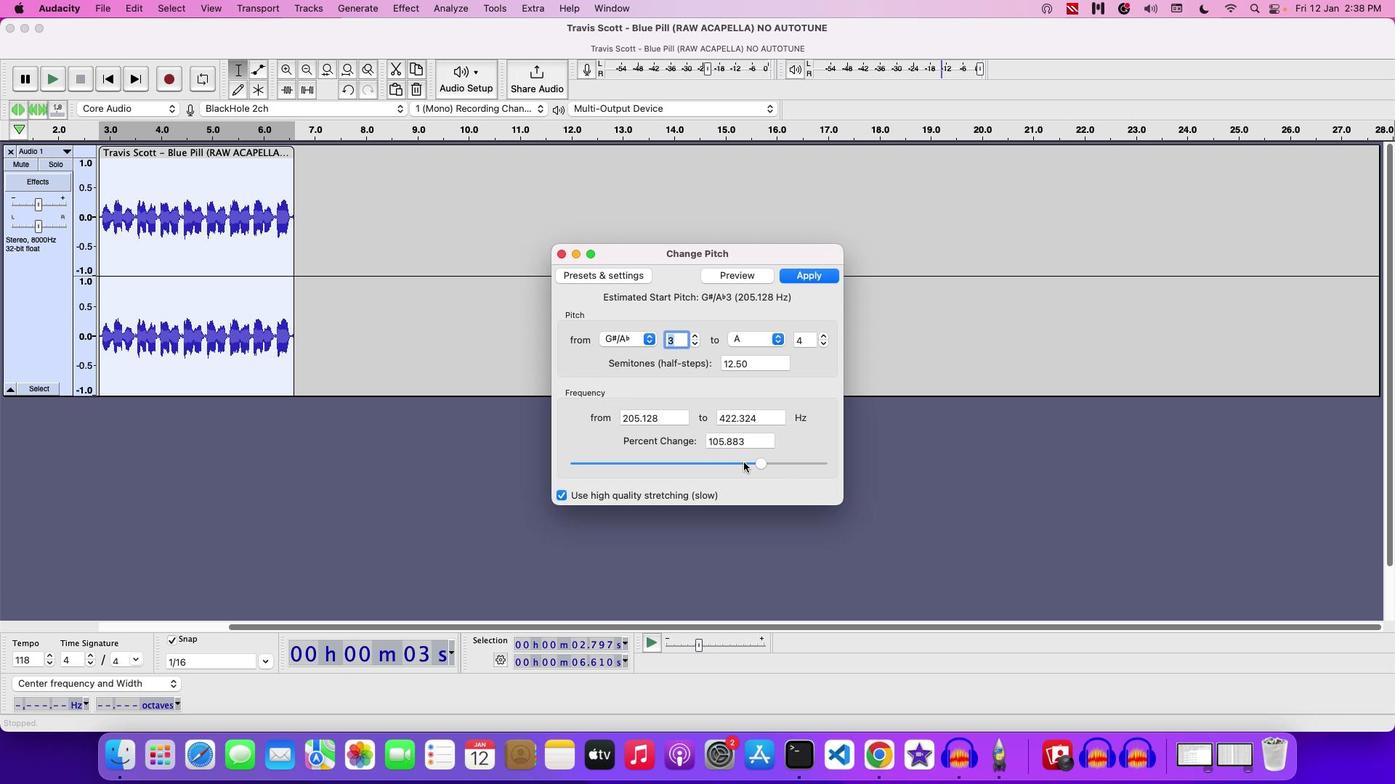 
Action: Mouse pressed left at (744, 462)
Screenshot: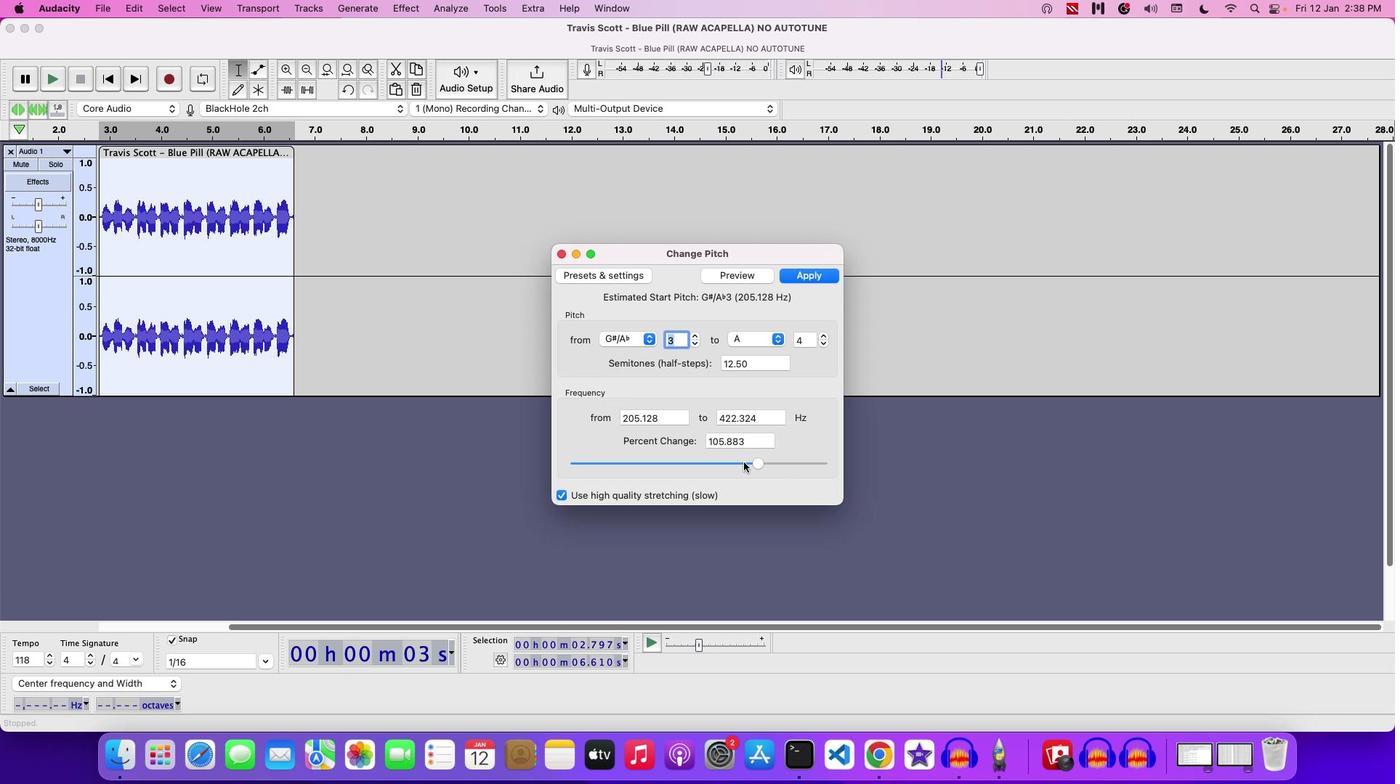 
Action: Mouse moved to (728, 462)
Screenshot: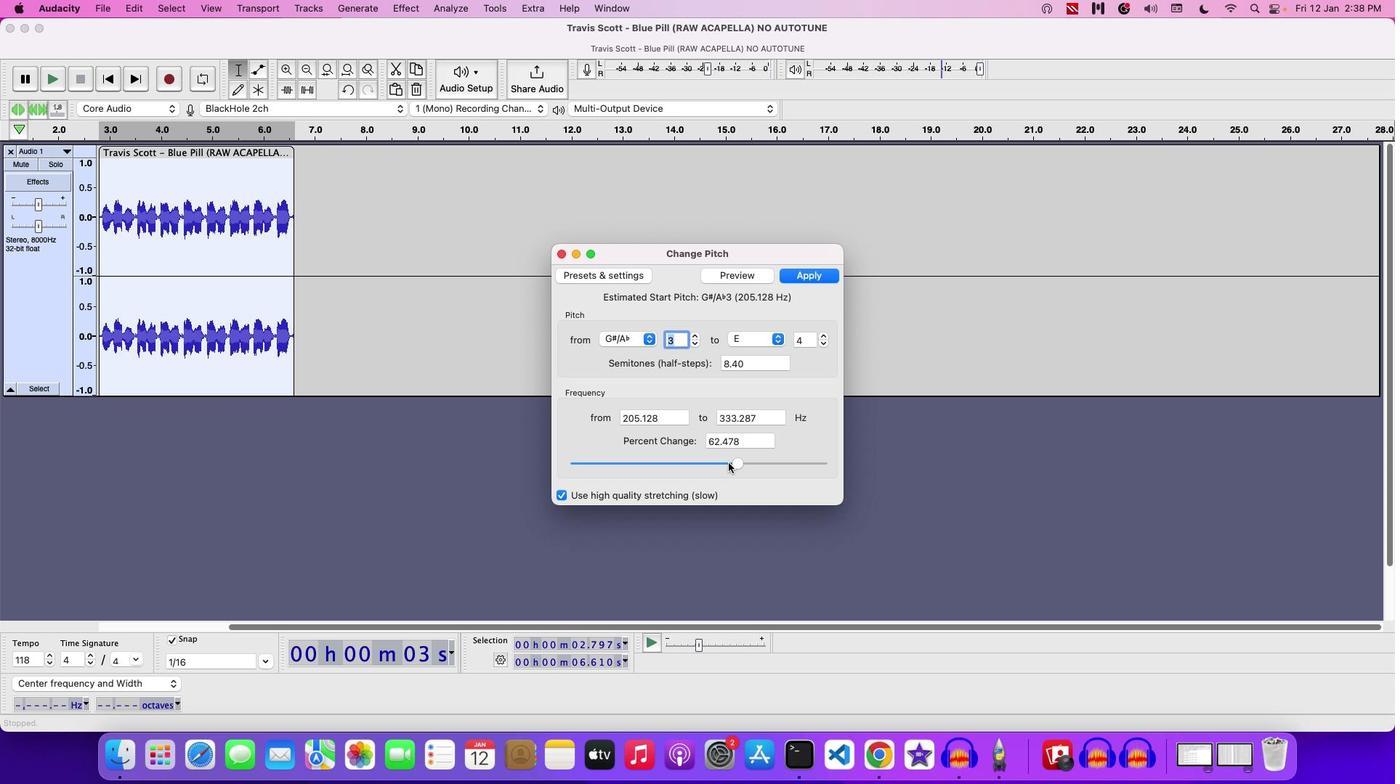 
Action: Mouse pressed left at (728, 462)
Screenshot: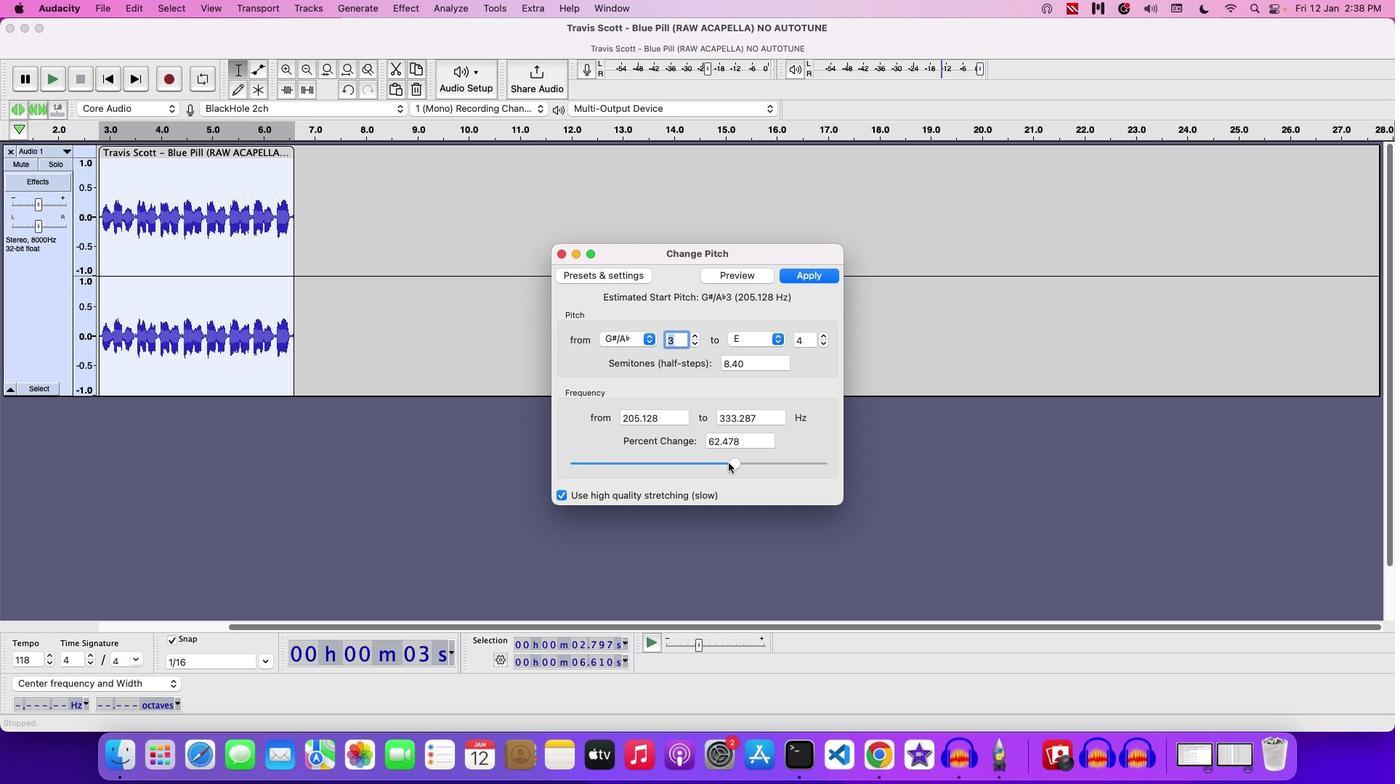 
Action: Mouse moved to (719, 460)
Screenshot: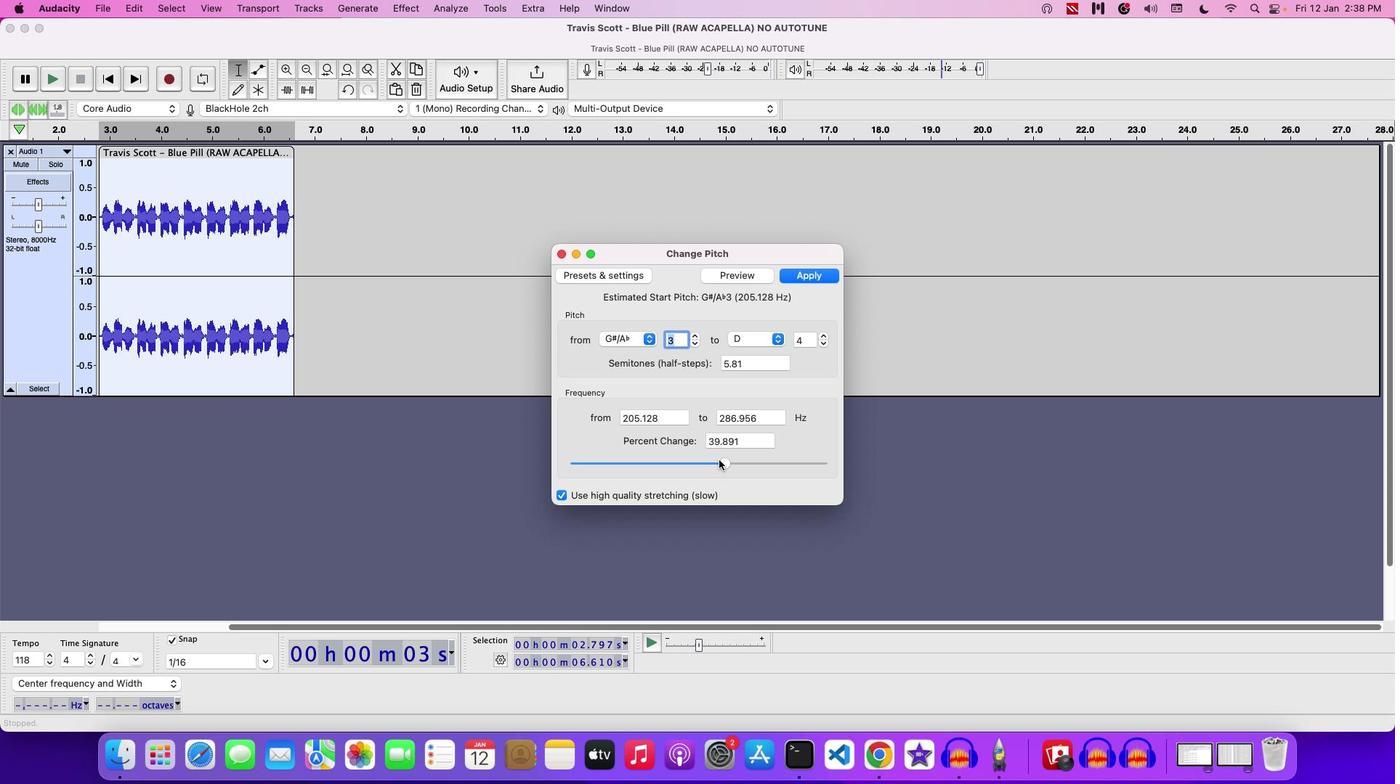 
Action: Mouse pressed left at (719, 460)
Screenshot: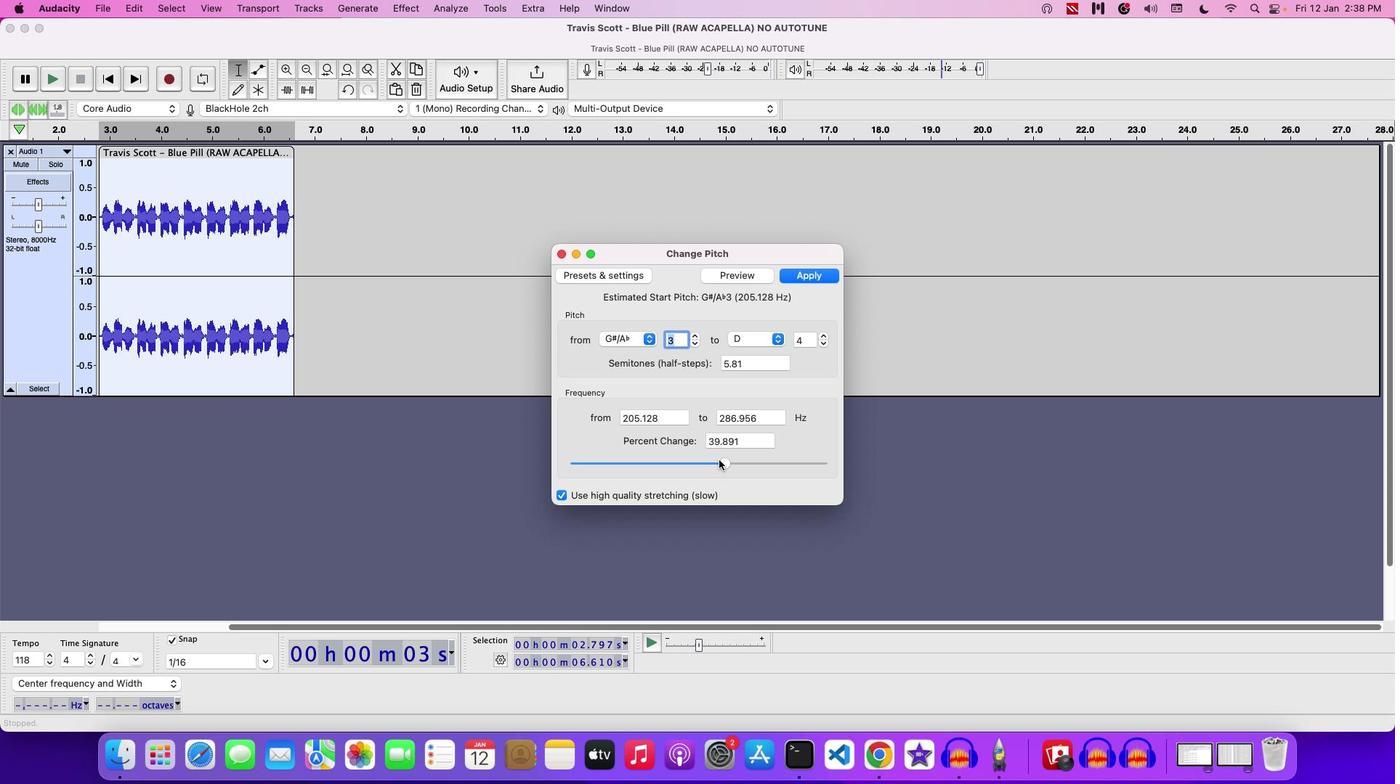 
Action: Mouse moved to (751, 277)
Screenshot: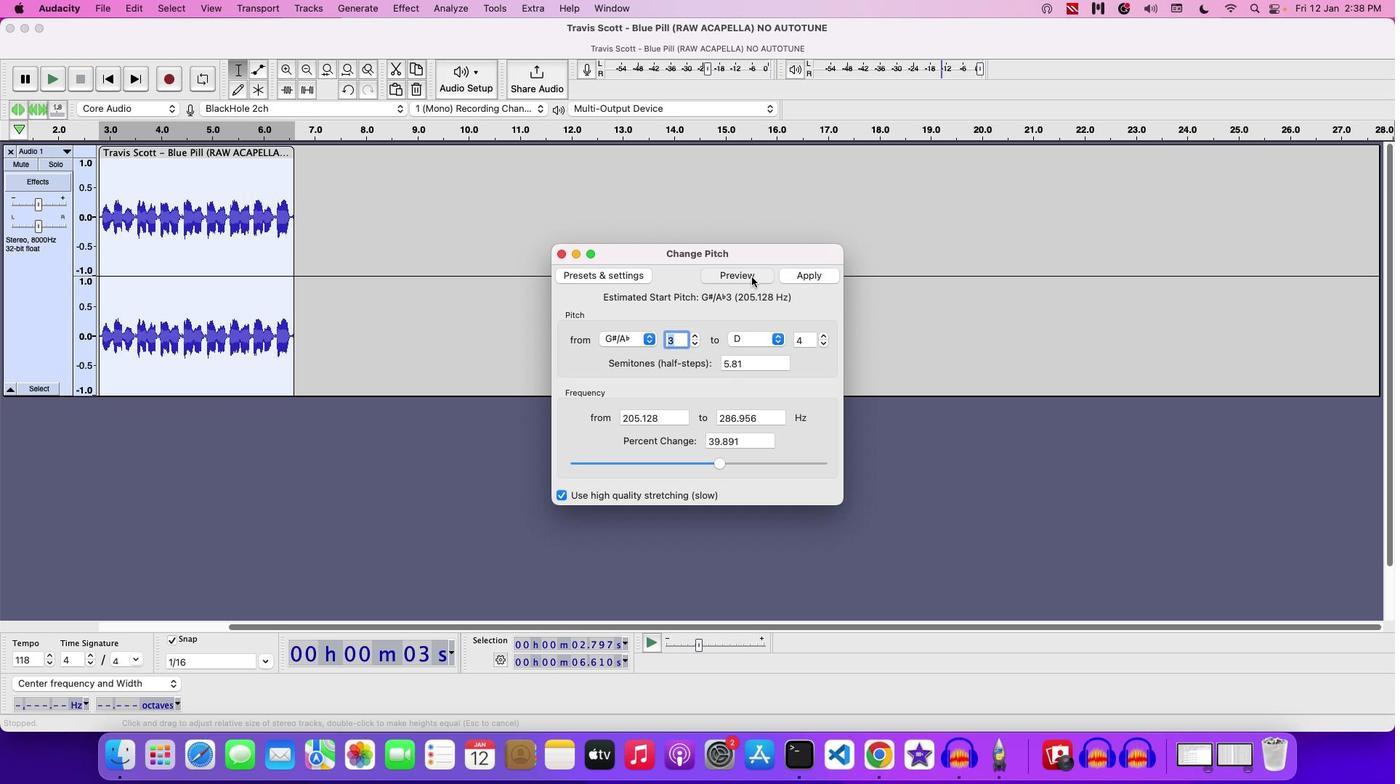 
Action: Mouse pressed left at (751, 277)
Screenshot: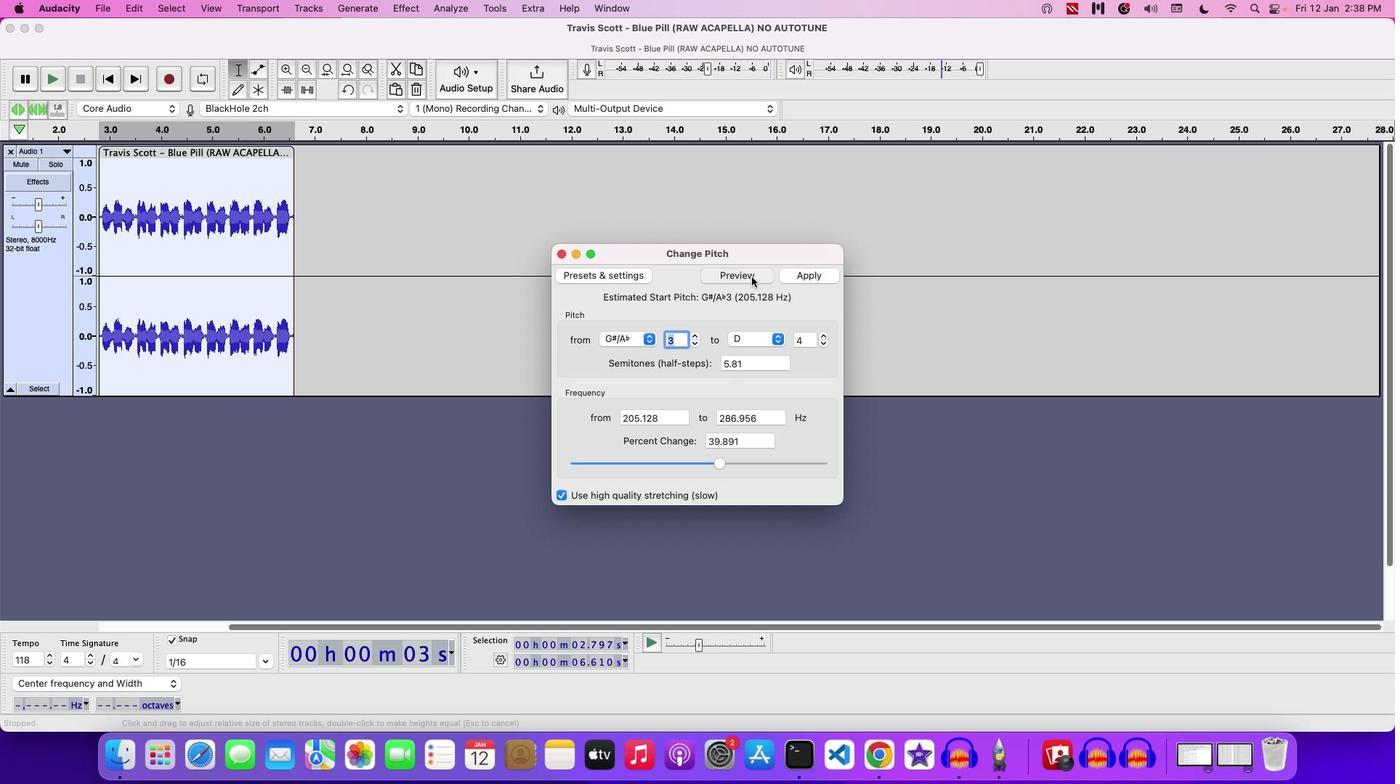 
Action: Mouse moved to (724, 419)
Screenshot: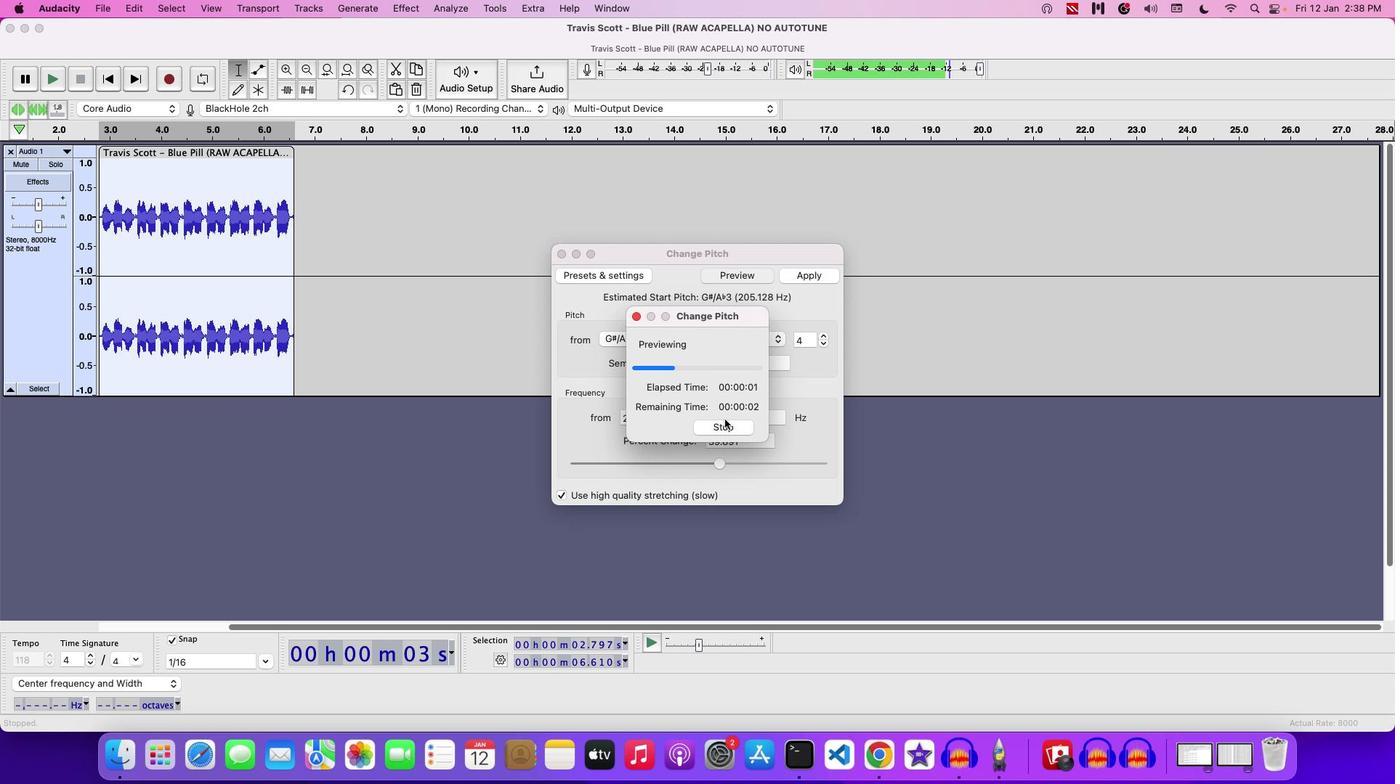 
Action: Mouse pressed left at (724, 419)
Screenshot: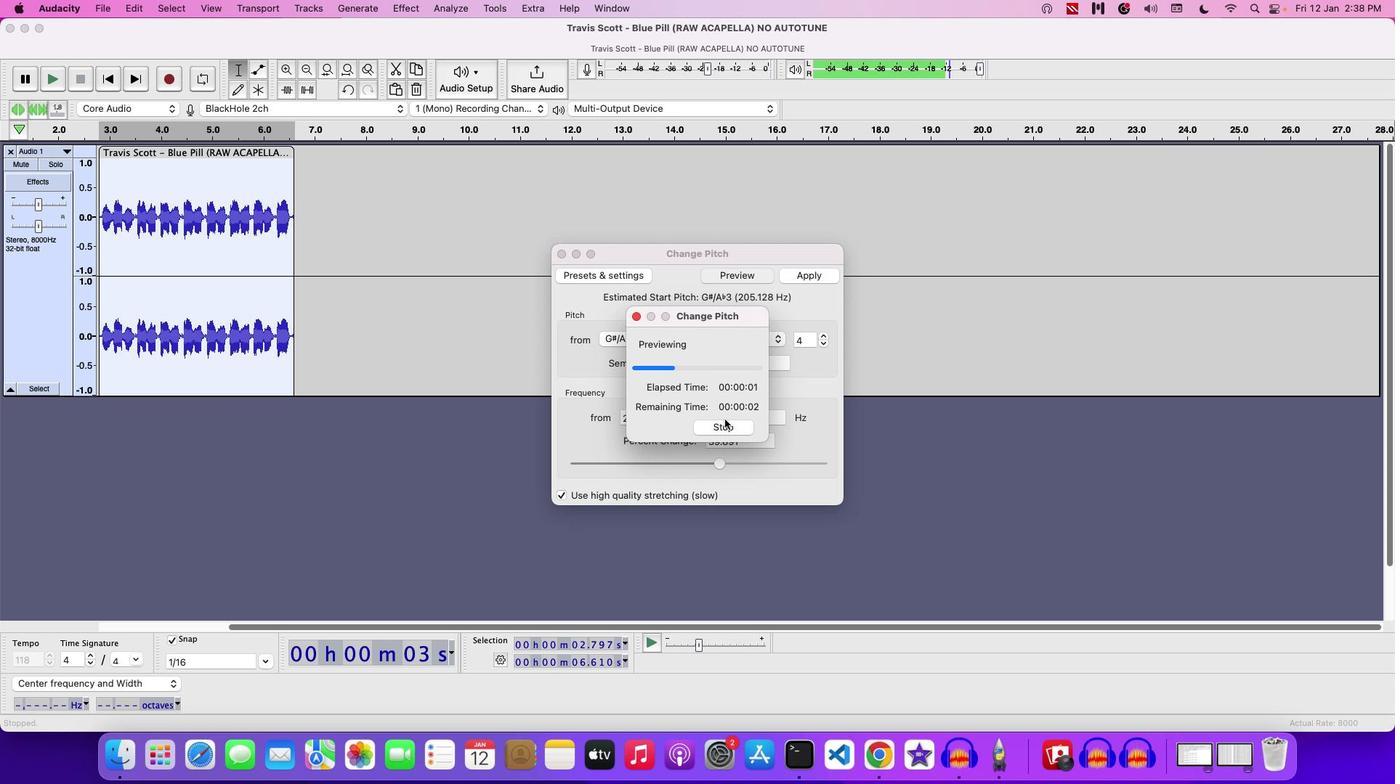 
Action: Mouse moved to (721, 425)
Screenshot: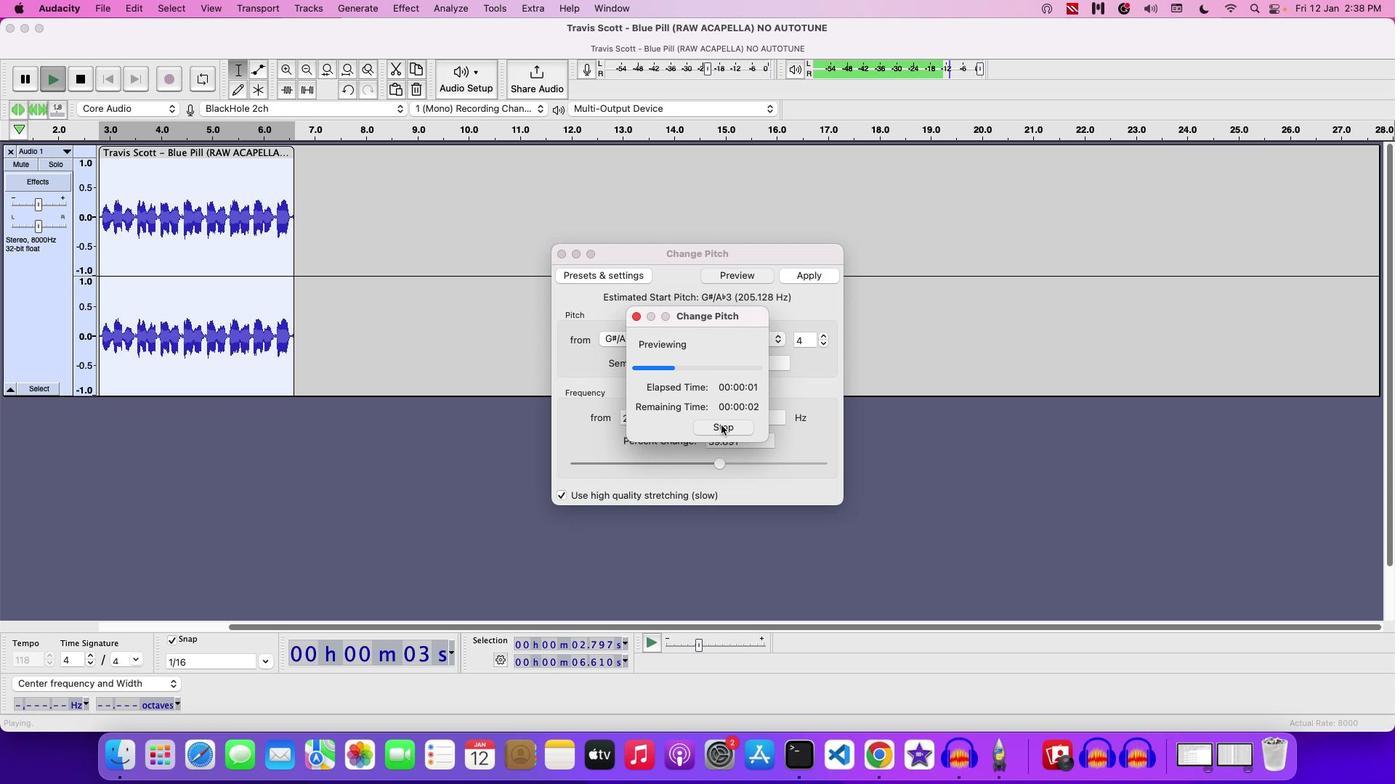 
Action: Mouse pressed left at (721, 425)
Screenshot: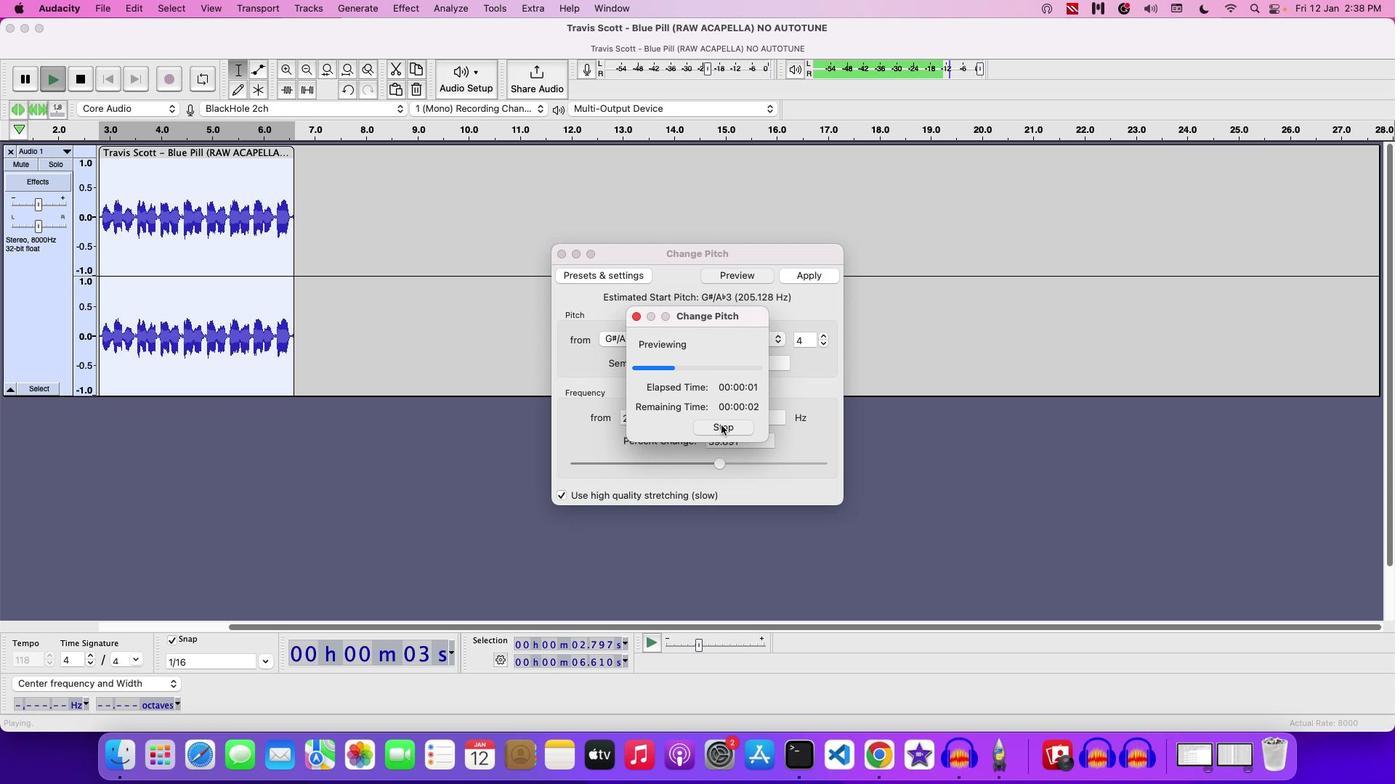
Action: Mouse moved to (695, 462)
Screenshot: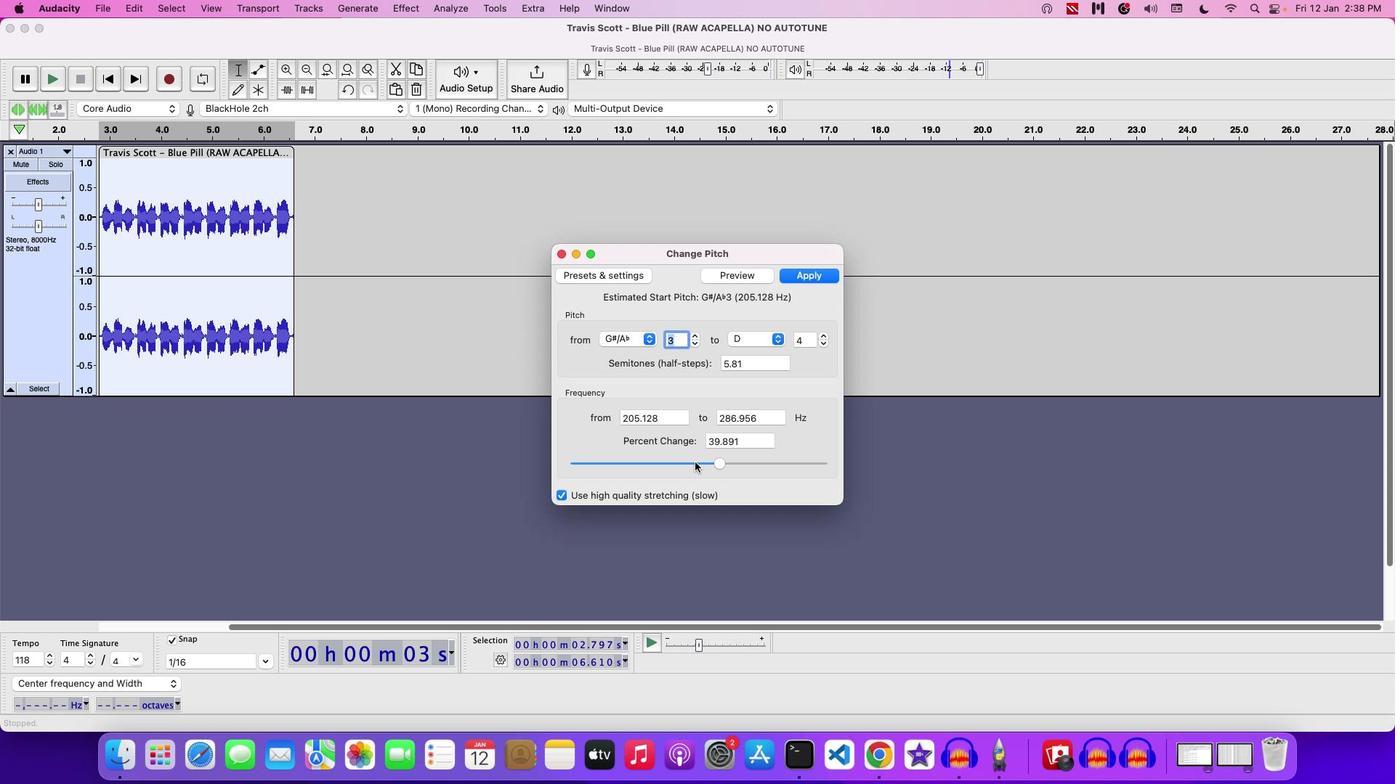 
Action: Mouse pressed left at (695, 462)
Screenshot: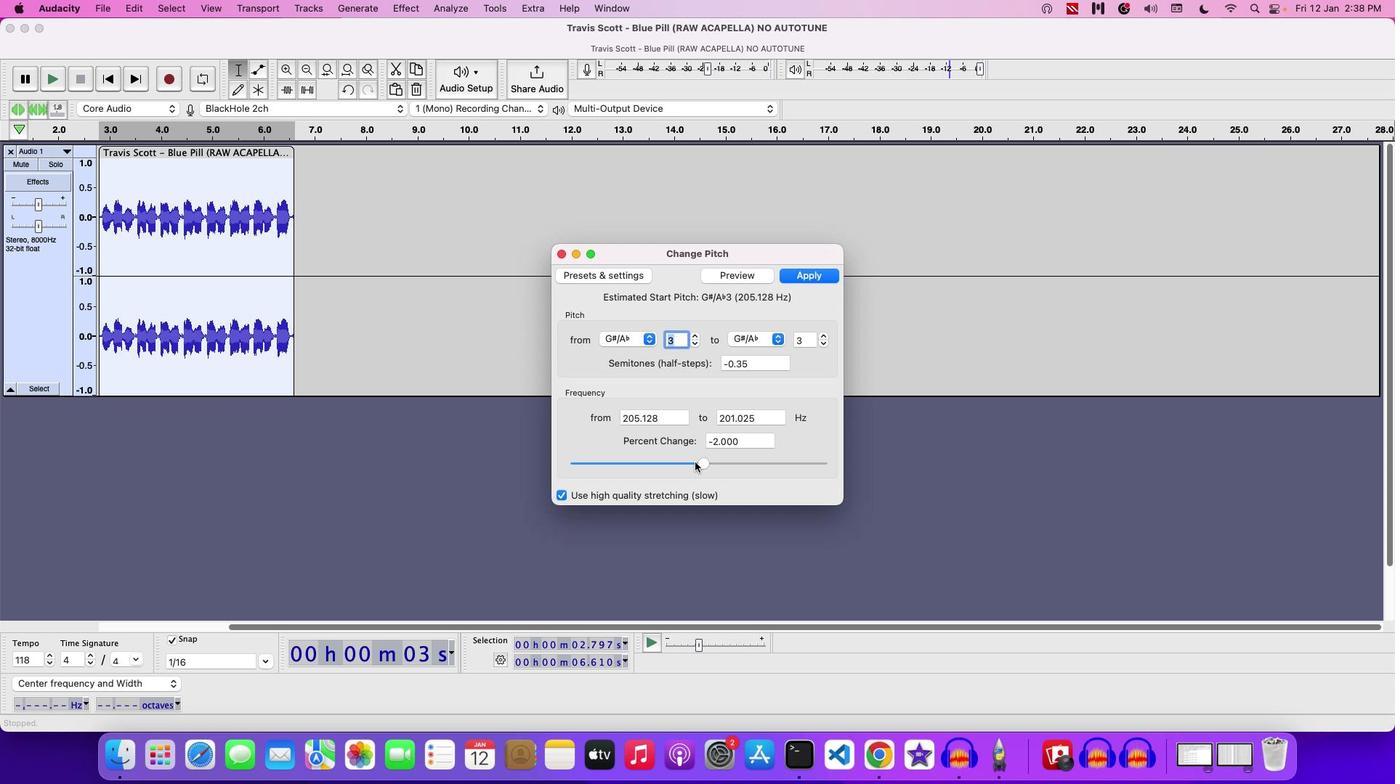 
Action: Mouse moved to (746, 269)
Screenshot: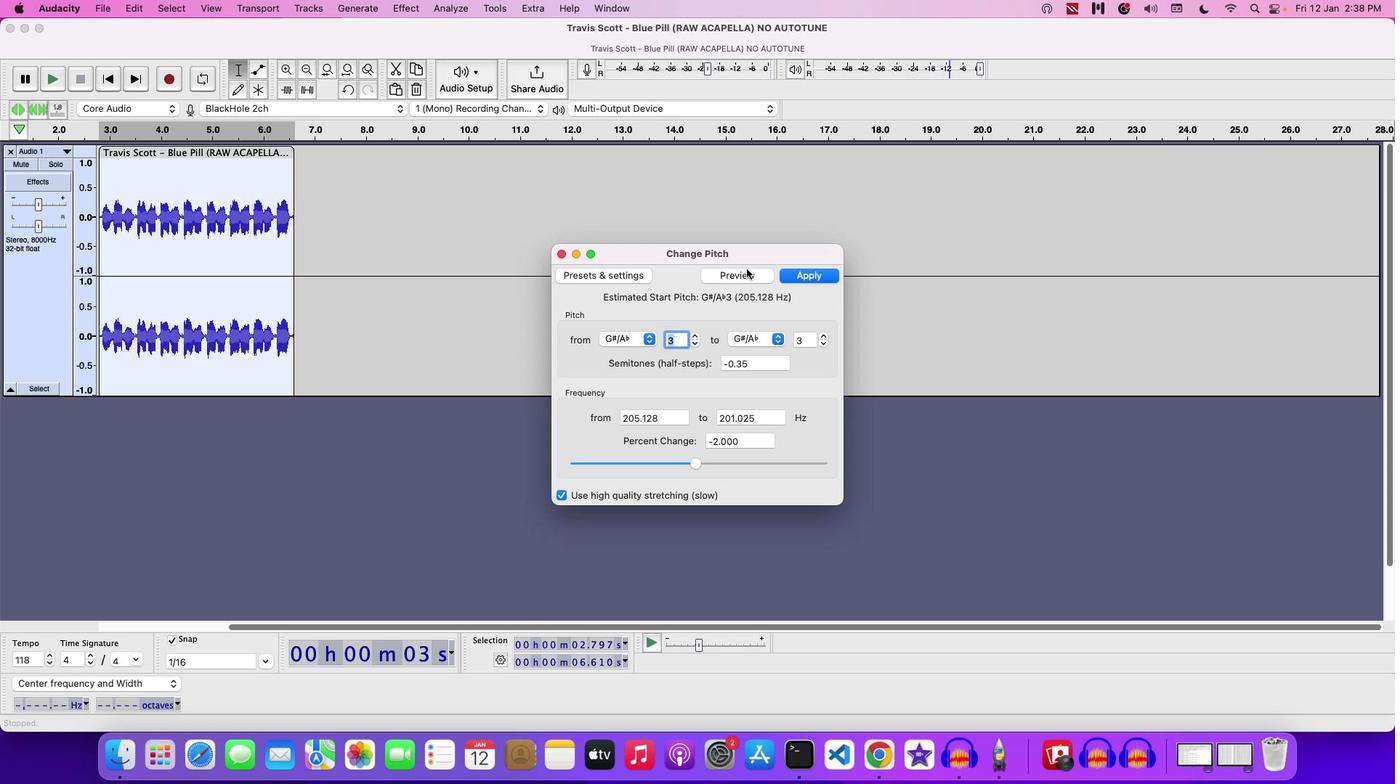 
Action: Mouse pressed left at (746, 269)
Screenshot: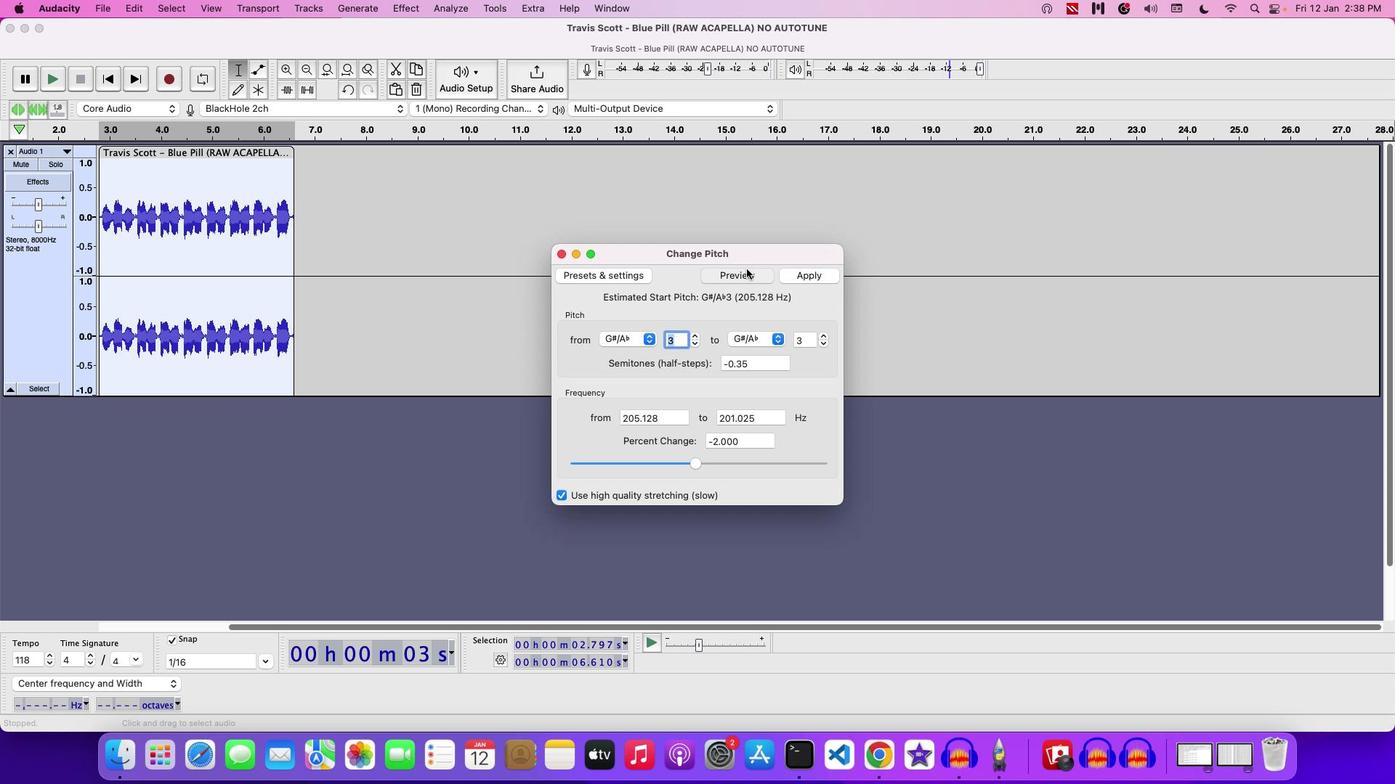 
Action: Mouse moved to (724, 427)
Screenshot: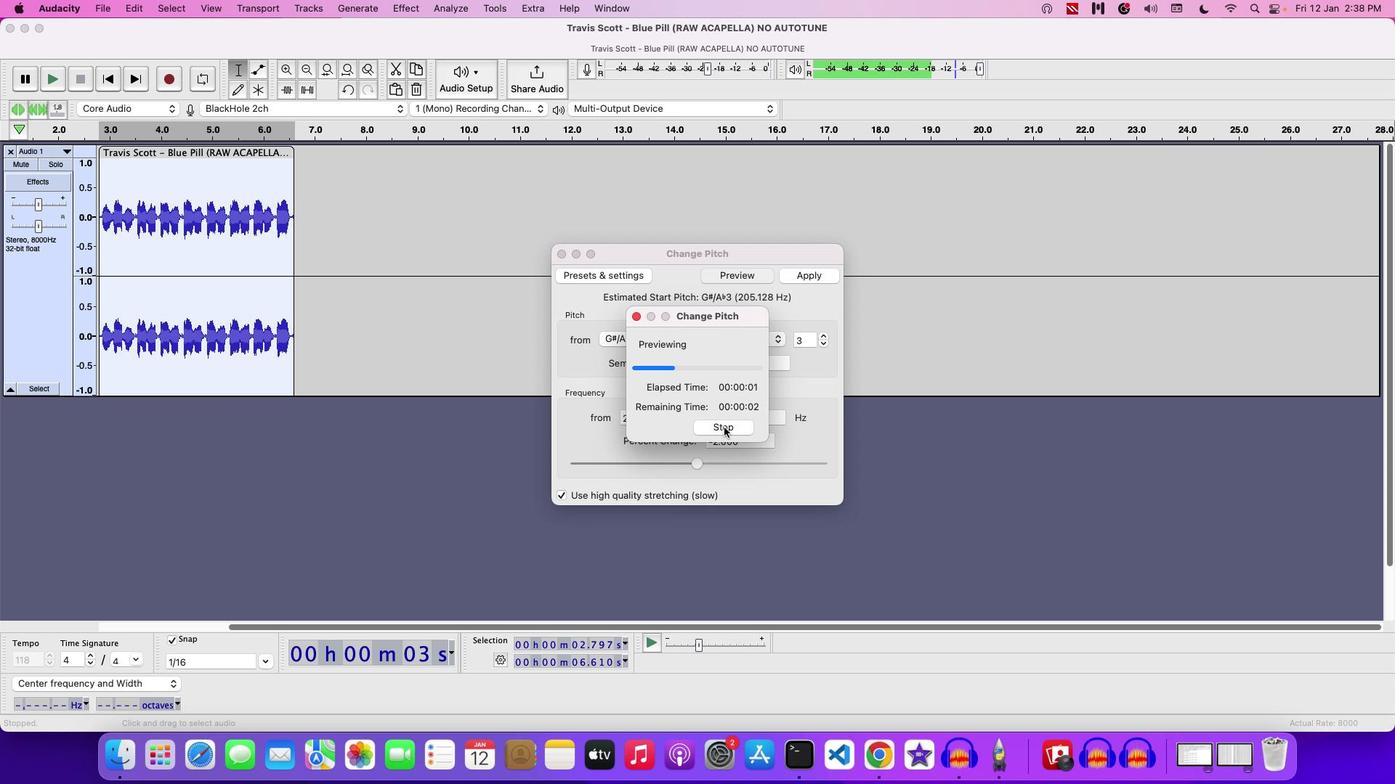 
Action: Mouse pressed left at (724, 427)
Screenshot: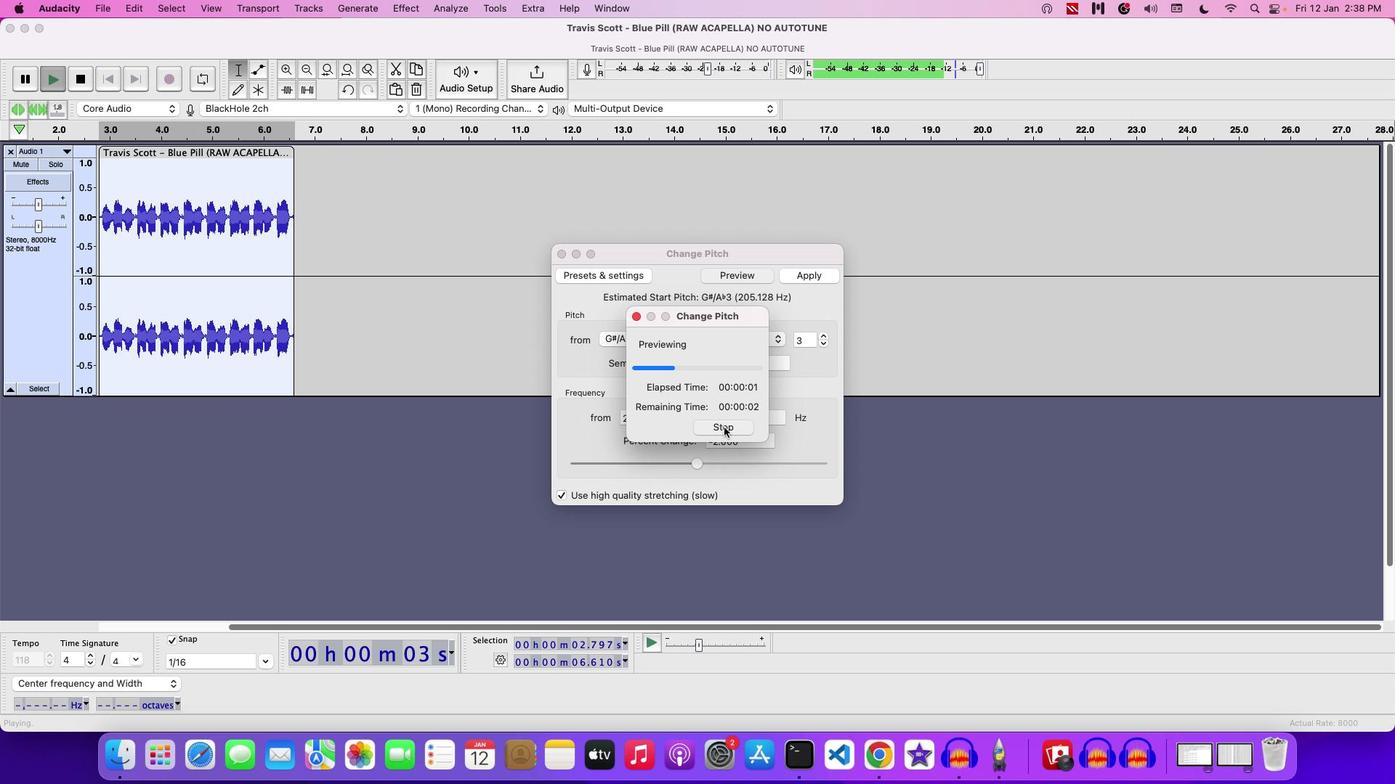 
Action: Mouse moved to (605, 464)
Screenshot: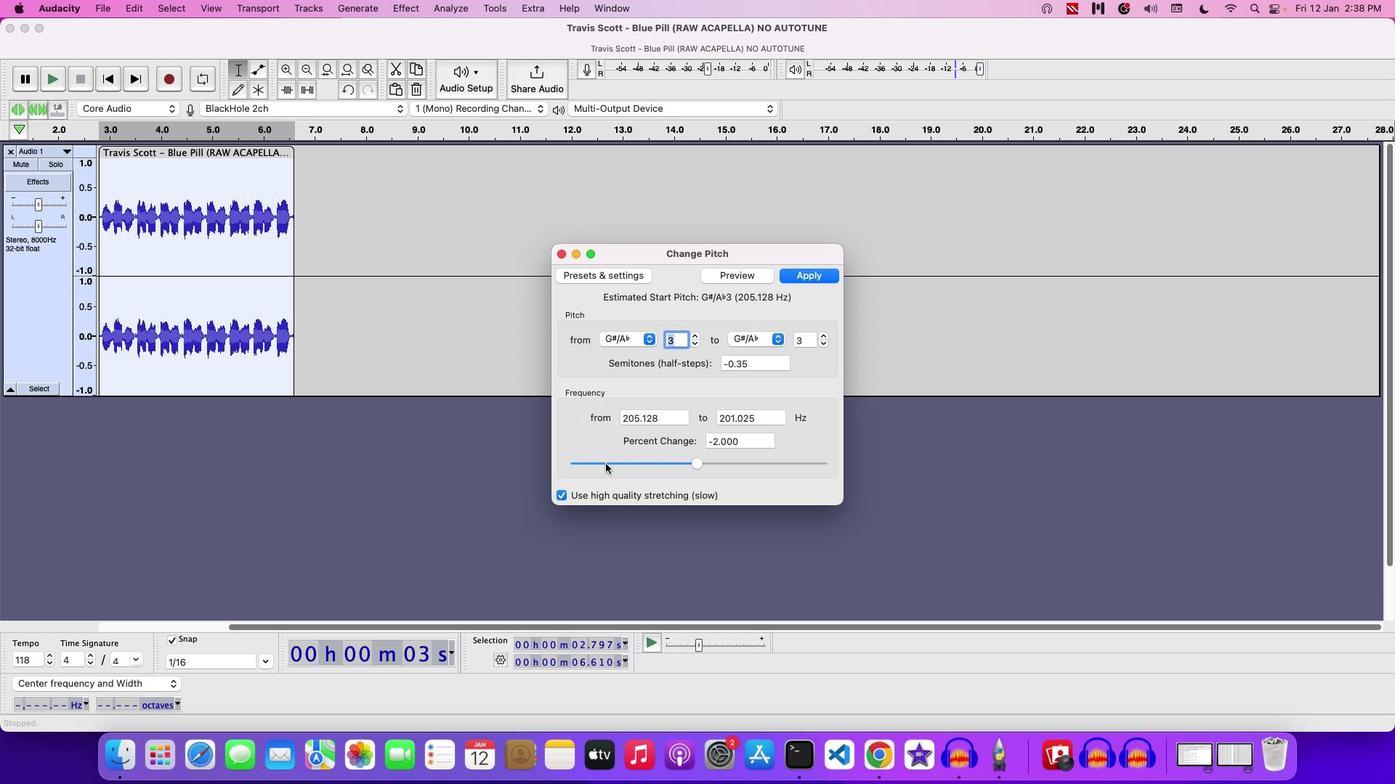 
Action: Mouse pressed left at (605, 464)
Screenshot: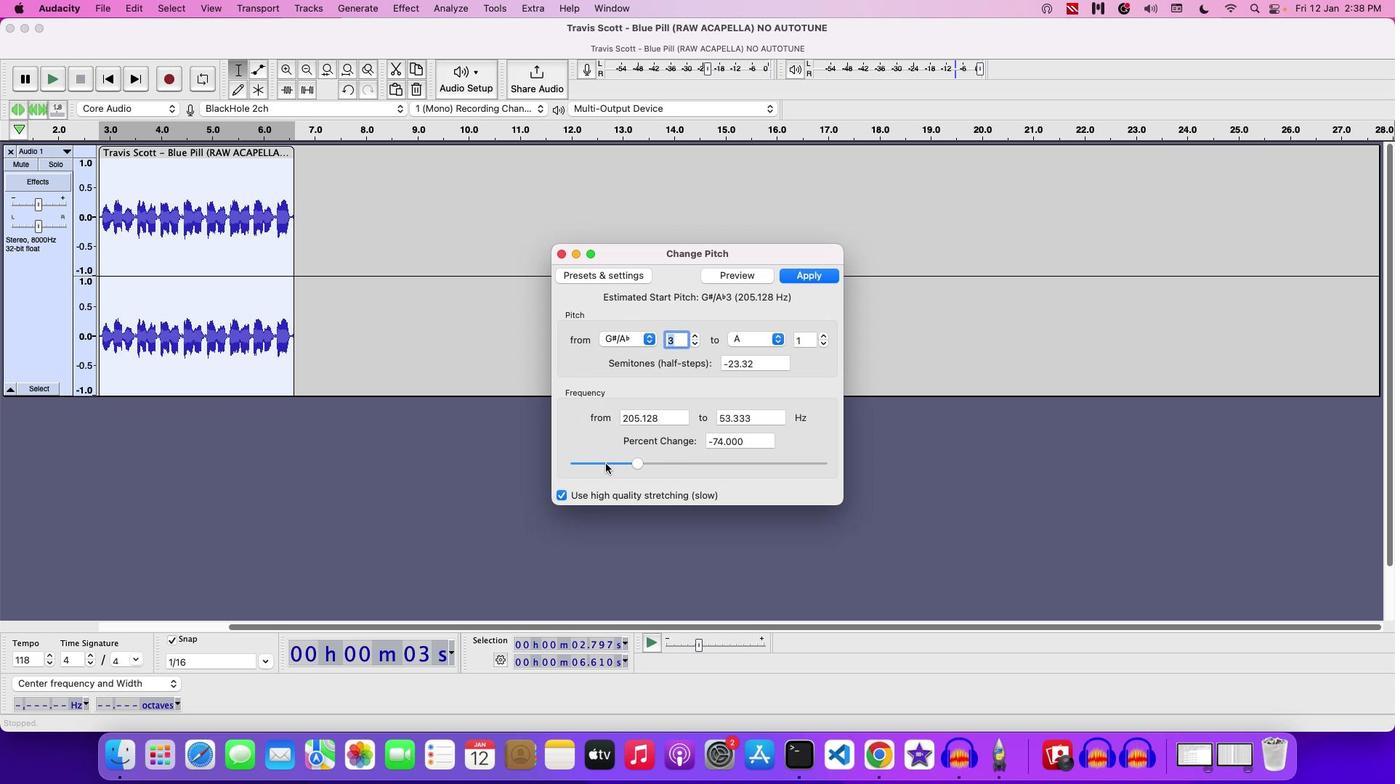 
Action: Mouse moved to (606, 463)
Screenshot: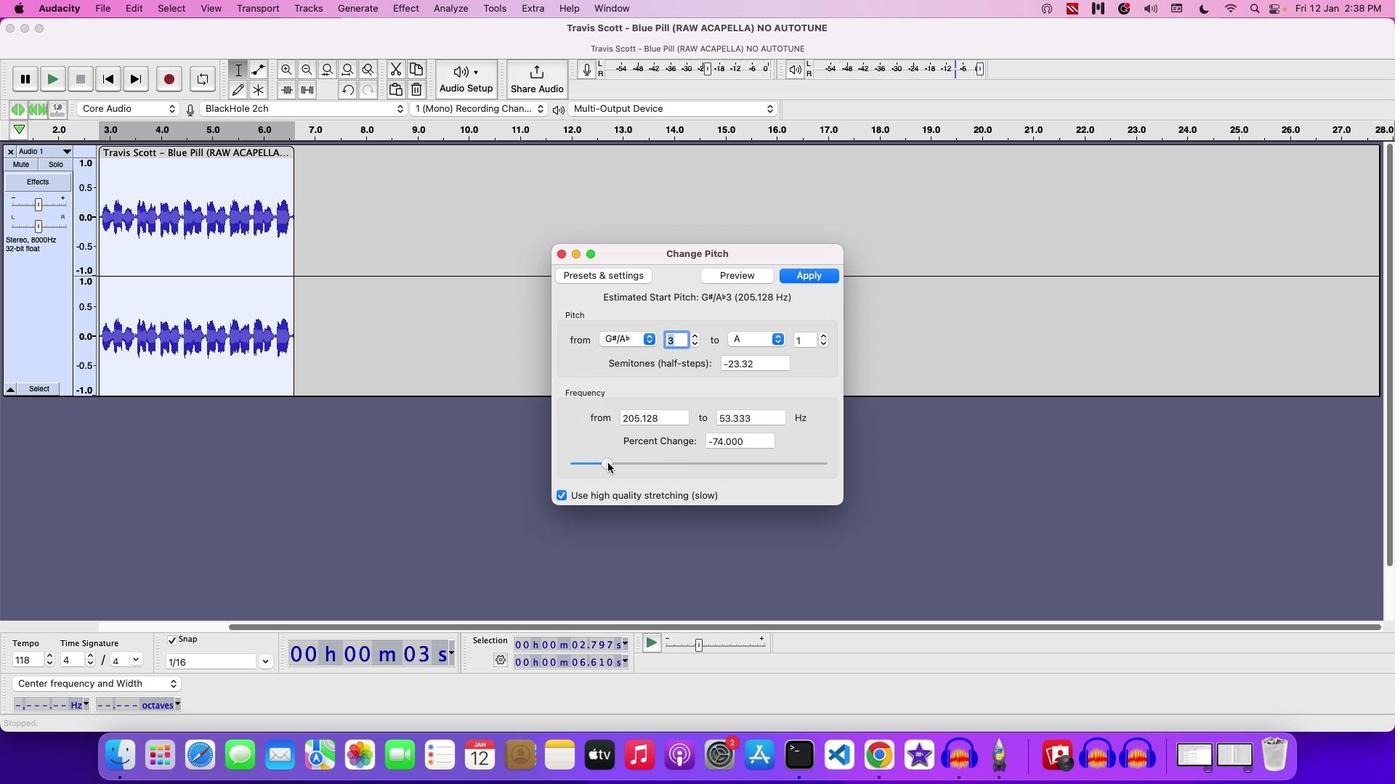 
Action: Mouse pressed left at (606, 463)
Screenshot: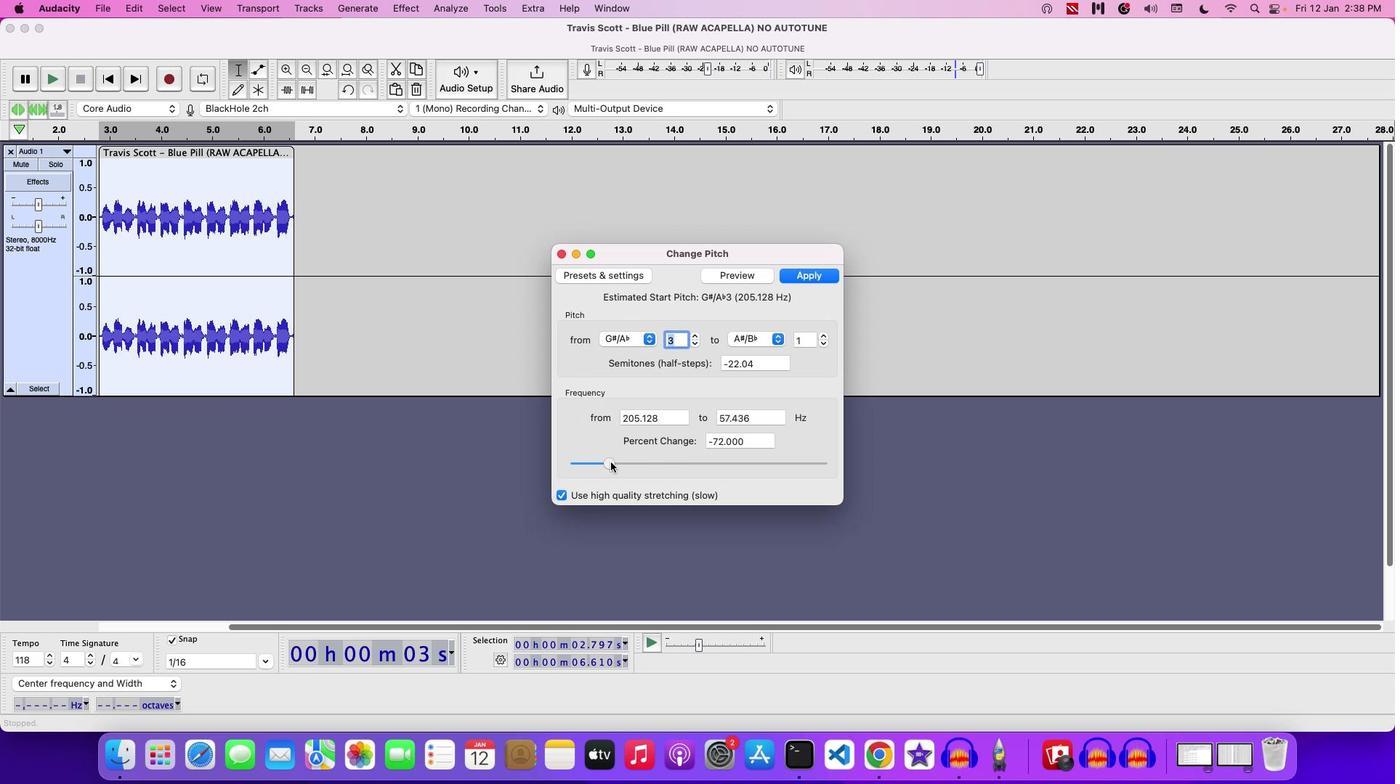 
Action: Mouse moved to (744, 271)
Screenshot: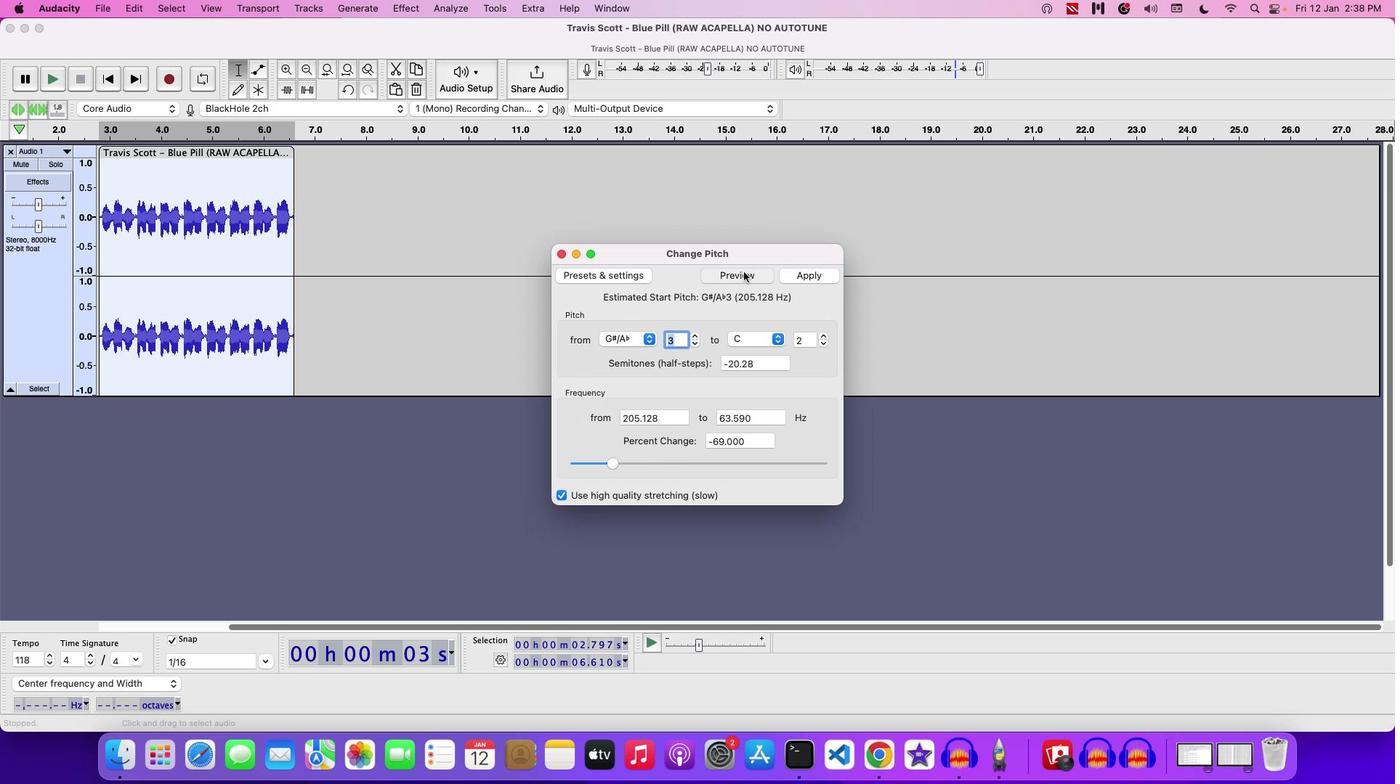 
Action: Mouse pressed left at (744, 271)
Screenshot: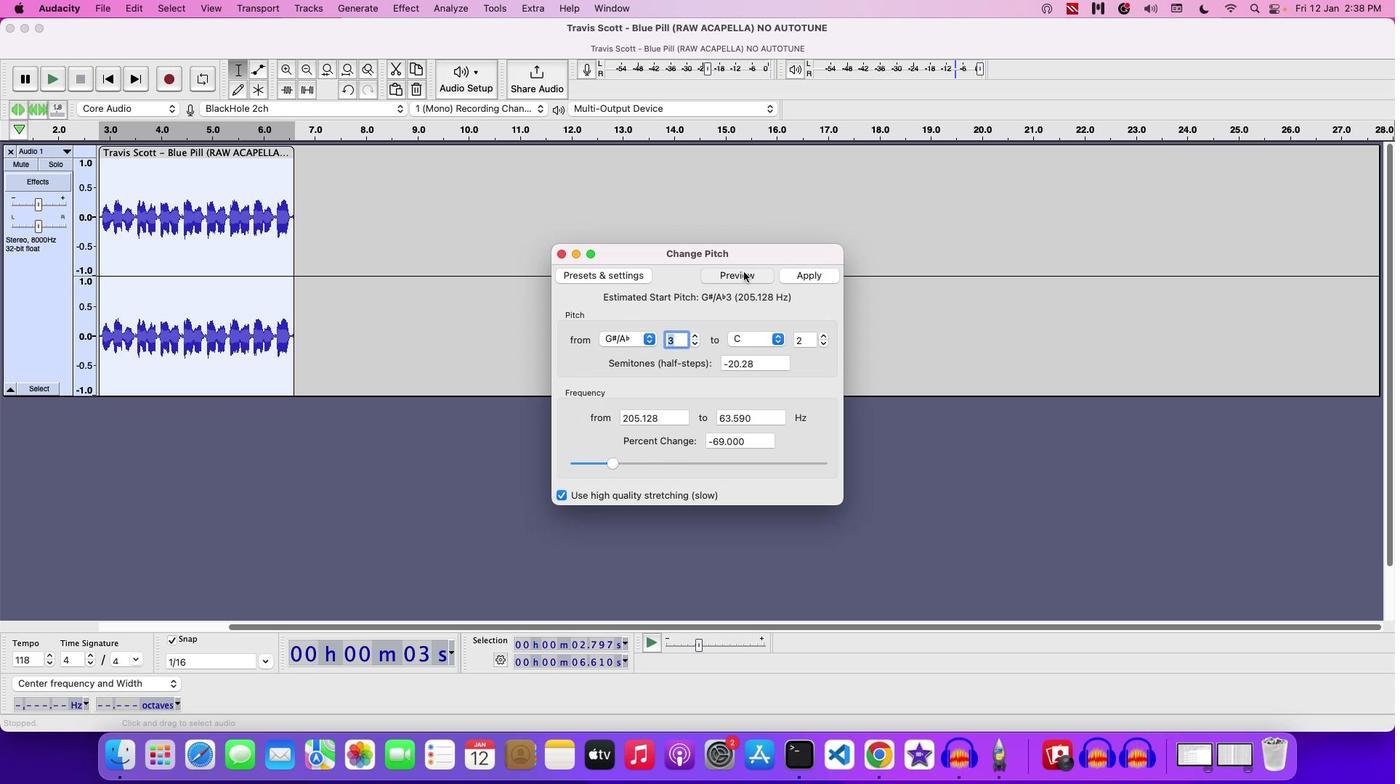 
Action: Mouse moved to (630, 465)
Screenshot: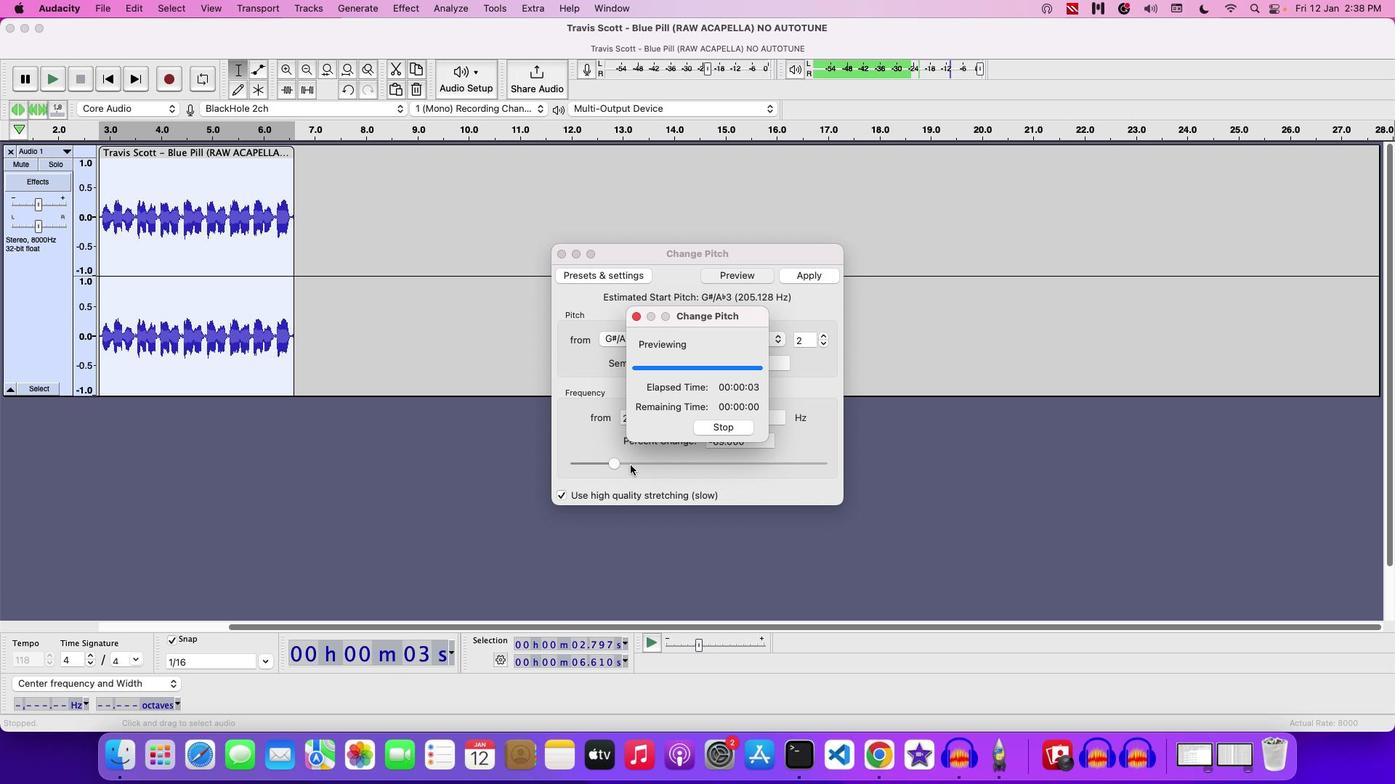 
Action: Mouse pressed left at (630, 465)
Screenshot: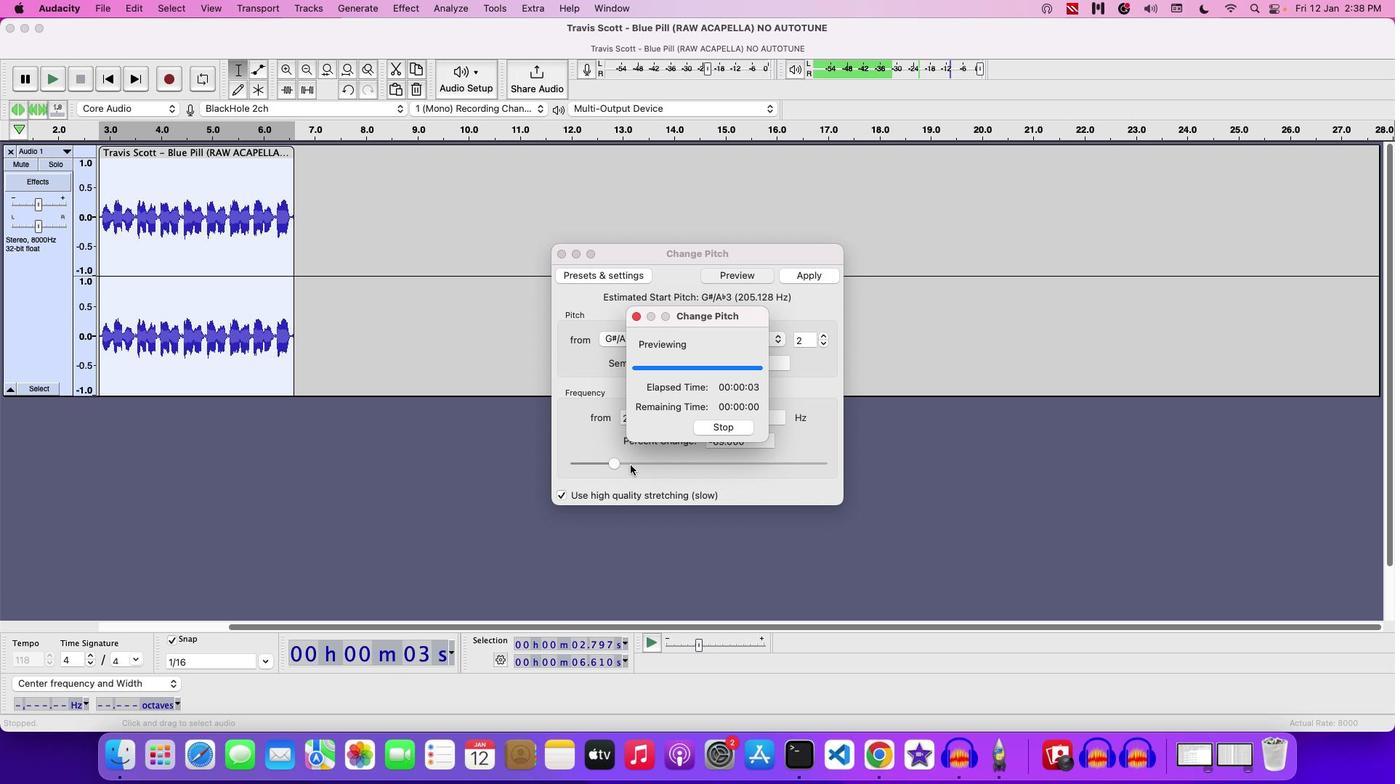 
Action: Mouse pressed left at (630, 465)
Screenshot: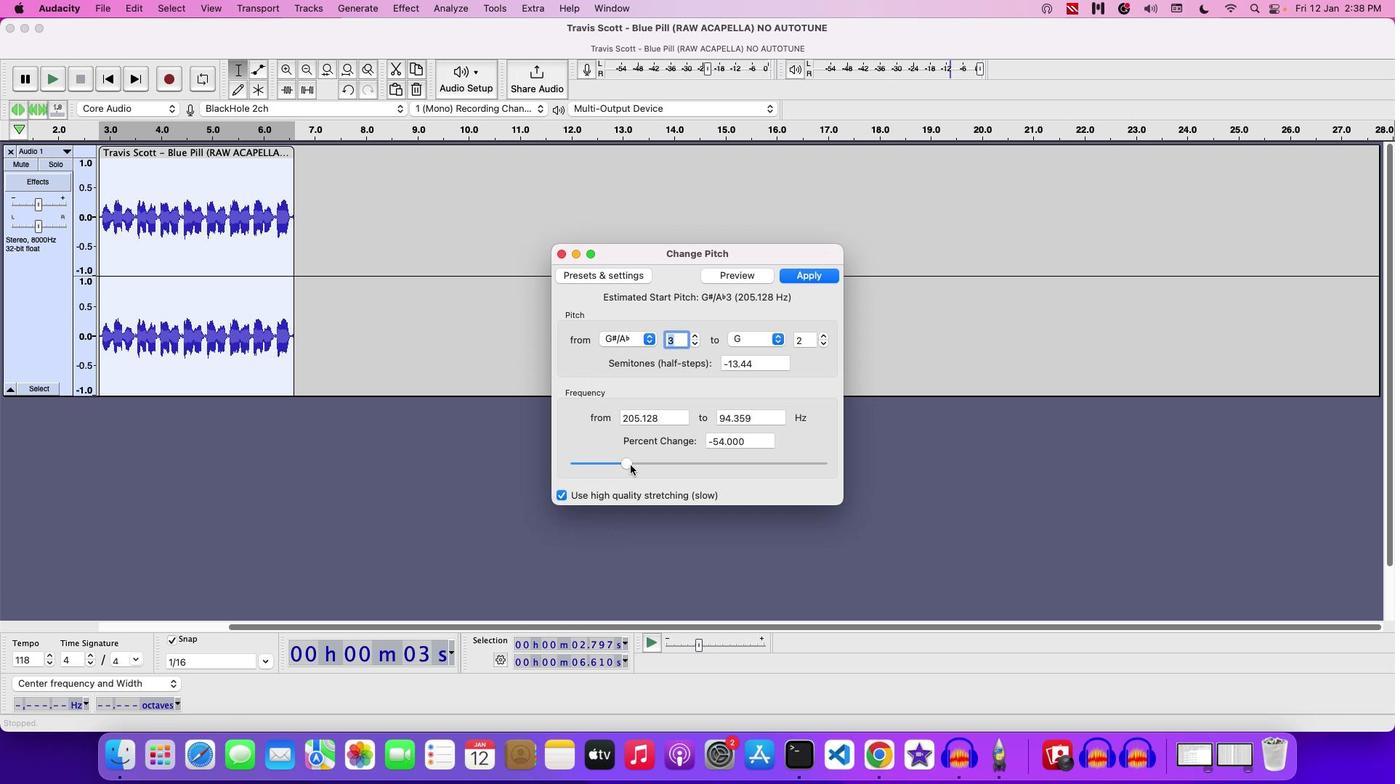 
Action: Mouse moved to (736, 276)
Screenshot: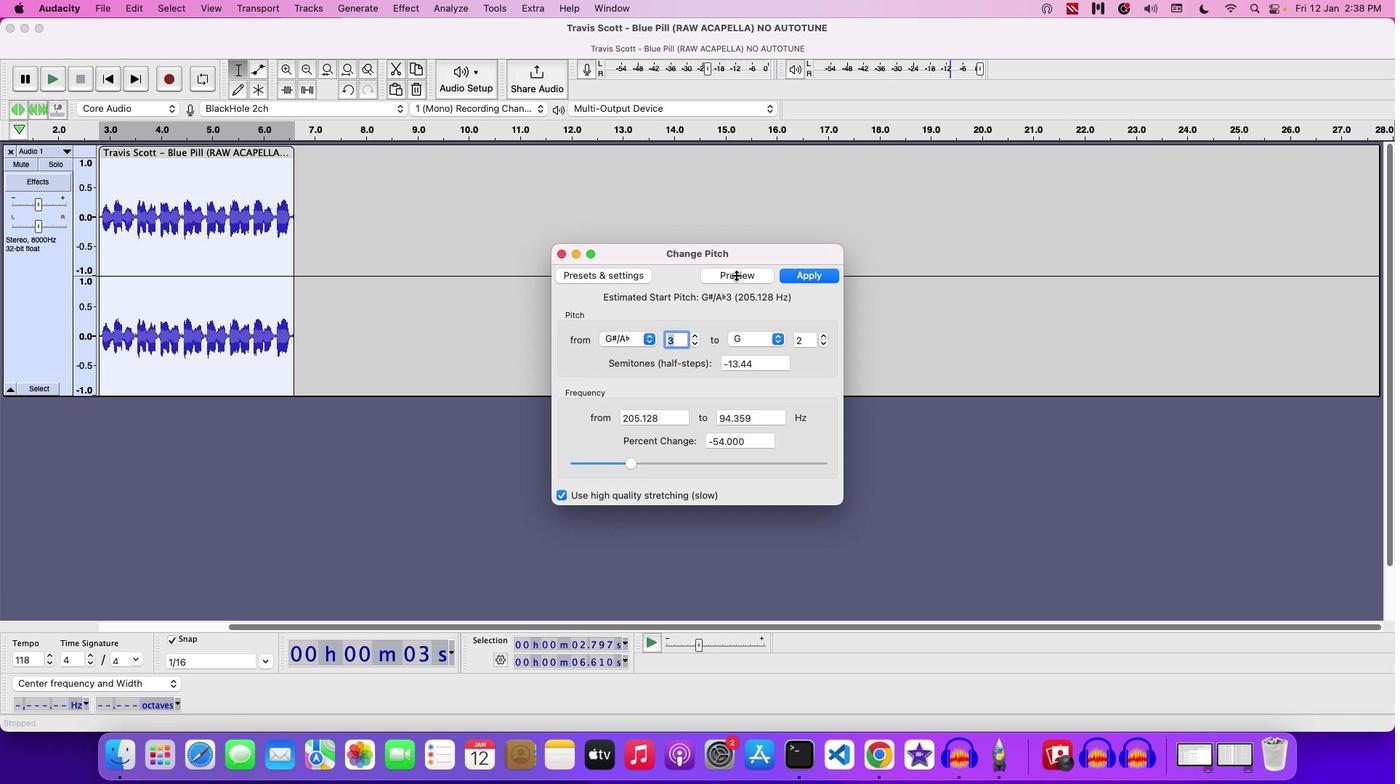 
Action: Mouse pressed left at (736, 276)
Screenshot: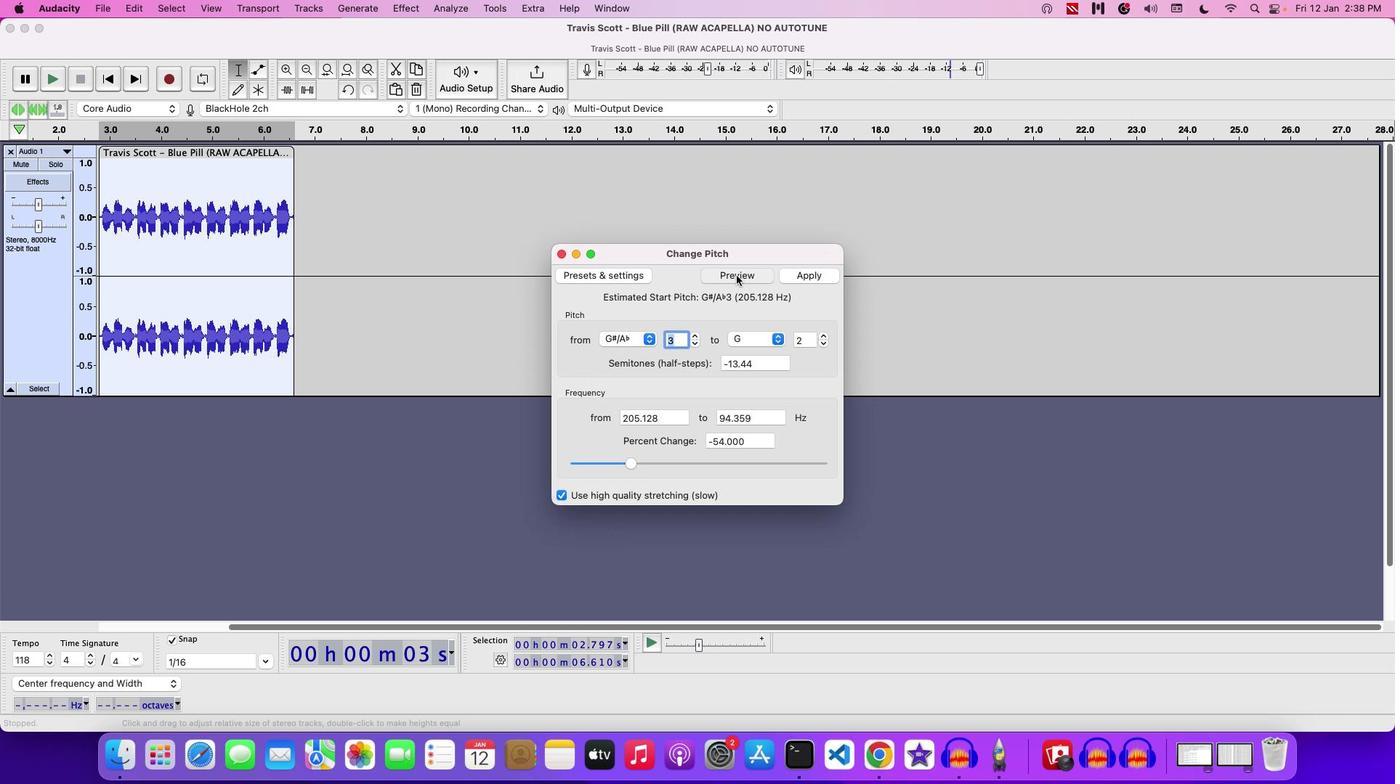 
Action: Mouse moved to (714, 425)
Screenshot: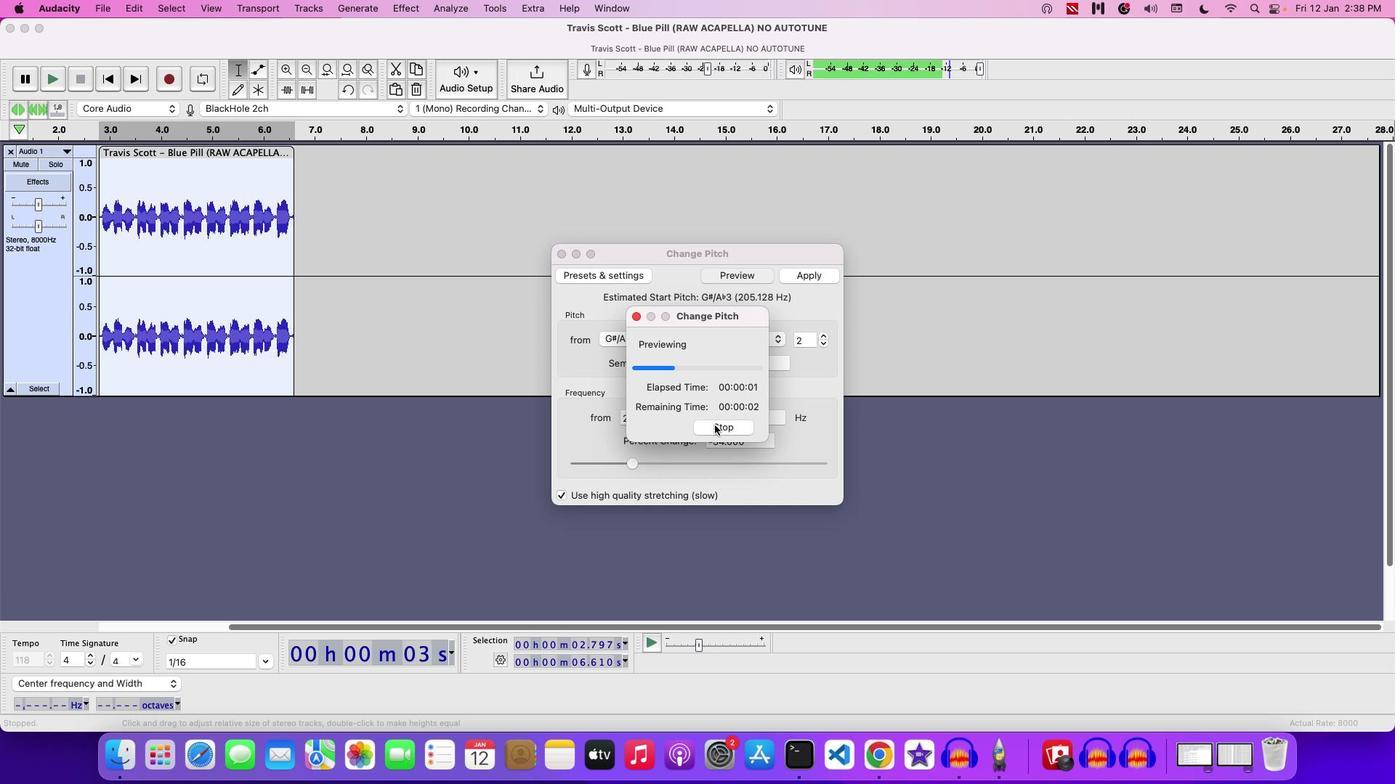 
Action: Mouse pressed left at (714, 425)
Screenshot: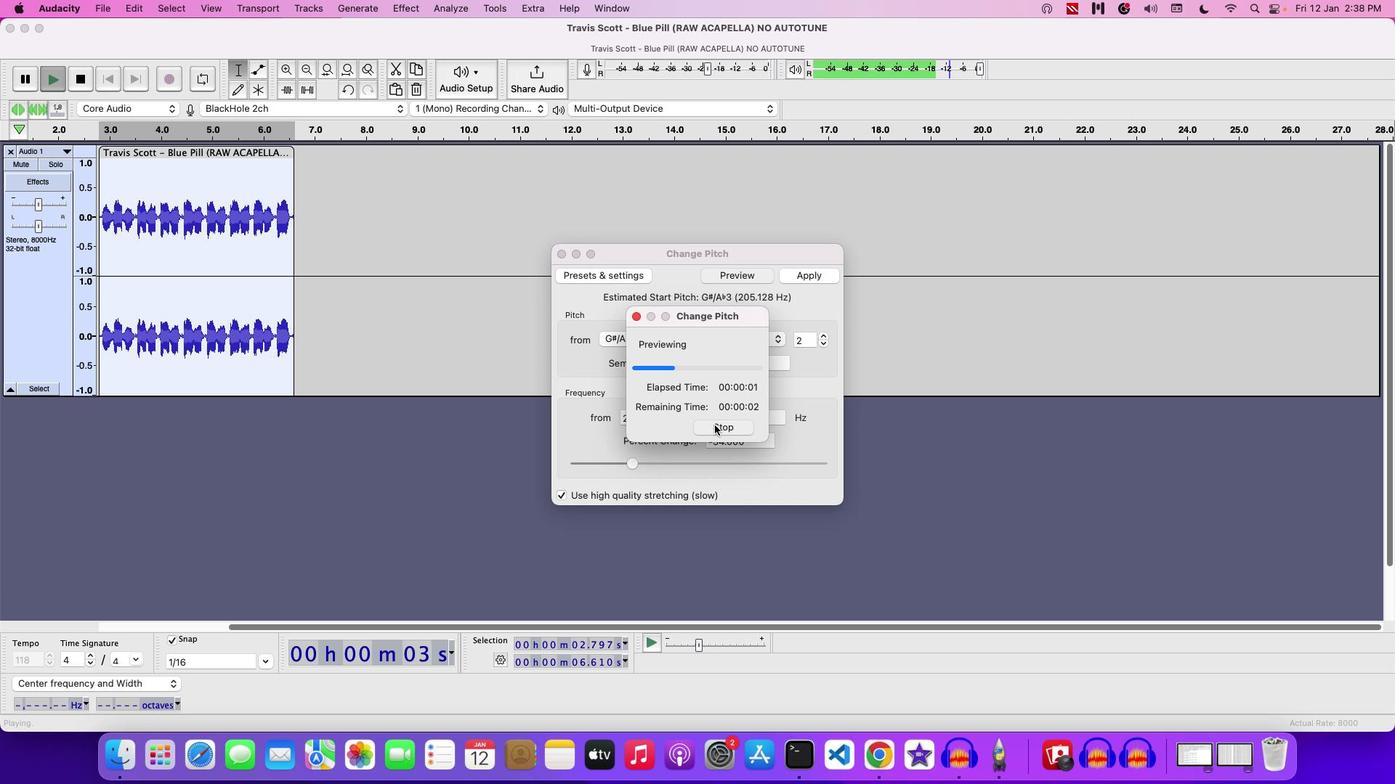 
Action: Mouse moved to (649, 463)
Screenshot: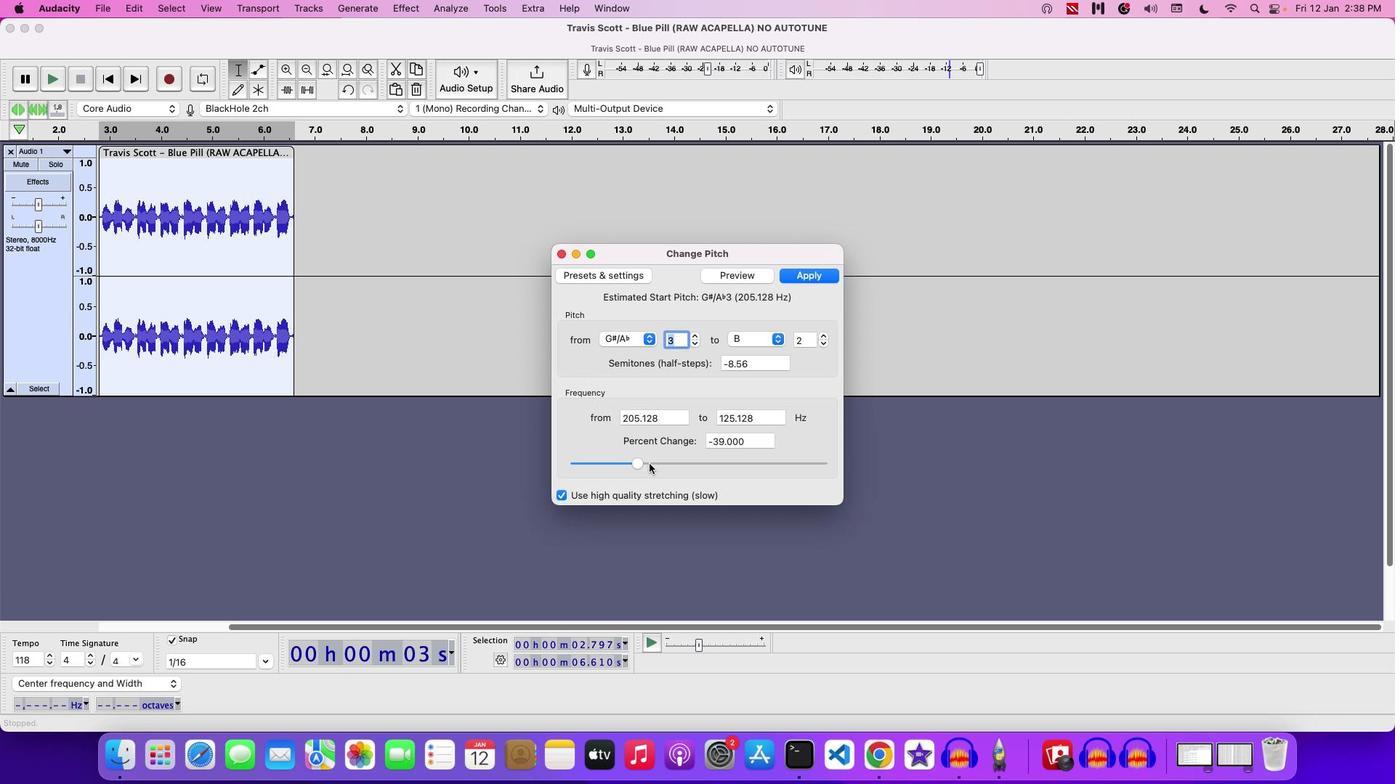 
Action: Mouse pressed left at (649, 463)
Screenshot: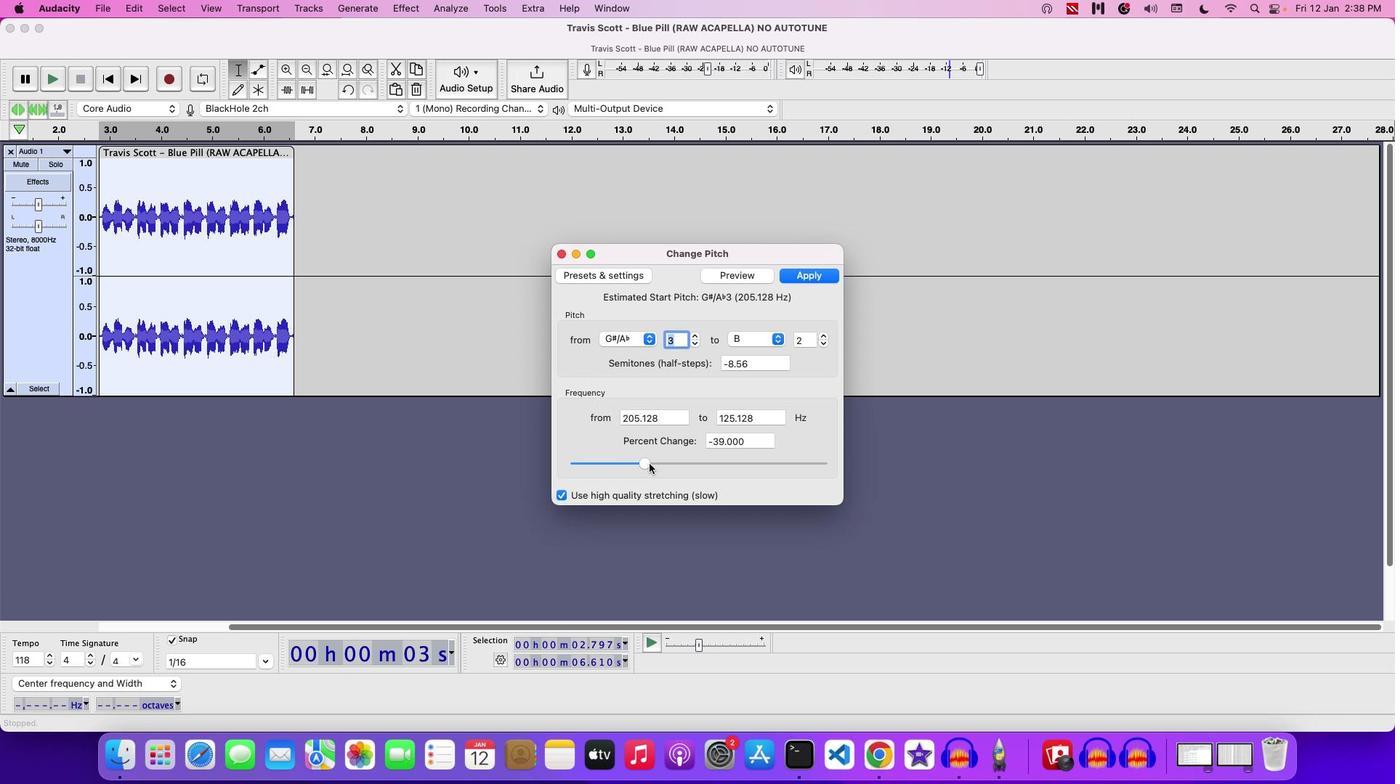 
Action: Mouse moved to (741, 275)
Screenshot: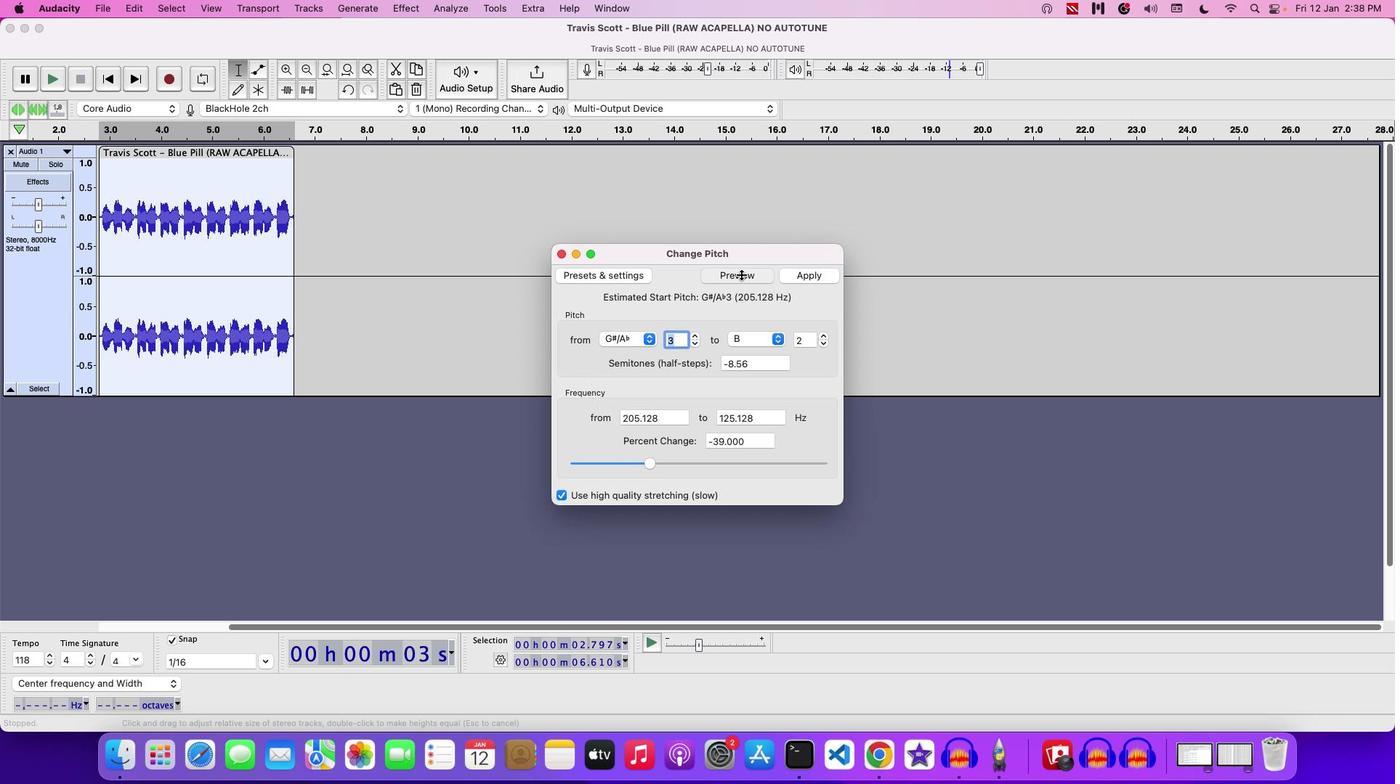 
Action: Mouse pressed left at (741, 275)
Screenshot: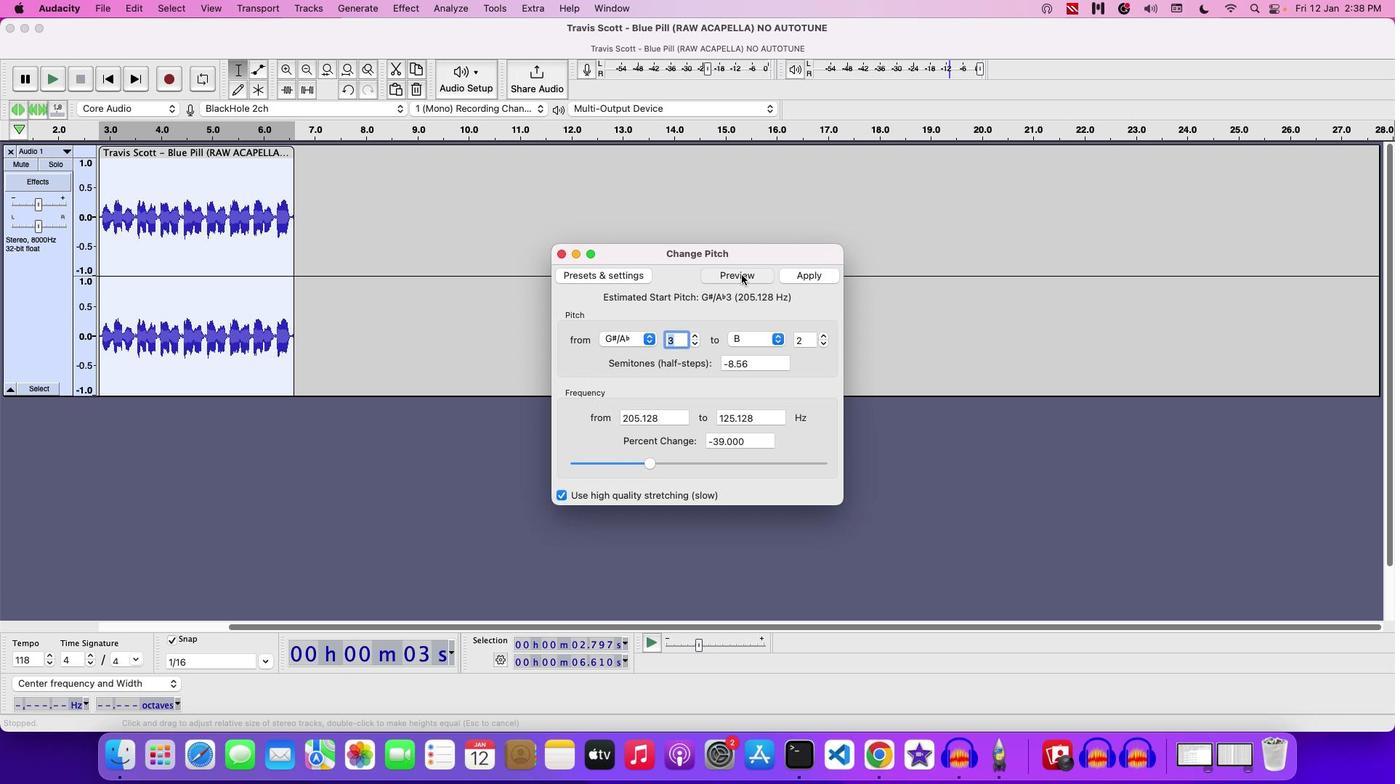 
Action: Mouse moved to (810, 273)
Screenshot: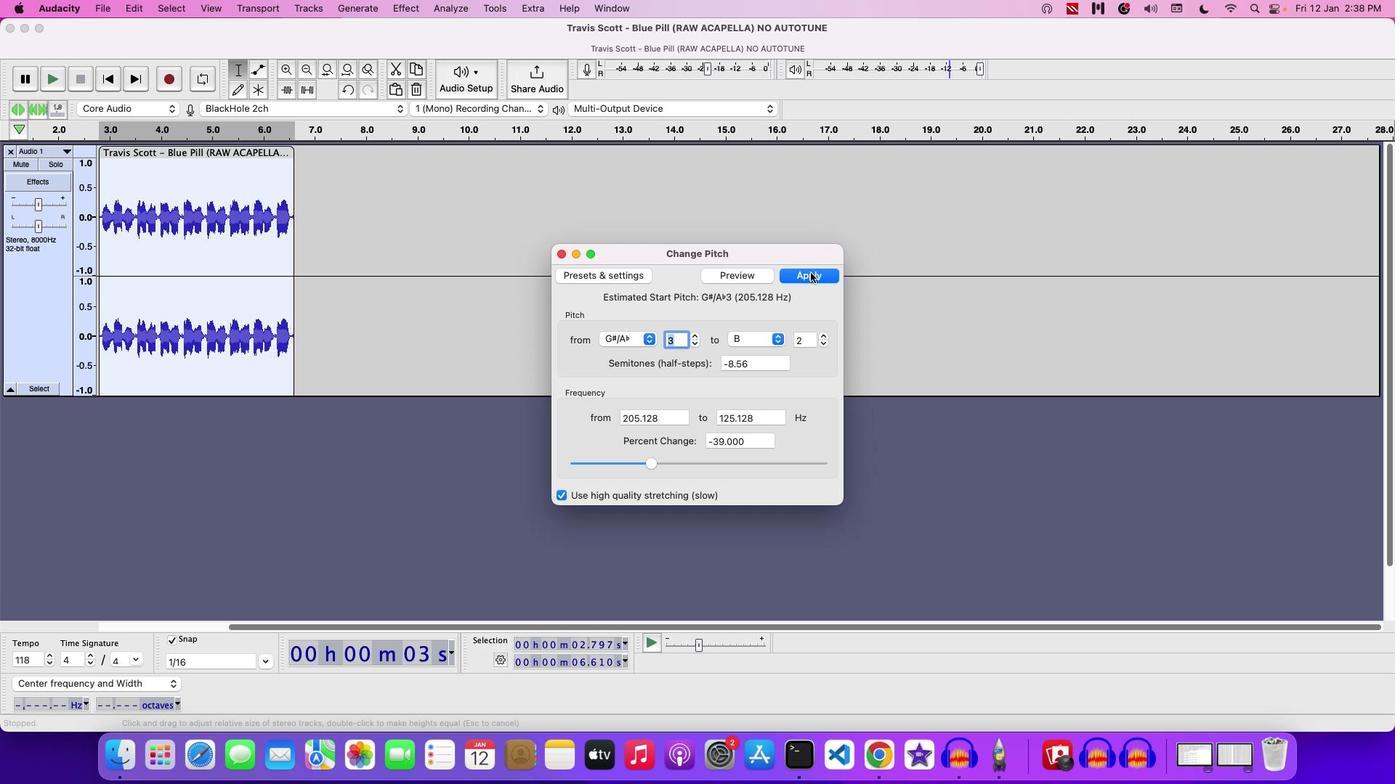 
Action: Mouse pressed left at (810, 273)
Screenshot: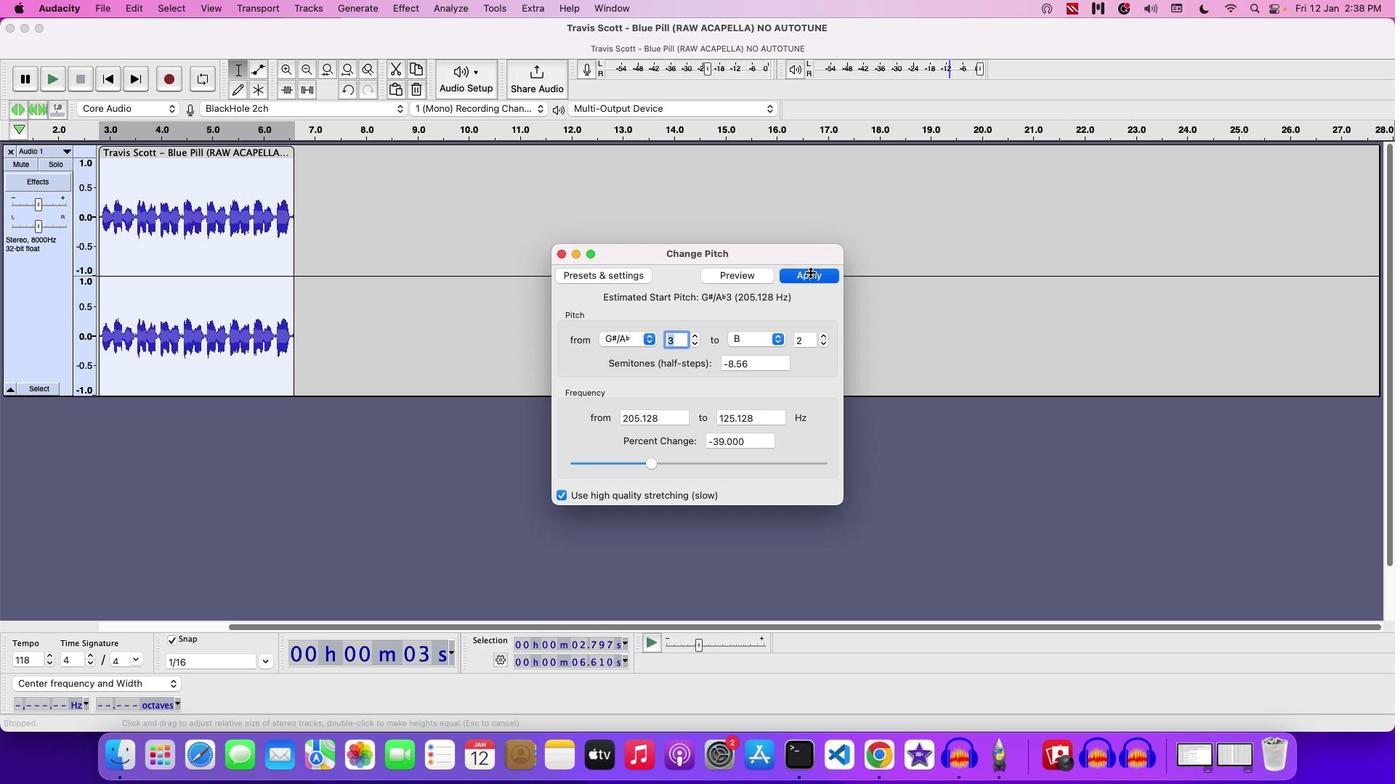 
Action: Mouse moved to (239, 194)
Screenshot: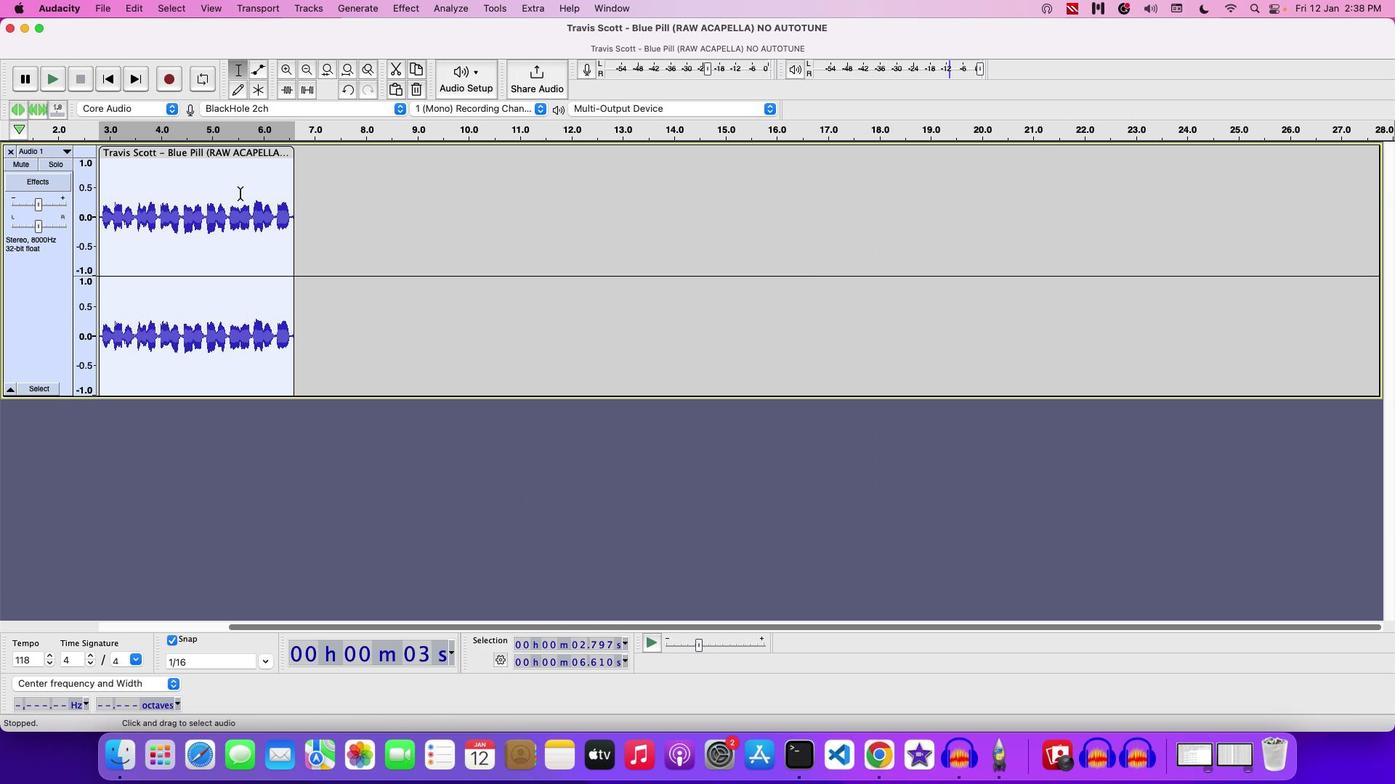 
Action: Mouse pressed left at (239, 194)
Screenshot: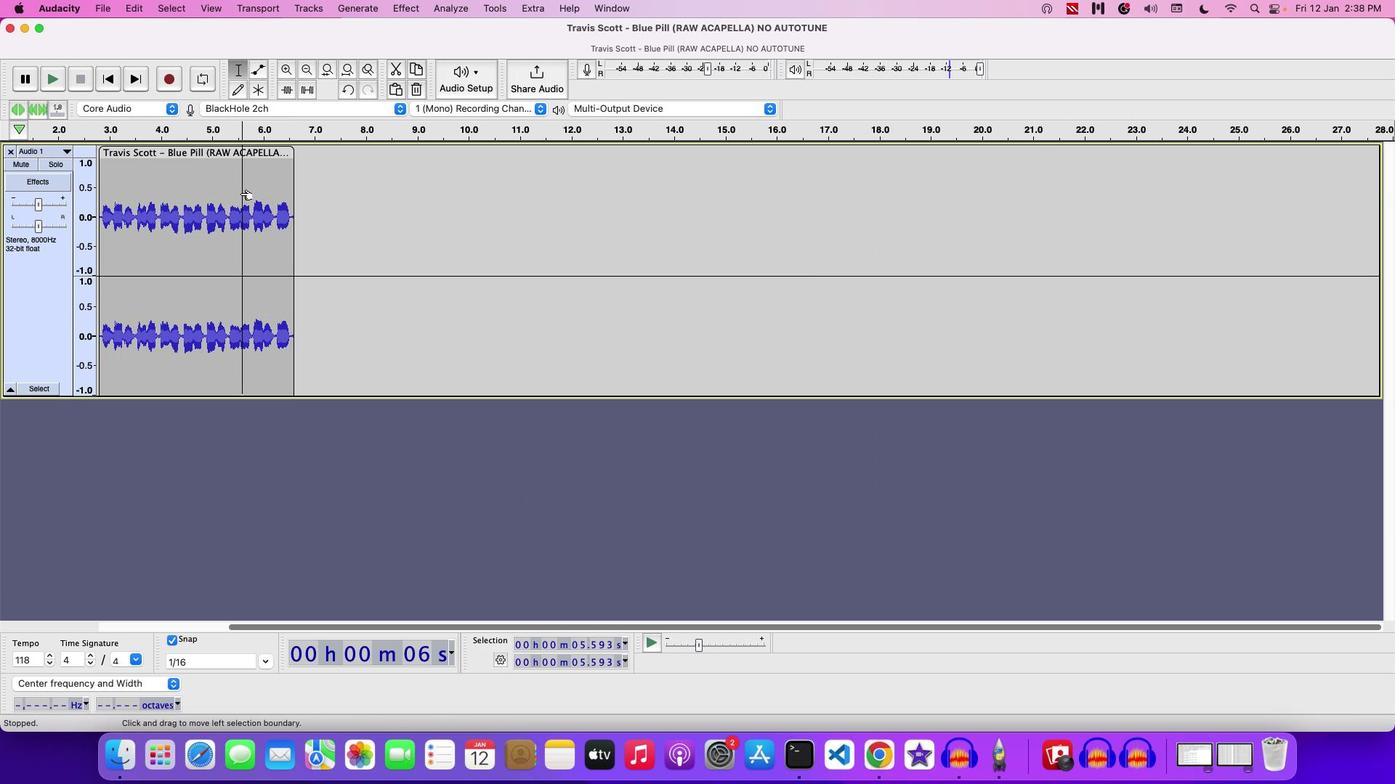 
Action: Mouse pressed left at (239, 194)
Screenshot: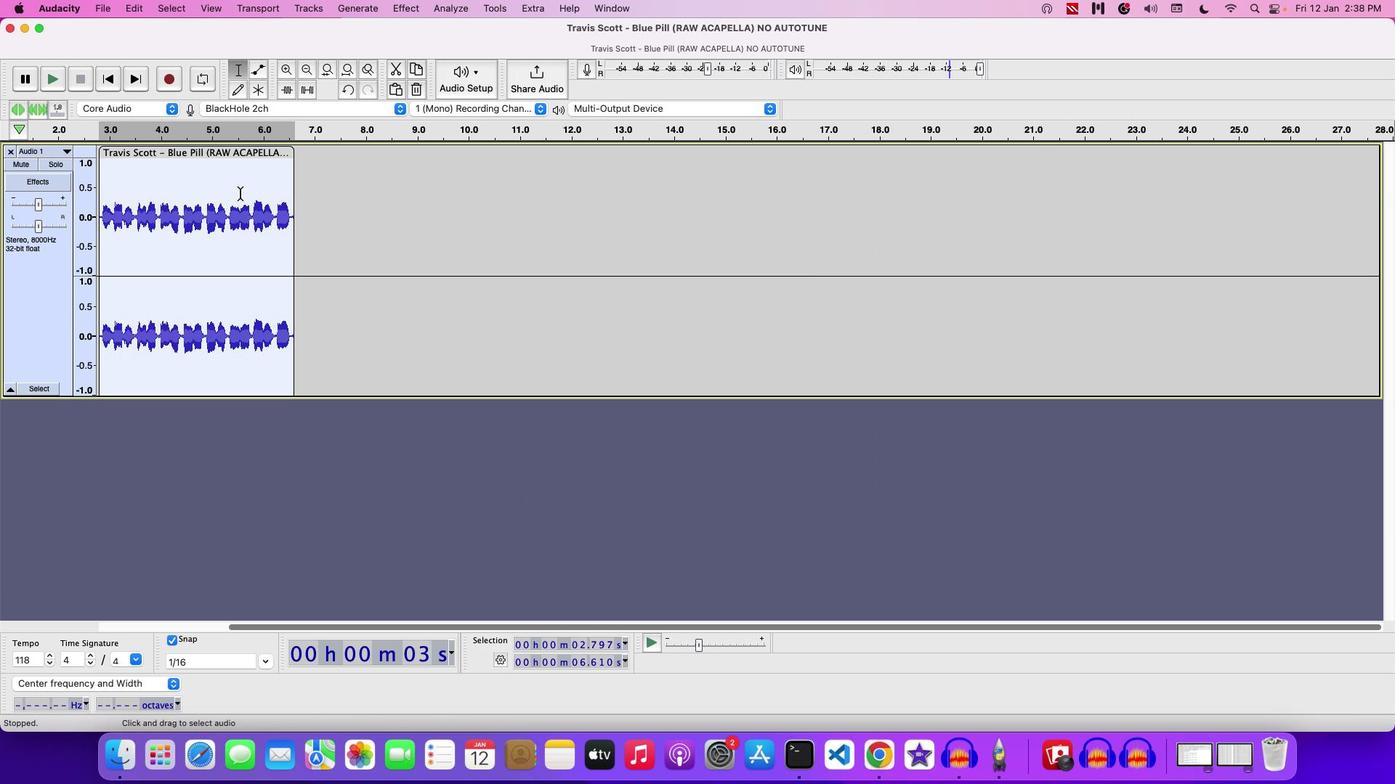 
Action: Mouse moved to (416, 8)
Screenshot: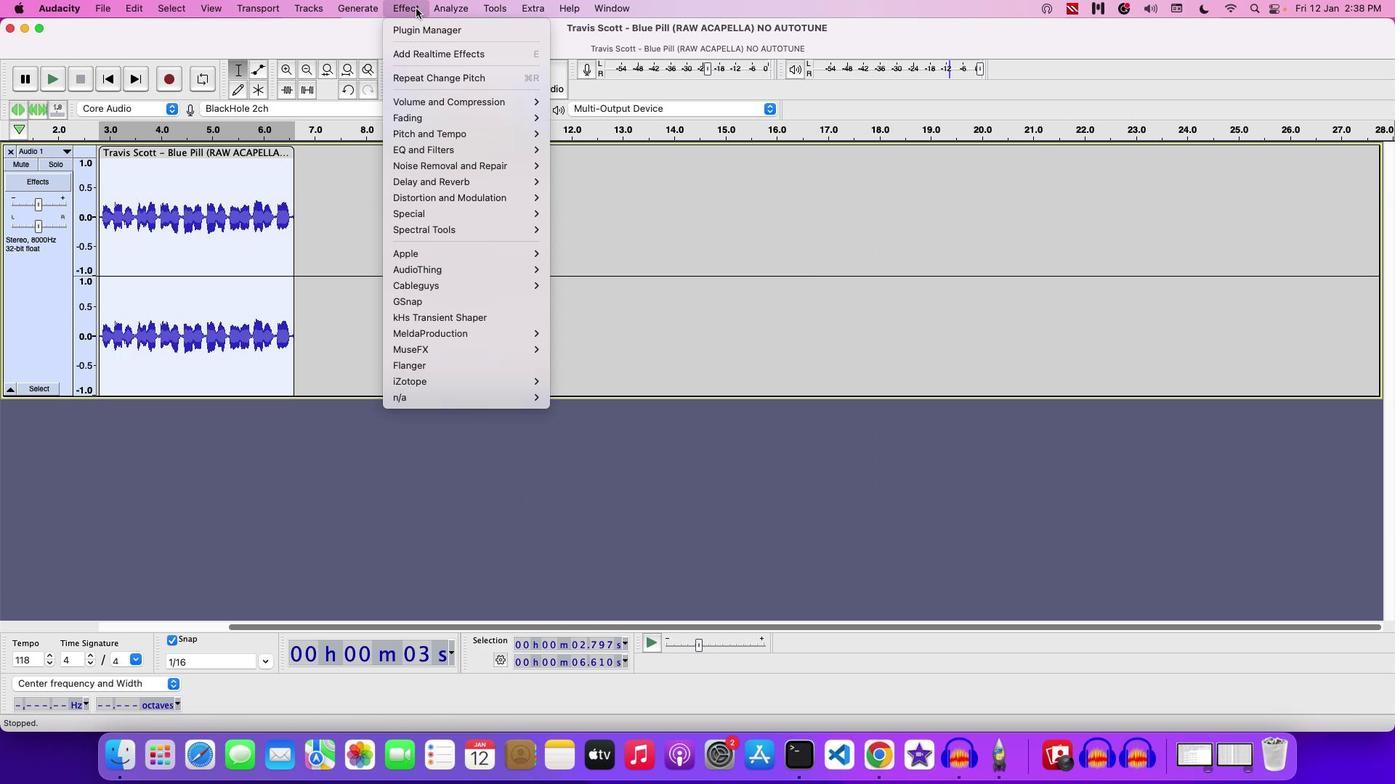 
Action: Mouse pressed left at (416, 8)
Screenshot: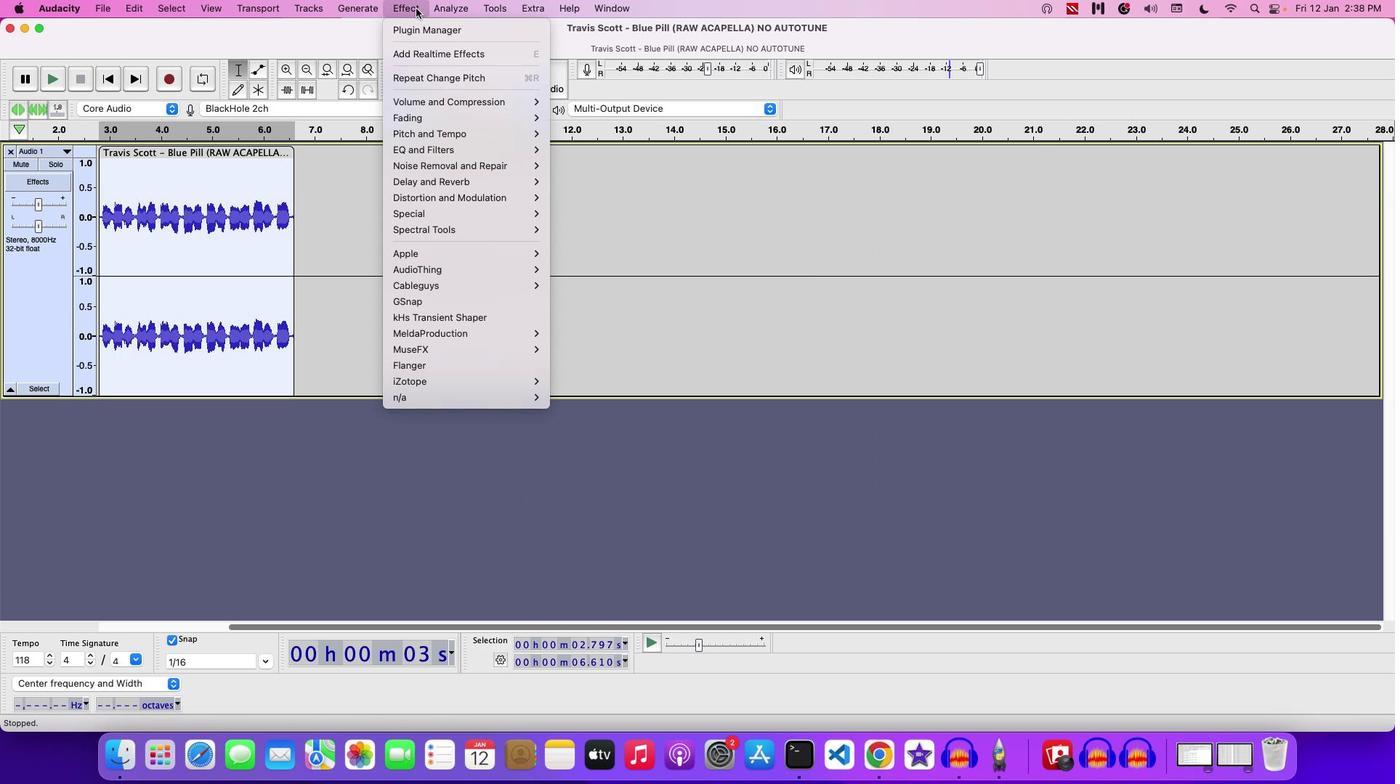 
Action: Mouse moved to (609, 199)
Screenshot: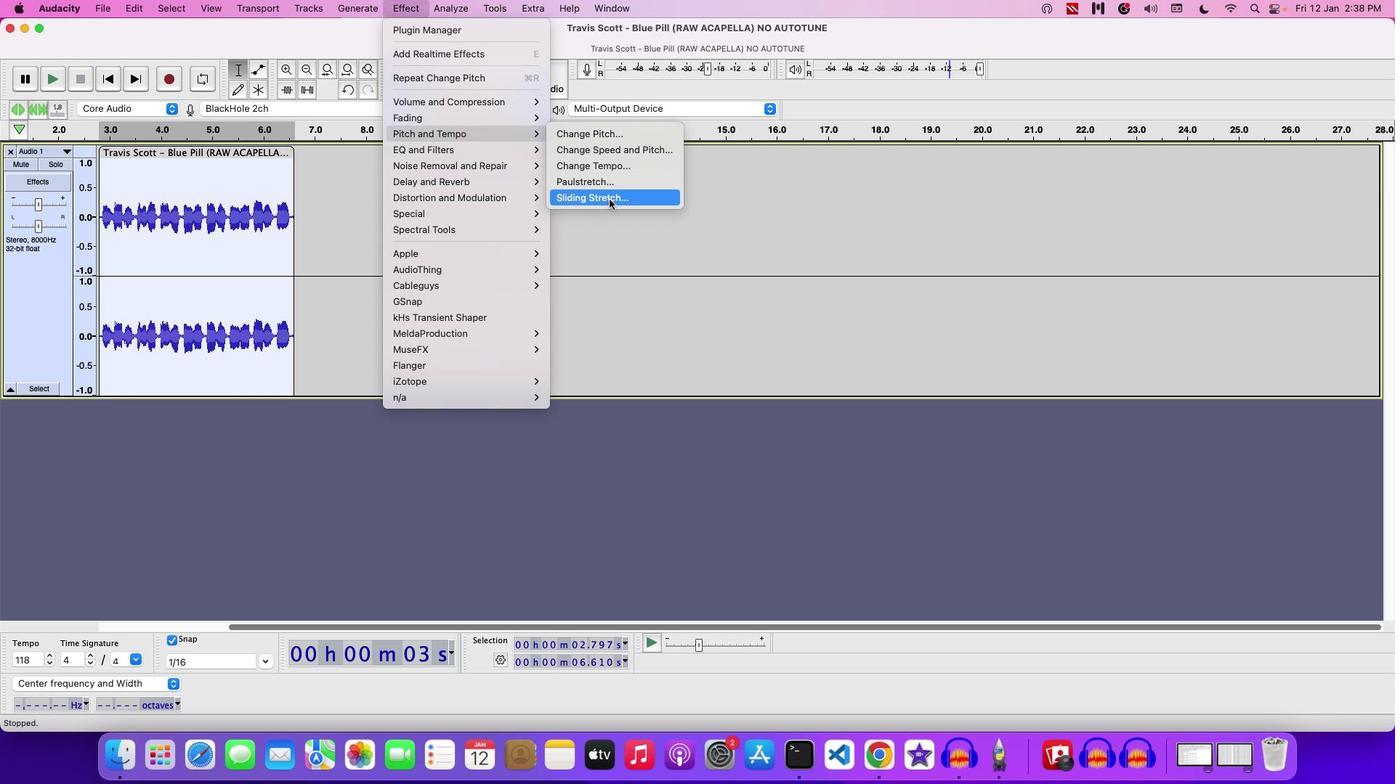 
Action: Mouse pressed left at (609, 199)
Screenshot: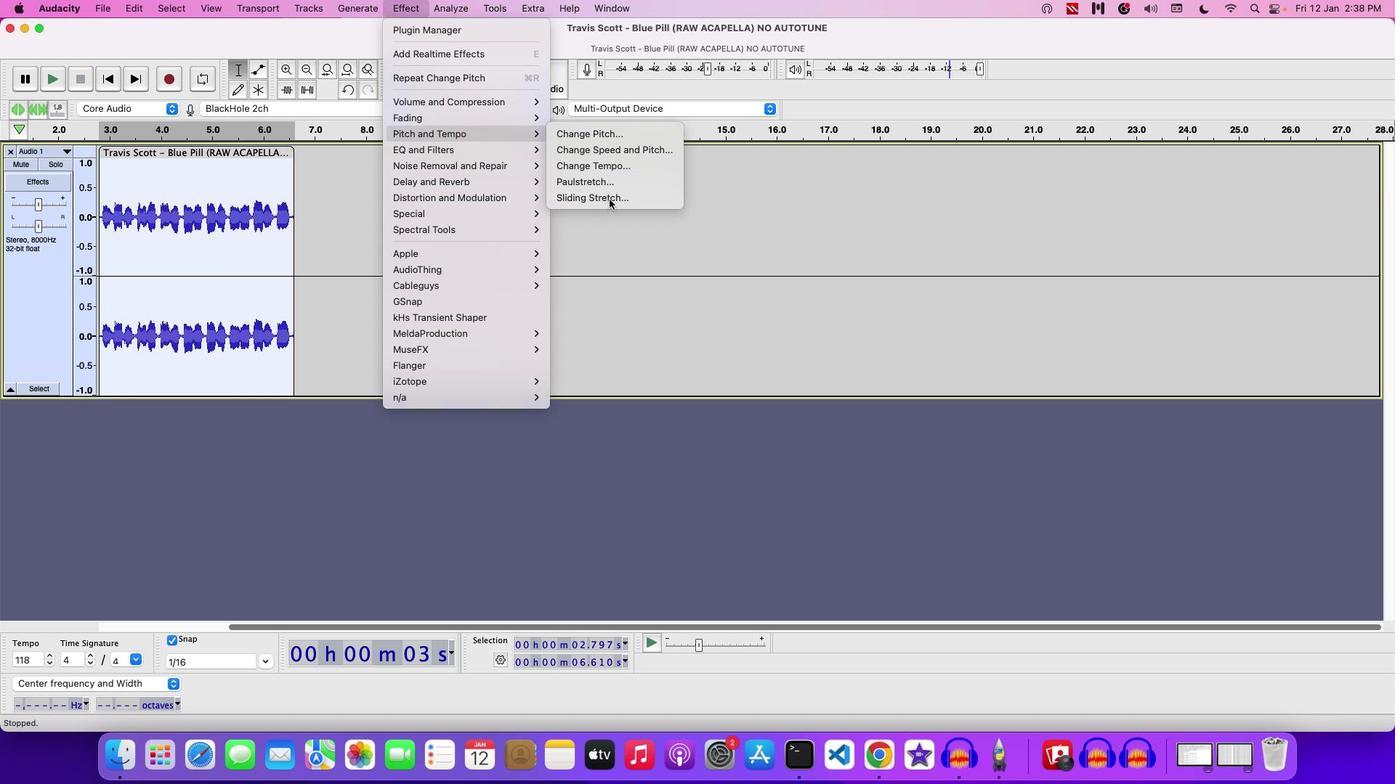 
Action: Mouse moved to (805, 309)
Screenshot: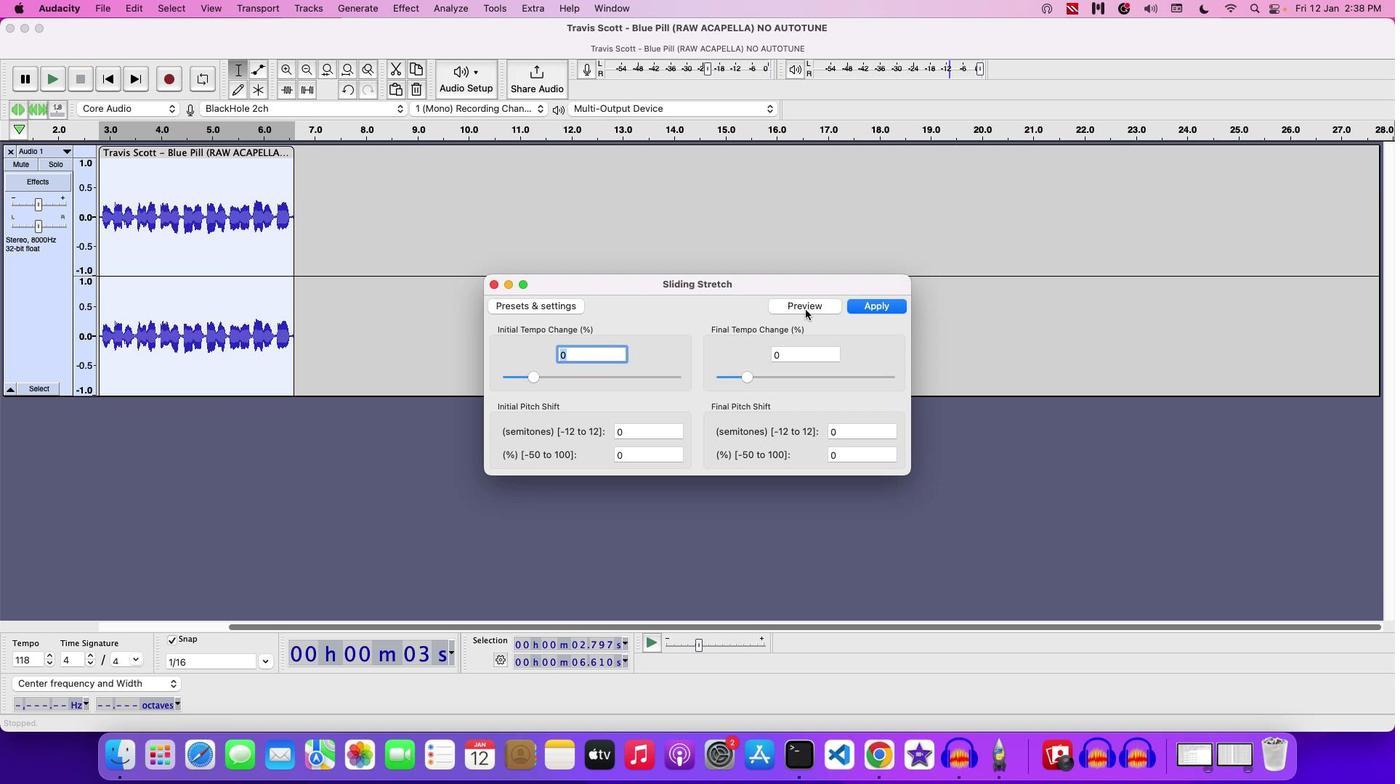 
Action: Mouse pressed left at (805, 309)
Screenshot: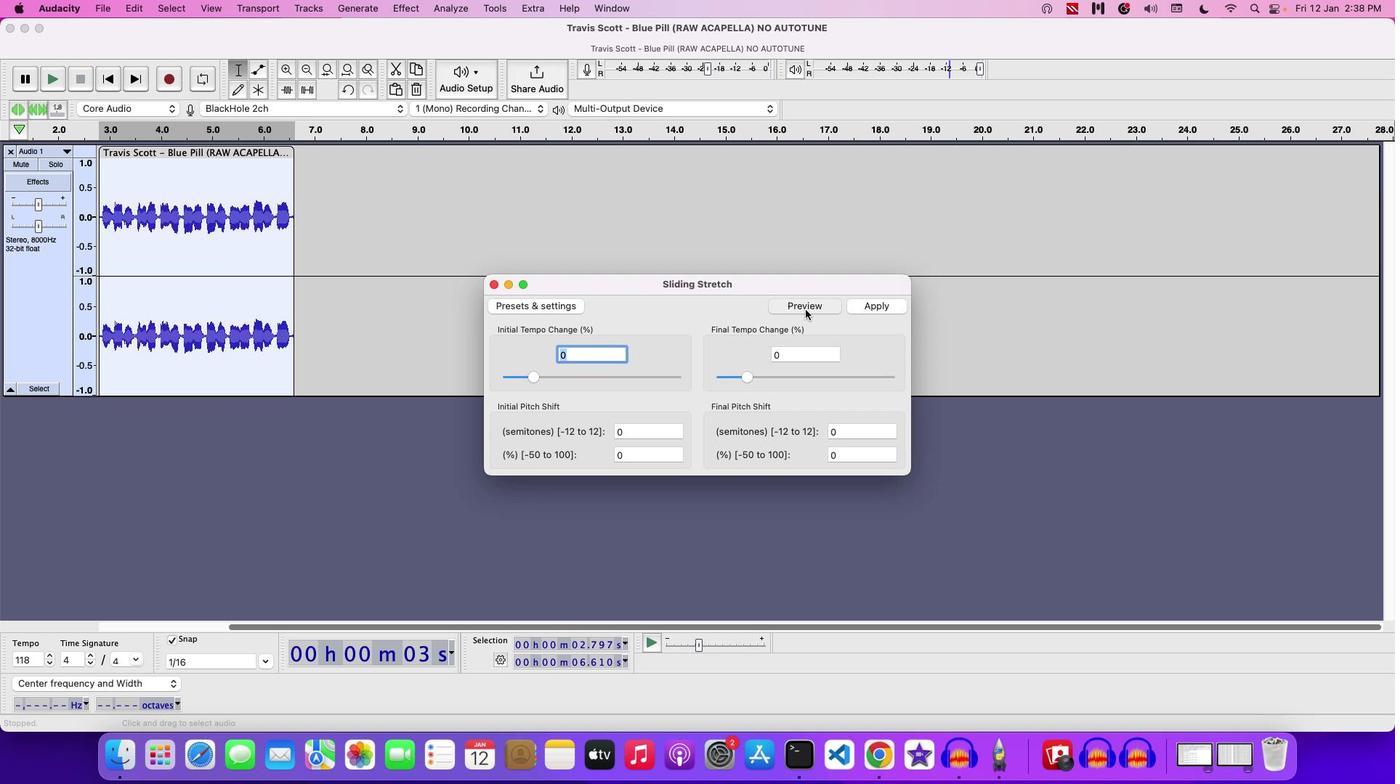
Action: Mouse moved to (735, 435)
Screenshot: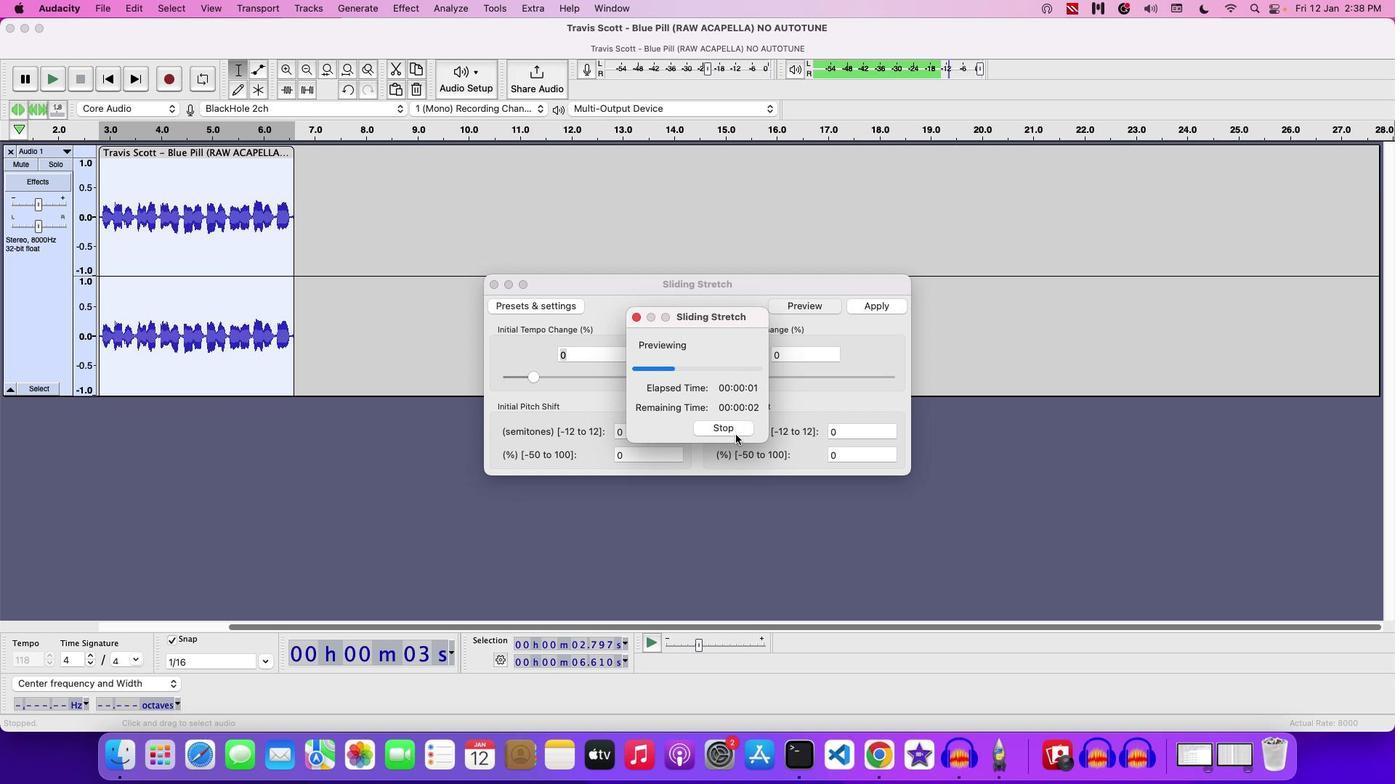 
Action: Mouse pressed left at (735, 435)
Screenshot: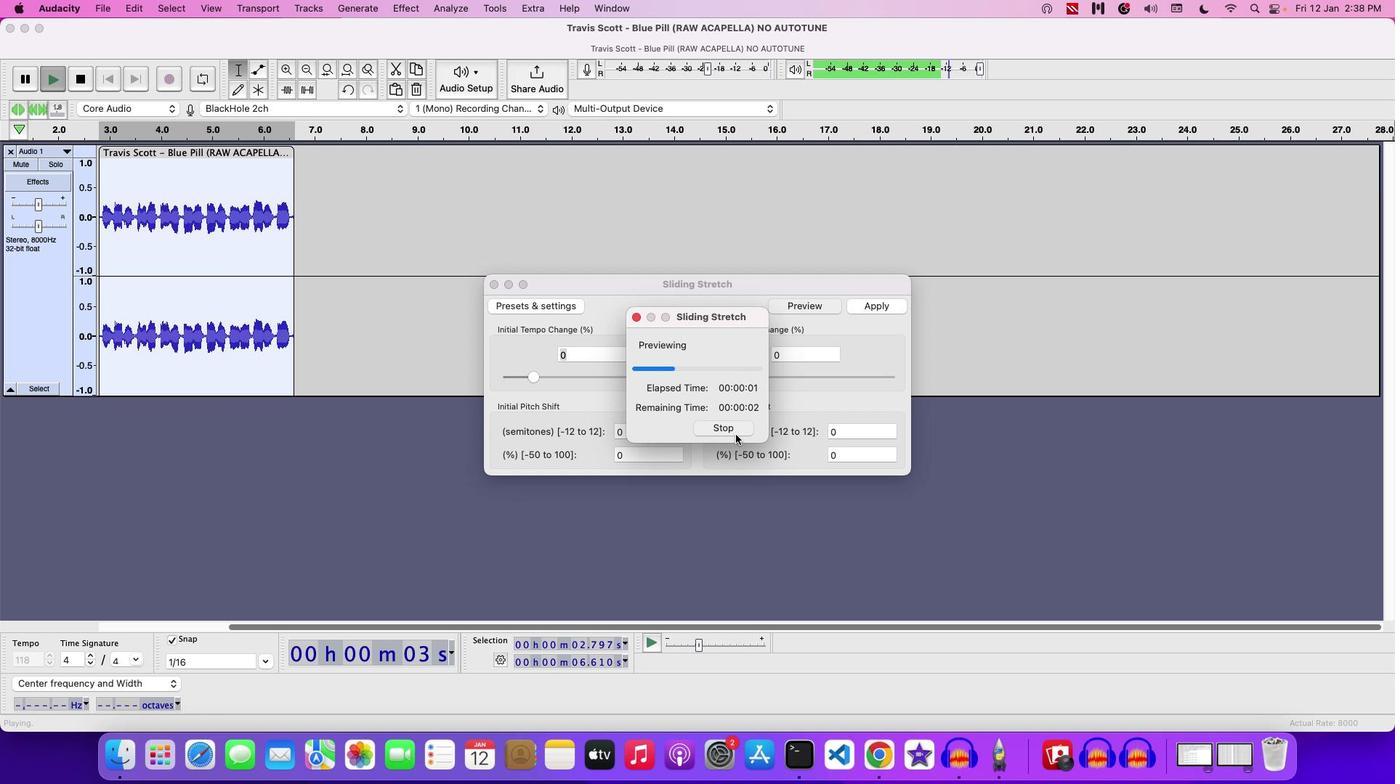
Action: Mouse moved to (552, 380)
Screenshot: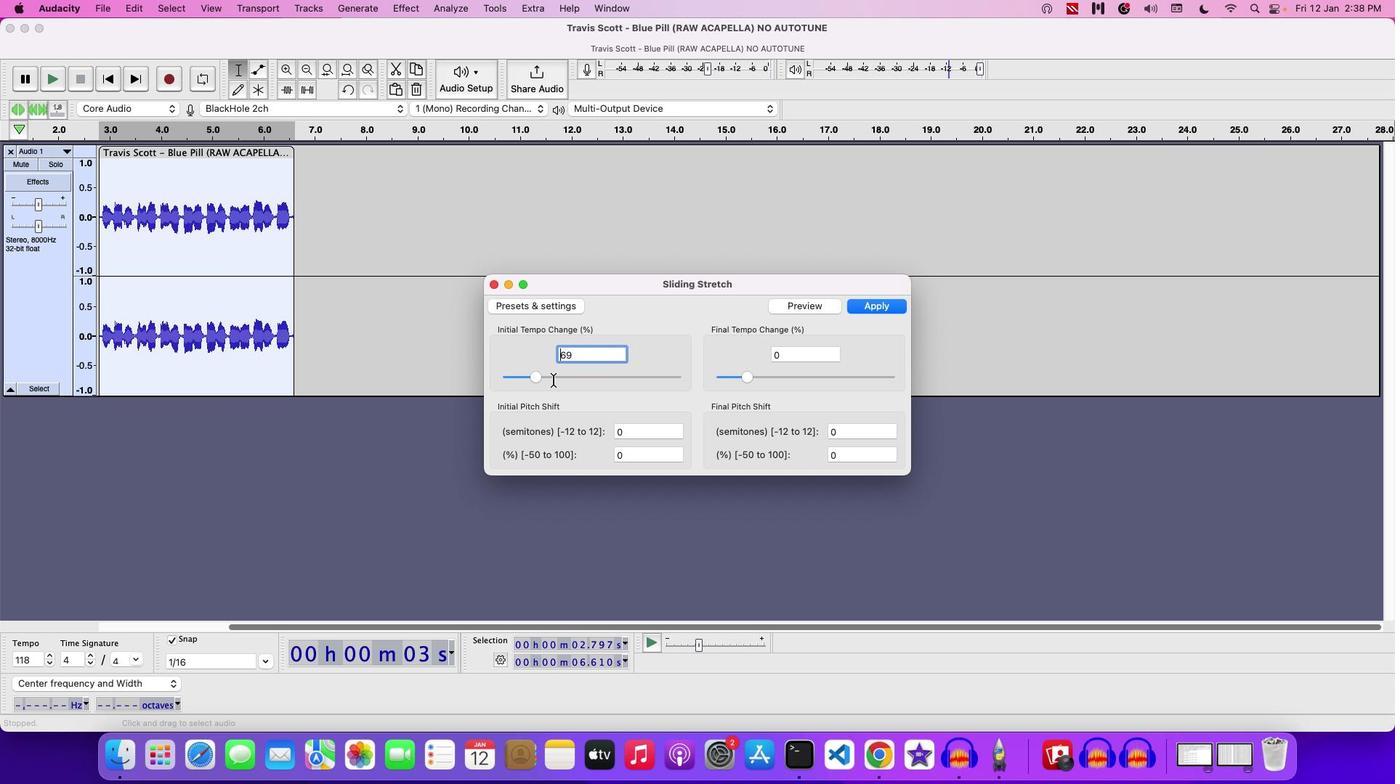 
Action: Mouse pressed left at (552, 380)
Screenshot: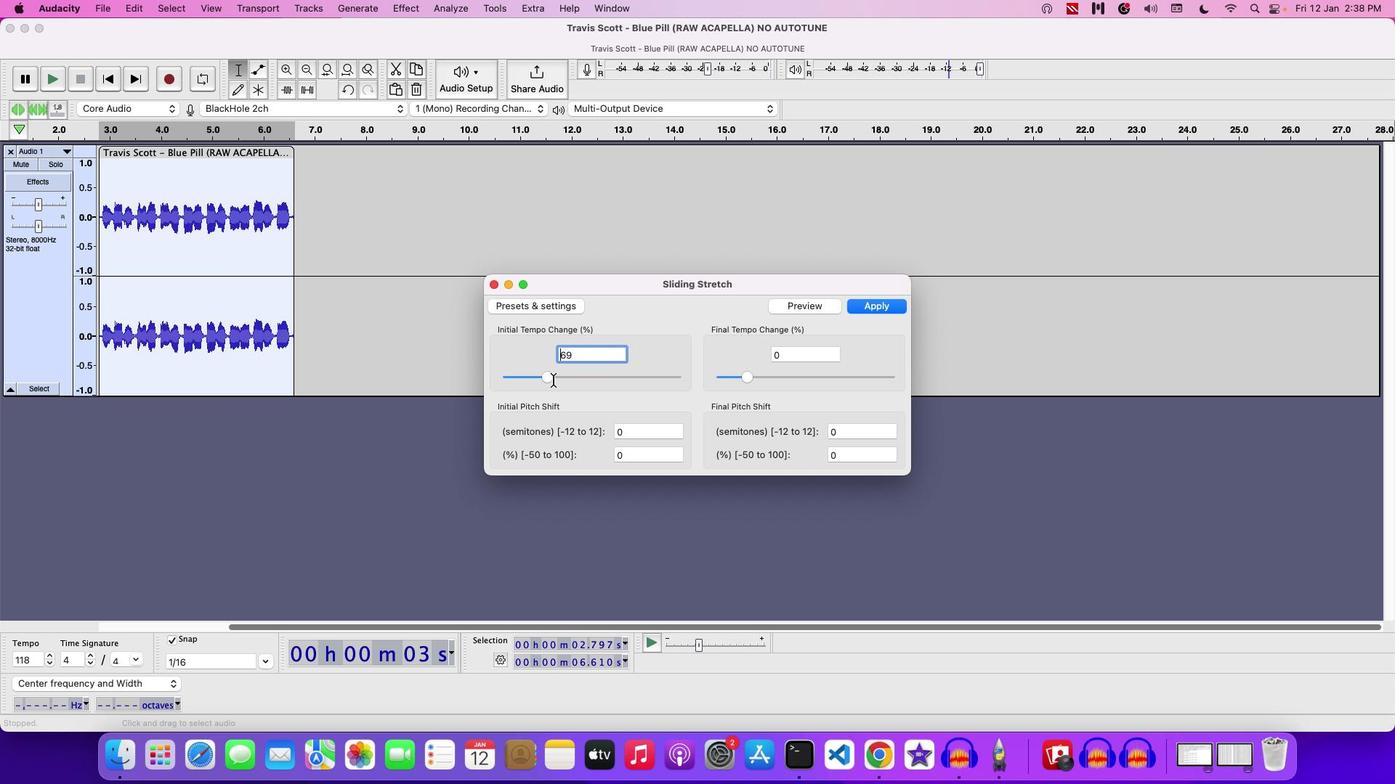 
Action: Mouse moved to (783, 305)
Screenshot: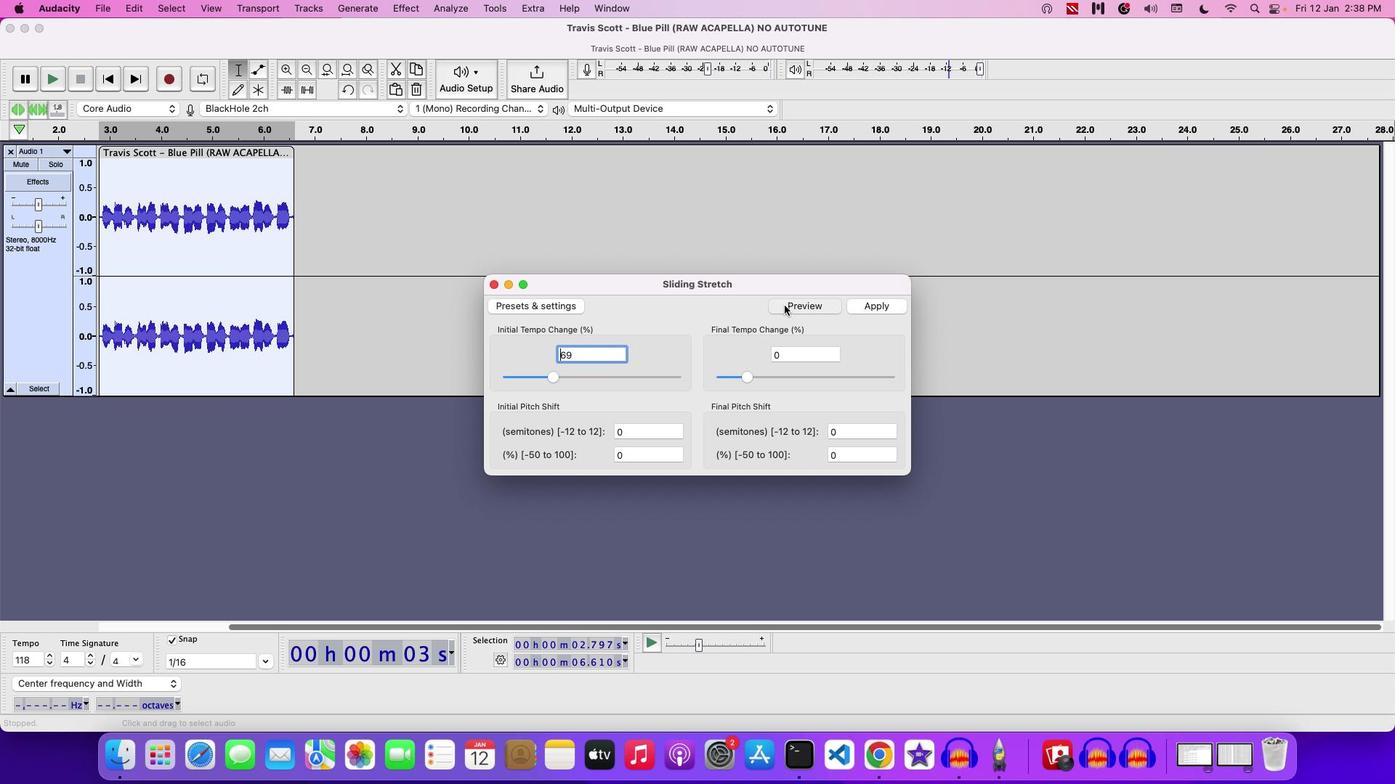 
Action: Mouse pressed left at (783, 305)
Screenshot: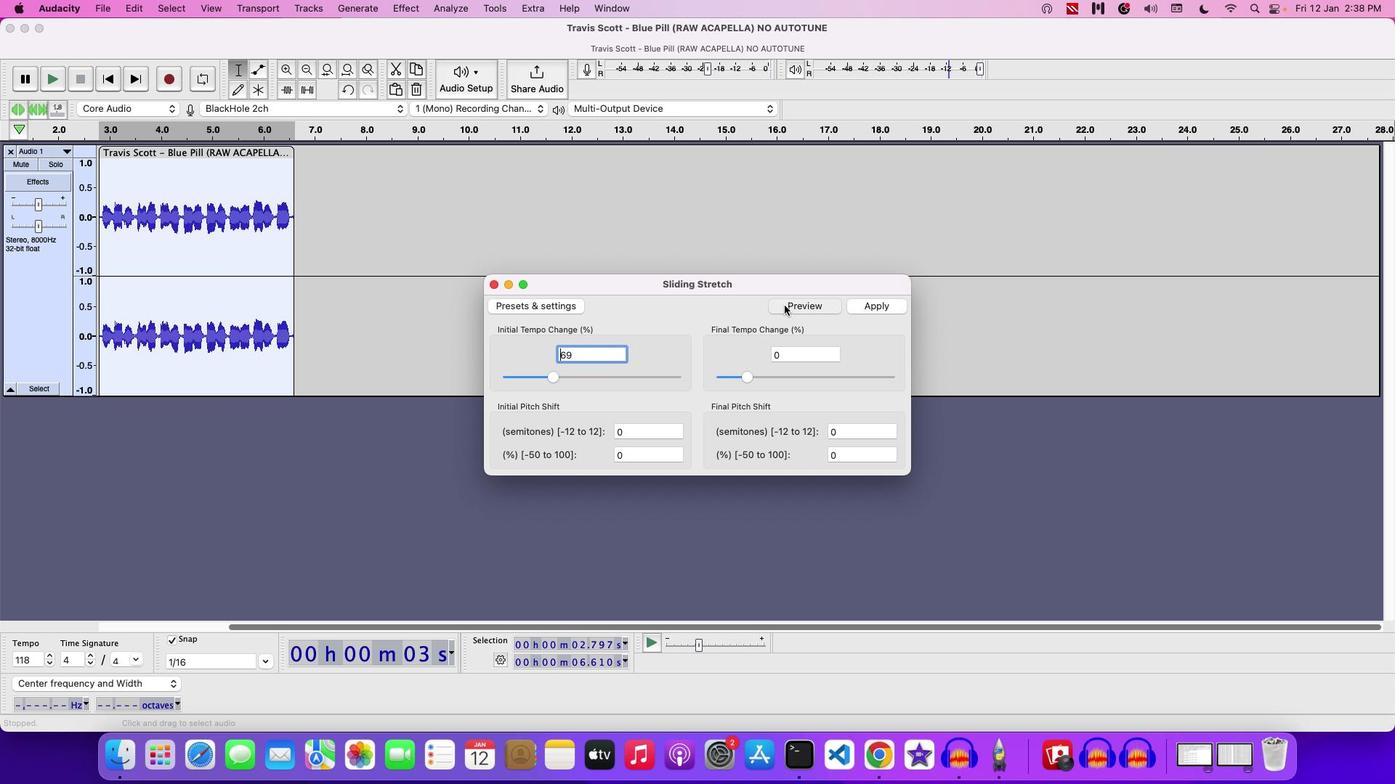 
Action: Mouse moved to (725, 427)
Screenshot: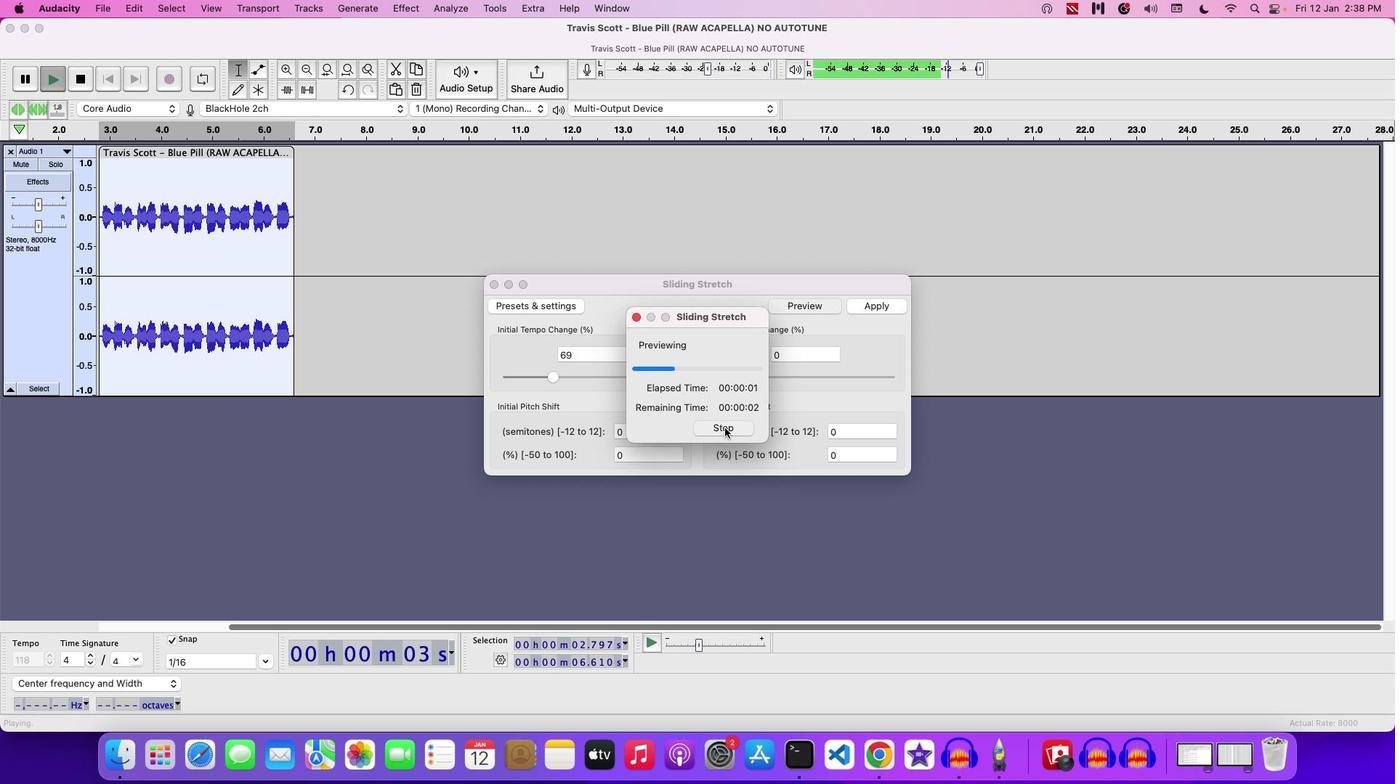 
Action: Mouse pressed left at (725, 427)
Screenshot: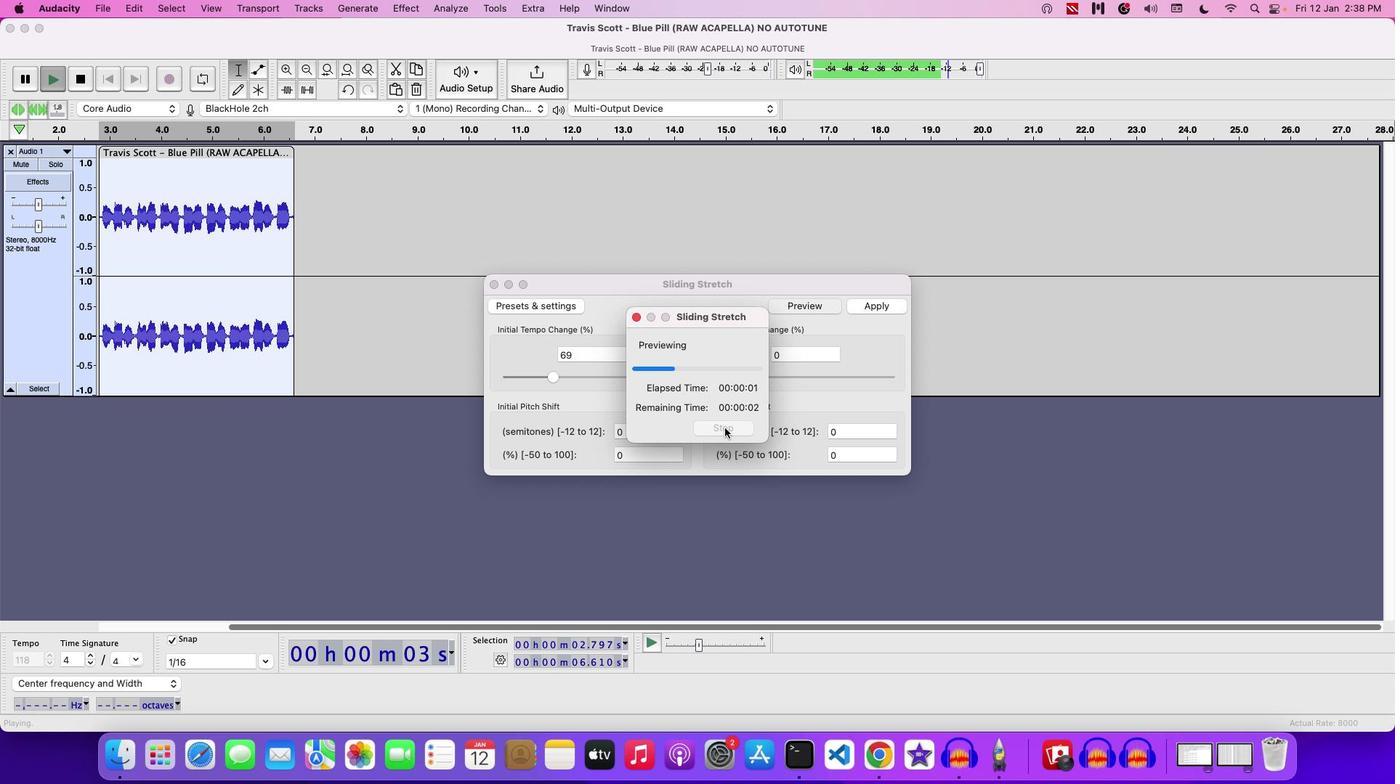 
Action: Mouse moved to (513, 377)
Screenshot: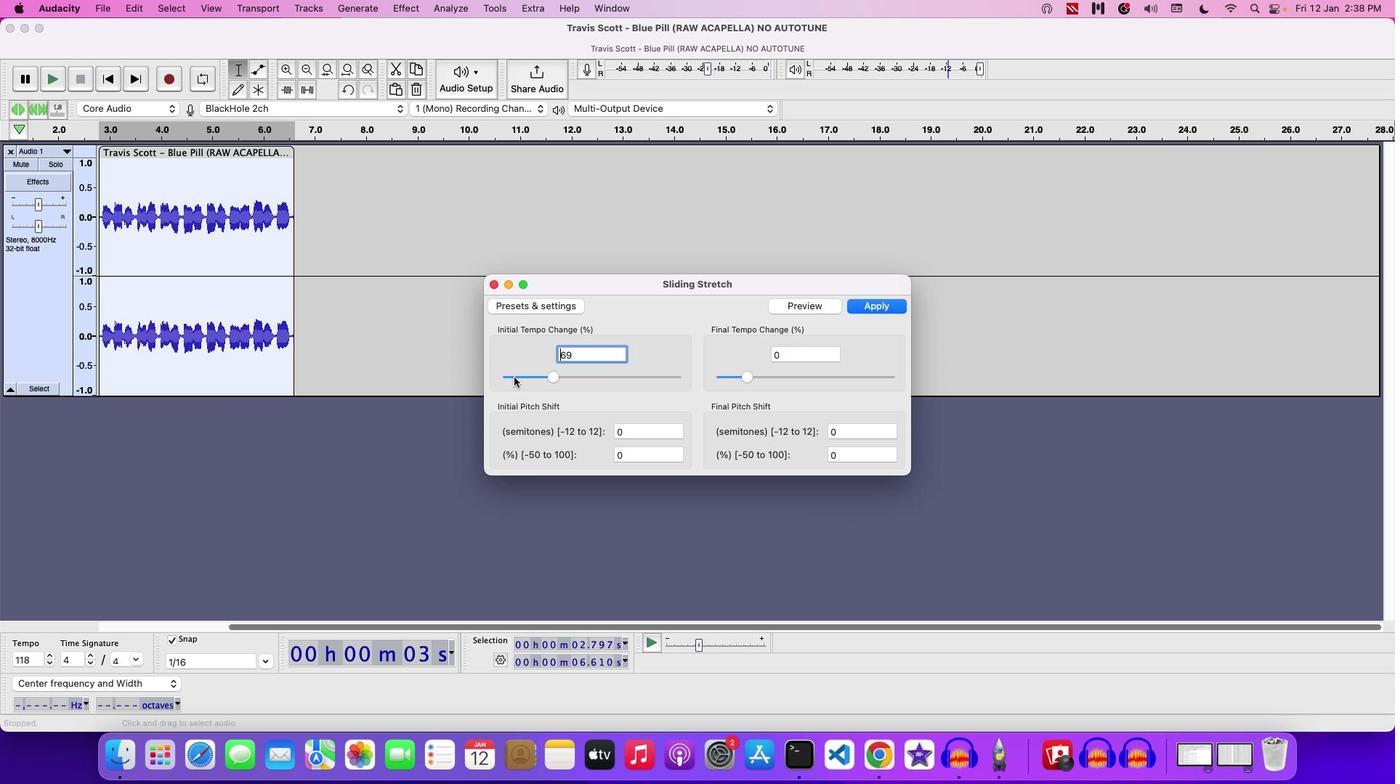 
Action: Mouse pressed left at (513, 377)
Screenshot: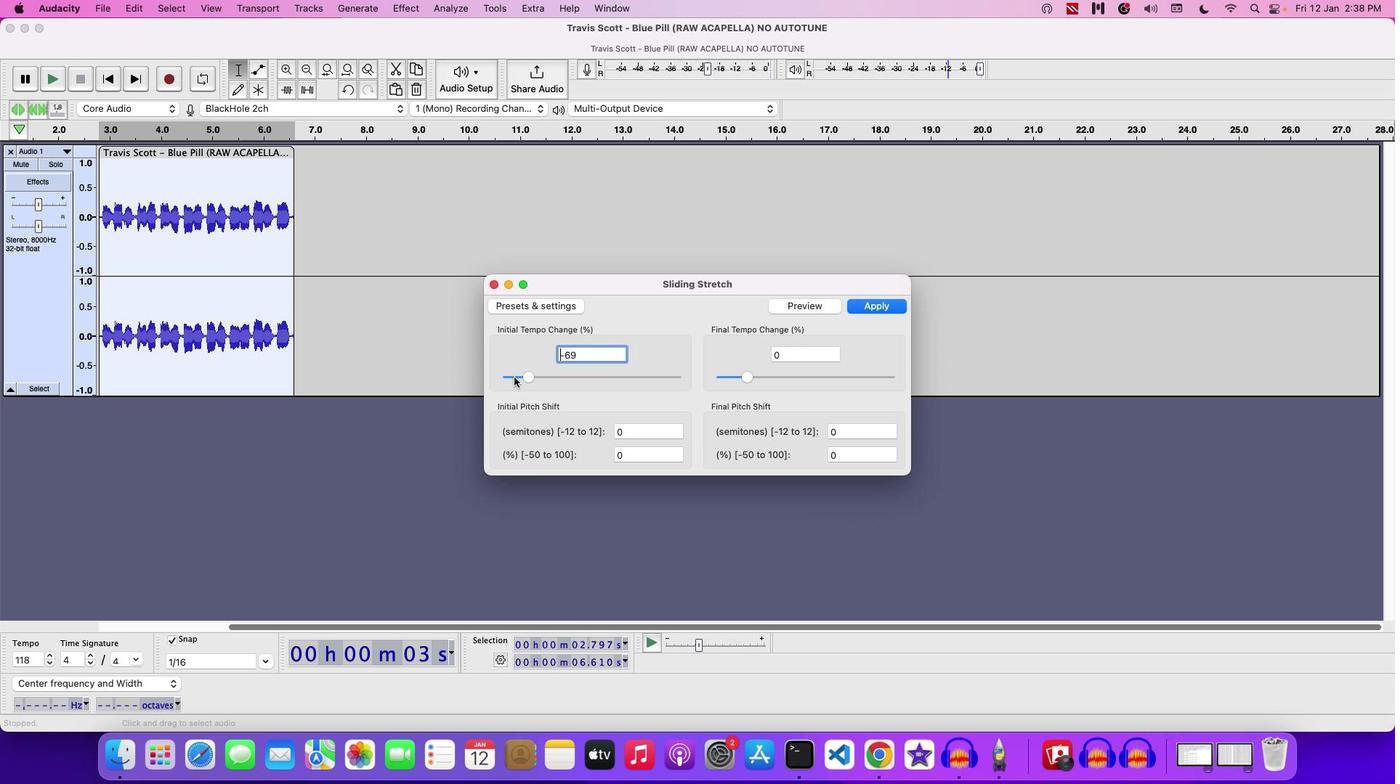 
Action: Mouse pressed left at (513, 377)
Screenshot: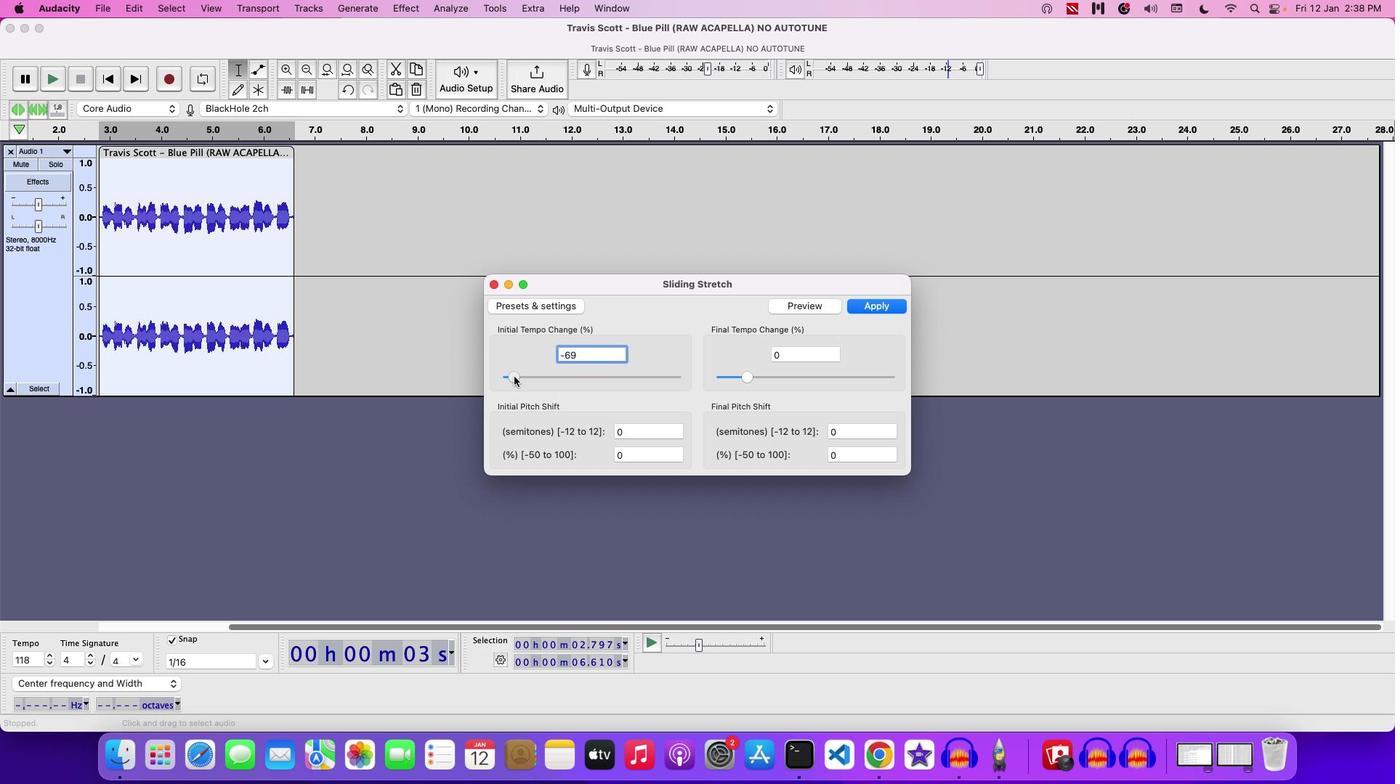 
Action: Mouse moved to (837, 305)
Screenshot: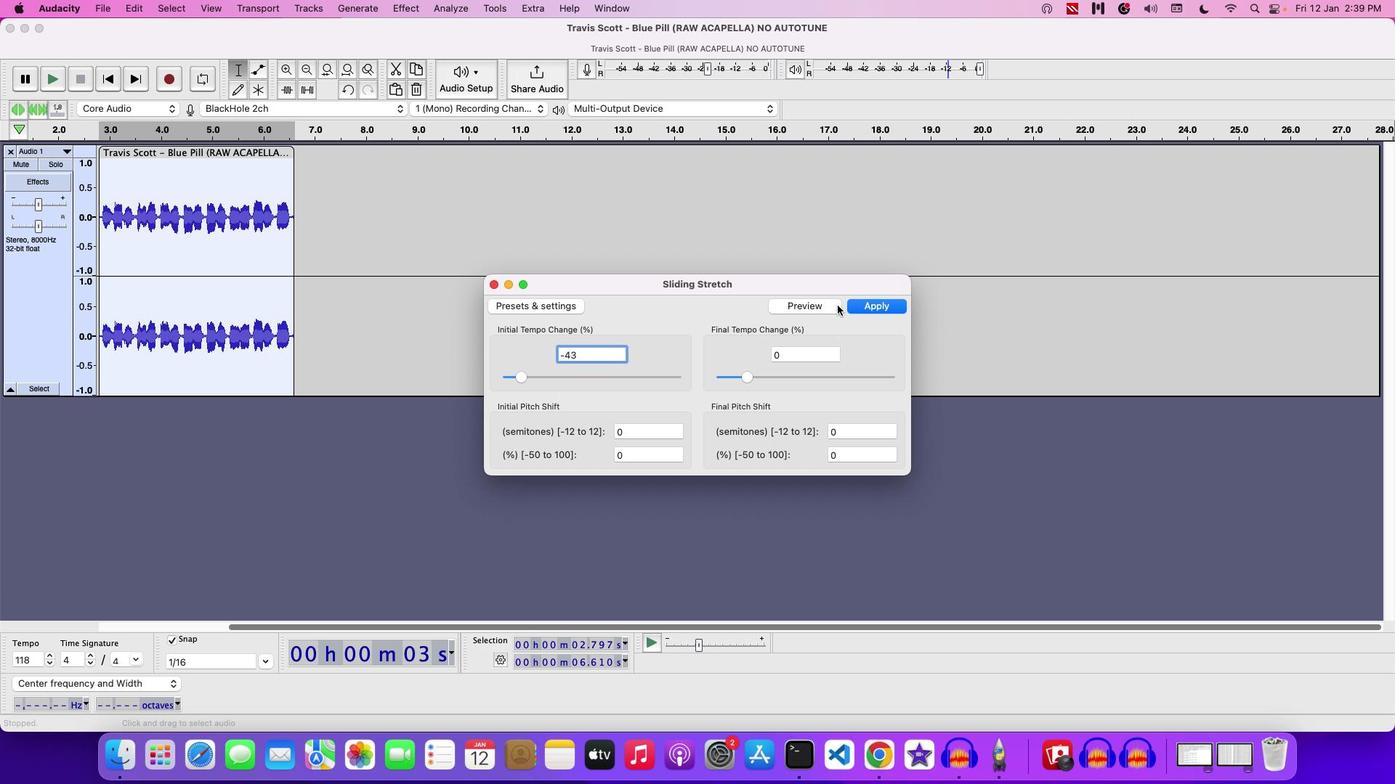 
Action: Mouse pressed left at (837, 305)
Screenshot: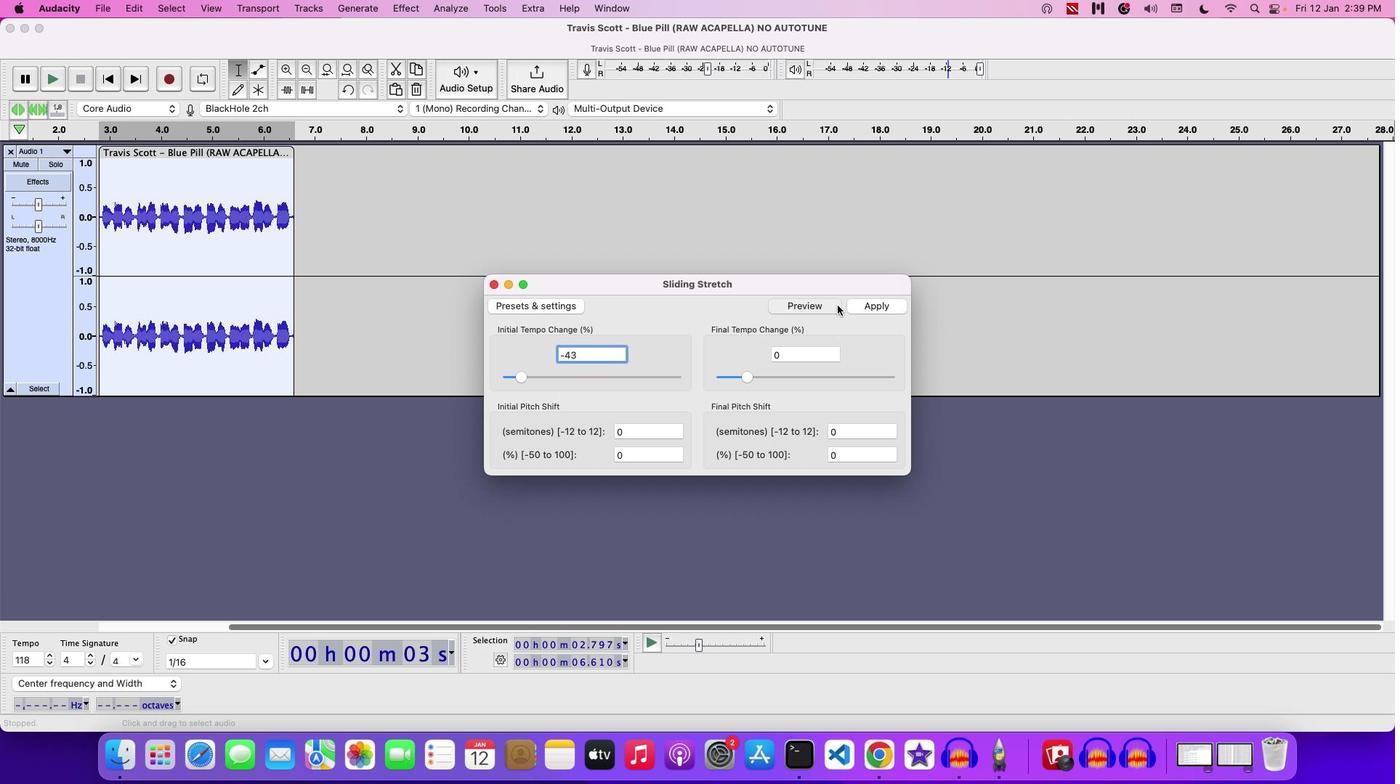 
Action: Mouse moved to (746, 428)
Screenshot: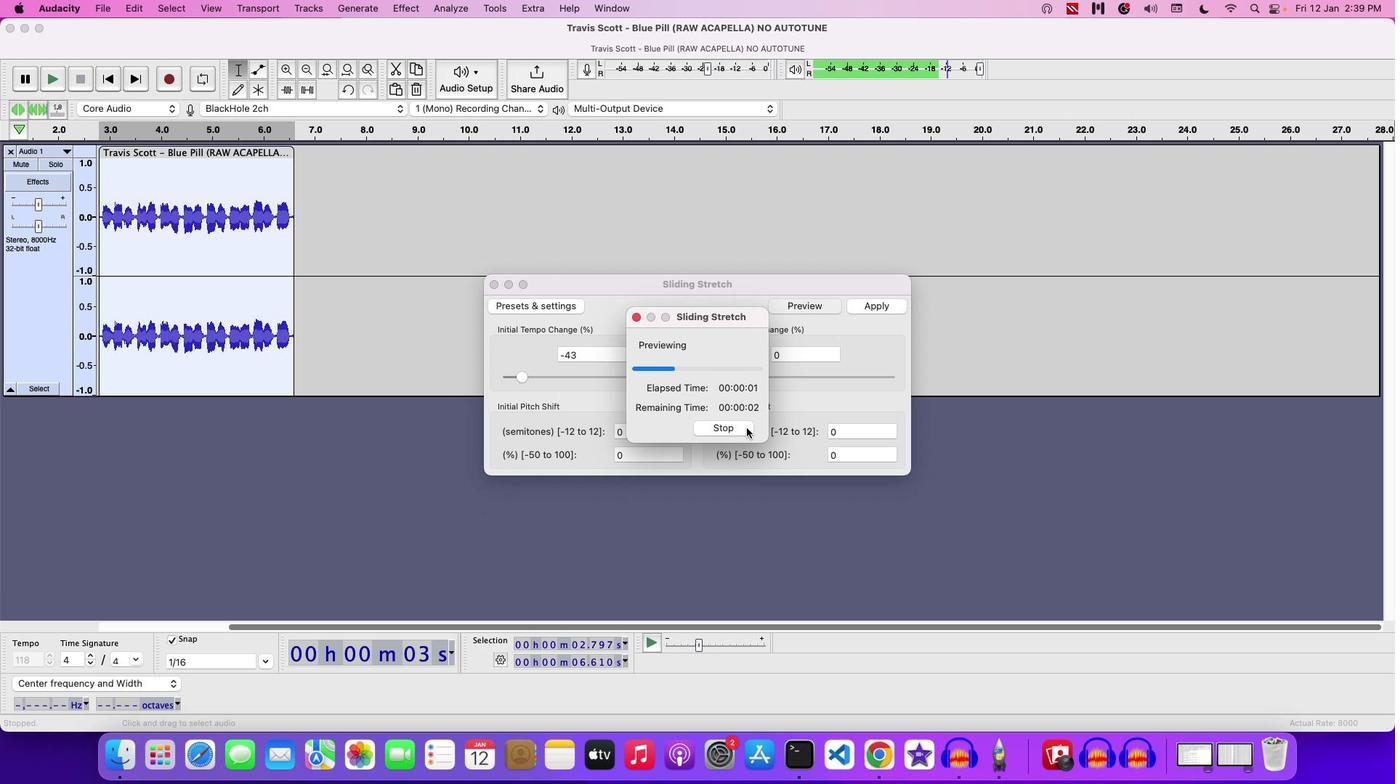 
Action: Mouse pressed left at (746, 428)
Screenshot: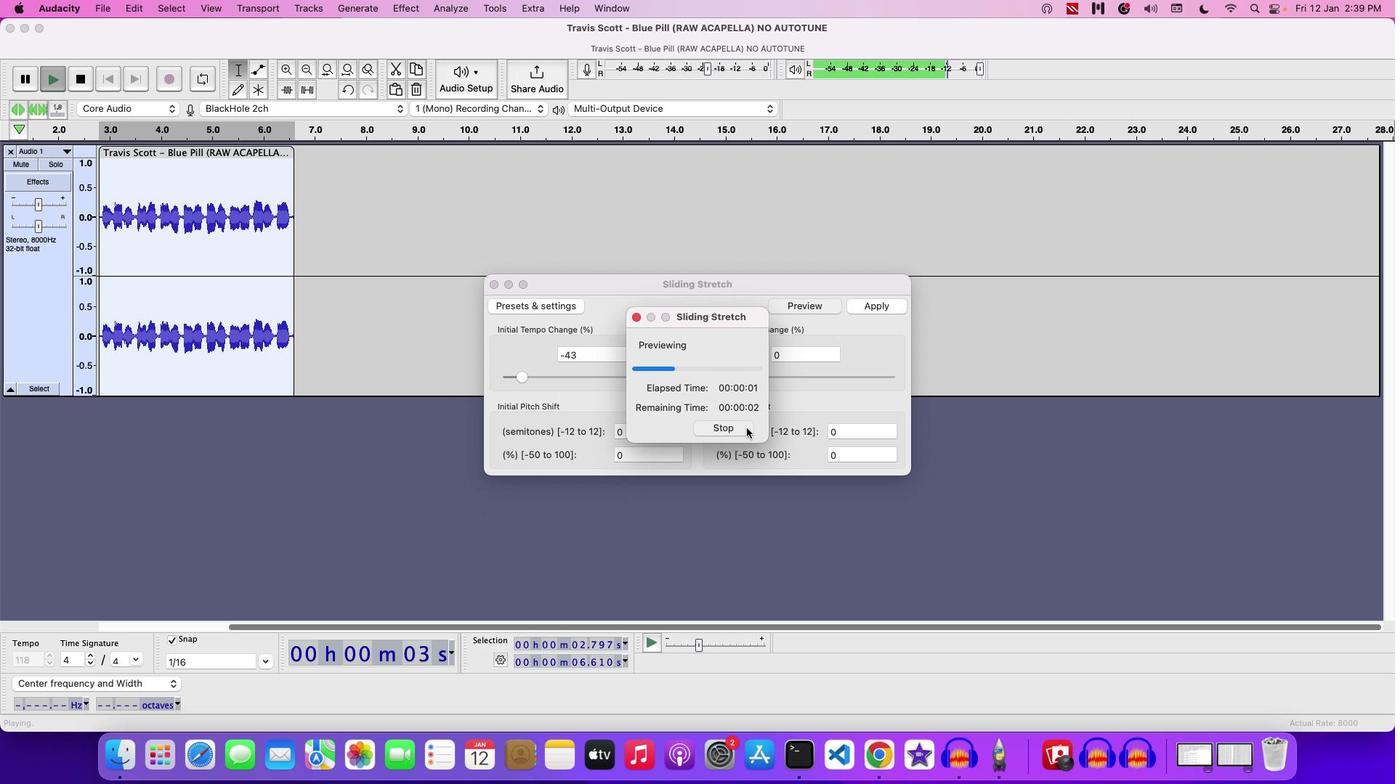
Action: Mouse moved to (499, 286)
Screenshot: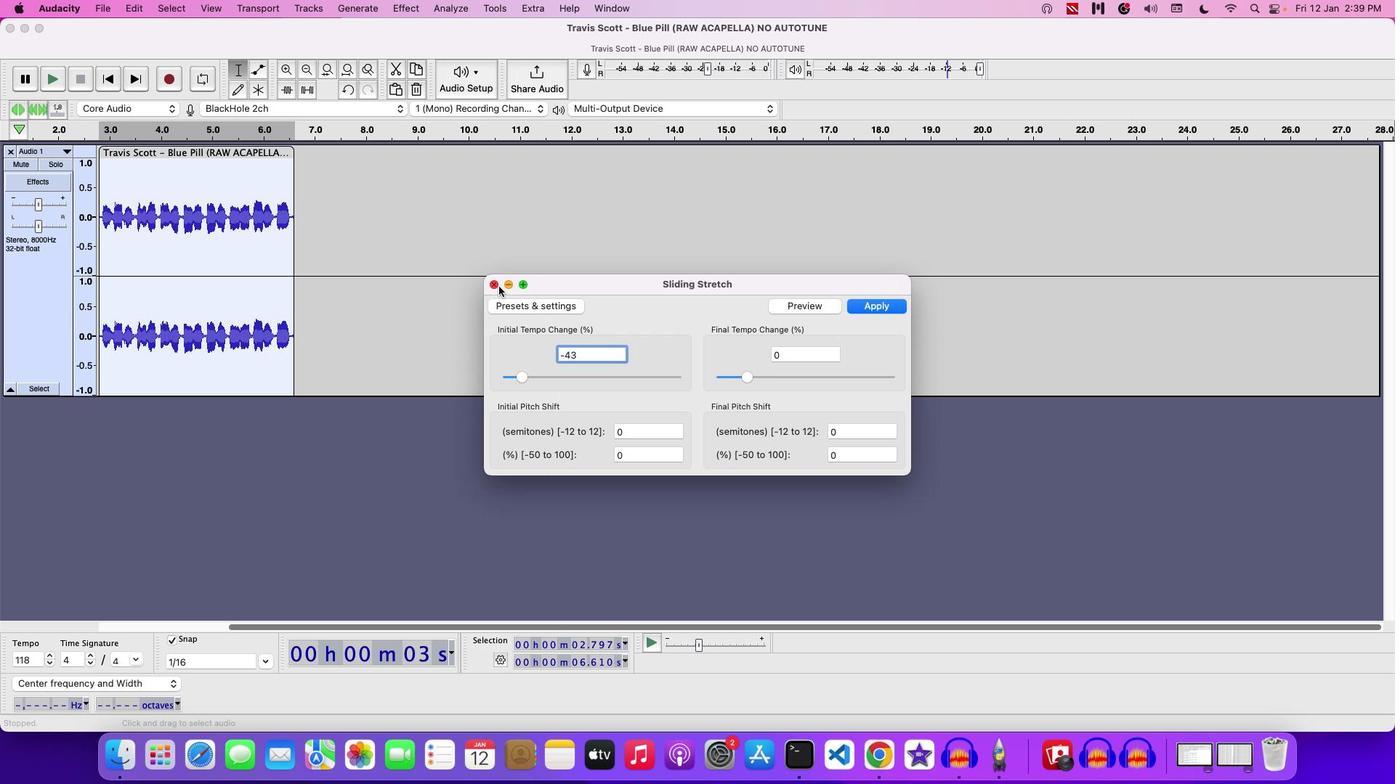 
Action: Mouse pressed left at (499, 286)
Screenshot: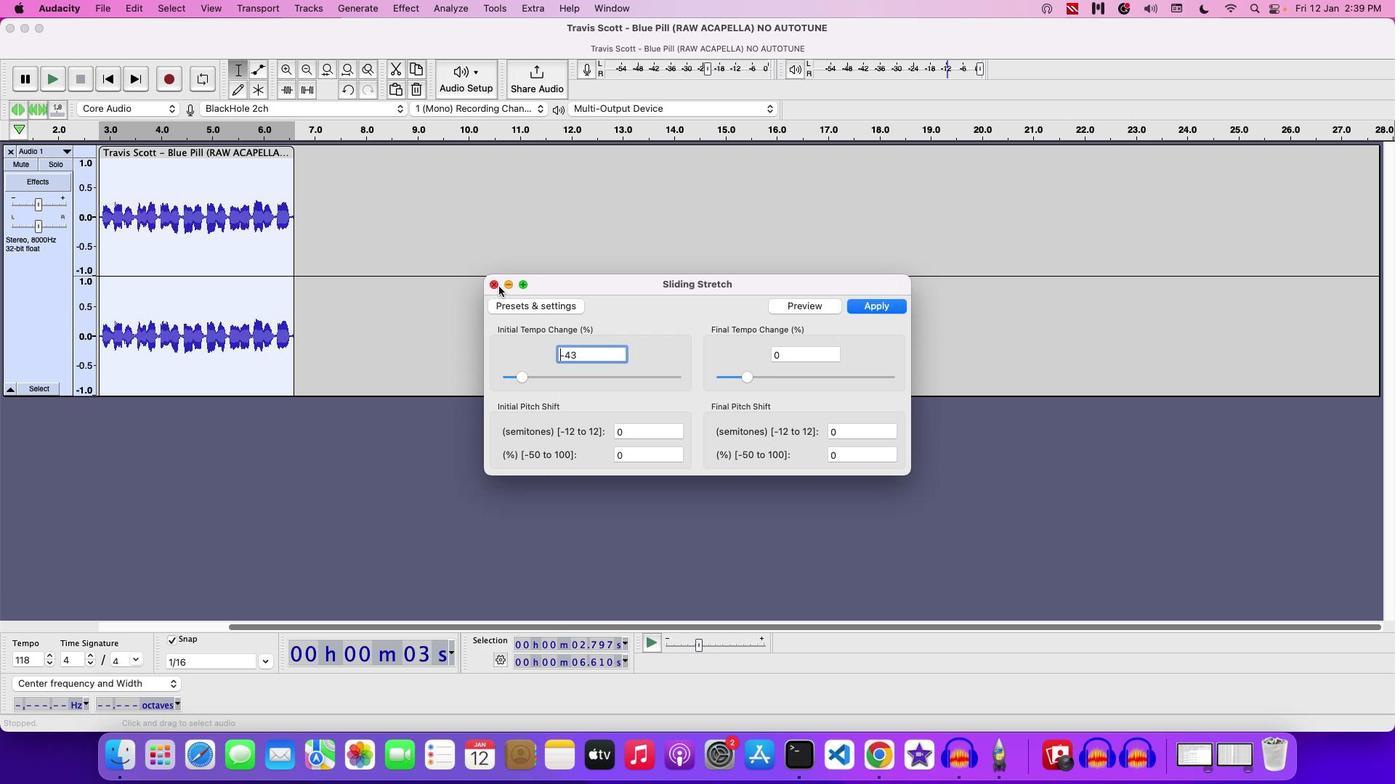 
Action: Mouse moved to (491, 287)
Screenshot: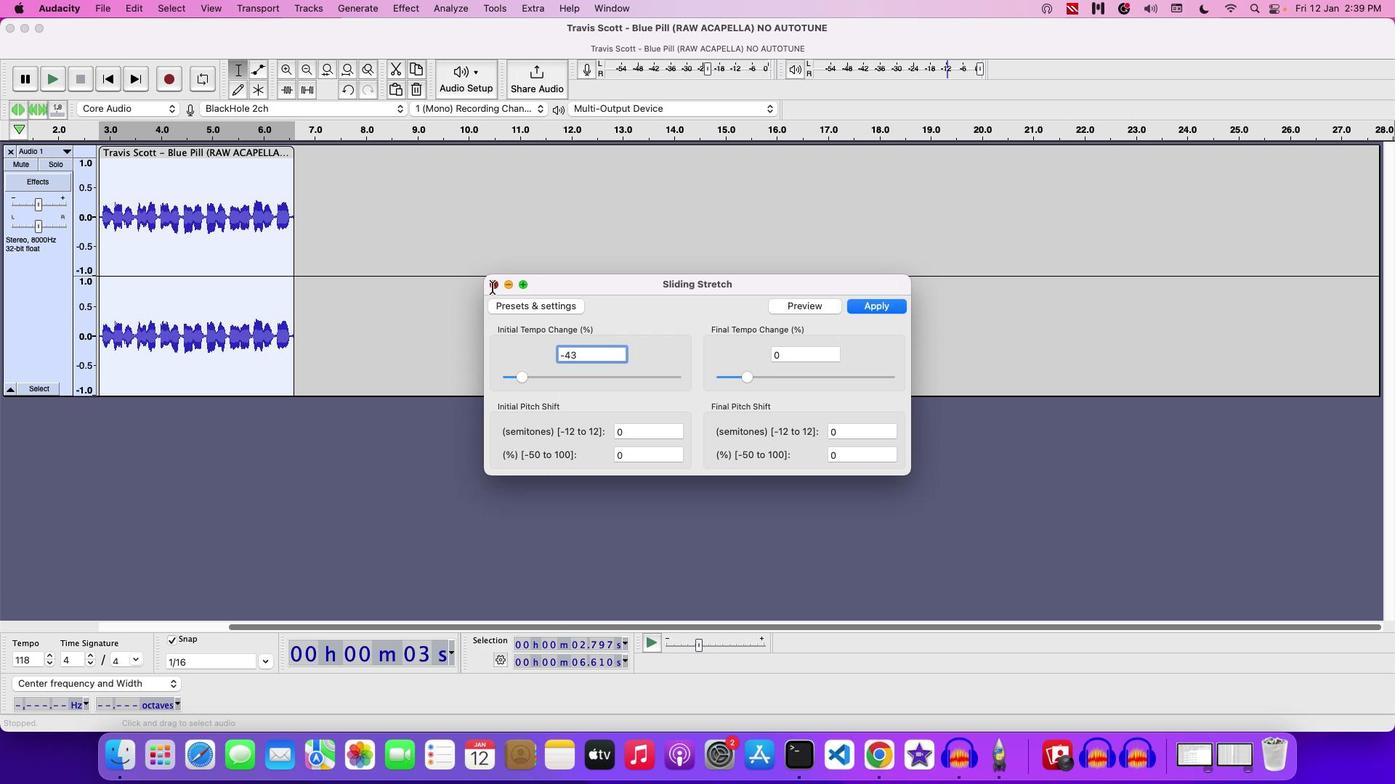
Action: Mouse pressed left at (491, 287)
Screenshot: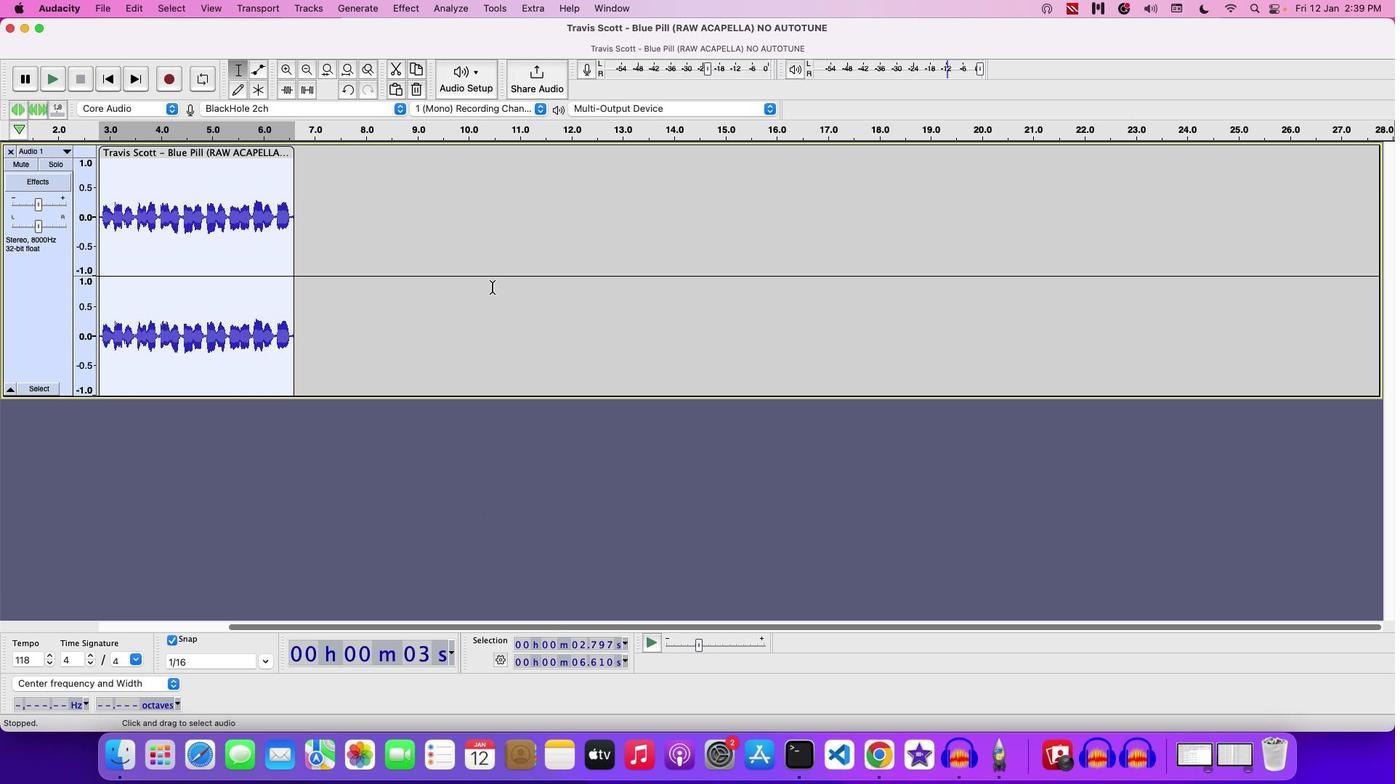 
Action: Mouse moved to (211, 246)
Screenshot: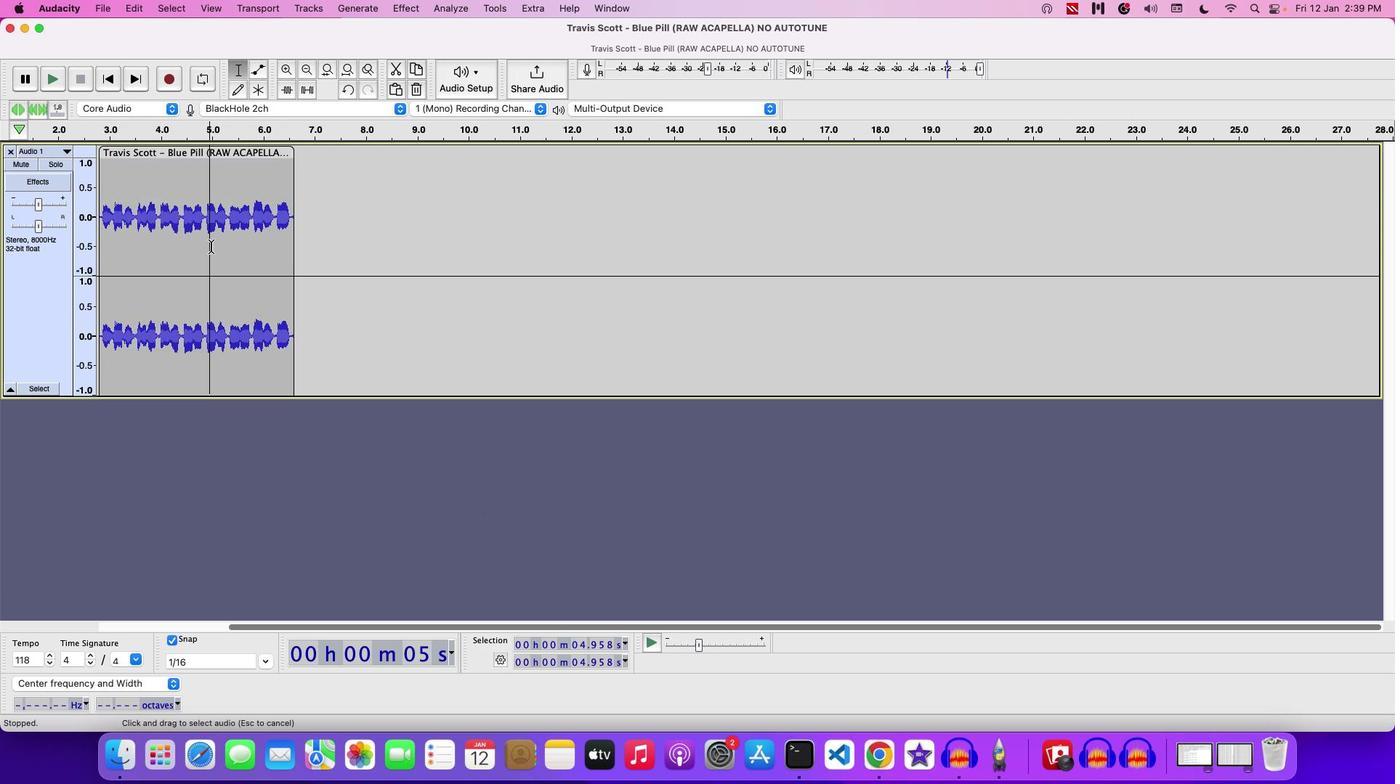 
Action: Mouse pressed left at (211, 246)
Screenshot: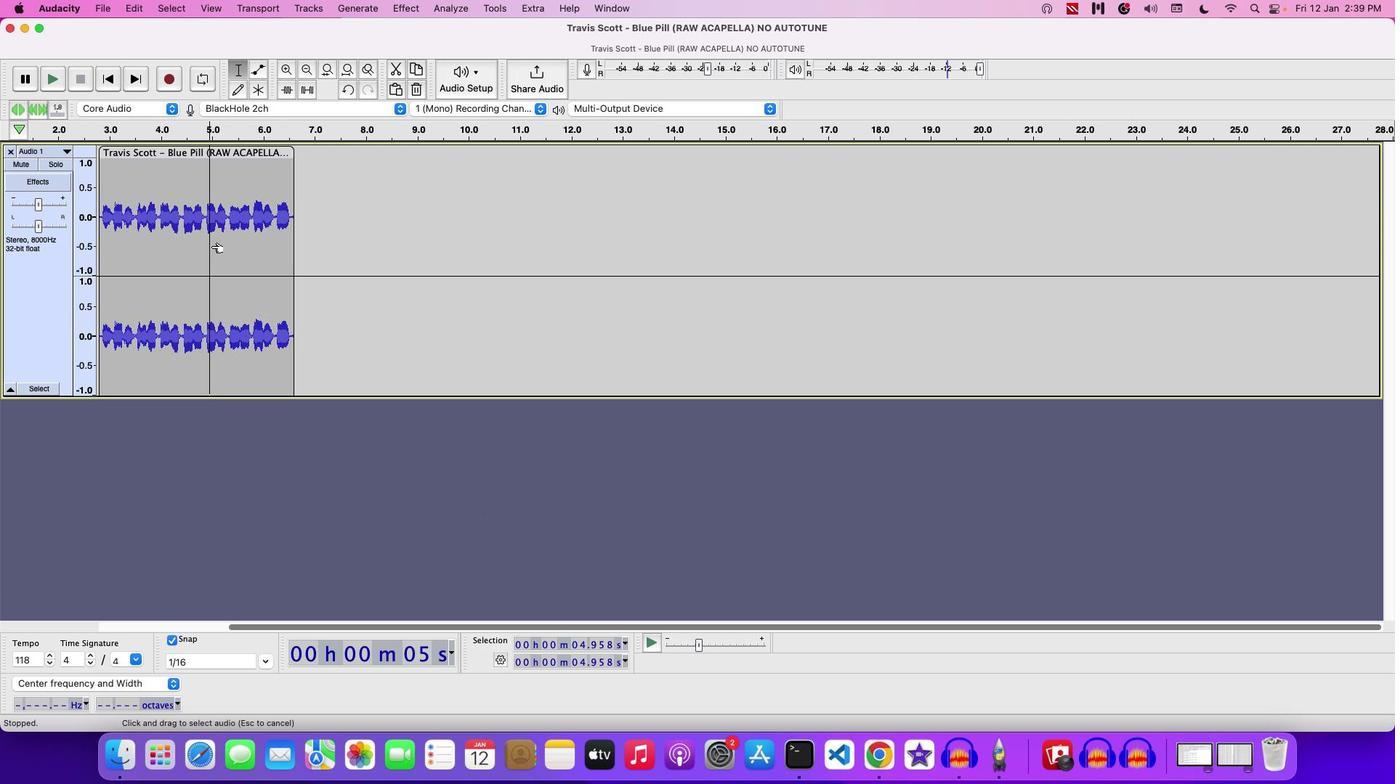 
Action: Mouse pressed left at (211, 246)
Screenshot: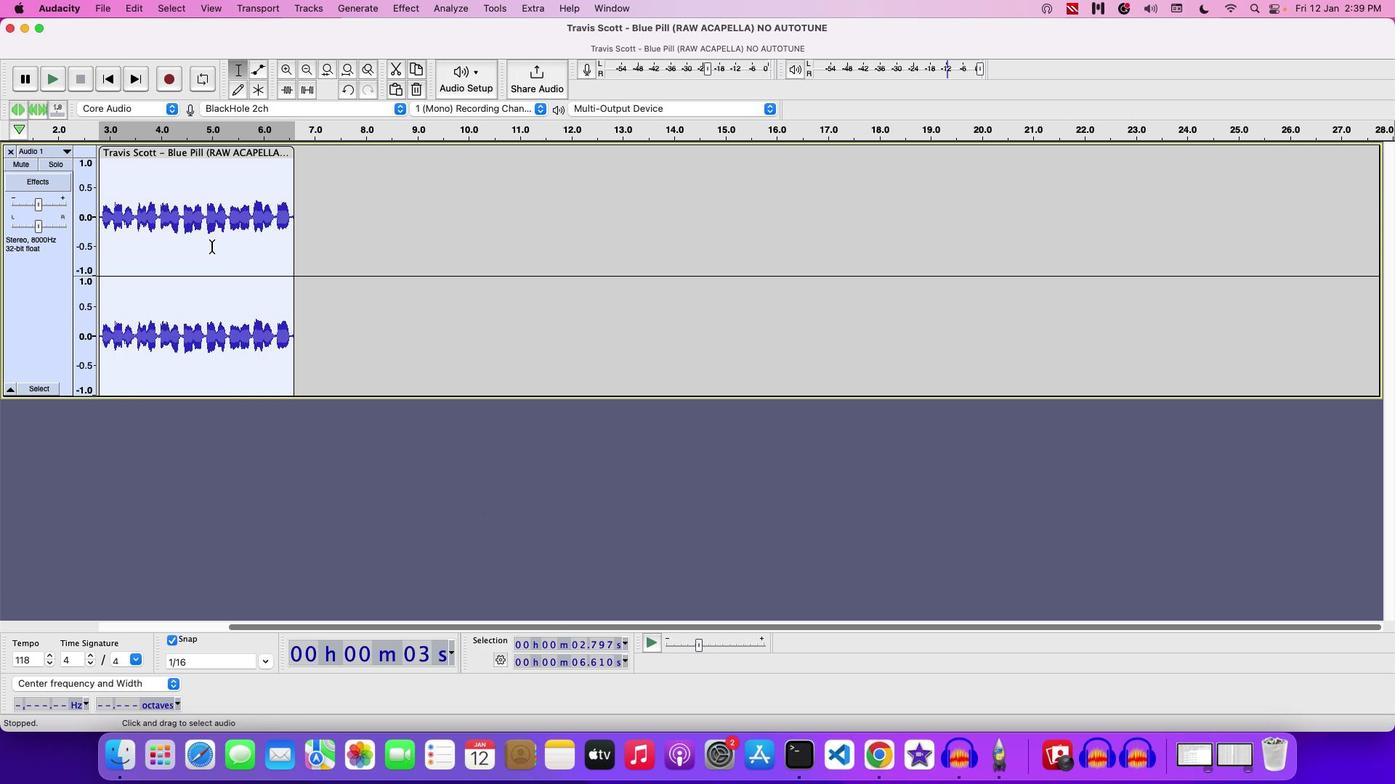 
Action: Mouse moved to (214, 246)
Screenshot: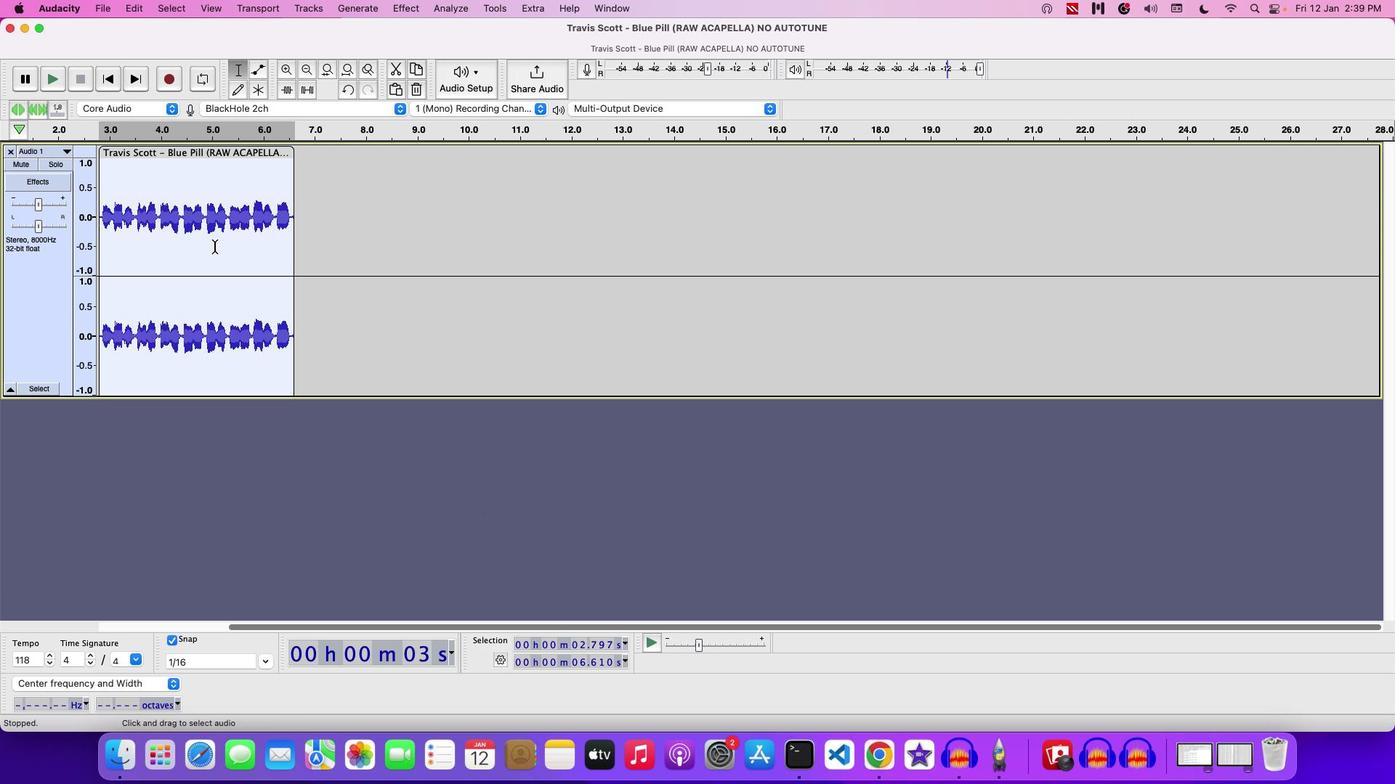 
Action: Key pressed Key.cmd
Screenshot: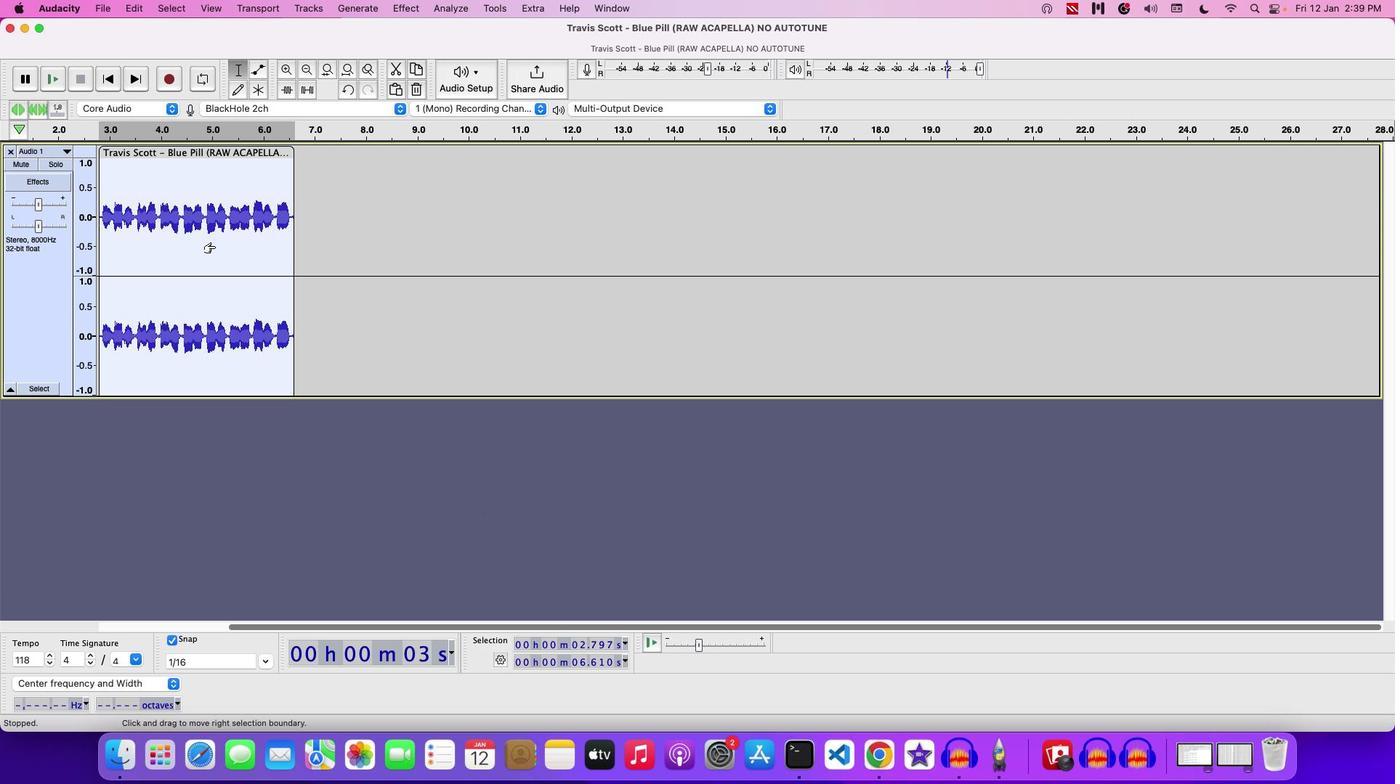 
Action: Mouse moved to (215, 246)
Screenshot: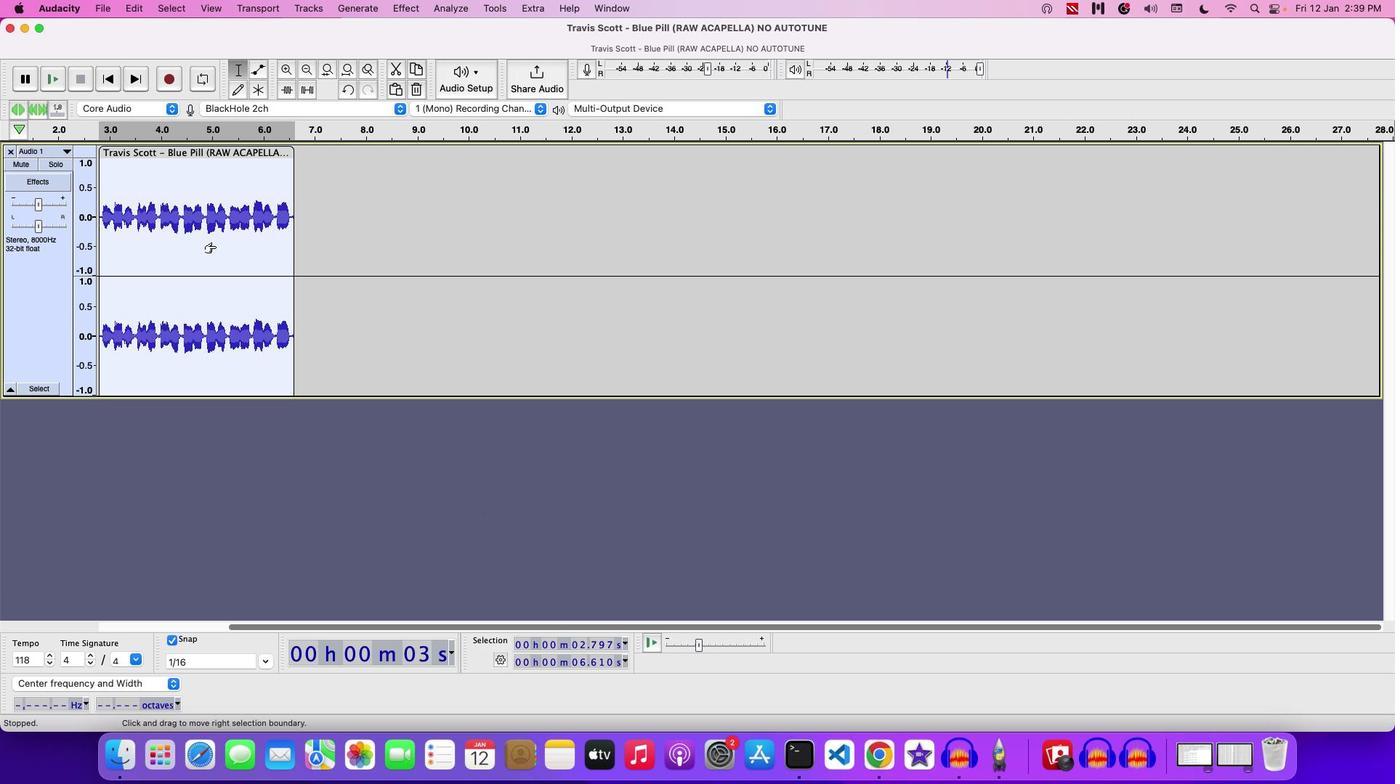 
Action: Key pressed 'c'
Screenshot: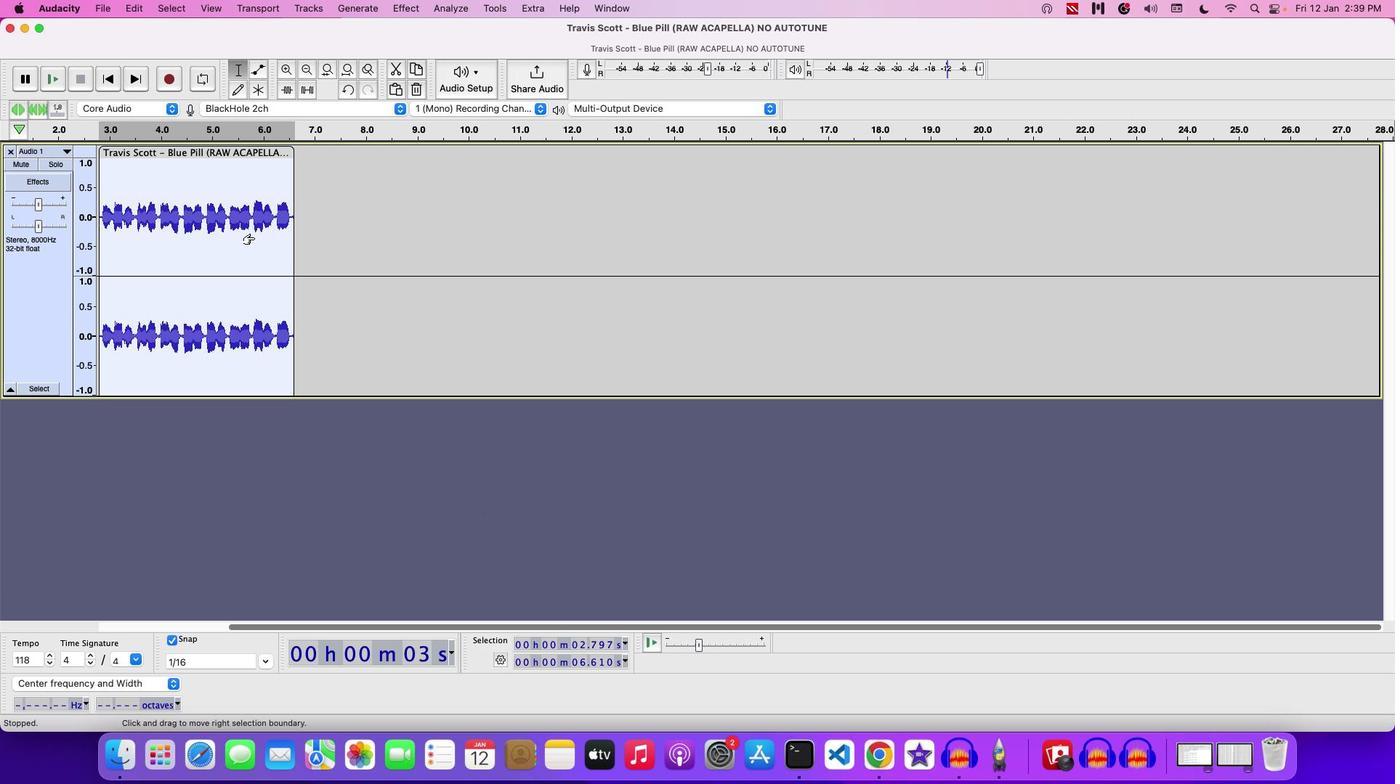 
Action: Mouse moved to (316, 209)
Screenshot: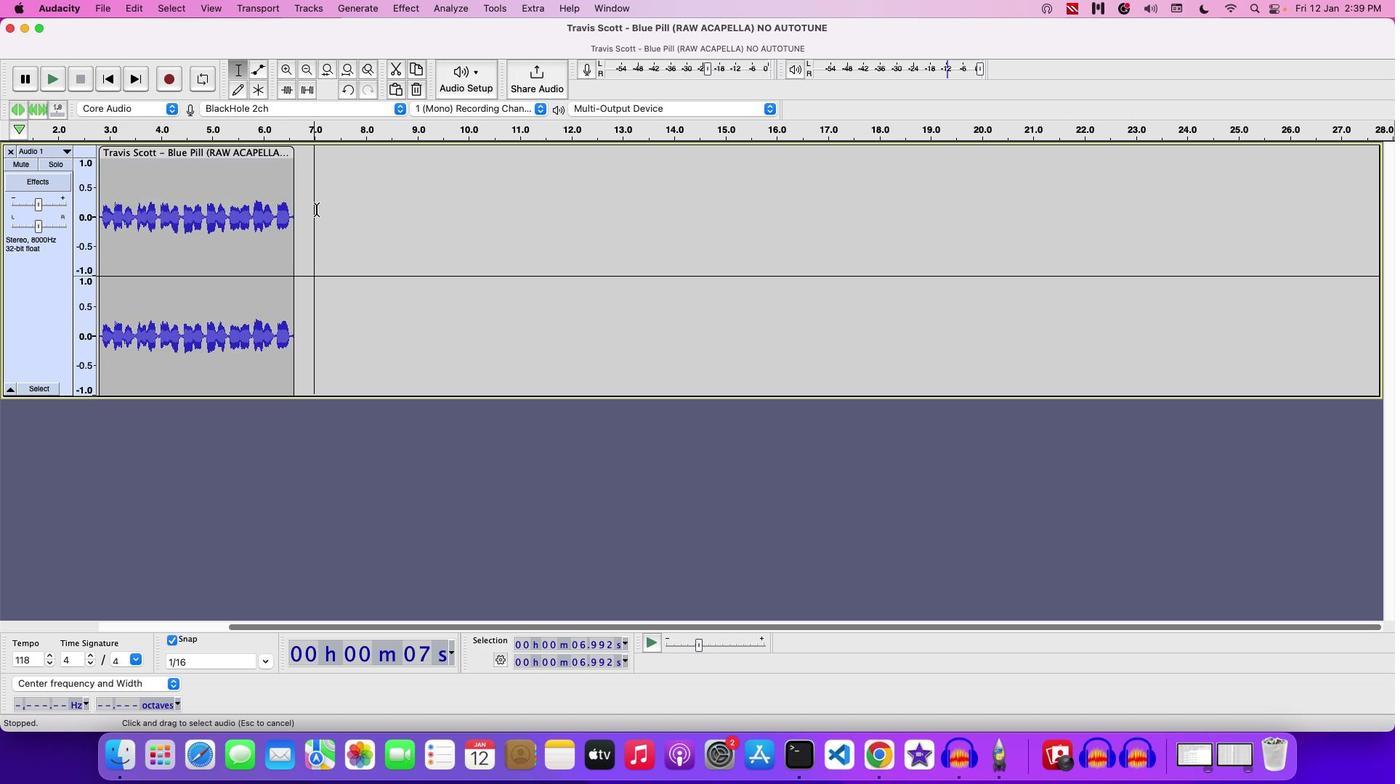 
Action: Mouse pressed left at (316, 209)
Screenshot: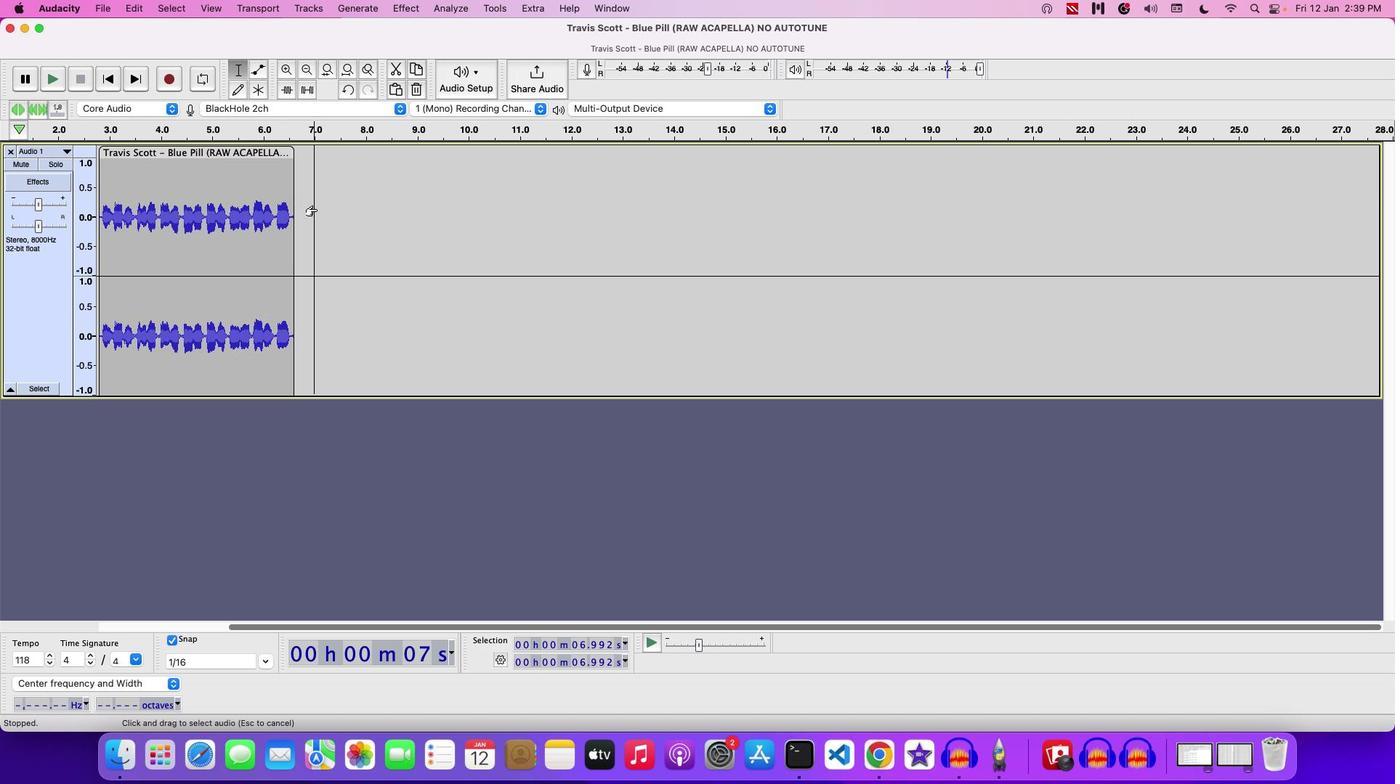 
Action: Key pressed Key.cmd'v'
Screenshot: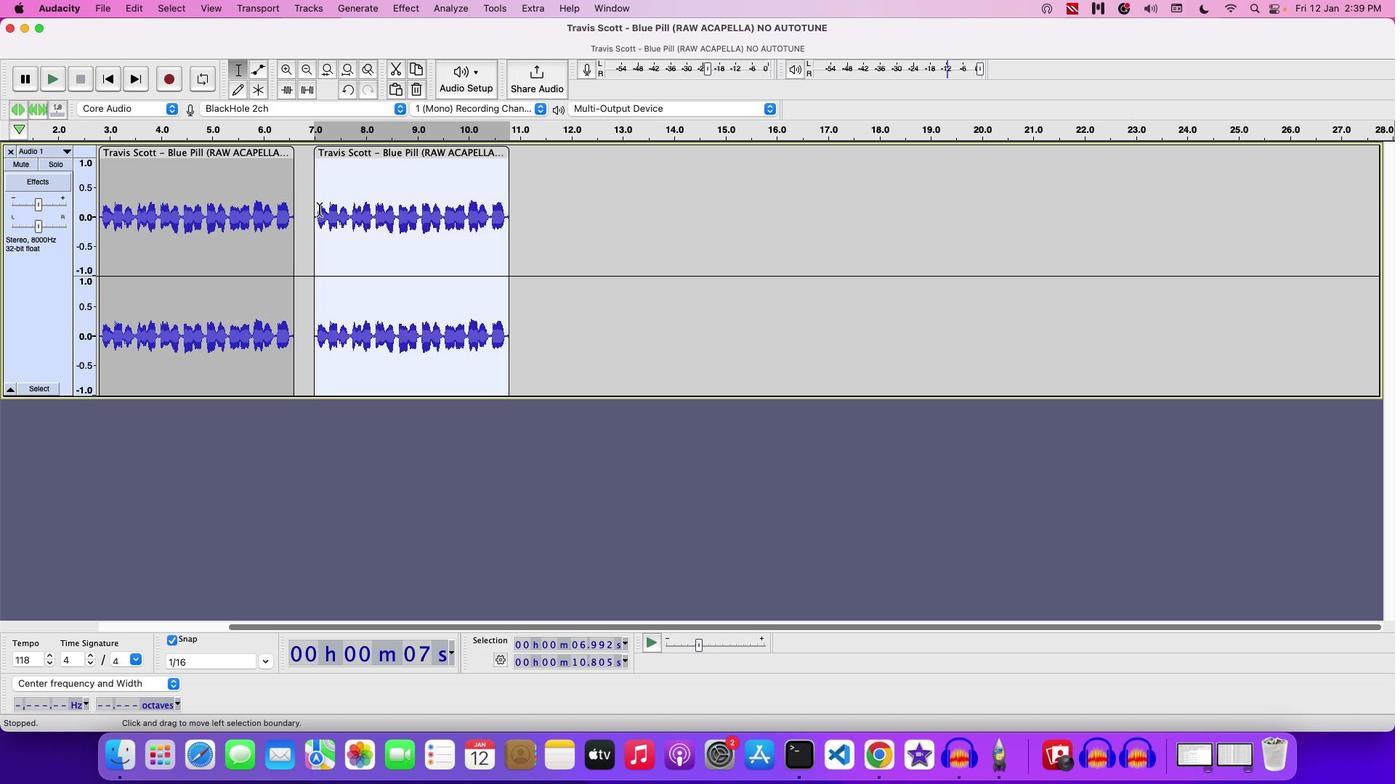 
Action: Mouse moved to (427, 151)
Screenshot: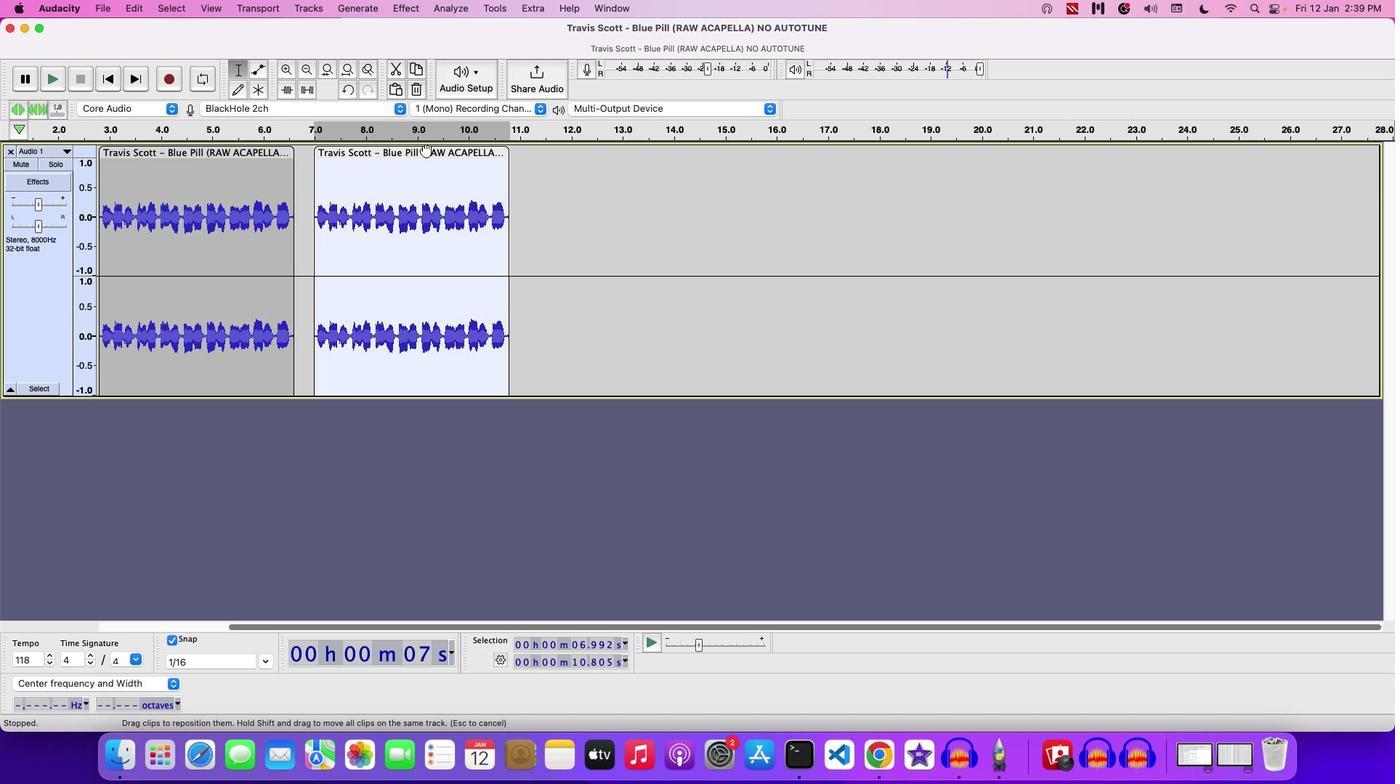 
Action: Mouse pressed left at (427, 151)
Screenshot: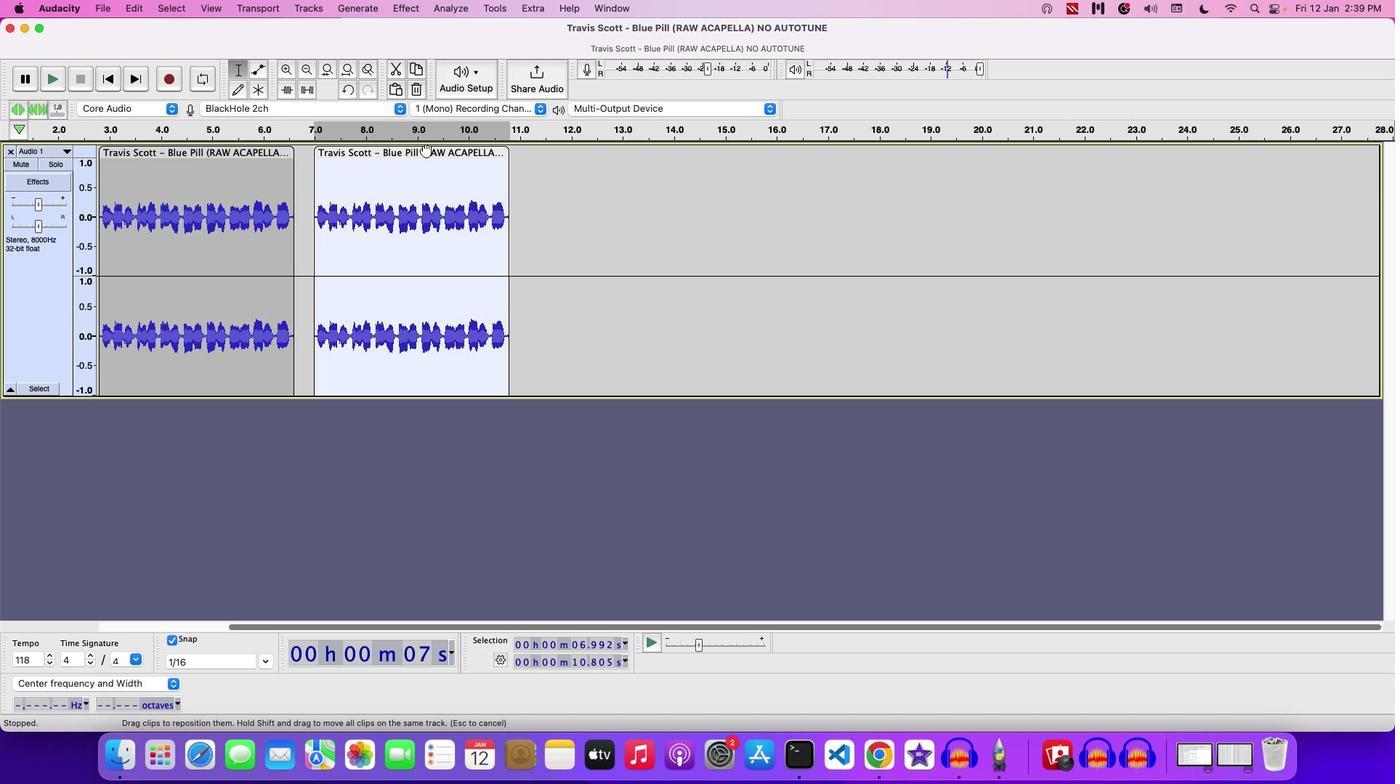 
Action: Mouse moved to (213, 205)
Screenshot: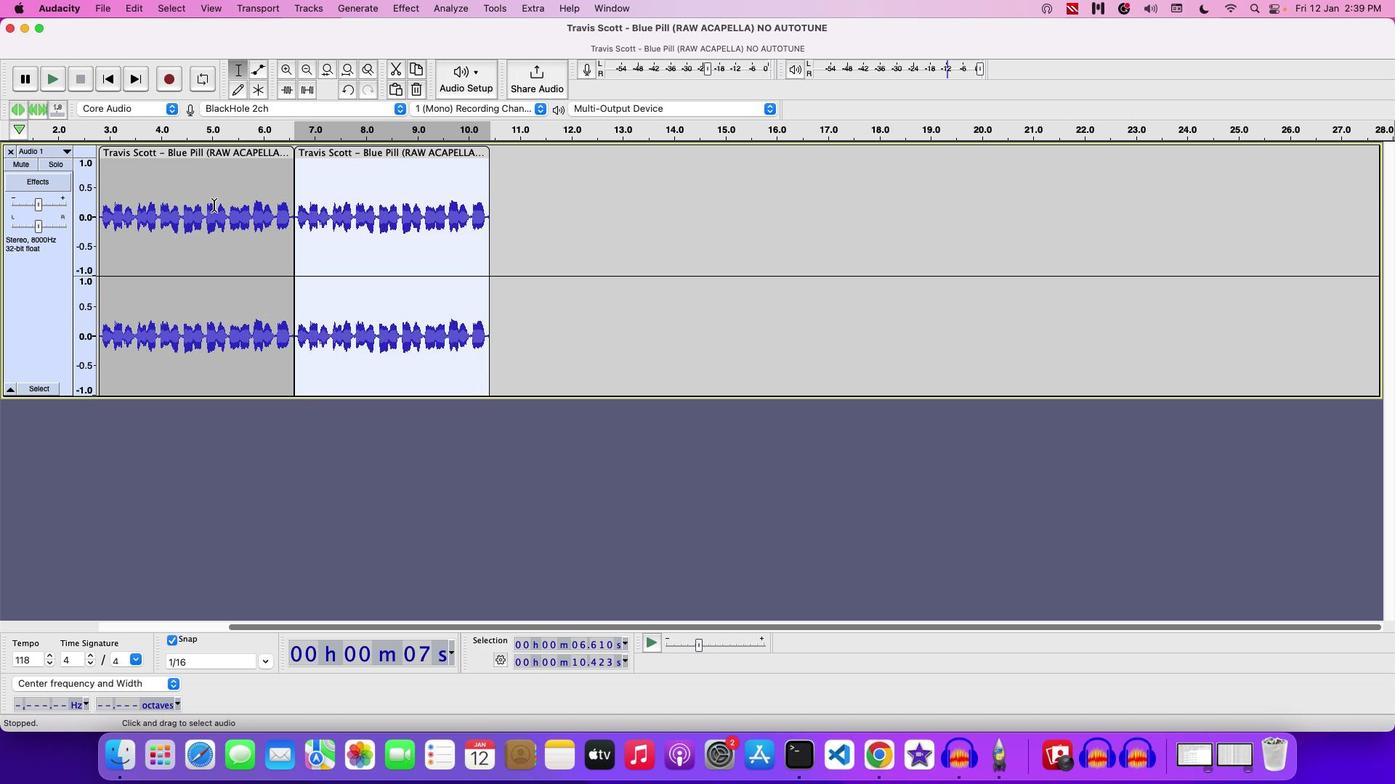 
Action: Mouse pressed left at (213, 205)
Screenshot: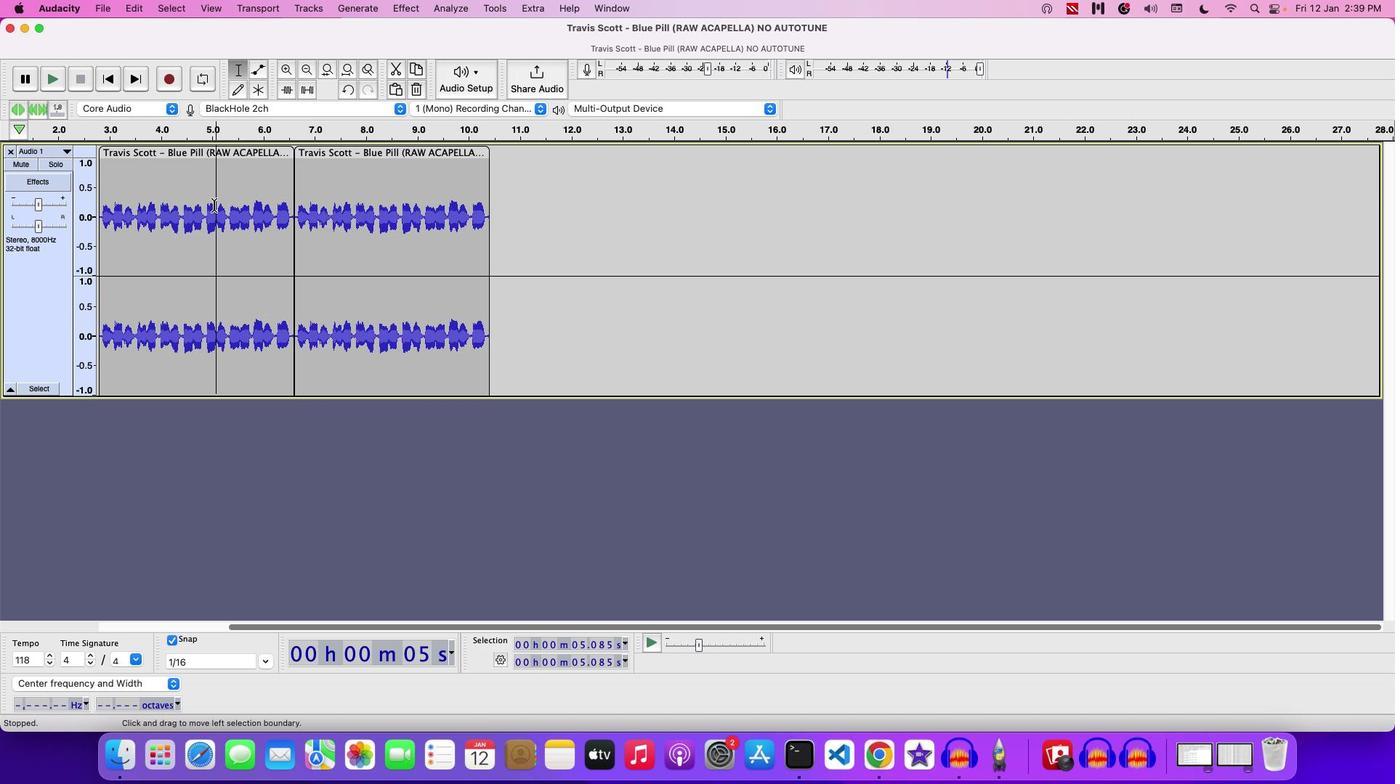 
Action: Mouse pressed left at (213, 205)
Screenshot: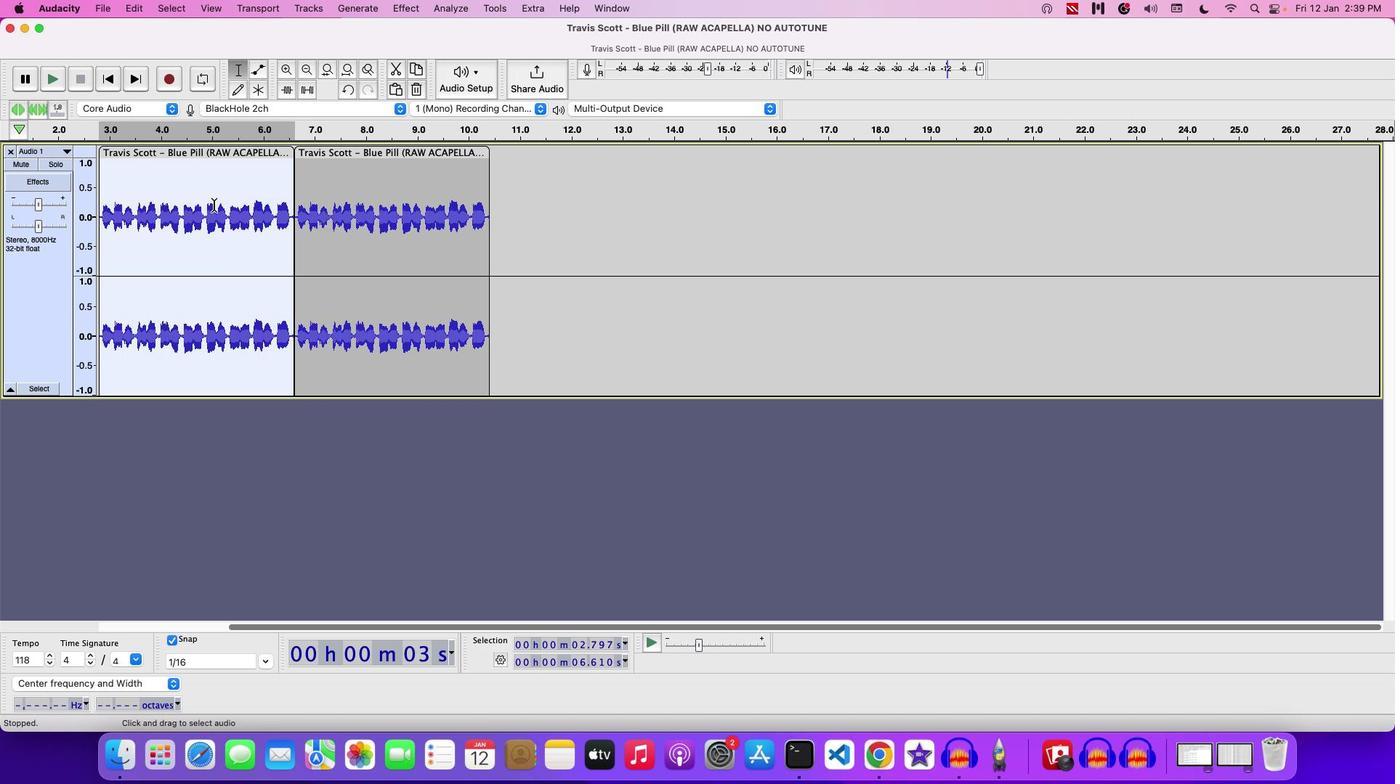 
Action: Mouse moved to (415, 2)
Screenshot: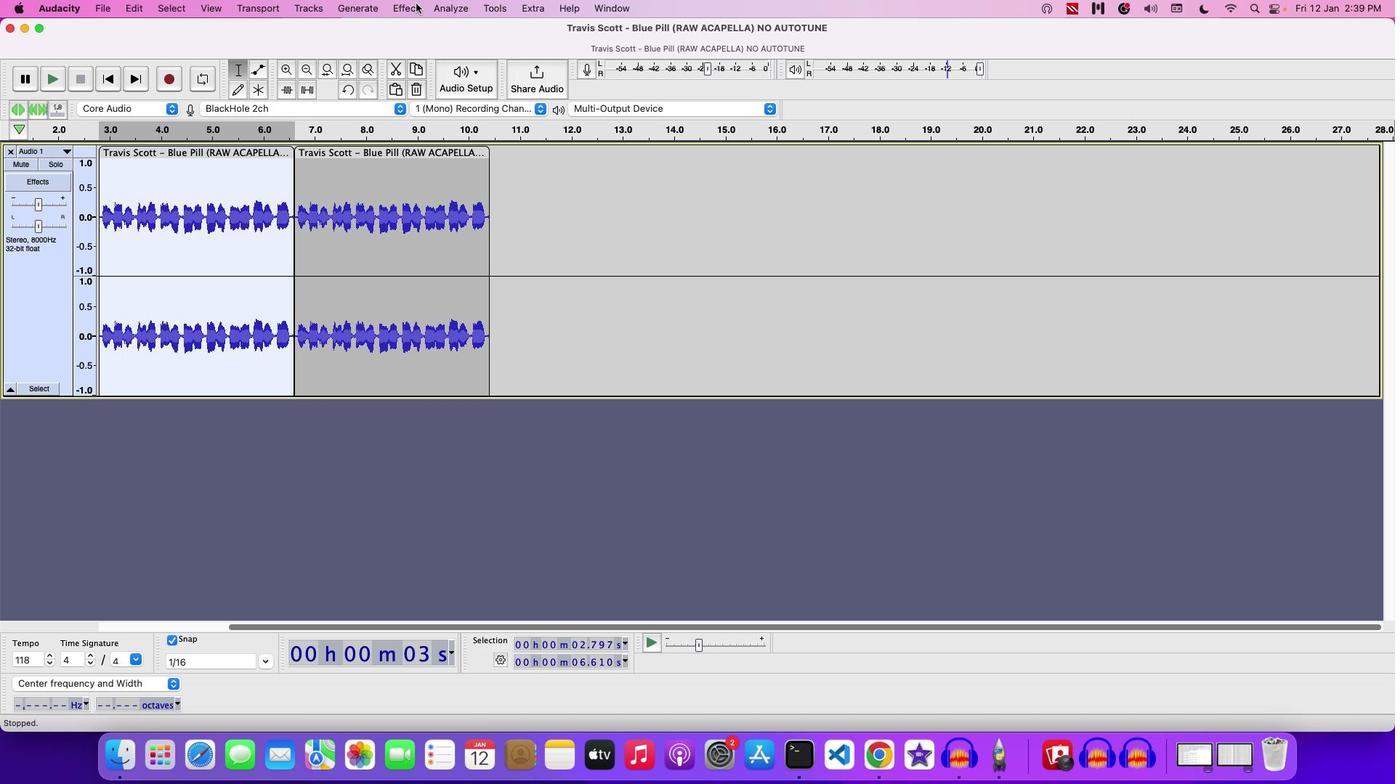 
Action: Mouse pressed left at (415, 2)
Screenshot: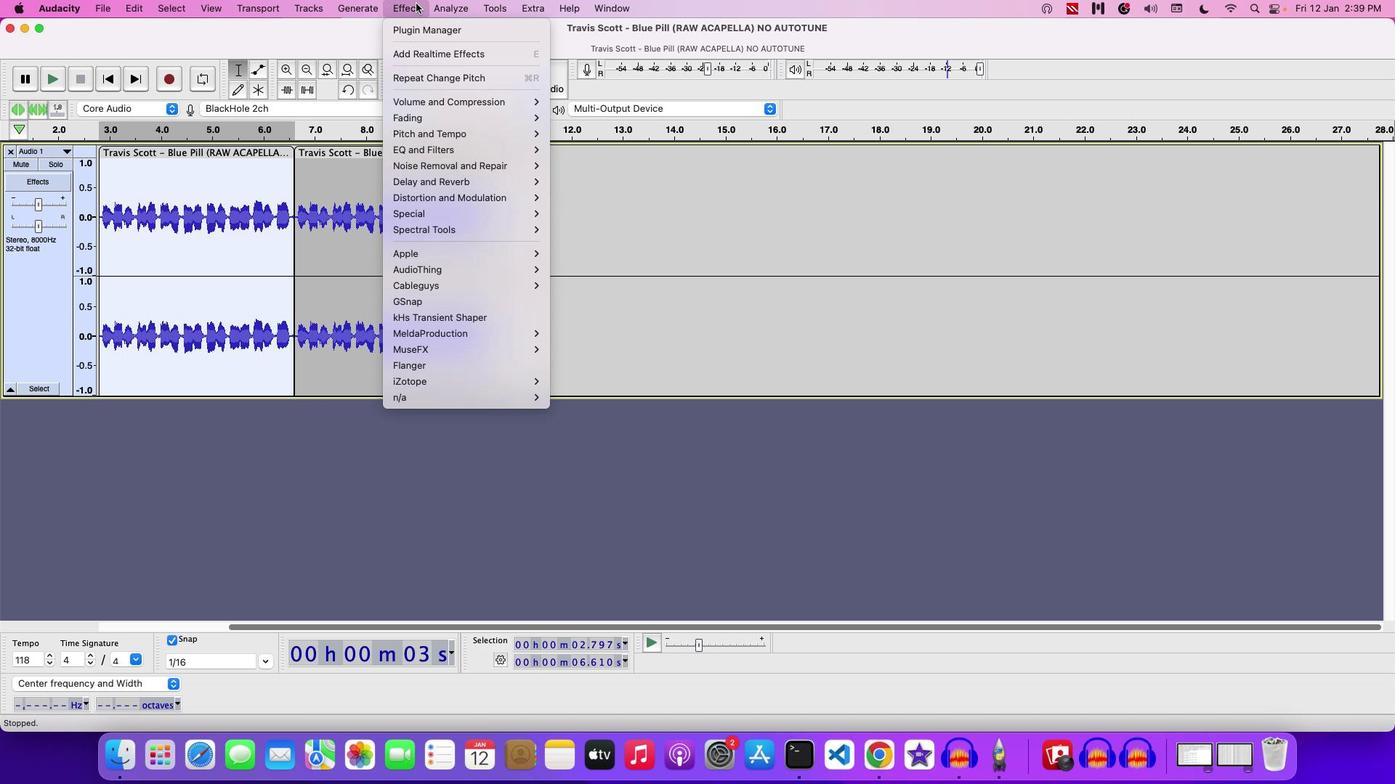
Action: Mouse moved to (554, 340)
Screenshot: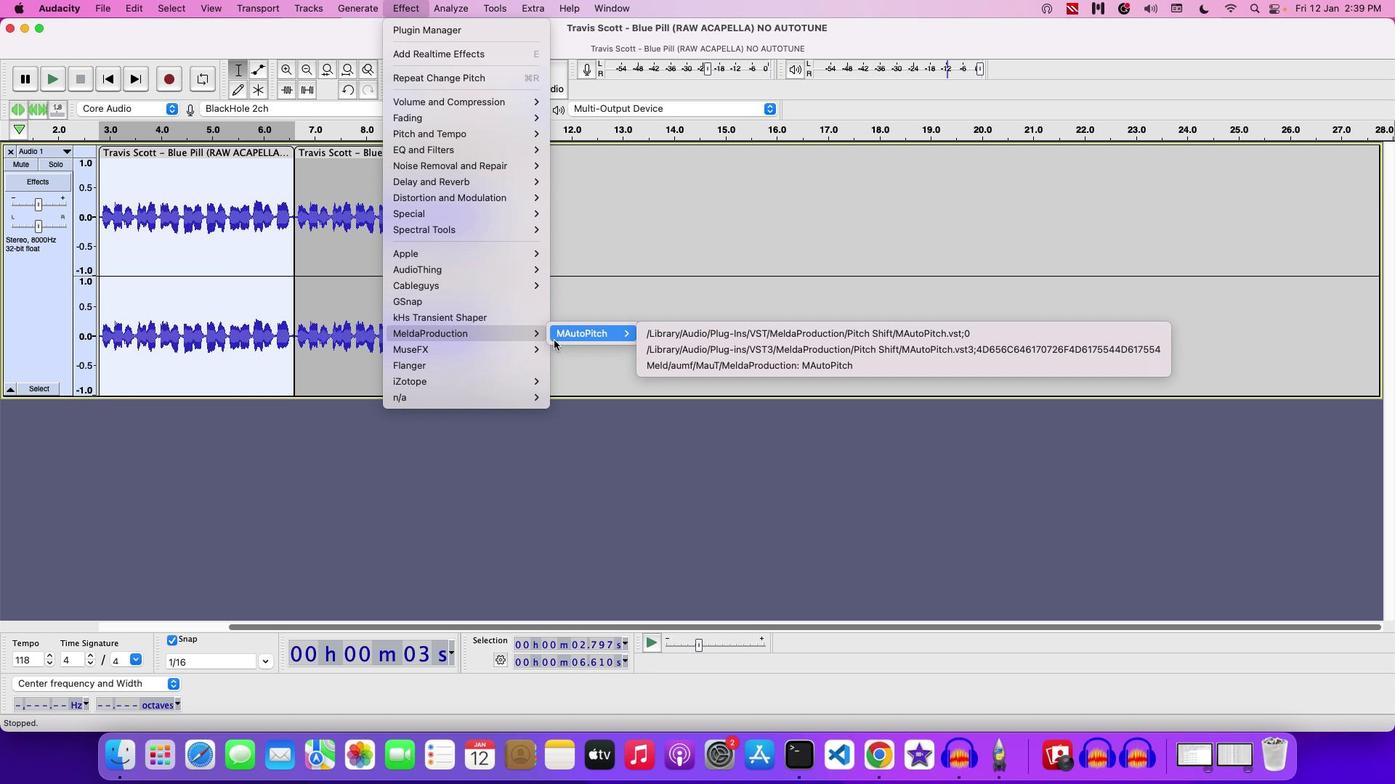 
Action: Mouse pressed left at (554, 340)
Screenshot: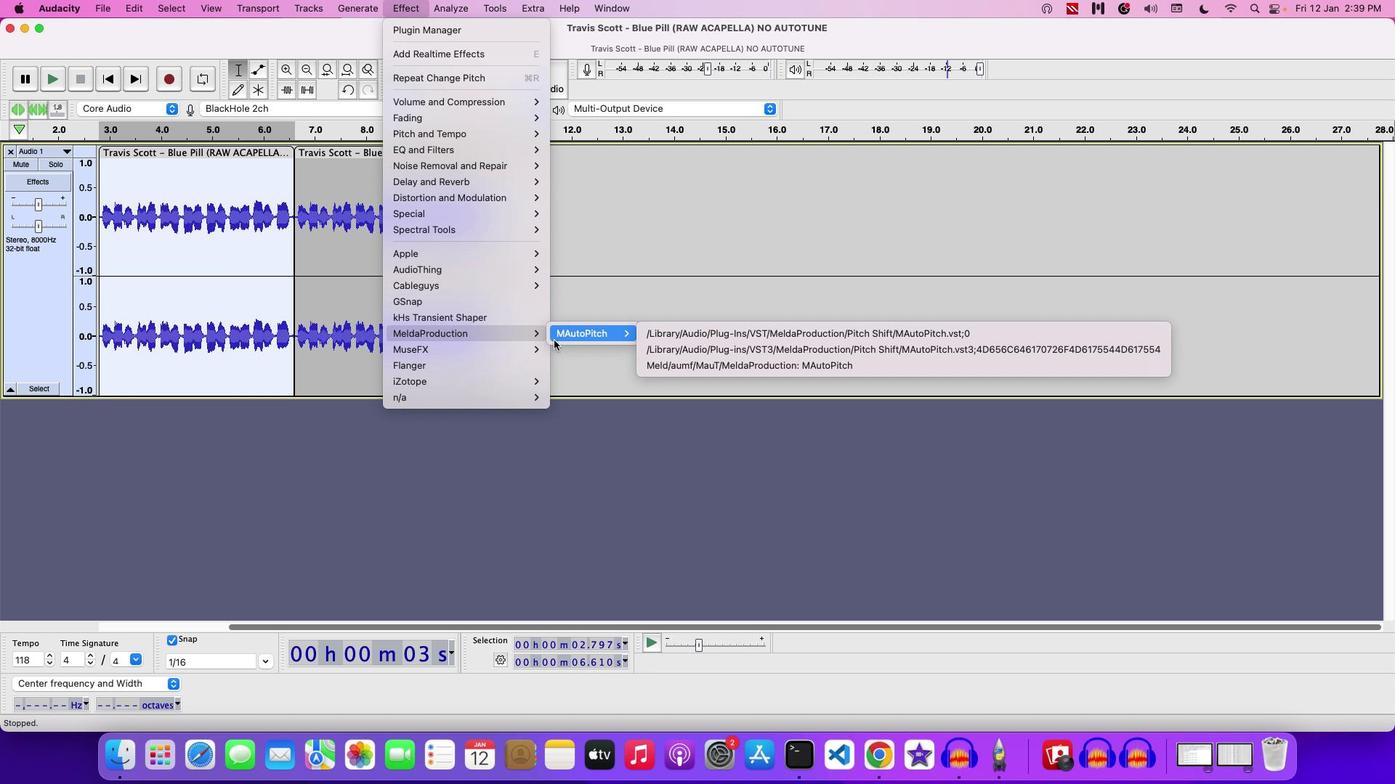 
Action: Mouse moved to (690, 335)
Screenshot: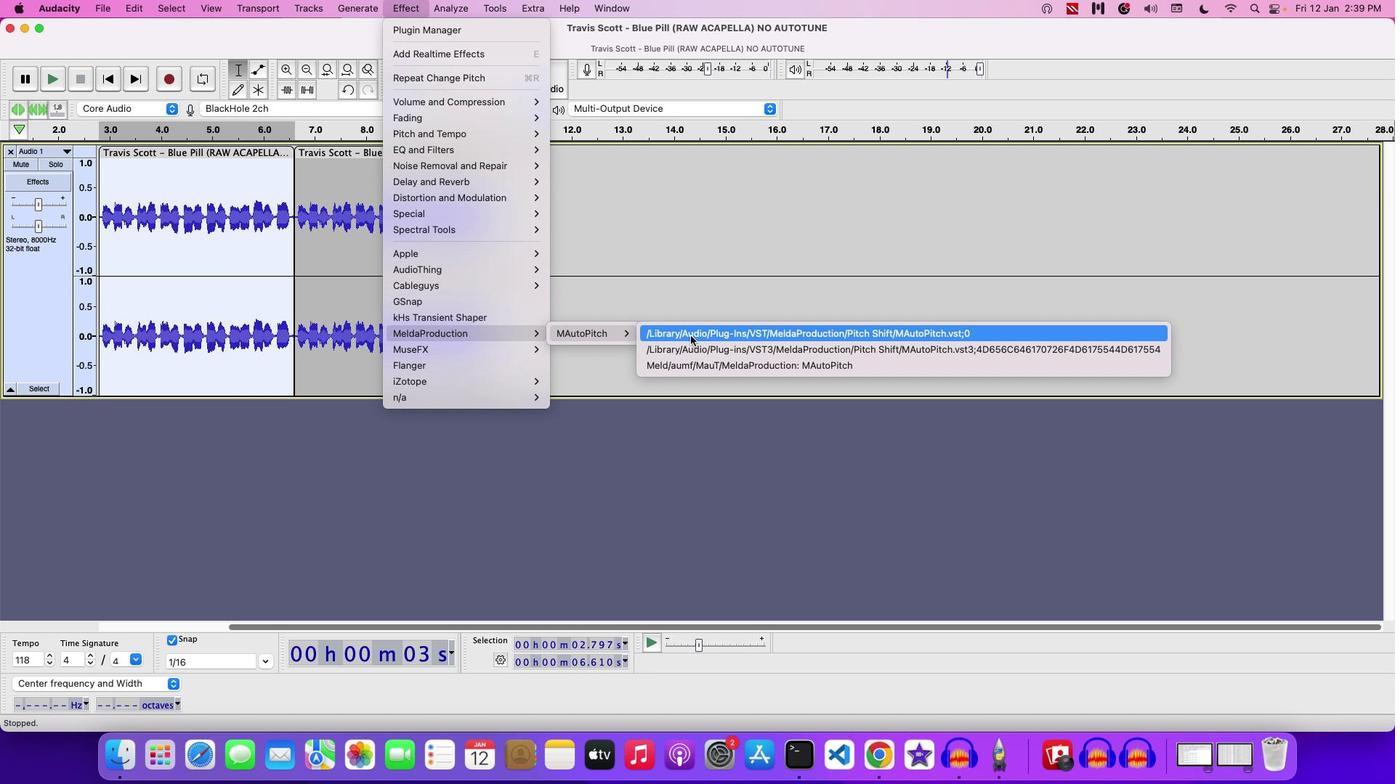 
Action: Mouse pressed left at (690, 335)
Screenshot: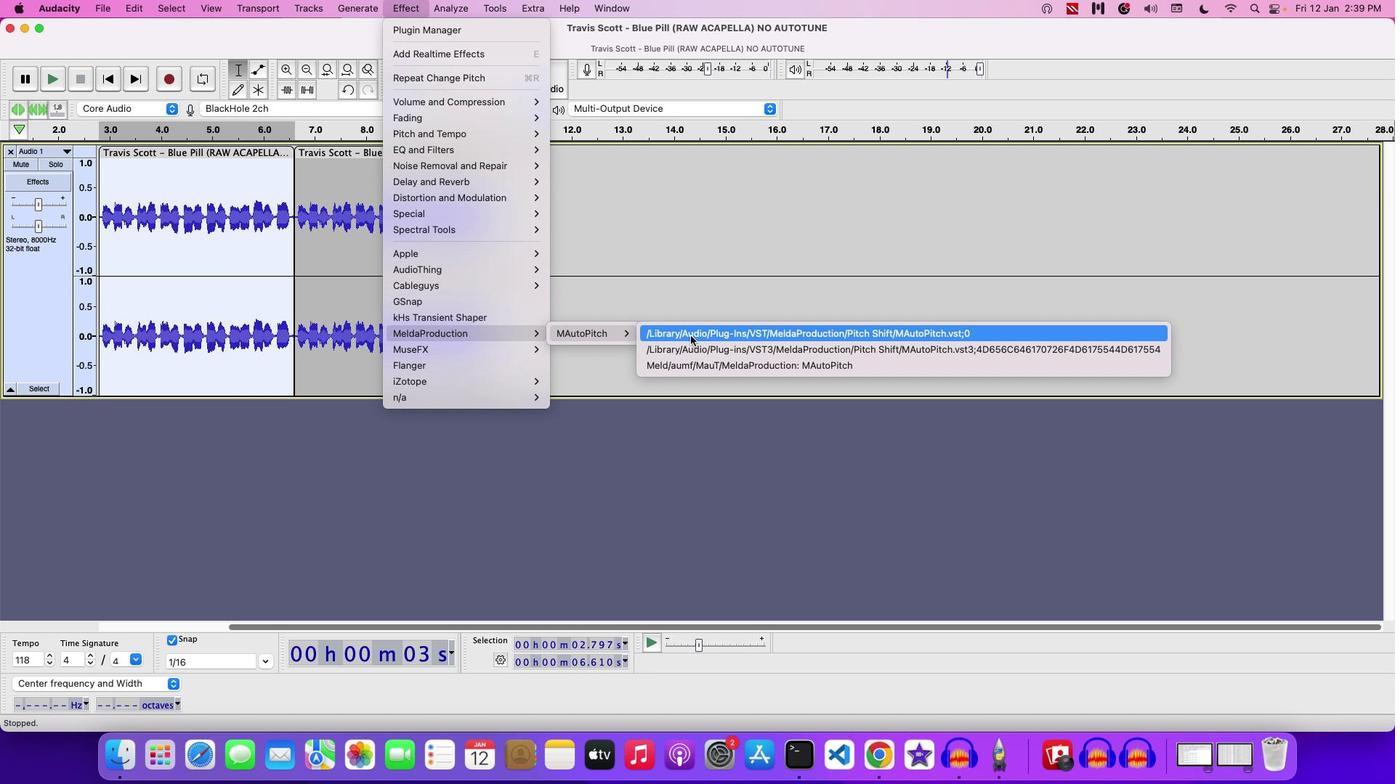 
Action: Mouse moved to (634, 420)
Screenshot: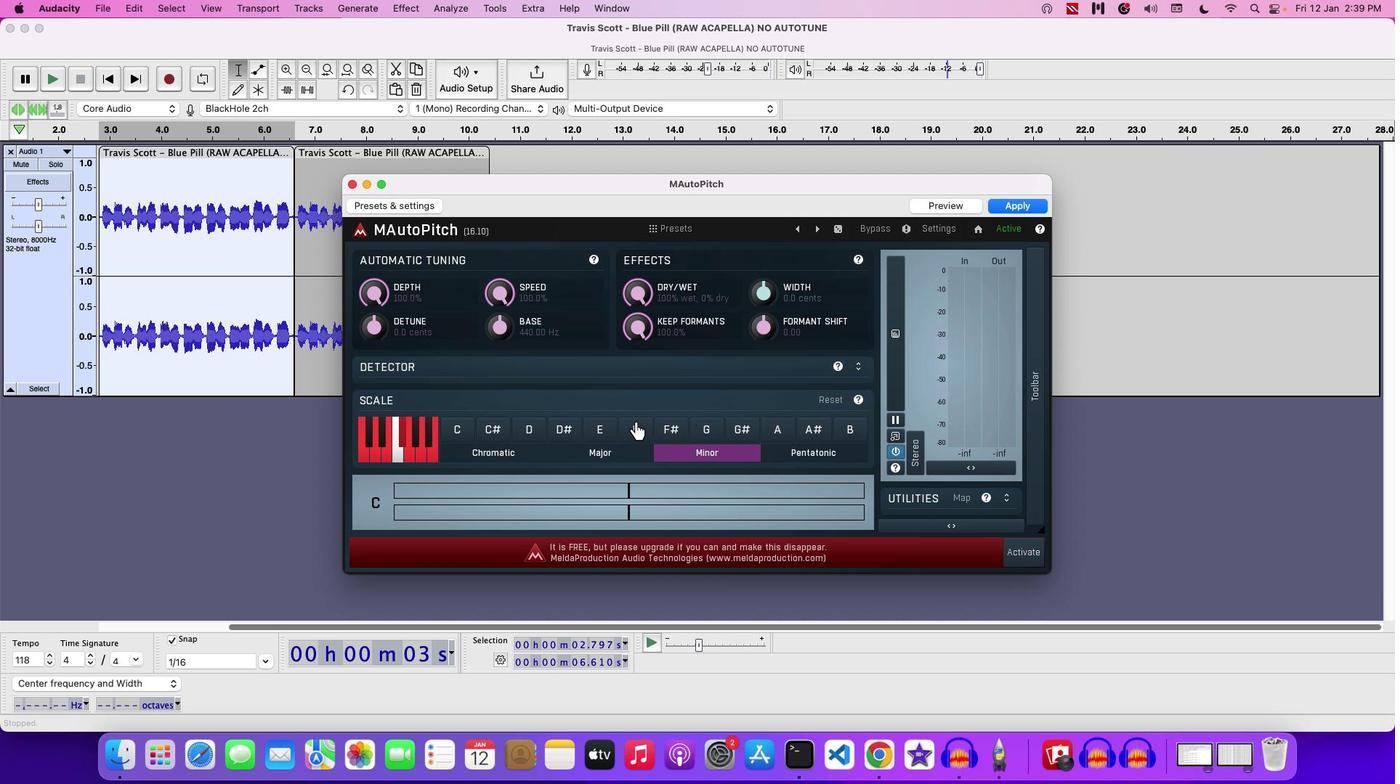 
Action: Mouse pressed left at (634, 420)
Screenshot: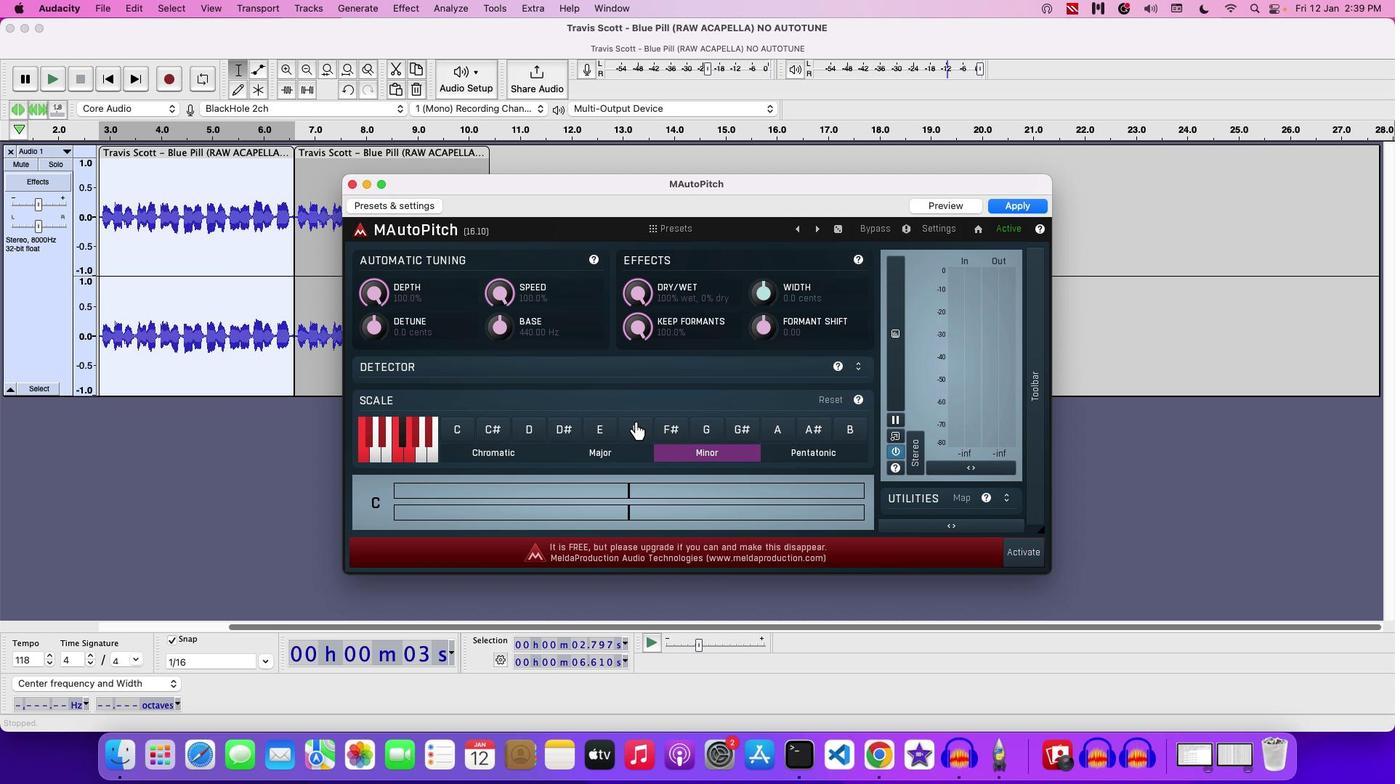 
Action: Mouse moved to (604, 422)
Screenshot: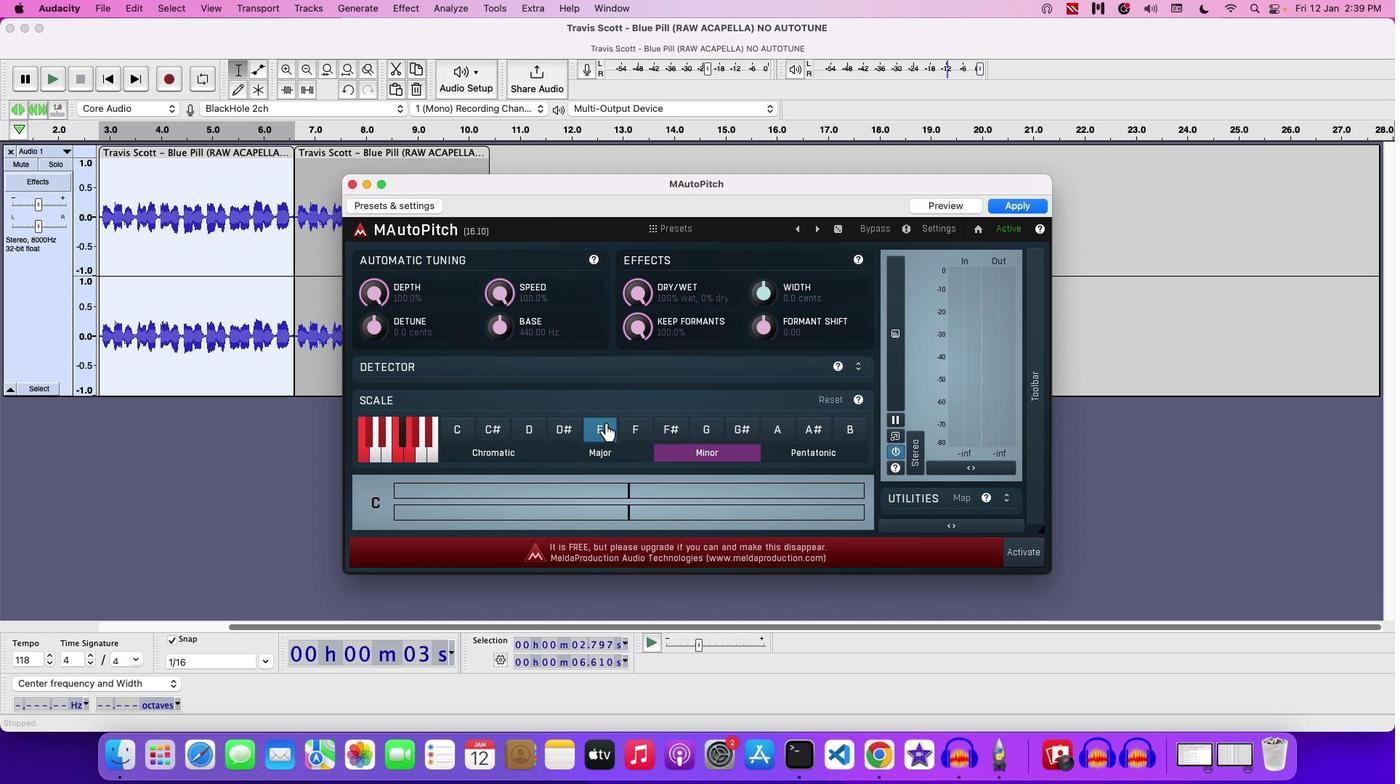 
Action: Mouse pressed left at (604, 422)
Screenshot: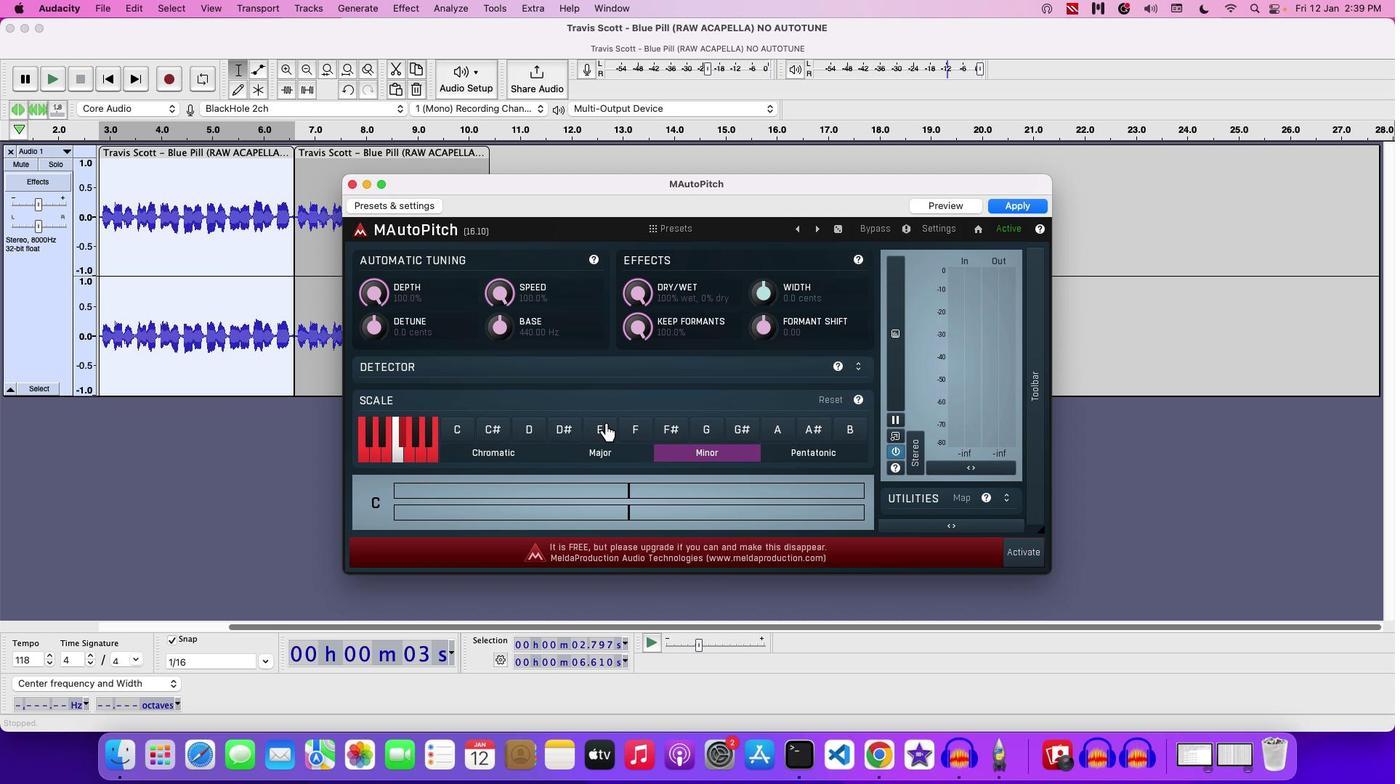 
Action: Mouse moved to (613, 457)
Screenshot: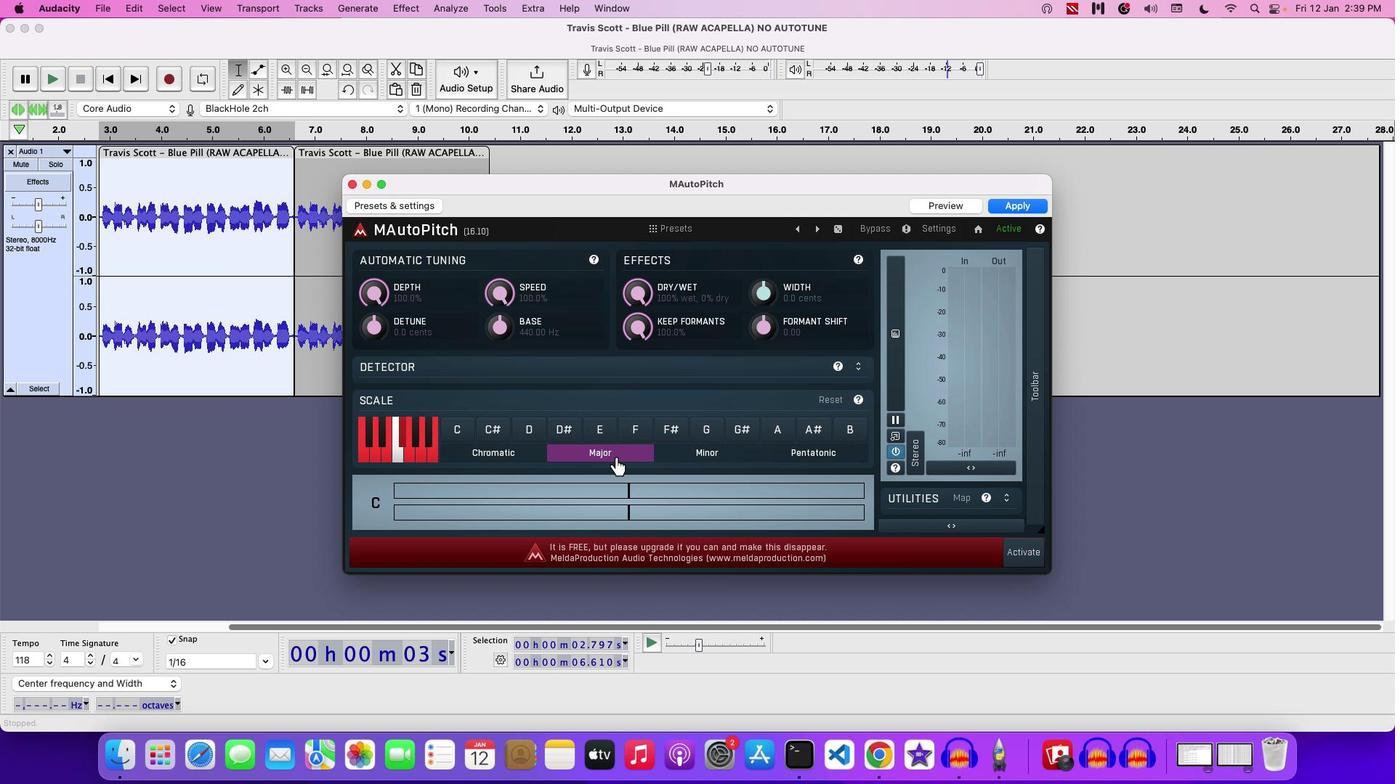 
Action: Mouse pressed left at (613, 457)
Screenshot: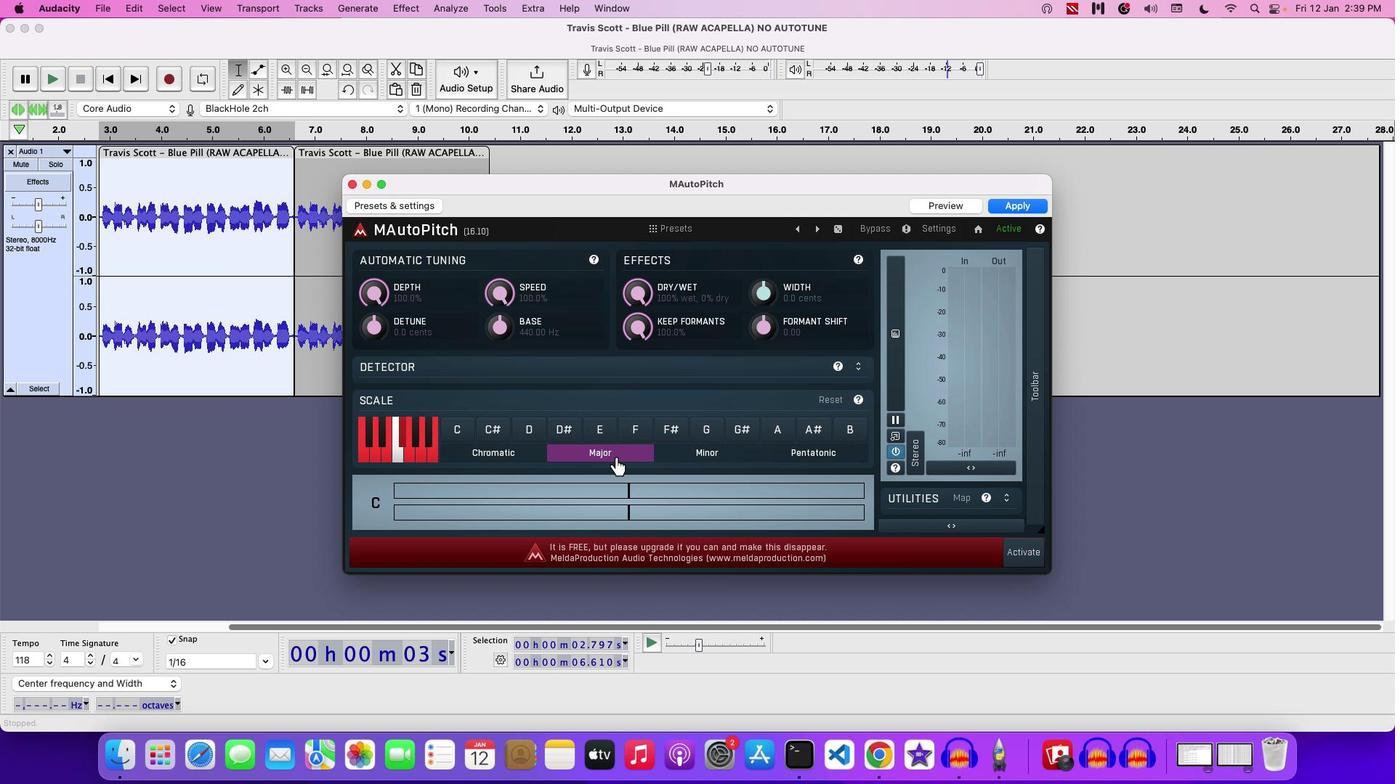 
Action: Mouse moved to (690, 451)
Screenshot: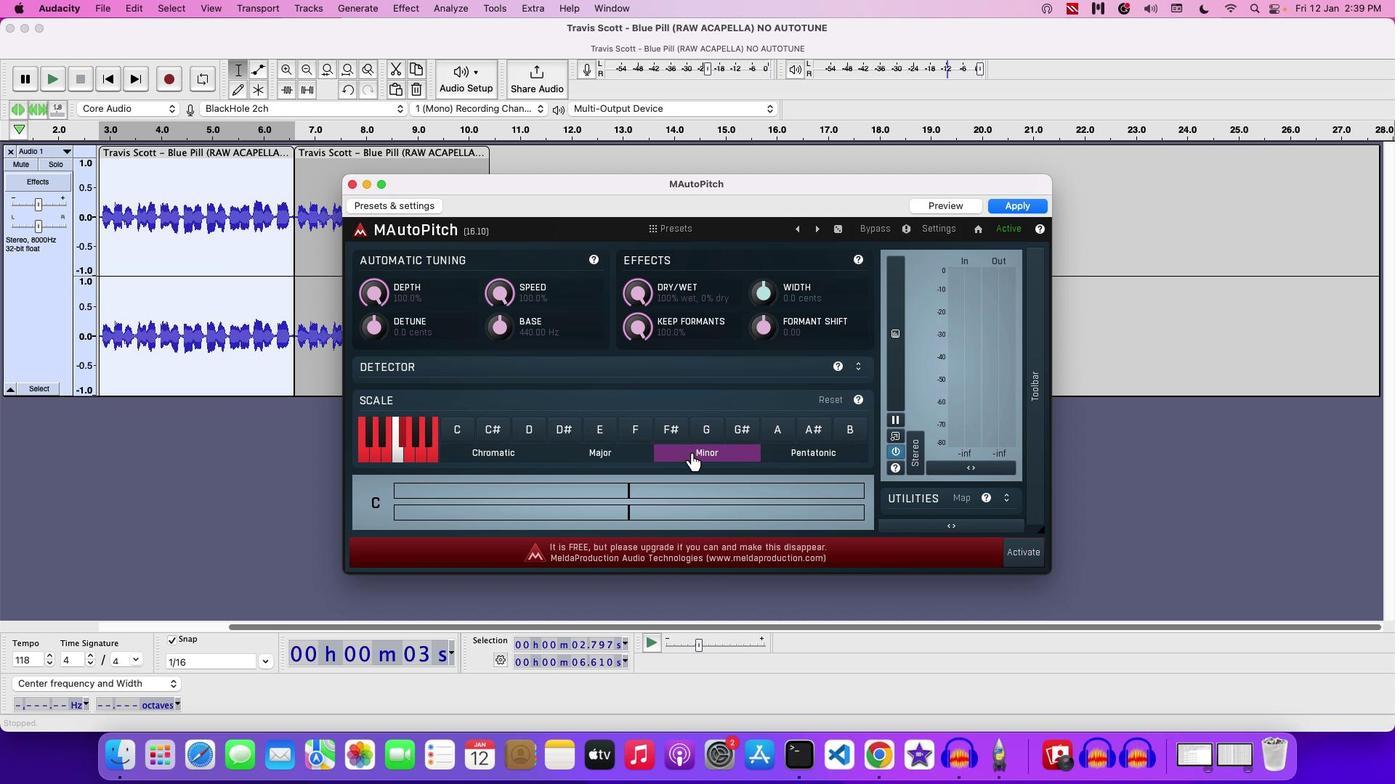 
Action: Mouse pressed left at (690, 451)
Screenshot: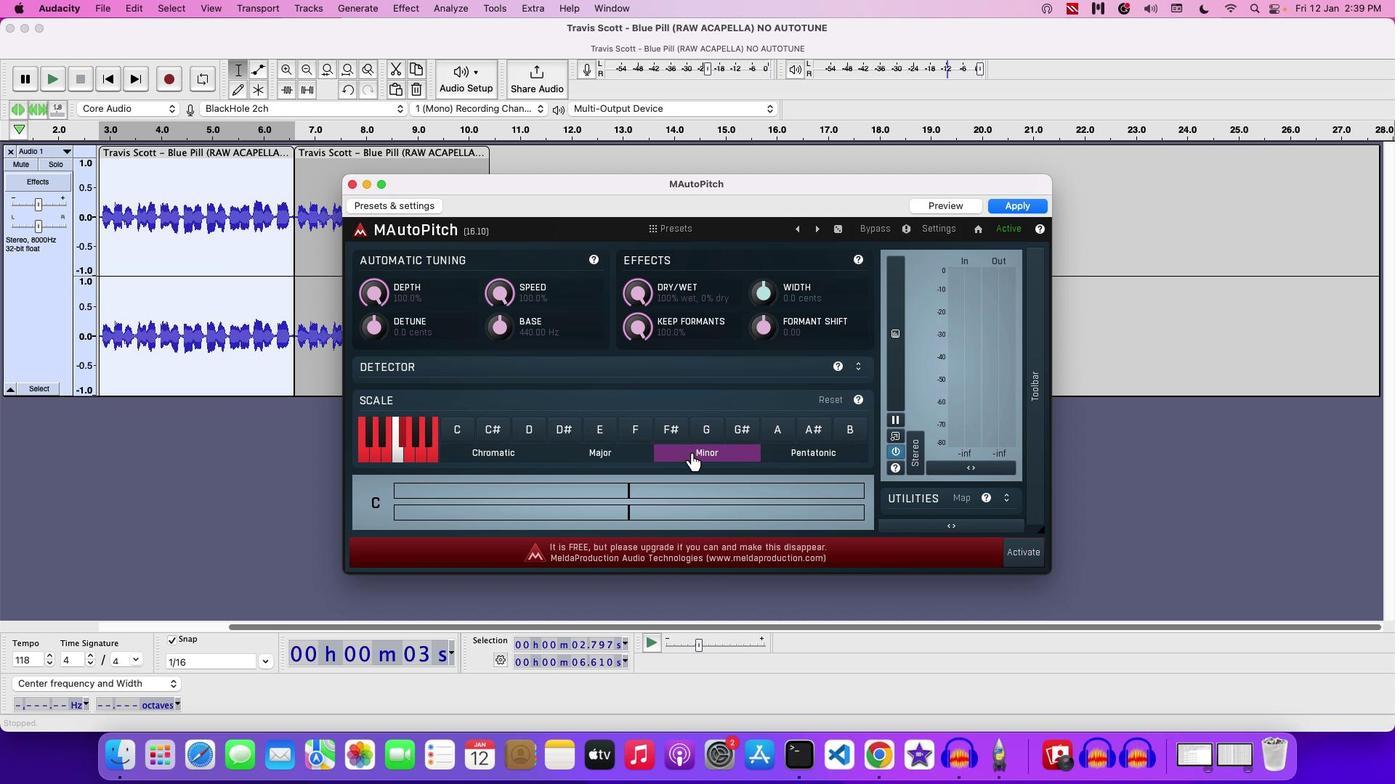 
Action: Mouse moved to (603, 418)
Screenshot: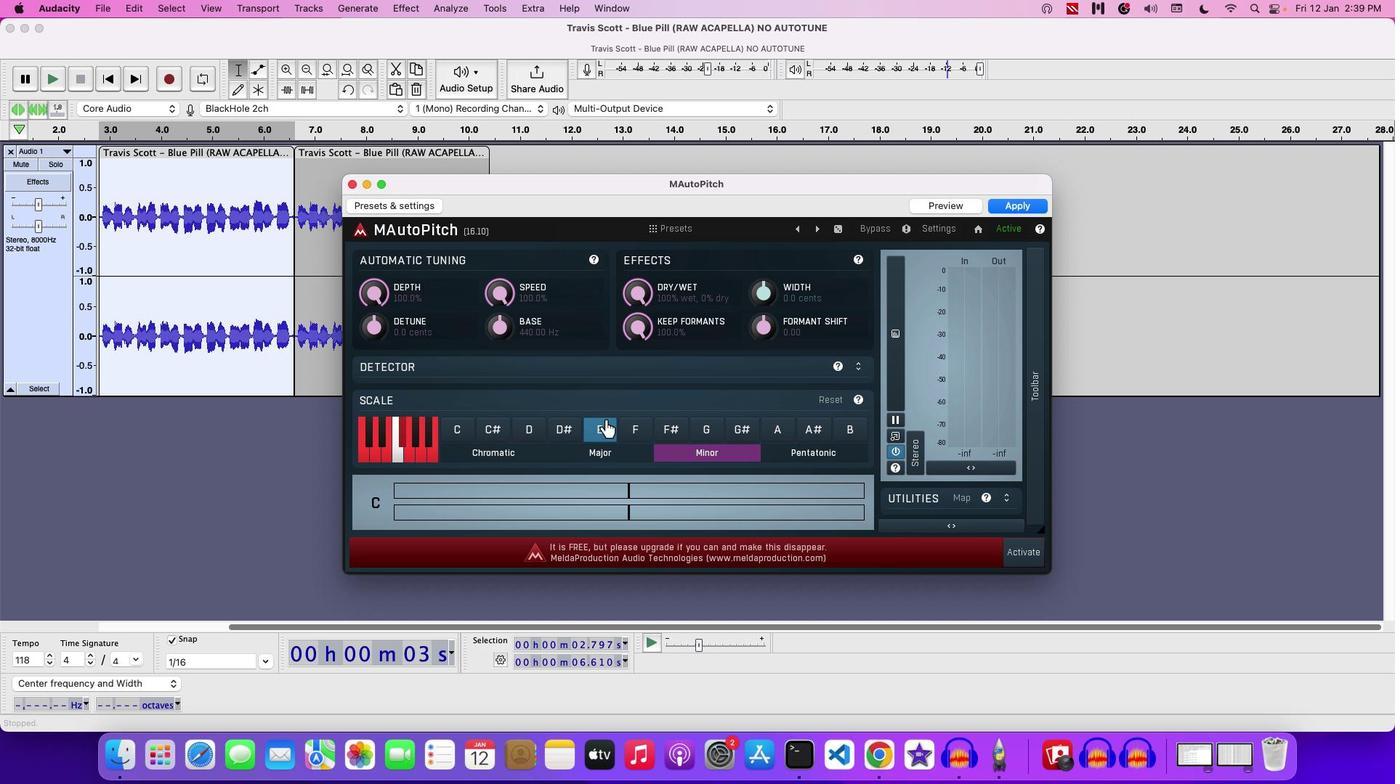 
Action: Mouse pressed left at (603, 418)
Screenshot: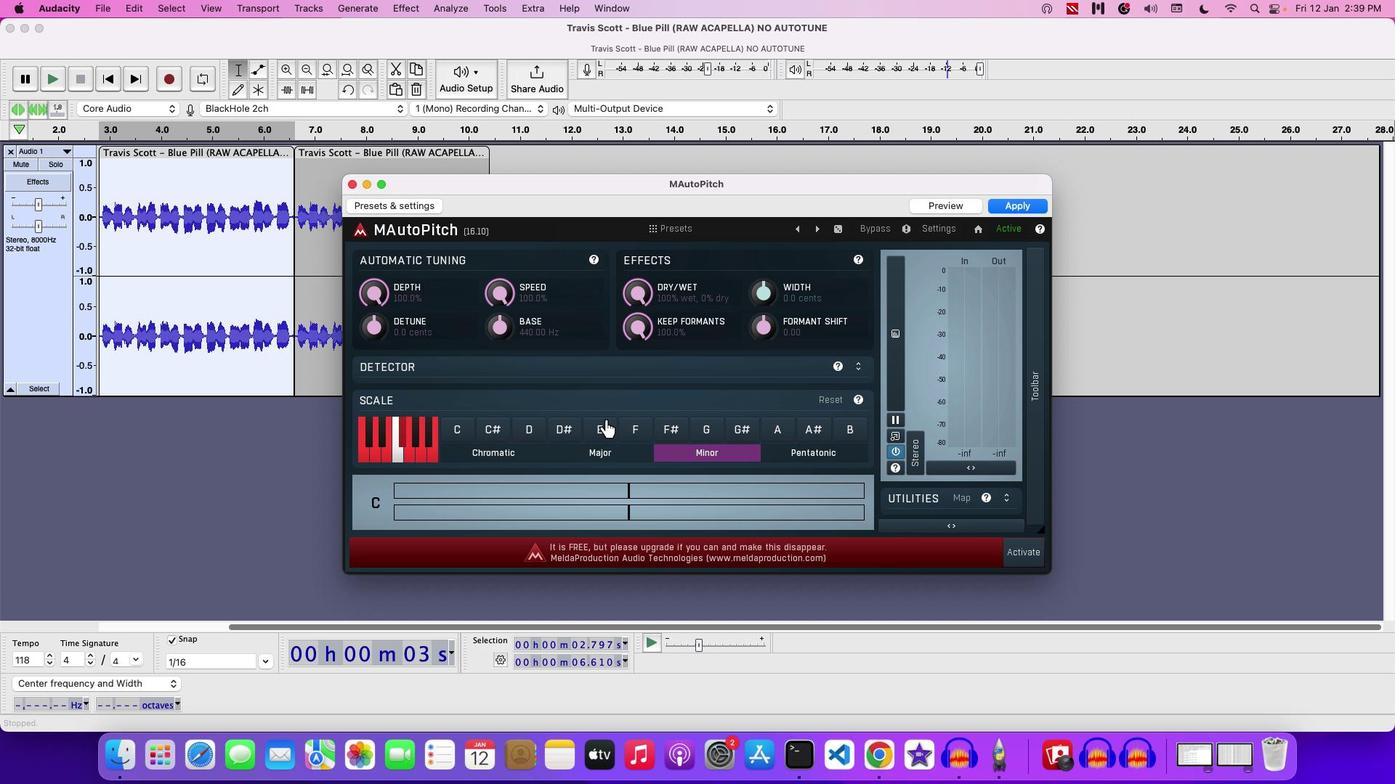 
Action: Mouse pressed left at (603, 418)
Screenshot: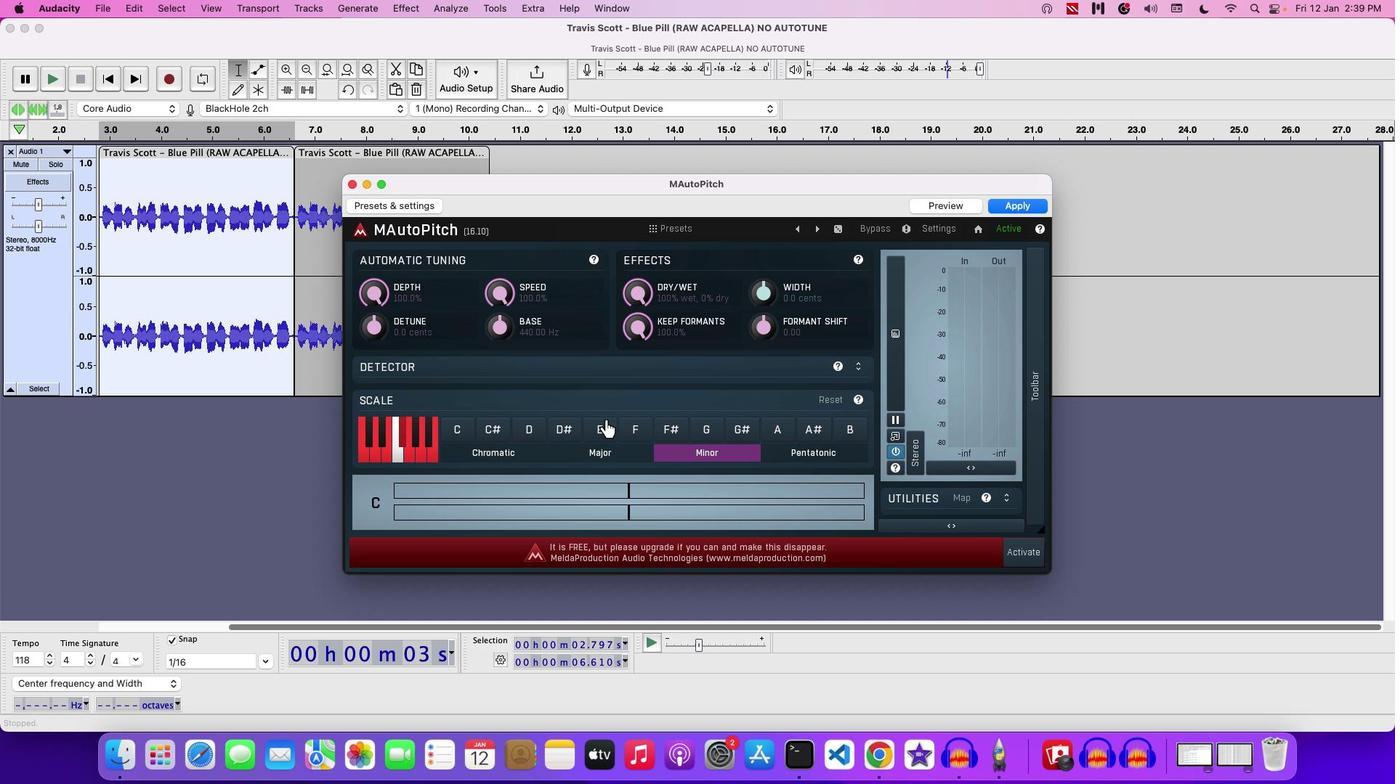 
Action: Mouse pressed left at (603, 418)
Screenshot: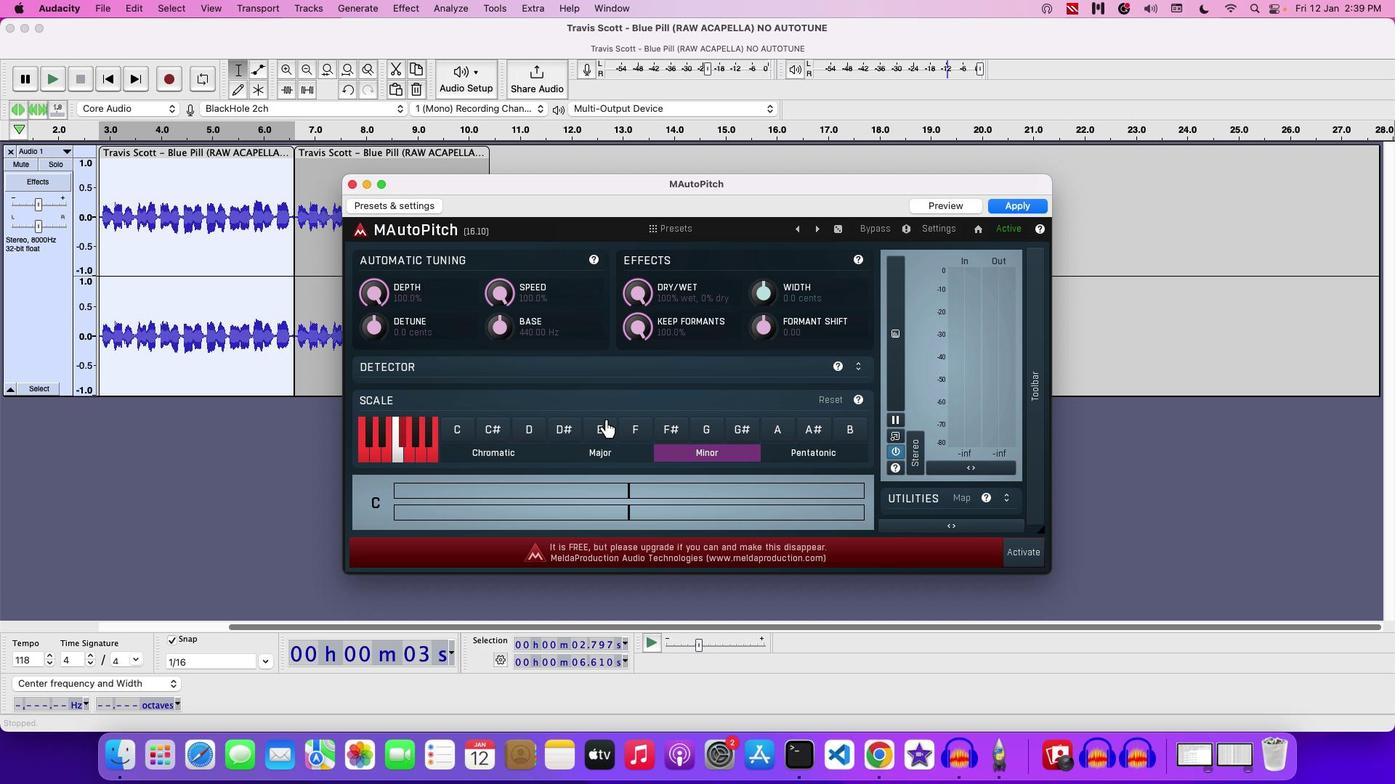 
Action: Mouse moved to (940, 212)
Screenshot: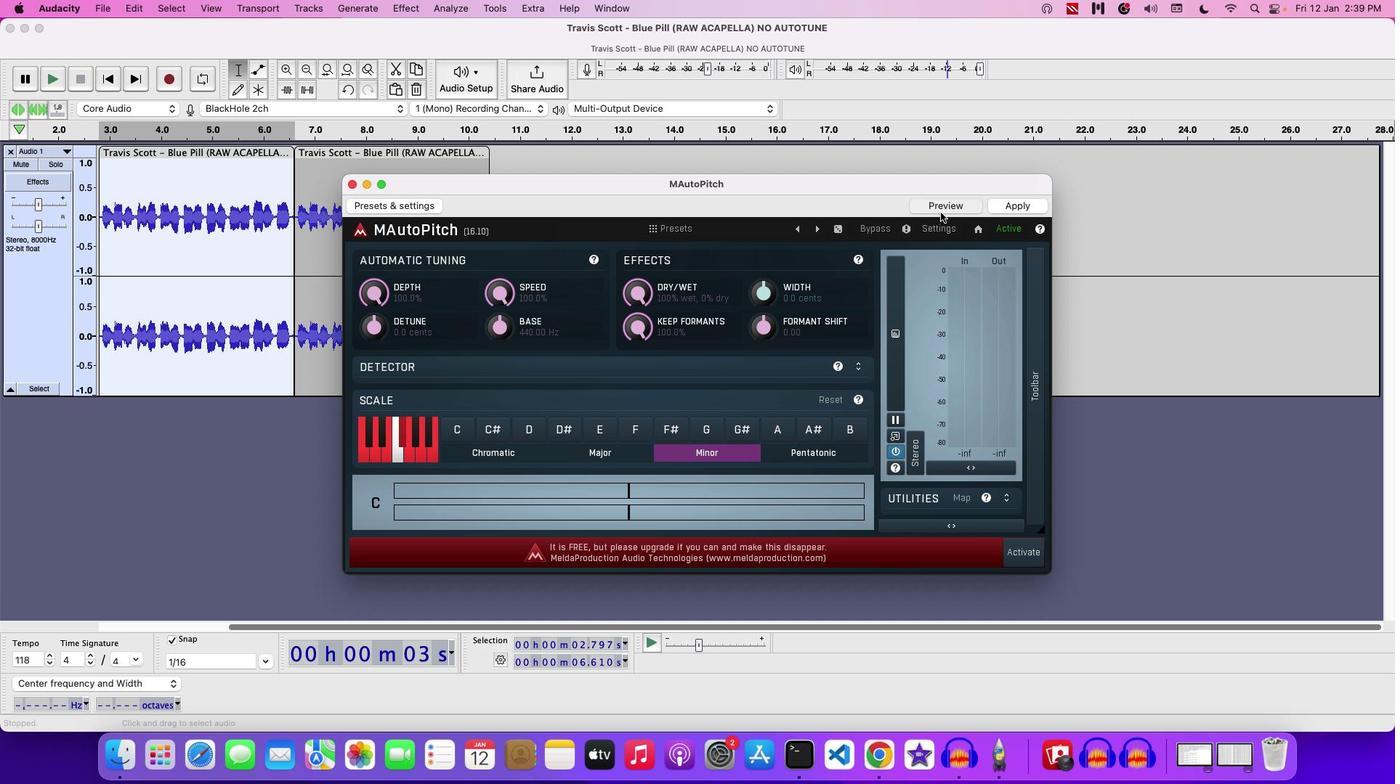 
Action: Mouse pressed left at (940, 212)
Screenshot: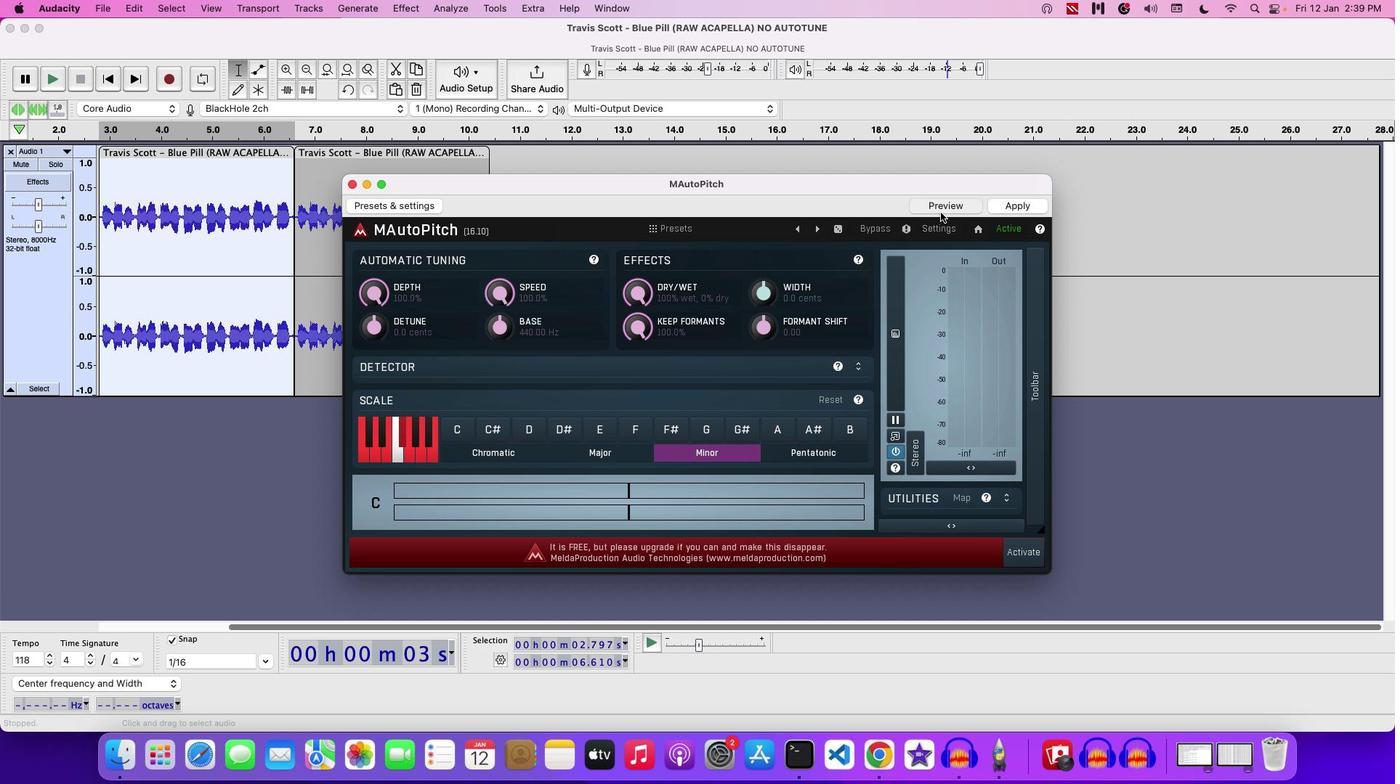 
Action: Mouse moved to (942, 210)
Screenshot: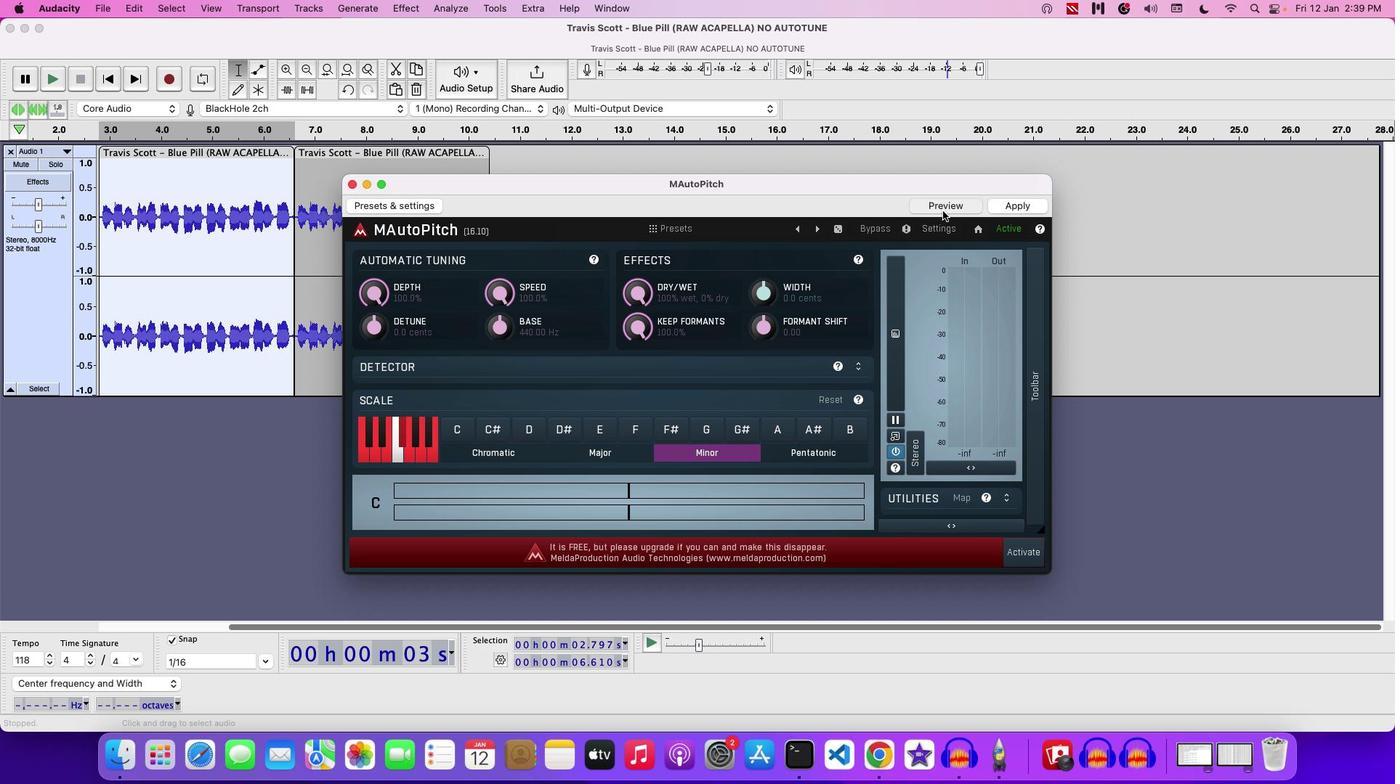 
Action: Mouse pressed left at (942, 210)
Screenshot: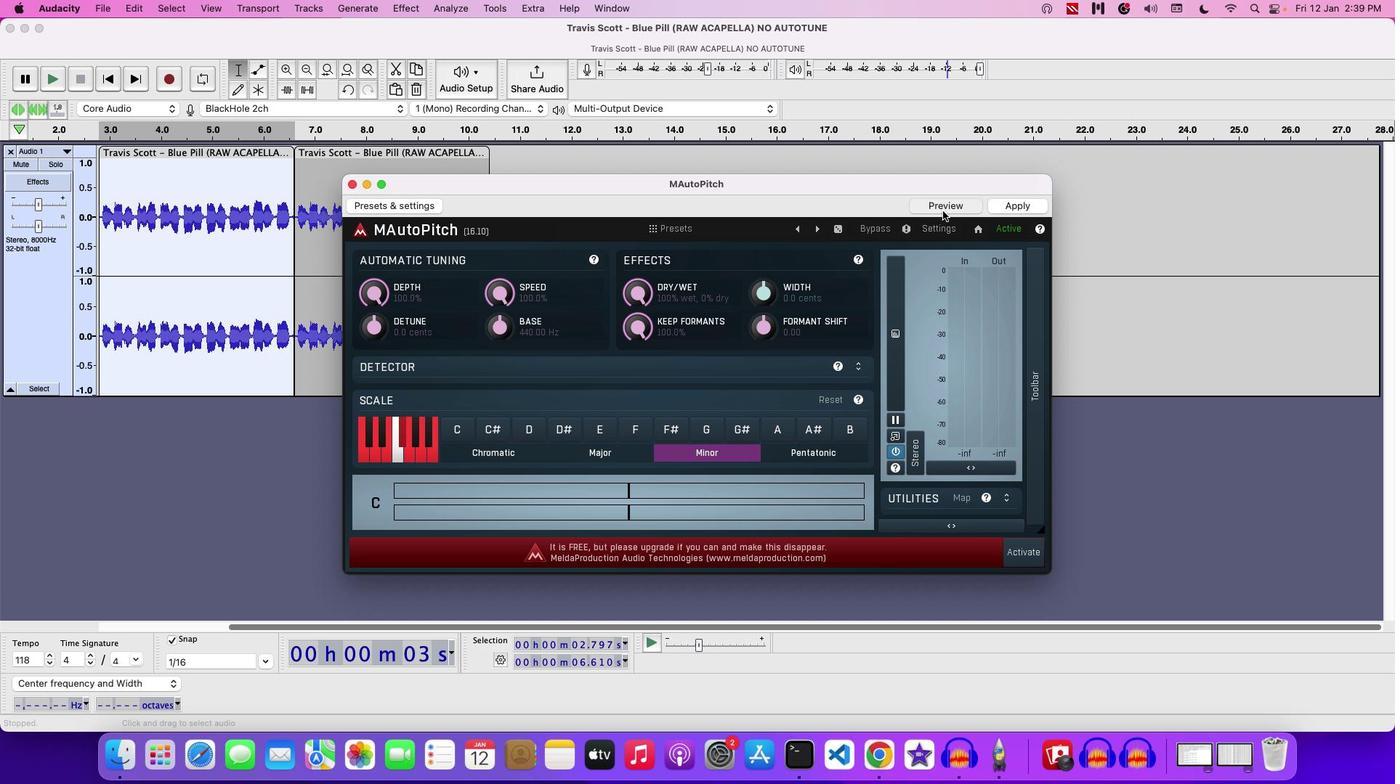 
Action: Mouse moved to (712, 352)
Screenshot: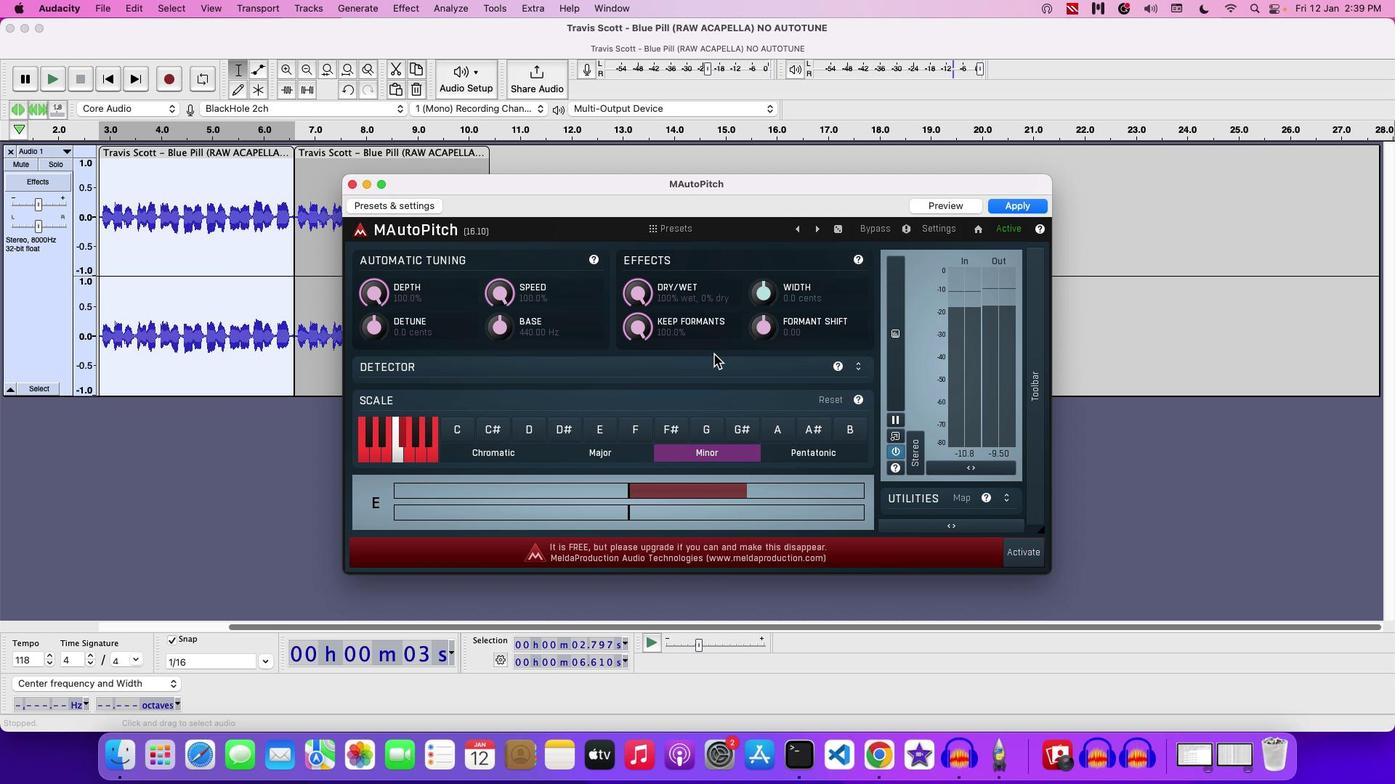
Action: Mouse pressed left at (712, 352)
Screenshot: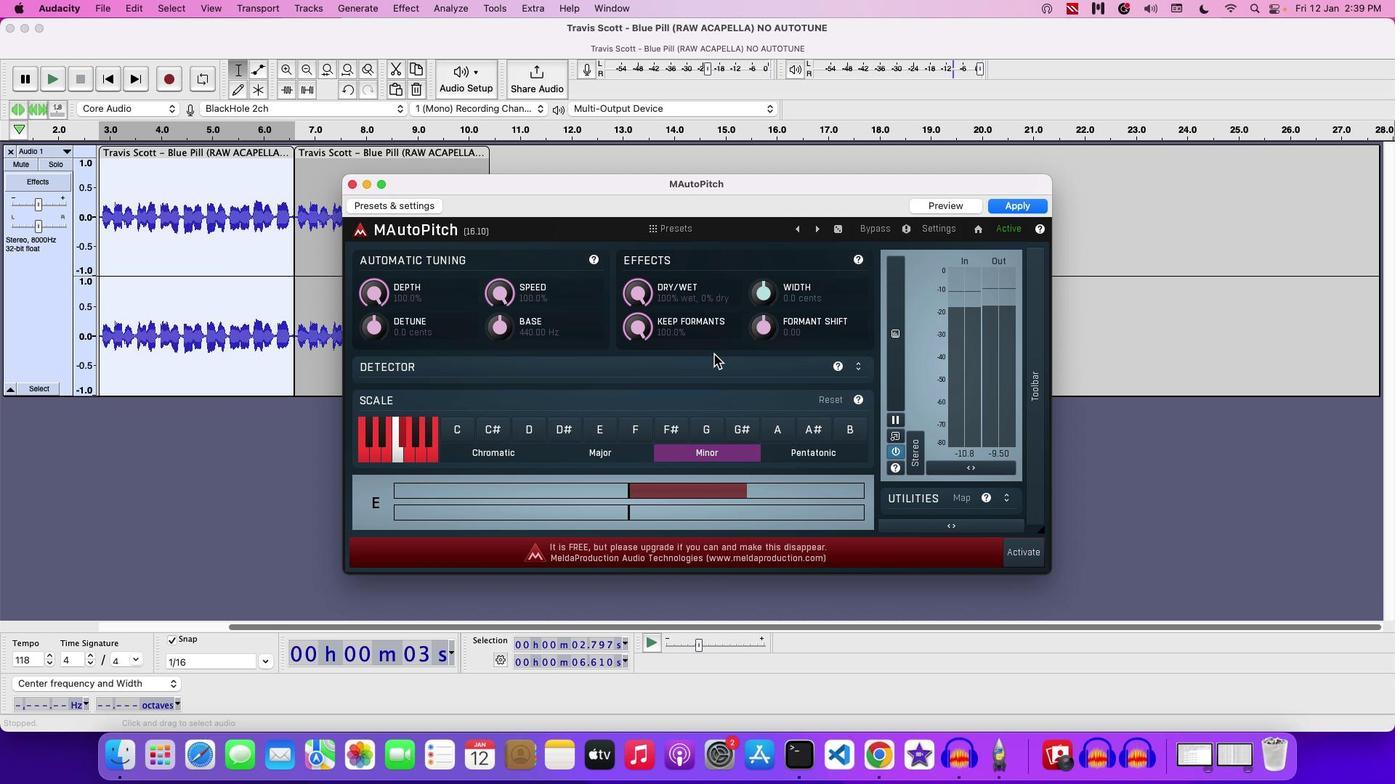 
Action: Mouse moved to (1014, 203)
Screenshot: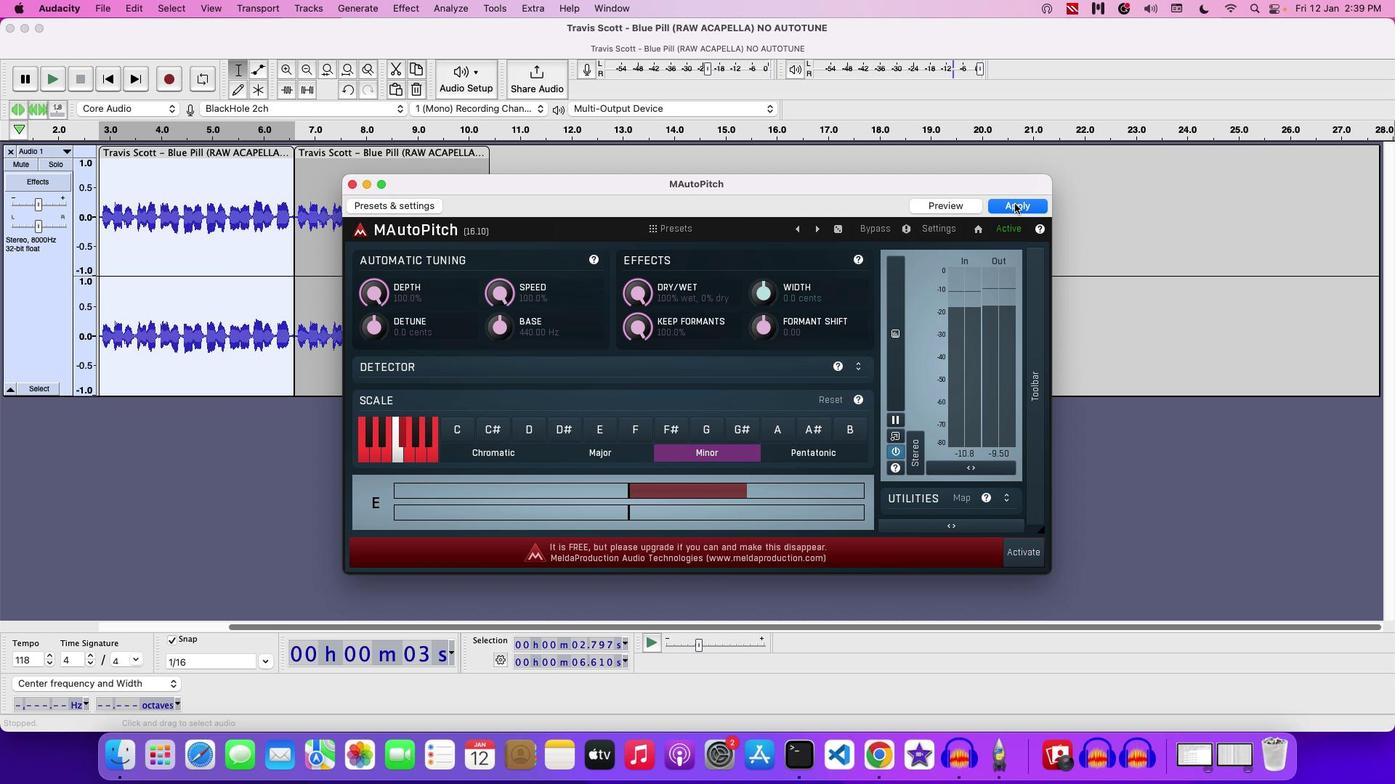
Action: Mouse pressed left at (1014, 203)
Screenshot: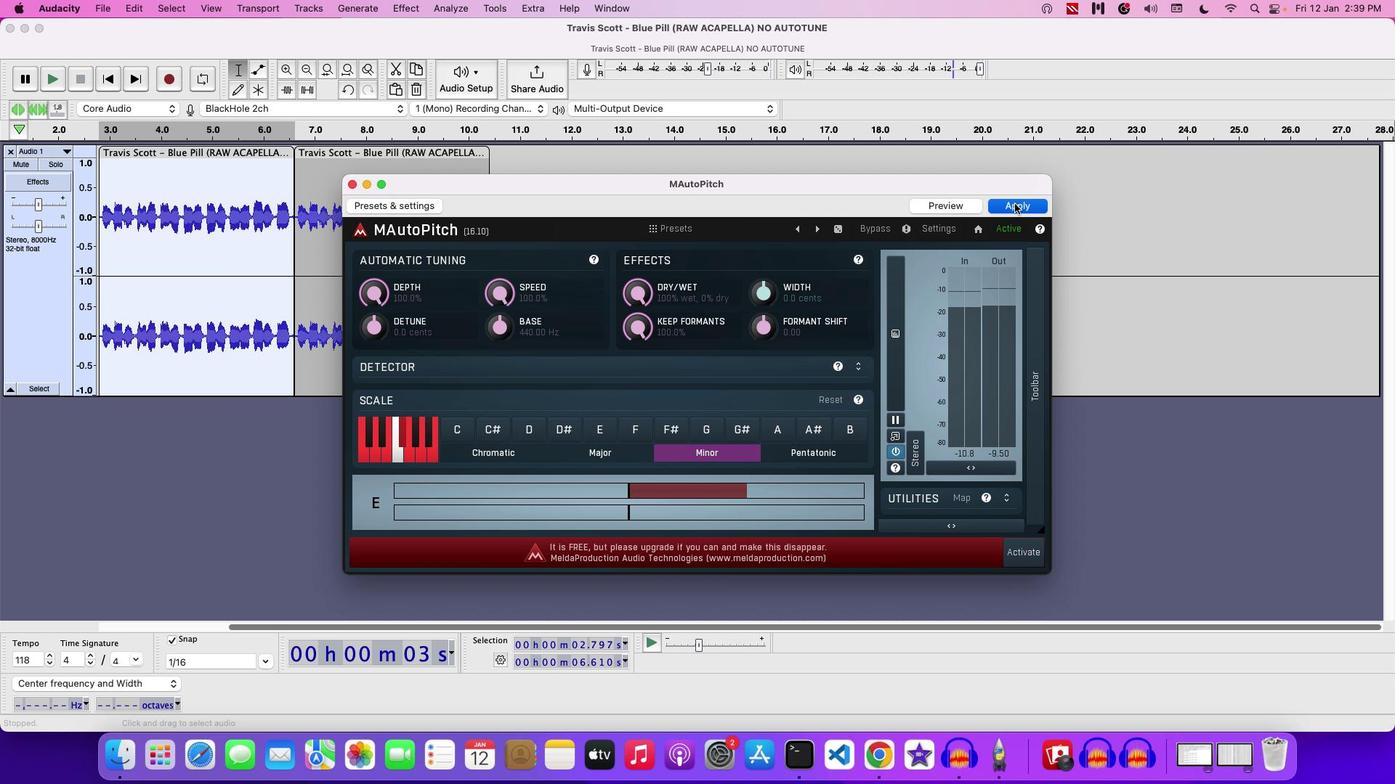 
Action: Mouse moved to (233, 283)
Screenshot: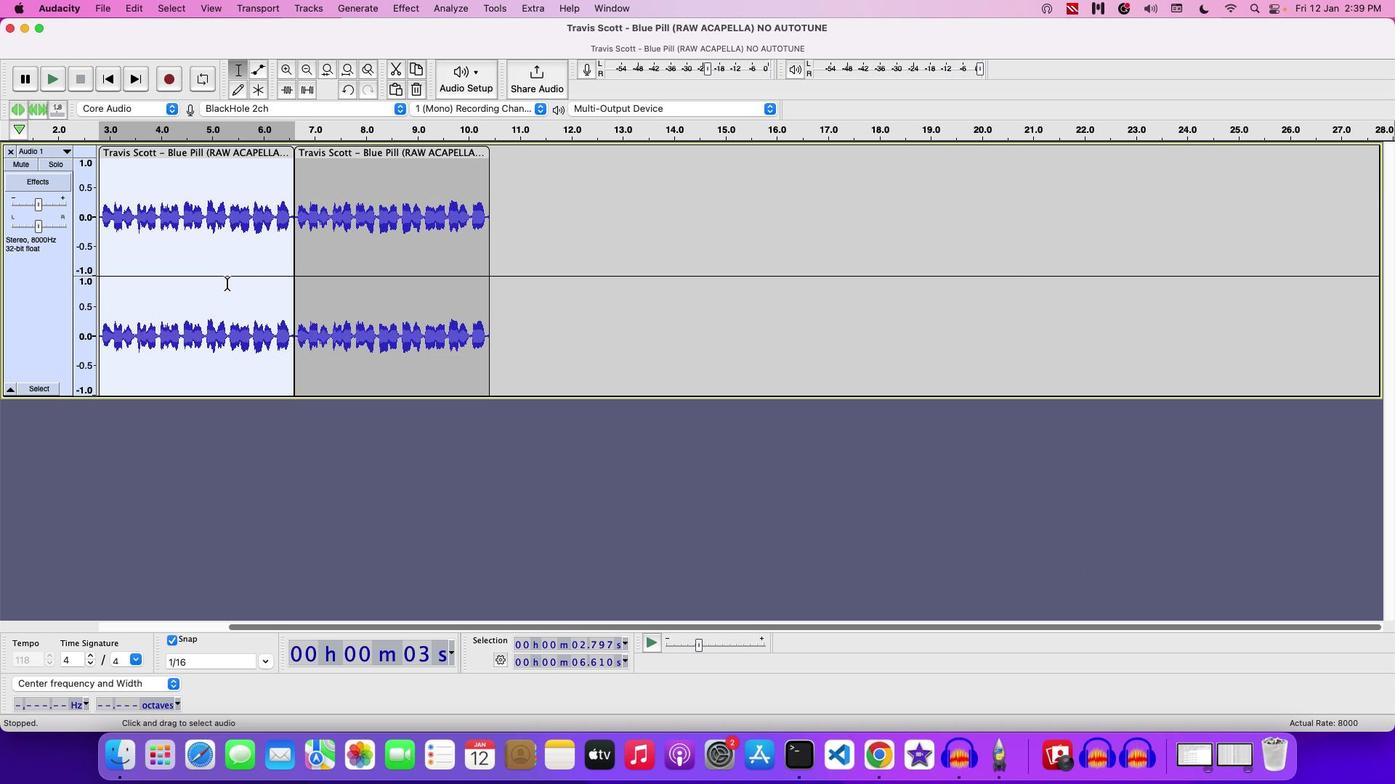 
Action: Key pressed Key.space
Screenshot: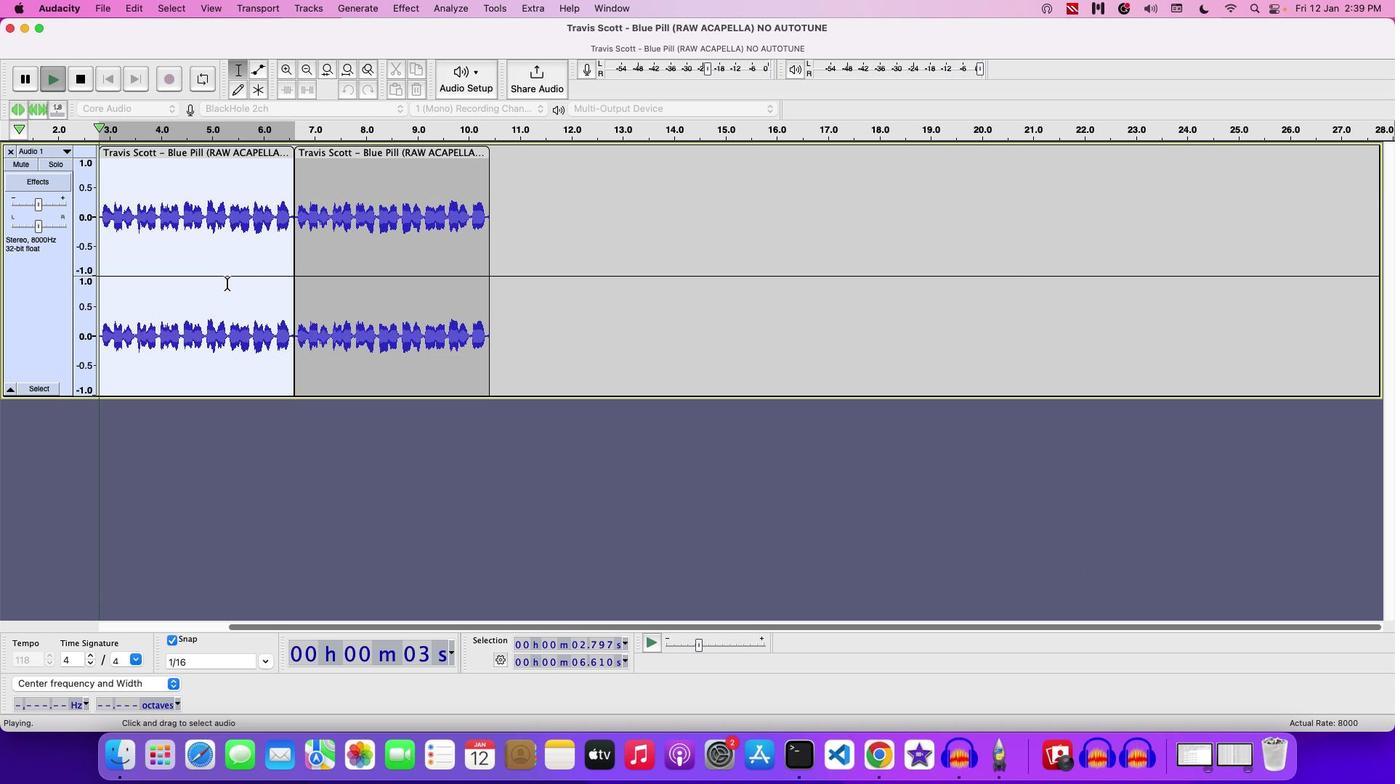 
Action: Mouse moved to (363, 255)
Screenshot: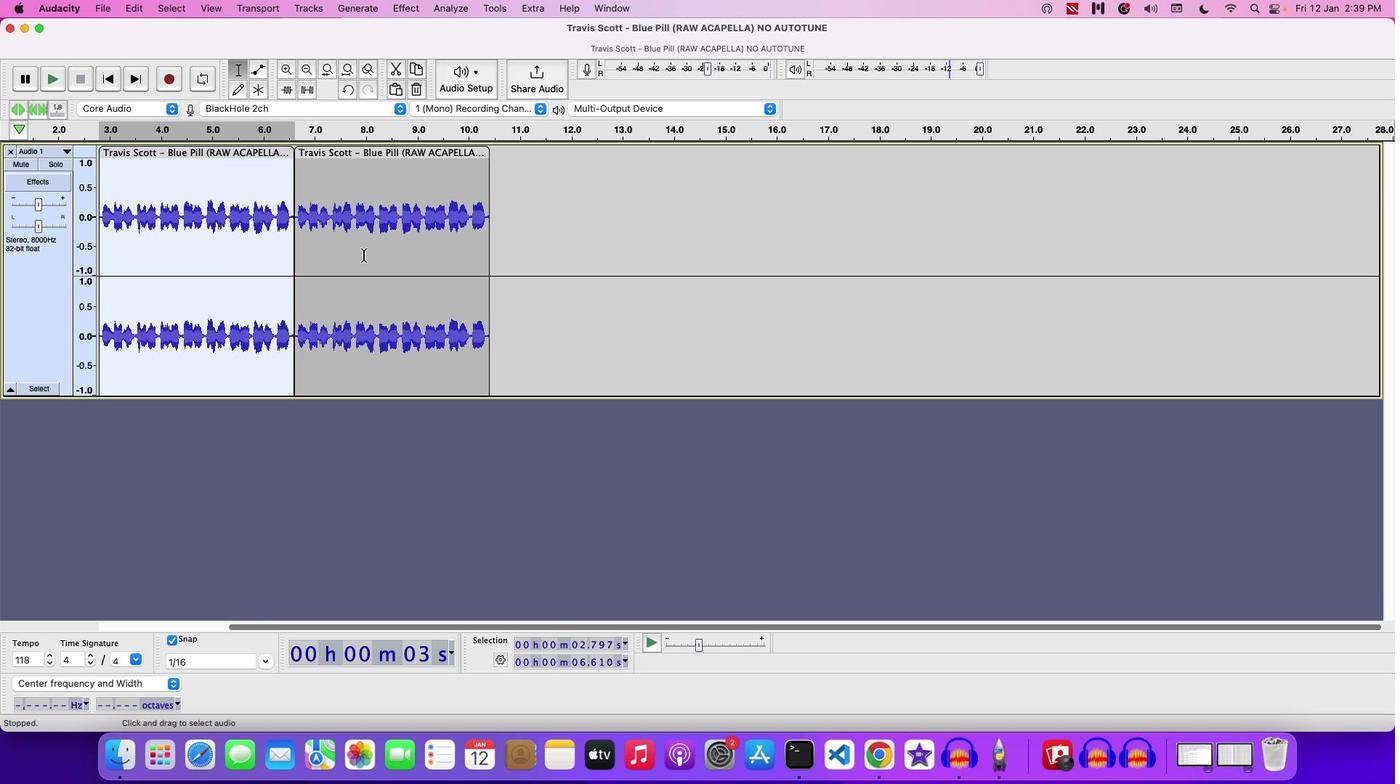
Action: Mouse pressed left at (363, 255)
Screenshot: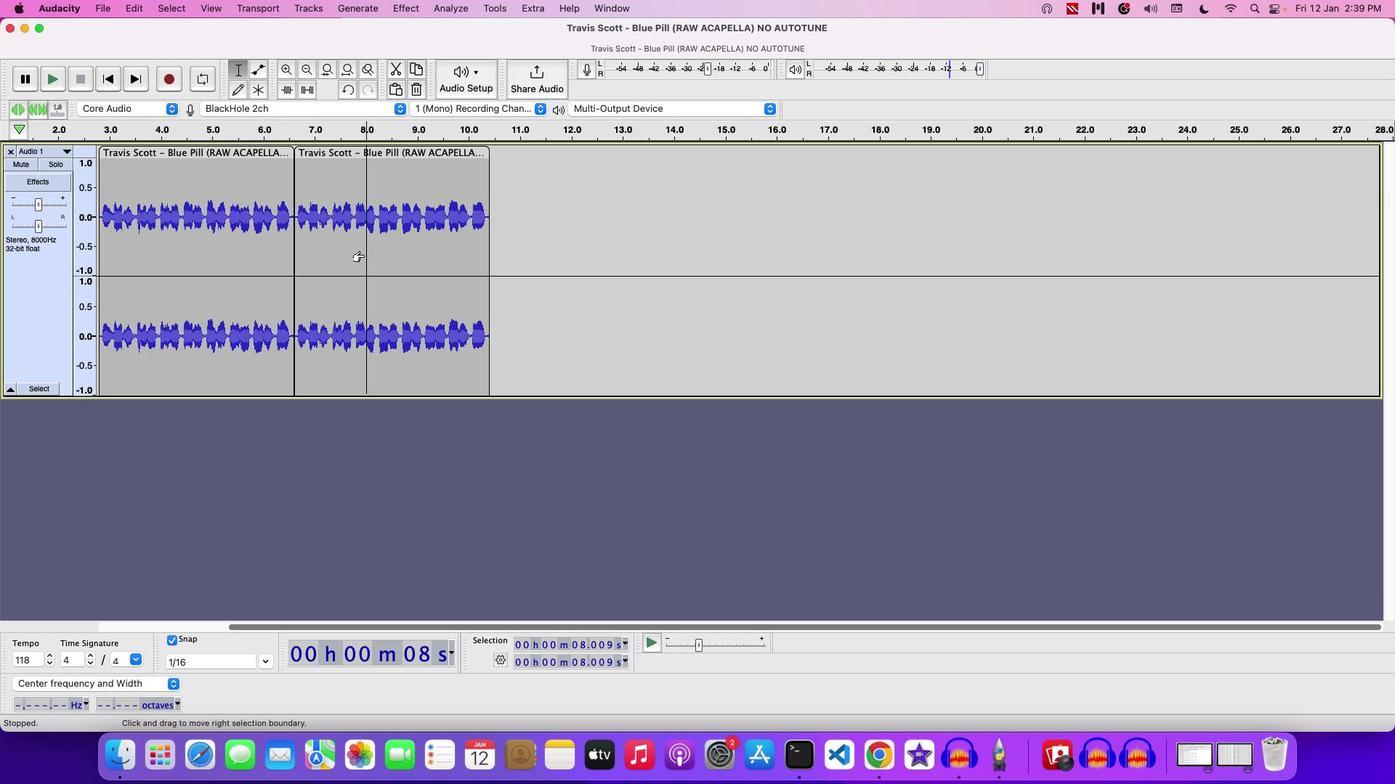 
Action: Mouse pressed left at (363, 255)
Screenshot: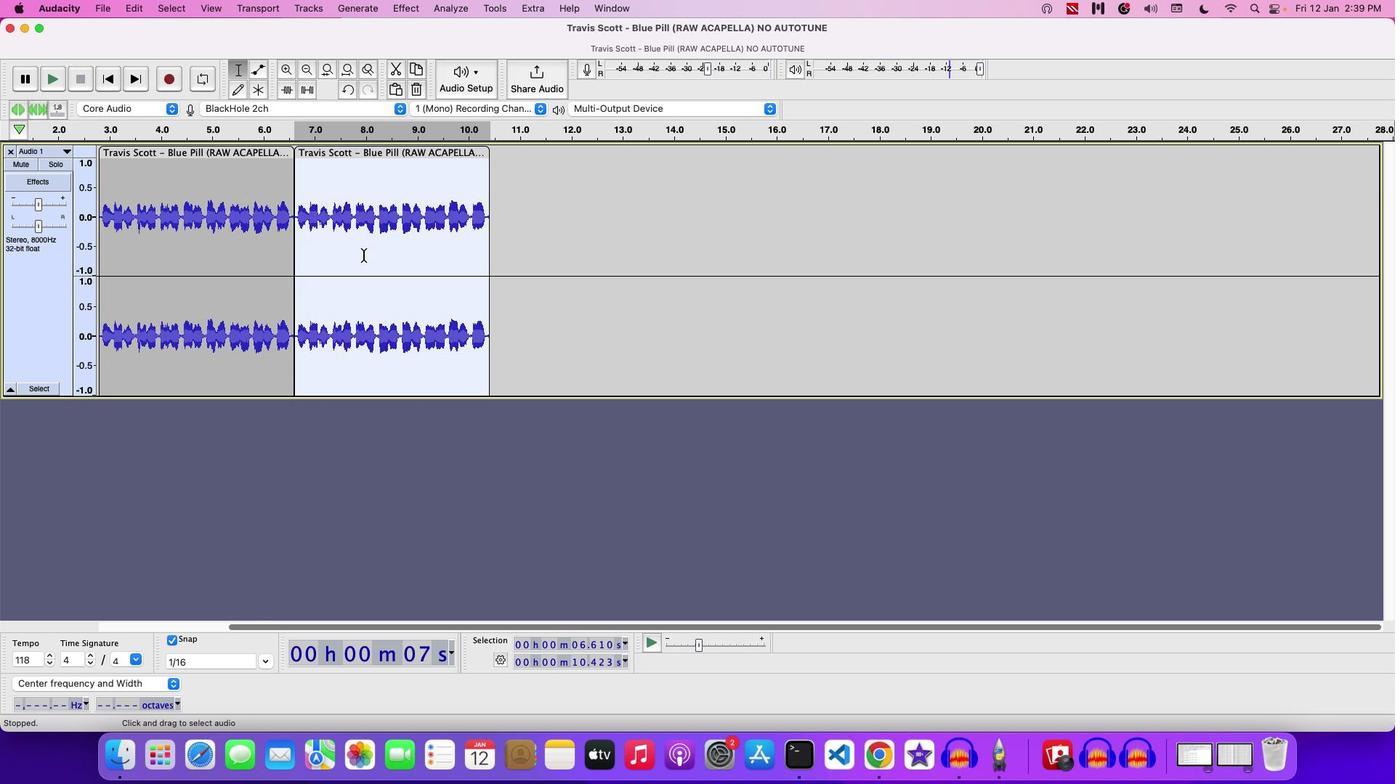 
Action: Mouse moved to (402, 3)
Screenshot: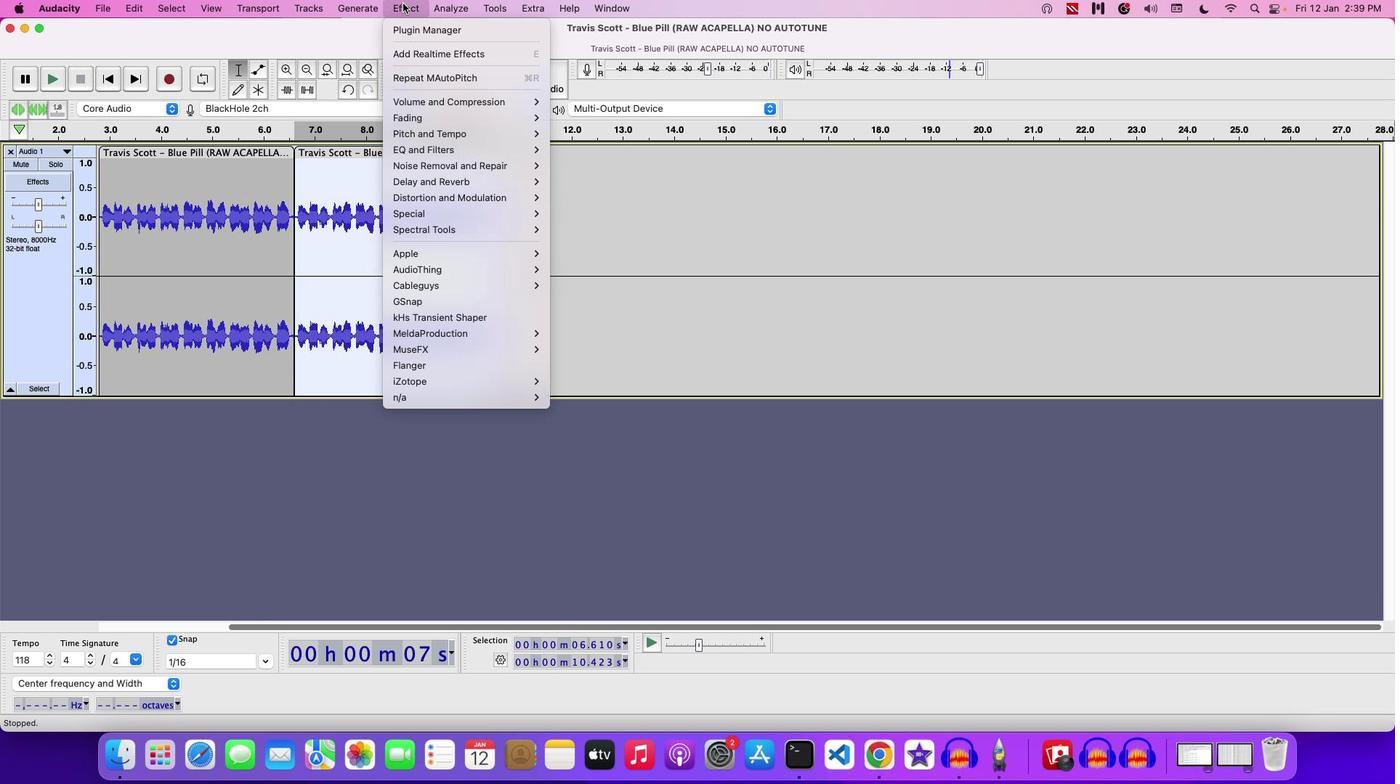 
Action: Mouse pressed left at (402, 3)
Screenshot: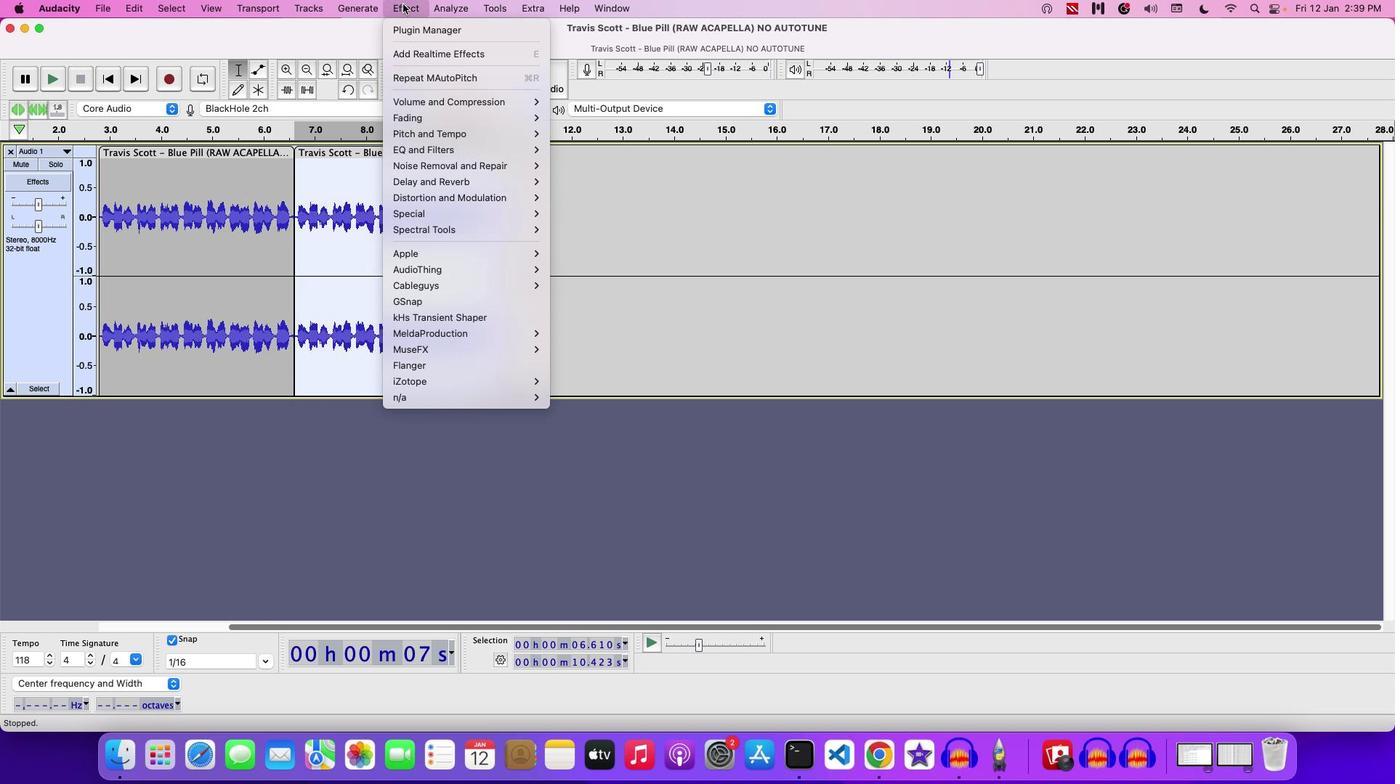 
Action: Mouse moved to (587, 137)
Screenshot: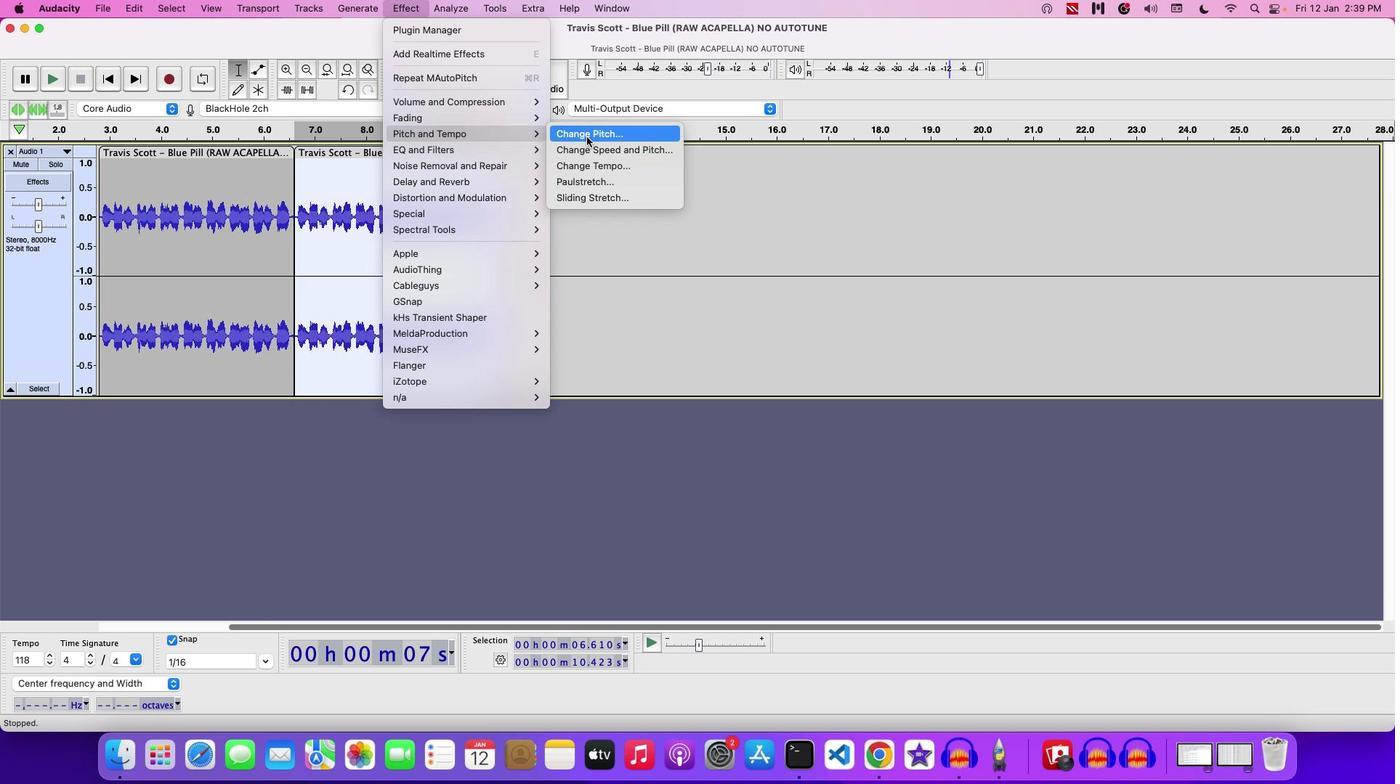 
Action: Mouse pressed left at (587, 137)
